 Task: Select the current location as ACE Basin National Estuarine Research Reserve, South Carolina, United States . Now zoom + , and verify the location . Show zoom slider
Action: Mouse moved to (646, 399)
Screenshot: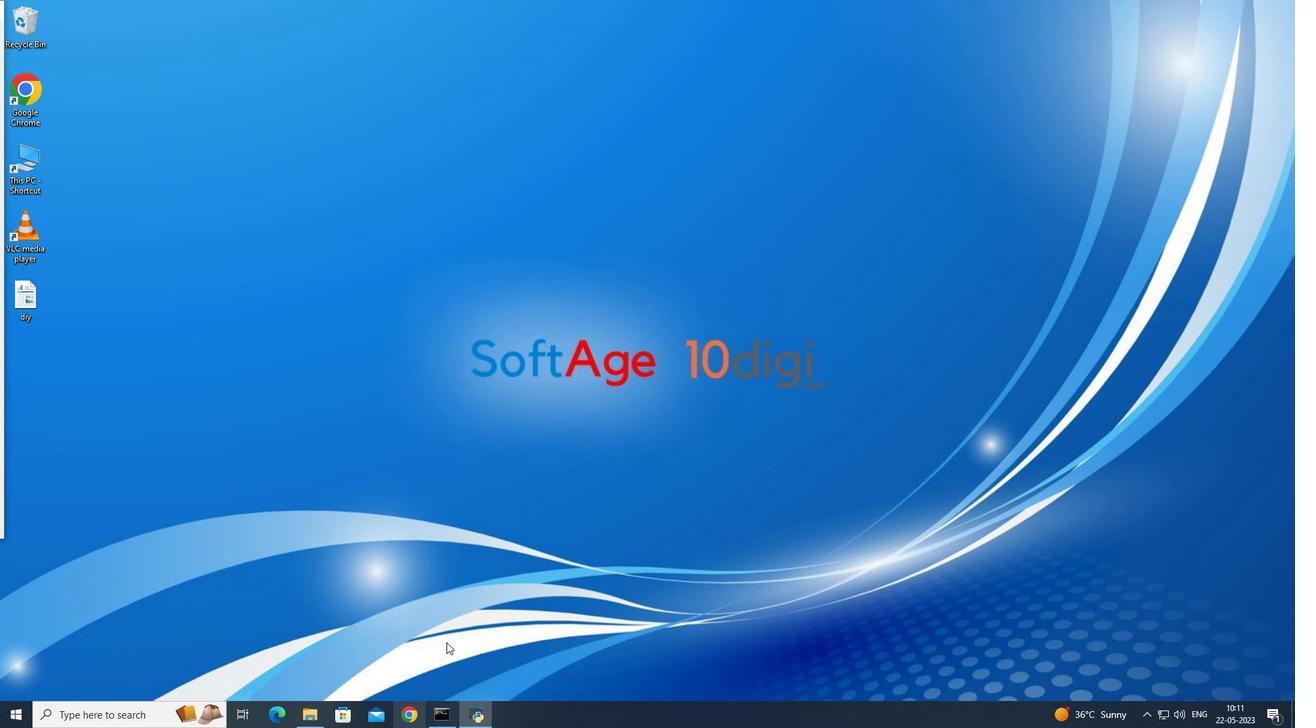 
Action: Mouse pressed left at (646, 399)
Screenshot: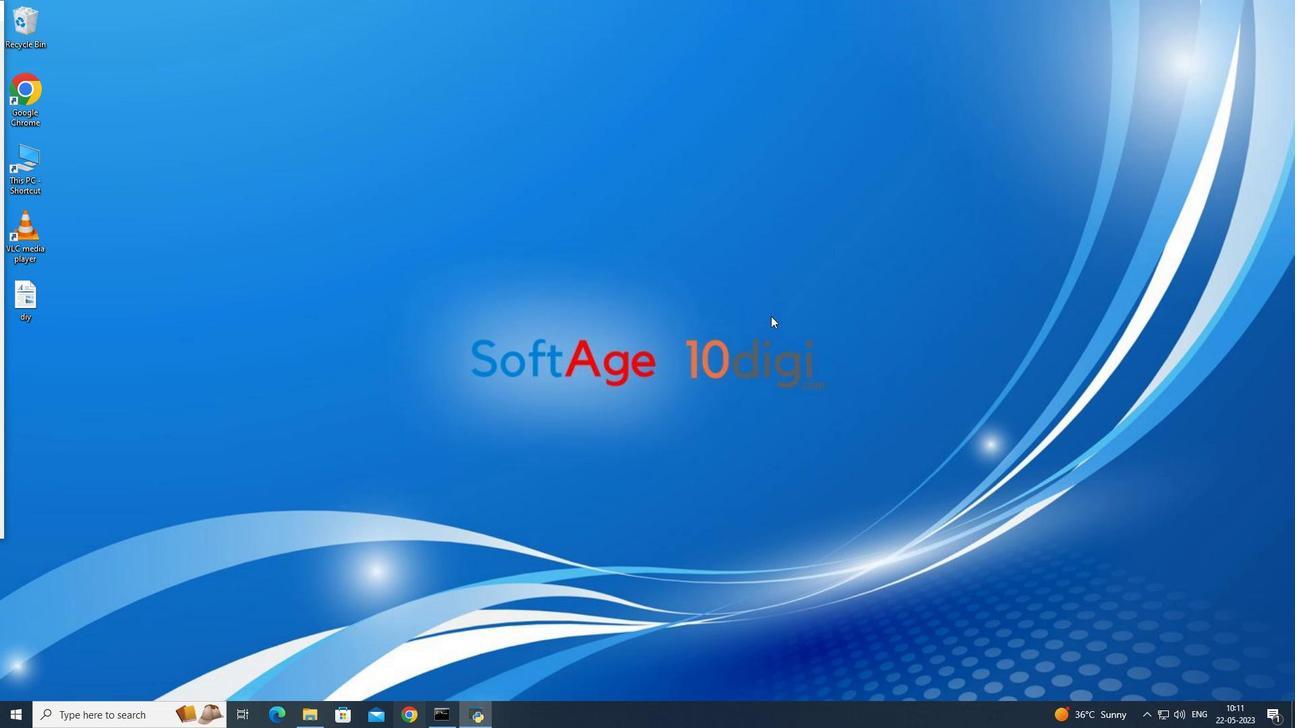 
Action: Mouse moved to (646, 399)
Screenshot: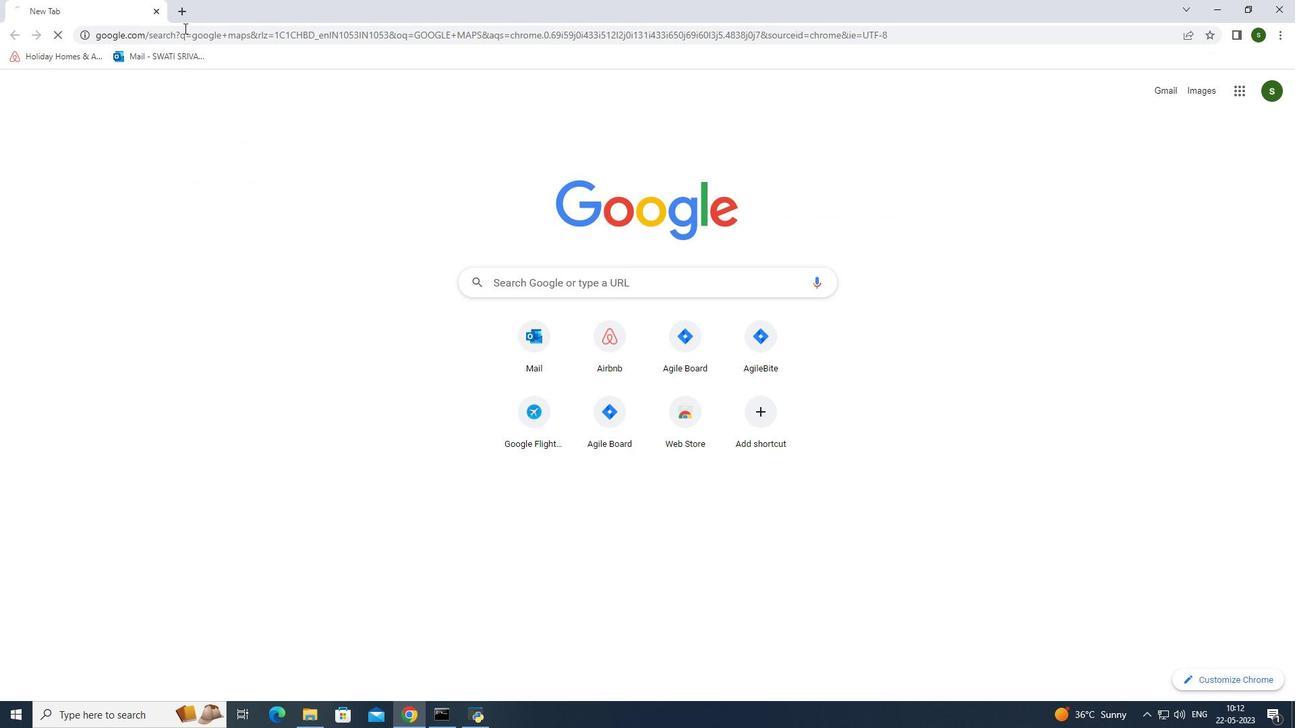 
Action: Mouse pressed left at (646, 399)
Screenshot: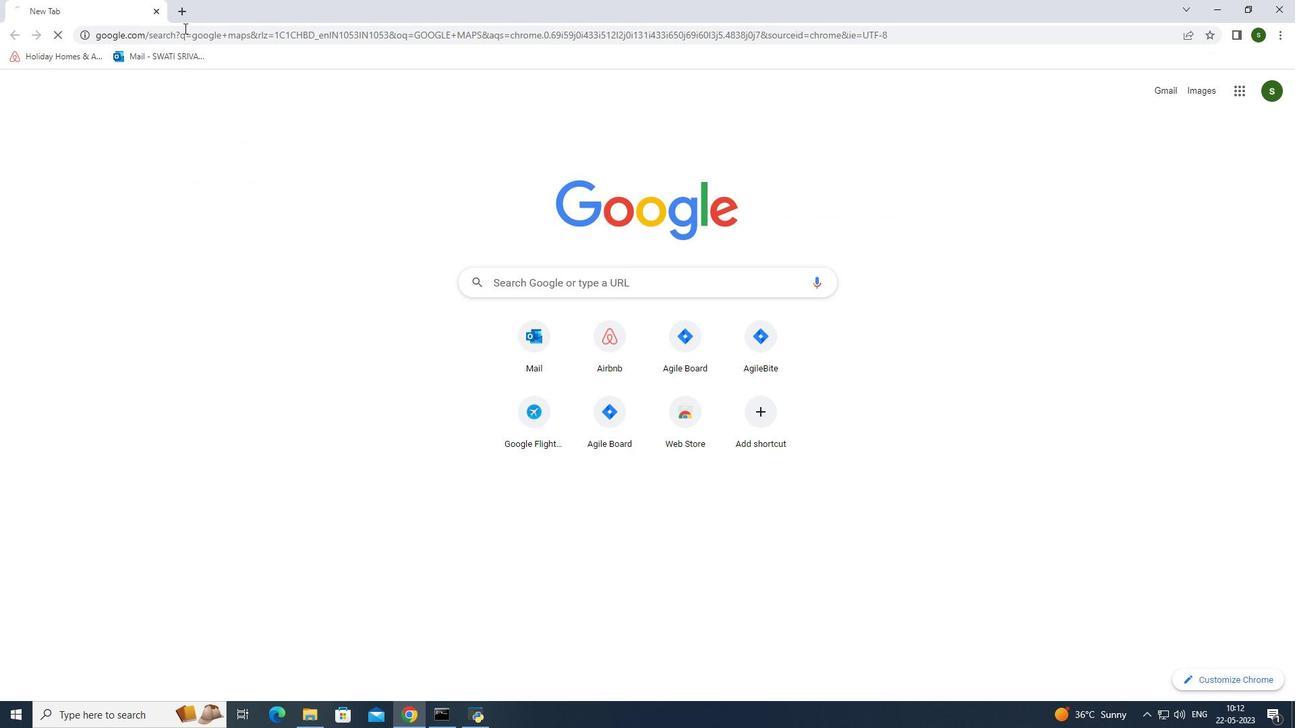 
Action: Mouse moved to (646, 399)
Screenshot: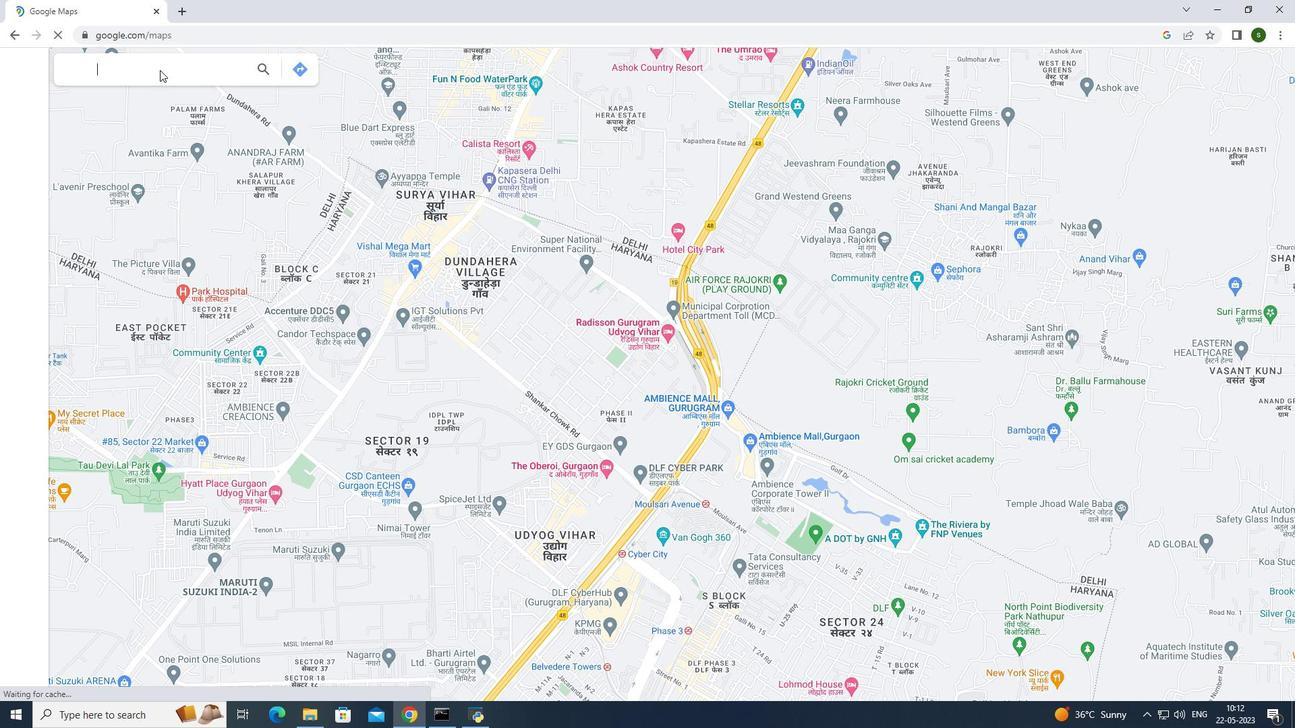 
Action: Mouse pressed left at (646, 399)
Screenshot: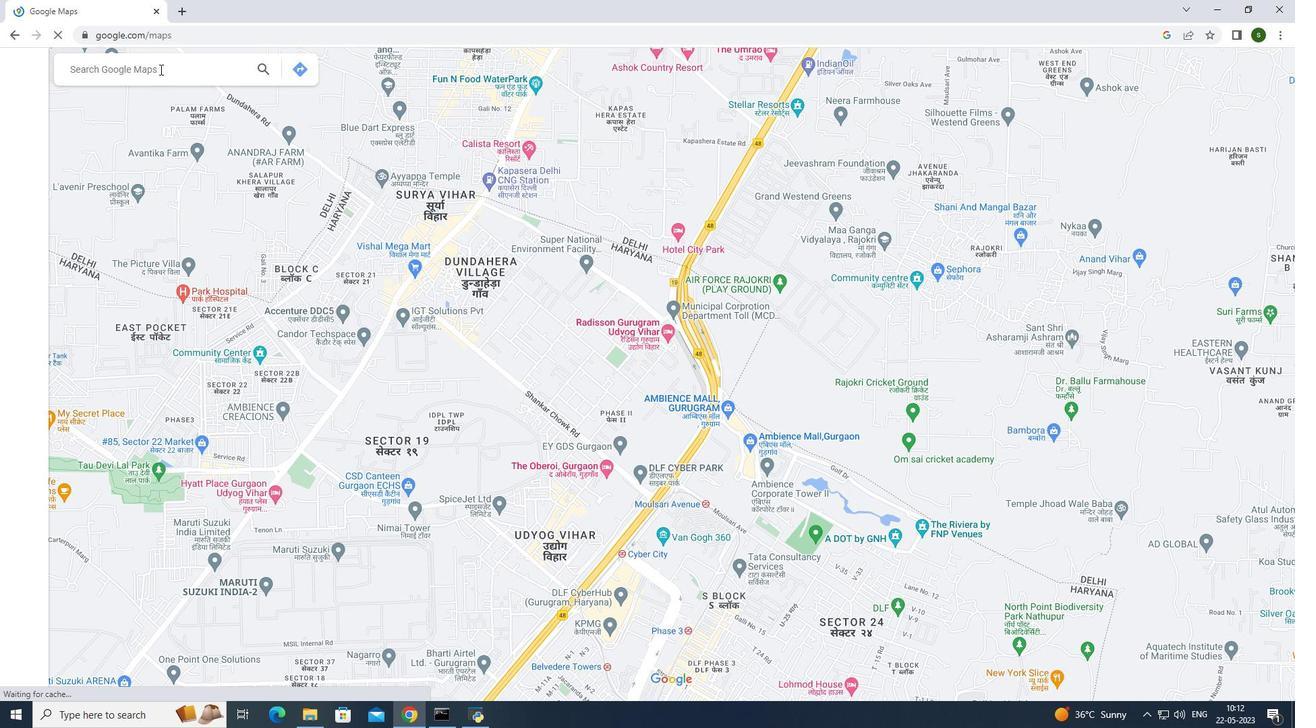 
Action: Mouse moved to (646, 399)
Screenshot: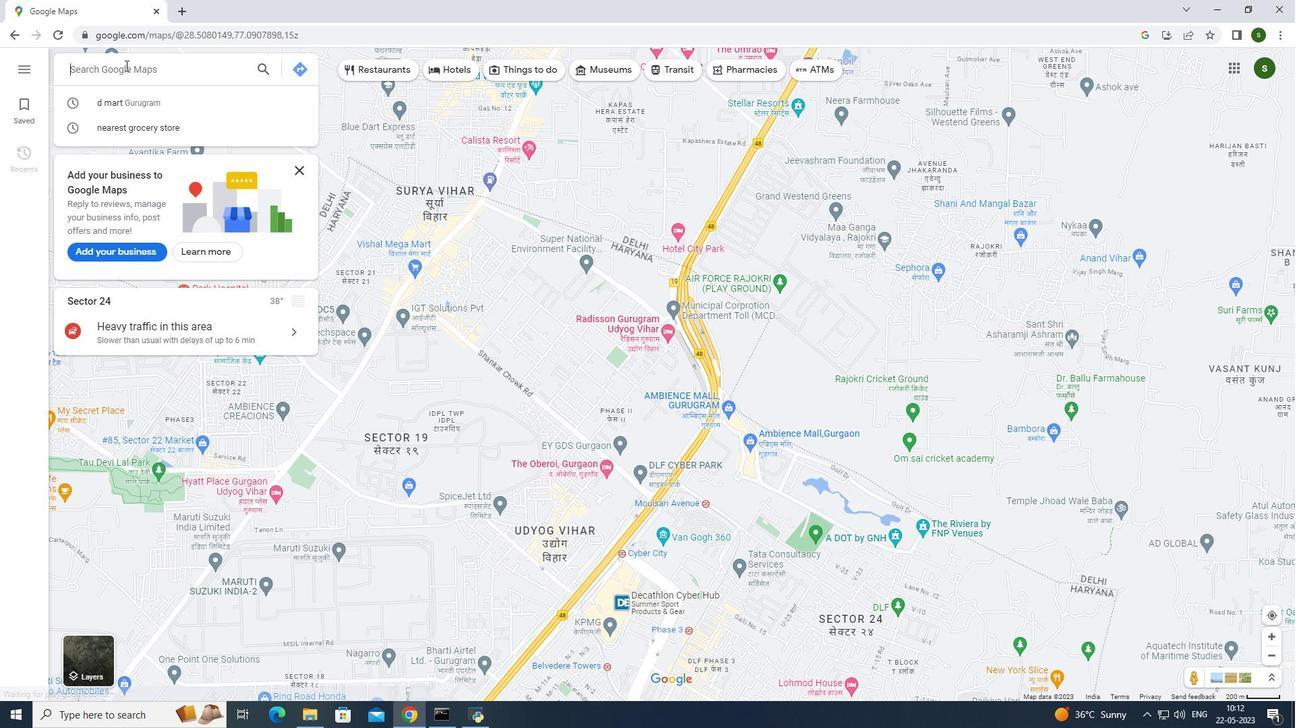 
Action: Mouse pressed left at (646, 399)
Screenshot: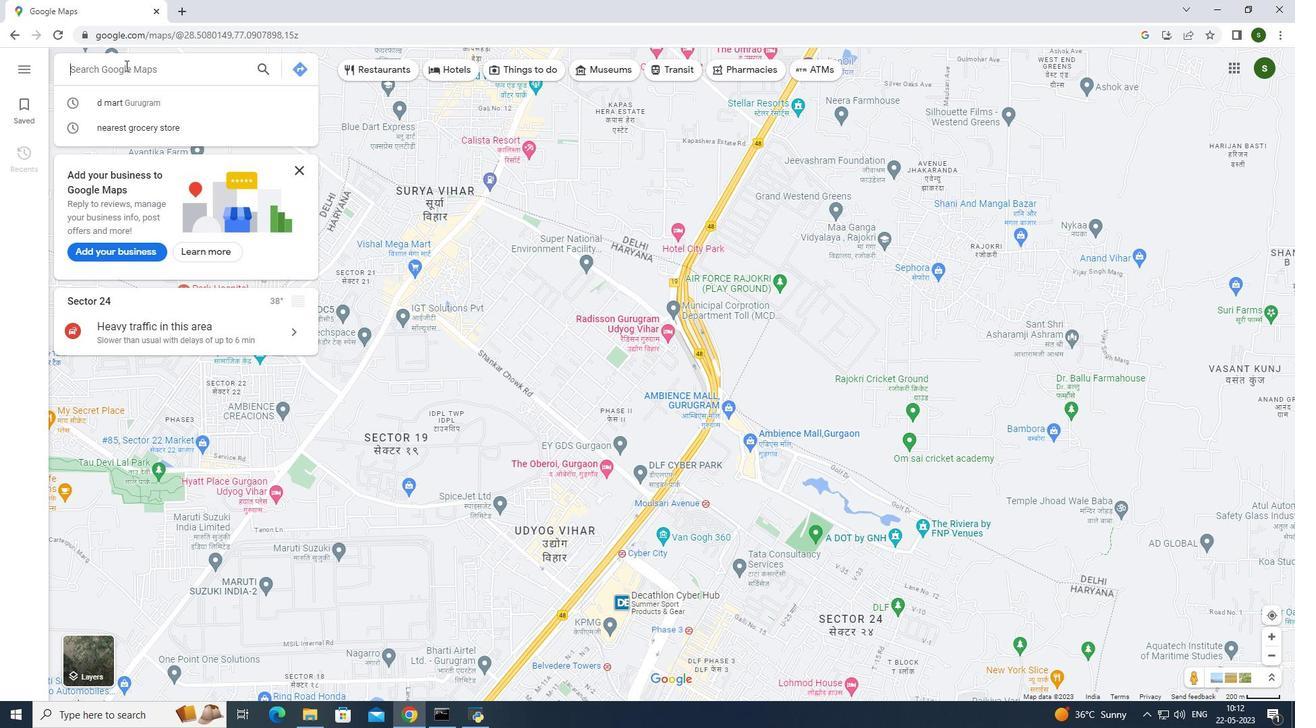 
Action: Mouse moved to (646, 399)
Screenshot: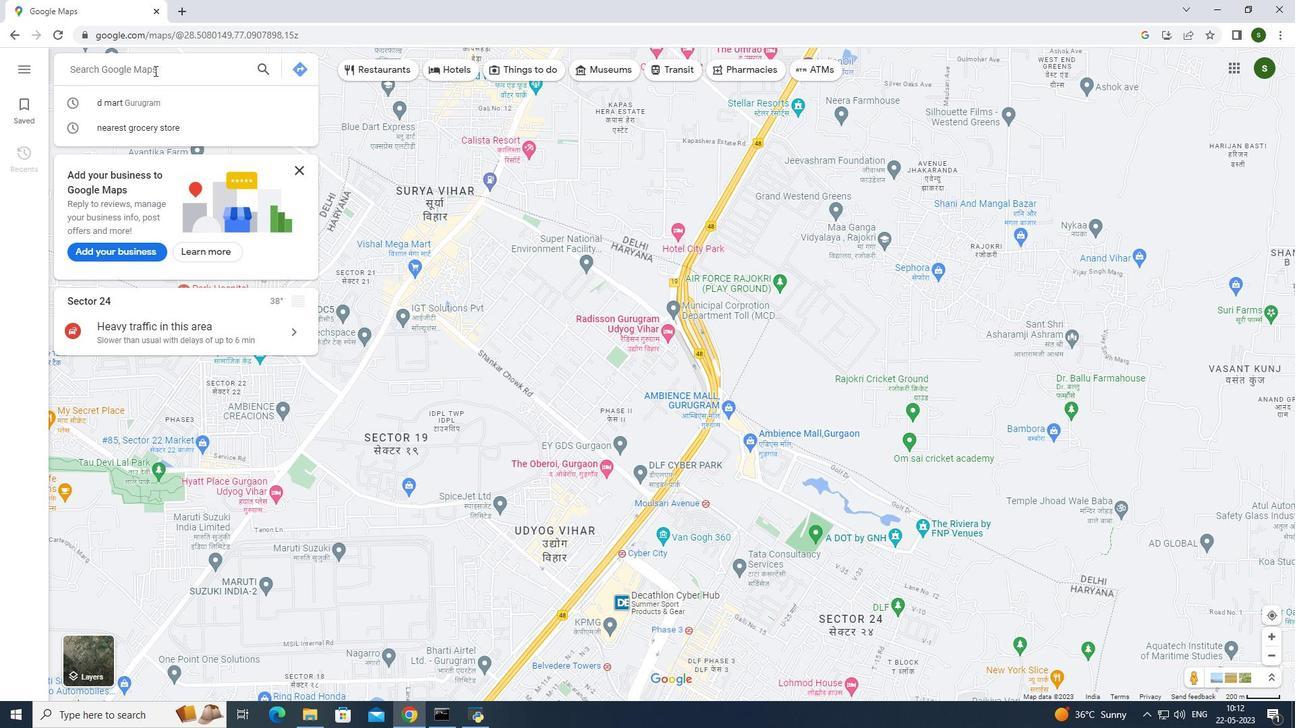 
Action: Mouse pressed left at (646, 399)
Screenshot: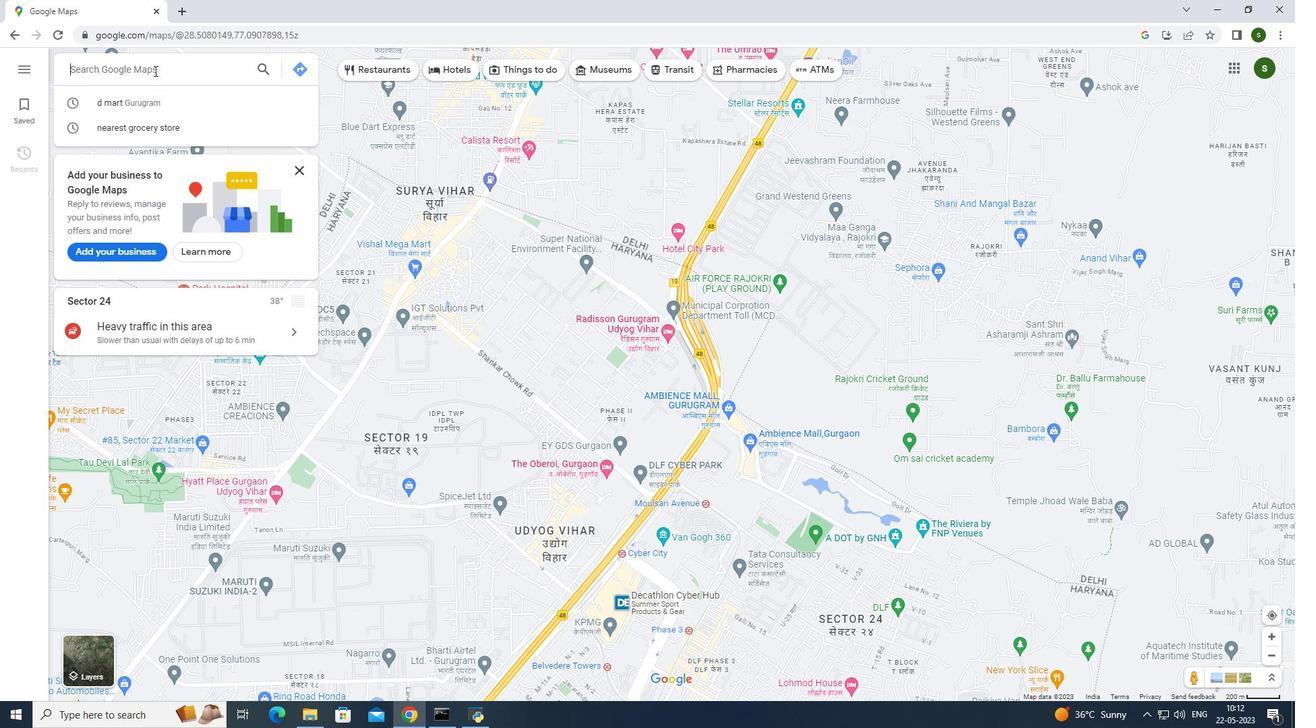 
Action: Mouse moved to (646, 399)
Screenshot: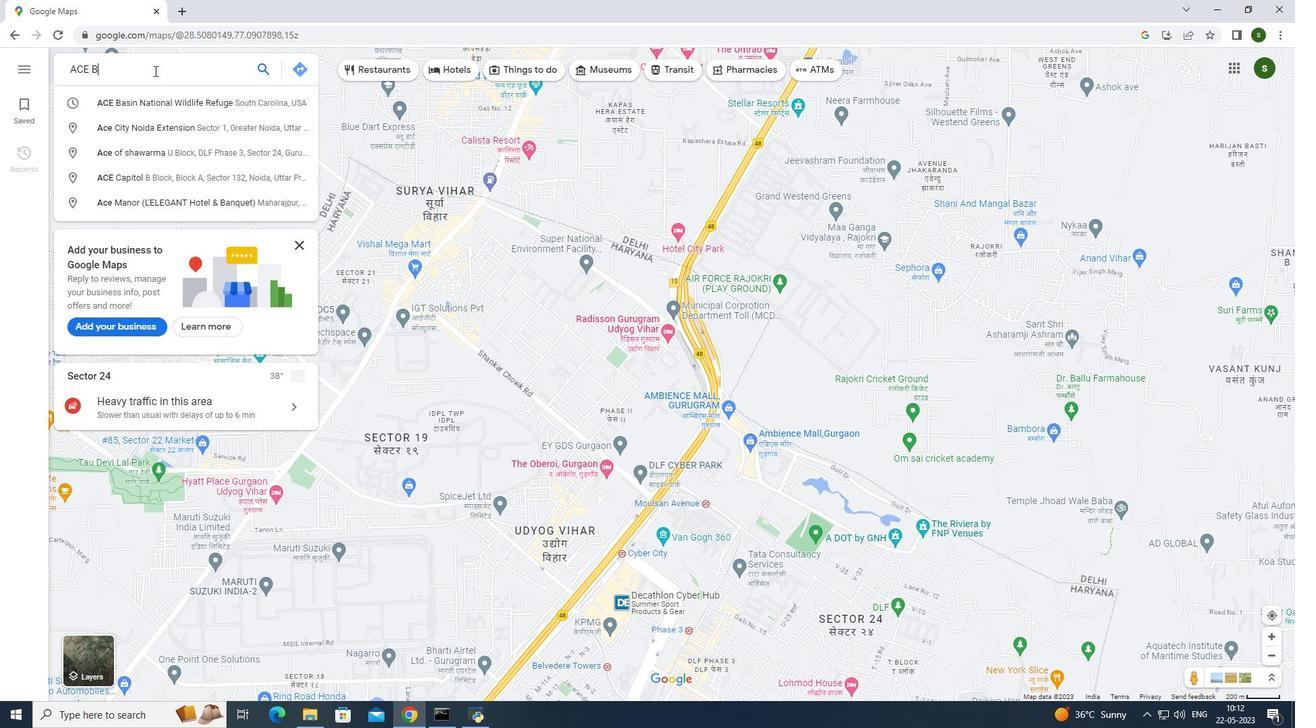 
Action: Key pressed <Key.shift_r>ACE<Key.space><Key.shift_r><Key.shift_r><Key.shift_r>Basin<Key.space><Key.shift>National<Key.space><Key.shift_r>Estuarine<Key.space>research
Screenshot: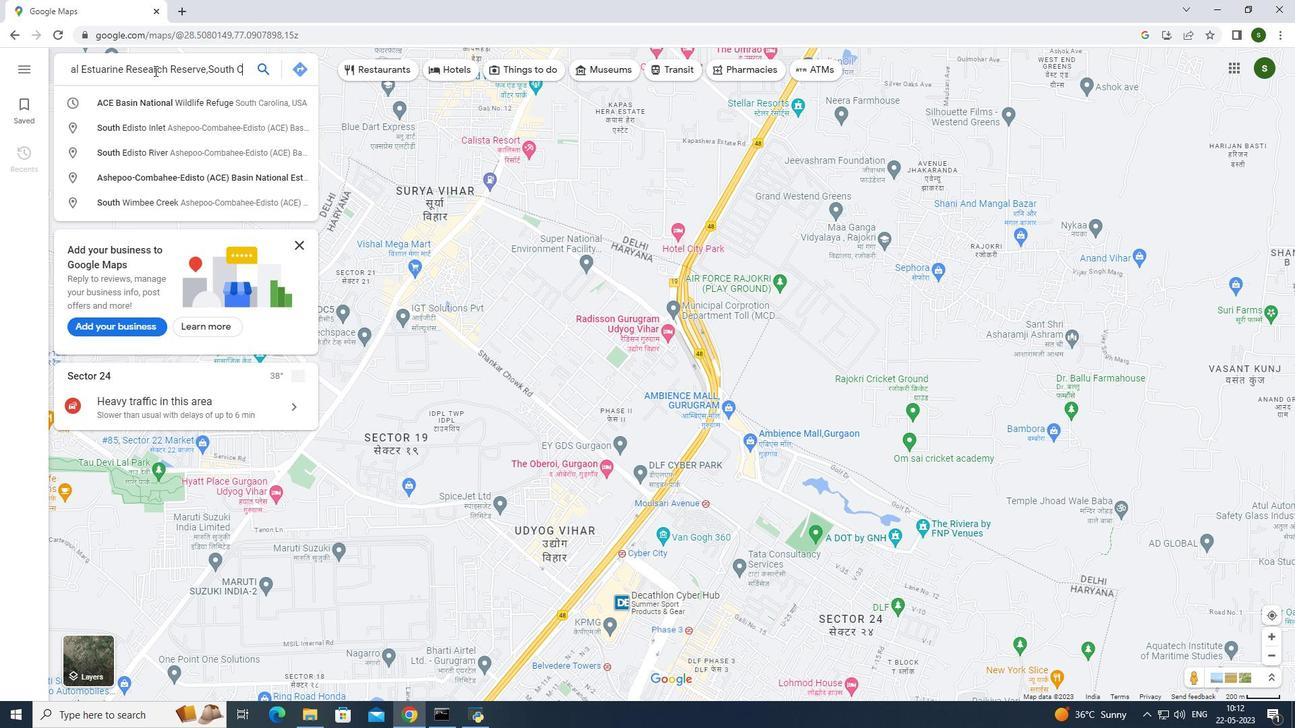 
Action: Mouse moved to (646, 399)
Screenshot: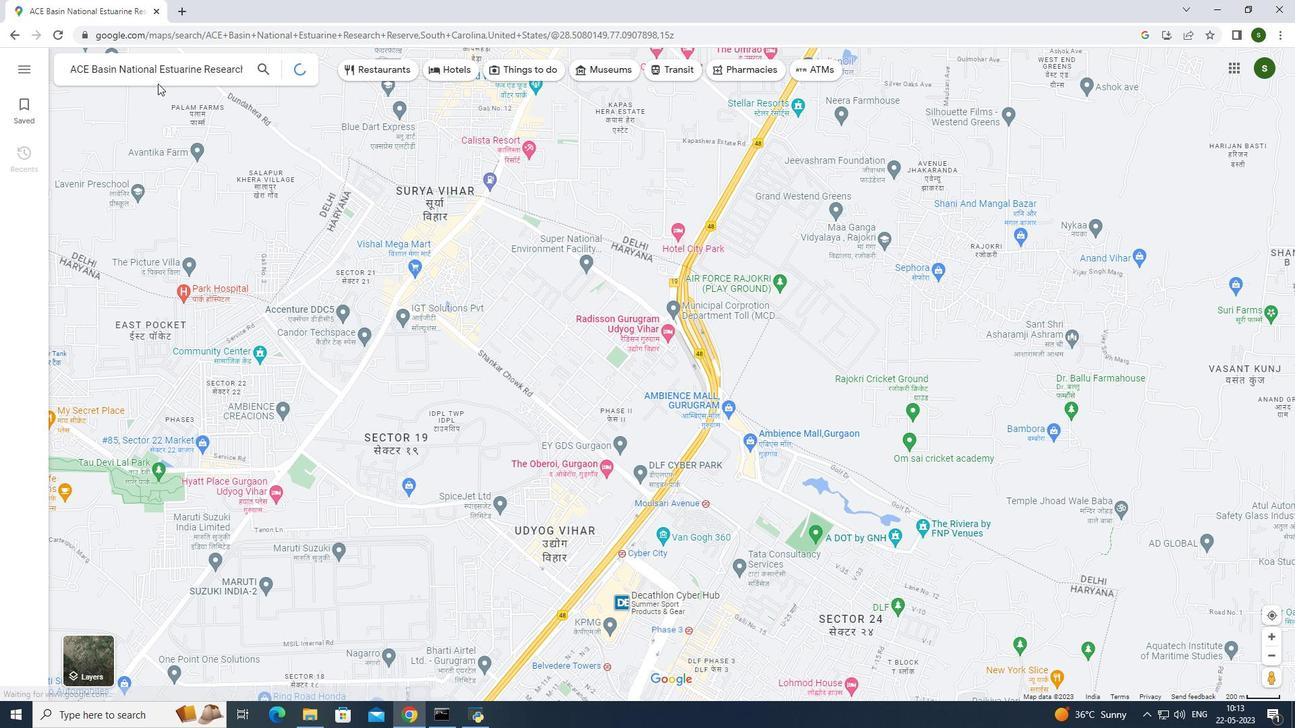 
Action: Mouse pressed left at (646, 399)
Screenshot: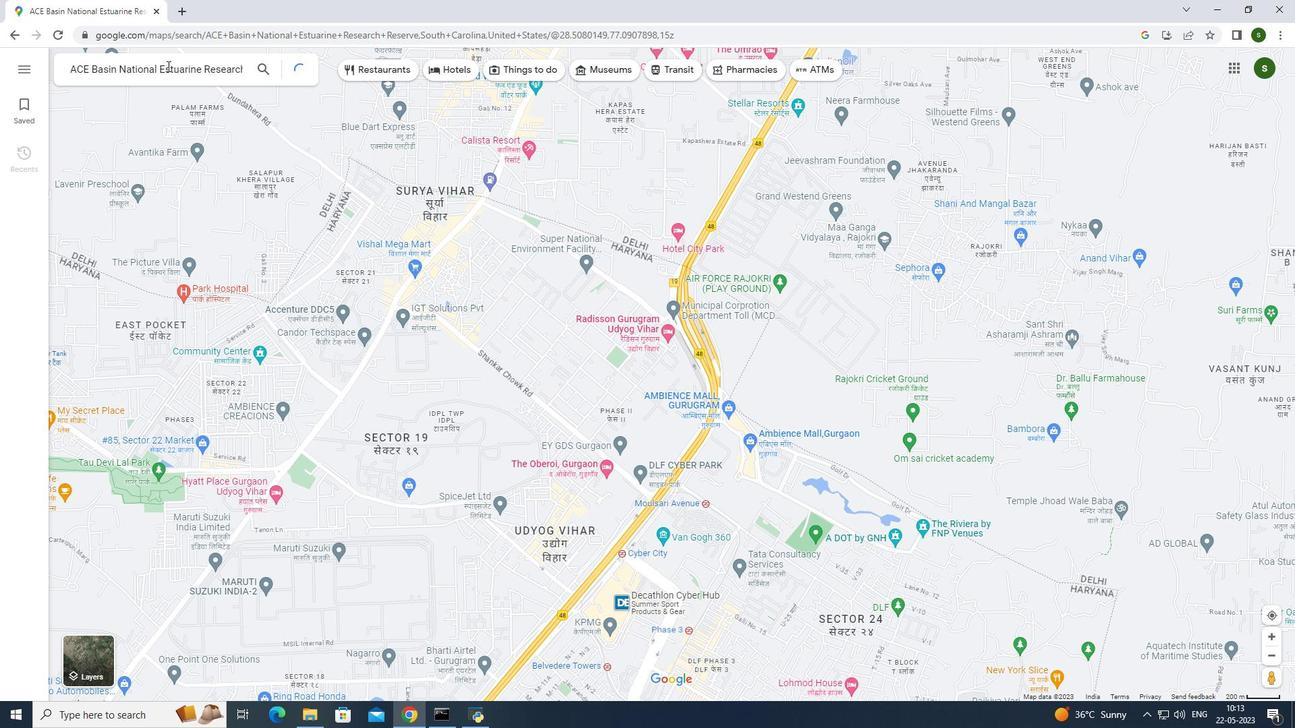 
Action: Mouse moved to (646, 399)
Screenshot: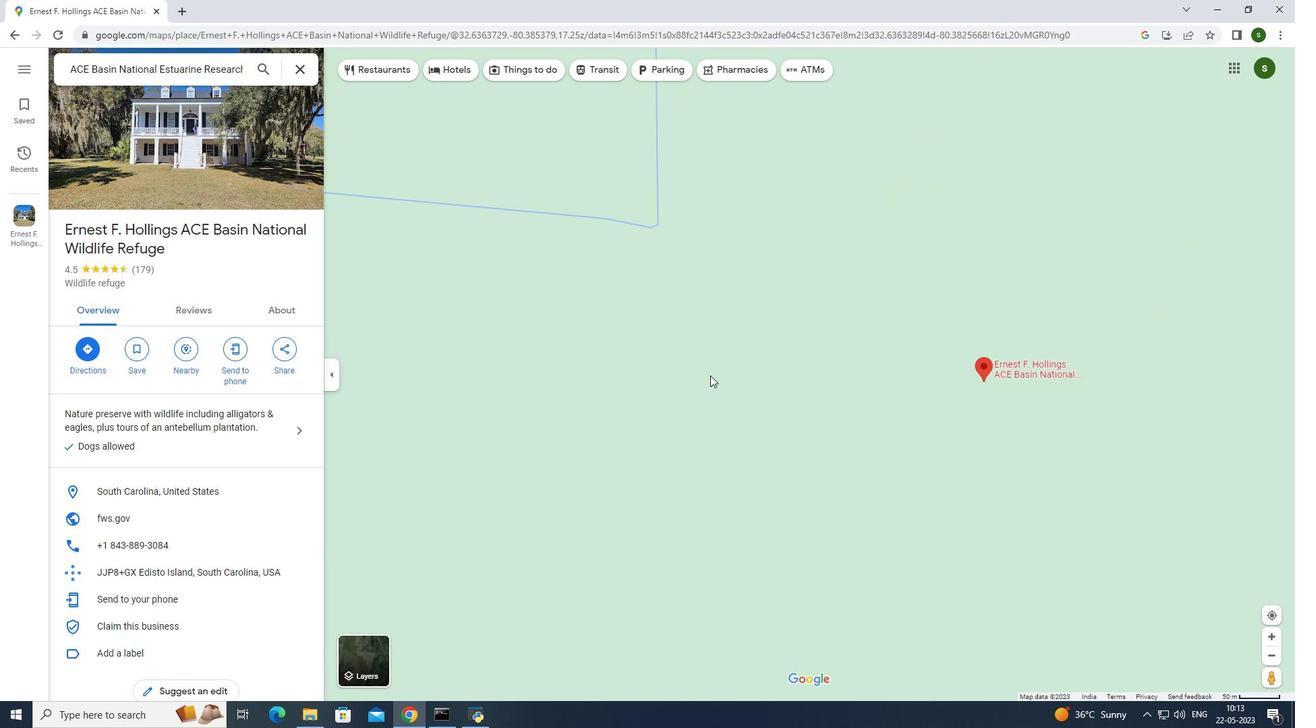 
Action: Mouse pressed left at (646, 399)
Screenshot: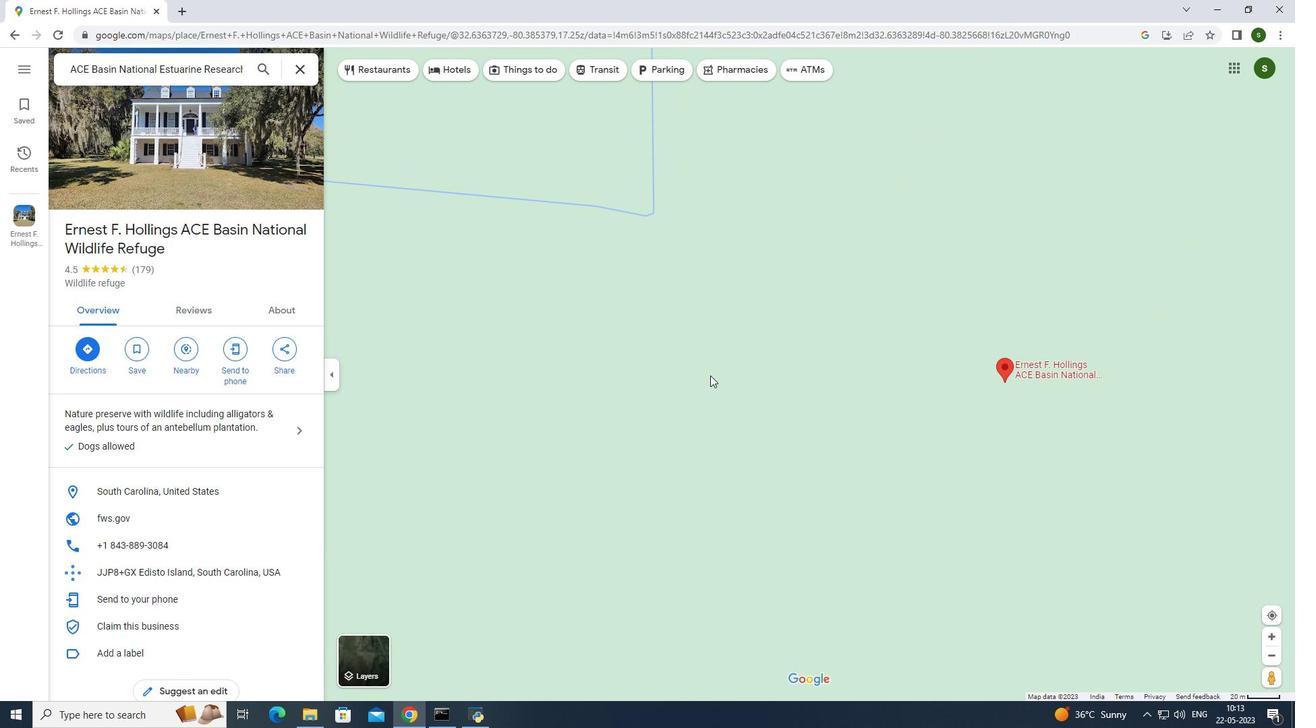 
Action: Mouse moved to (646, 399)
Screenshot: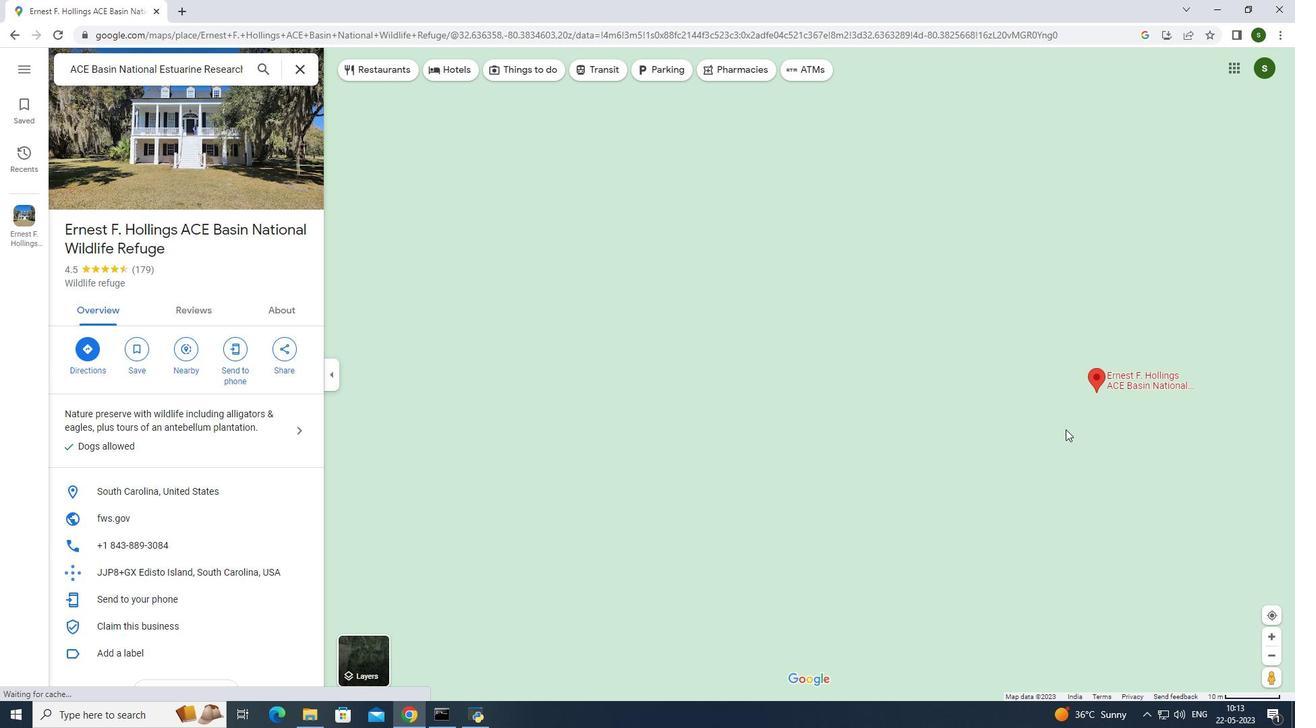 
Action: Mouse pressed left at (646, 399)
Screenshot: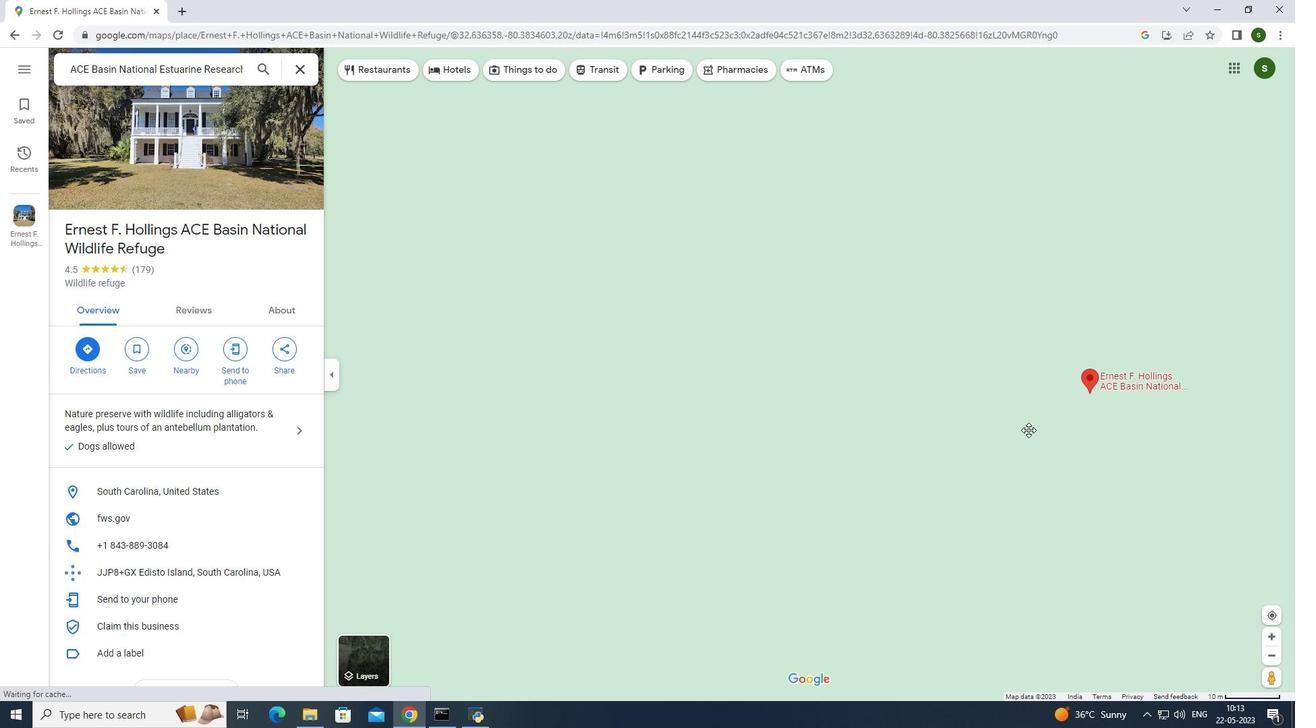 
Action: Mouse moved to (646, 399)
Screenshot: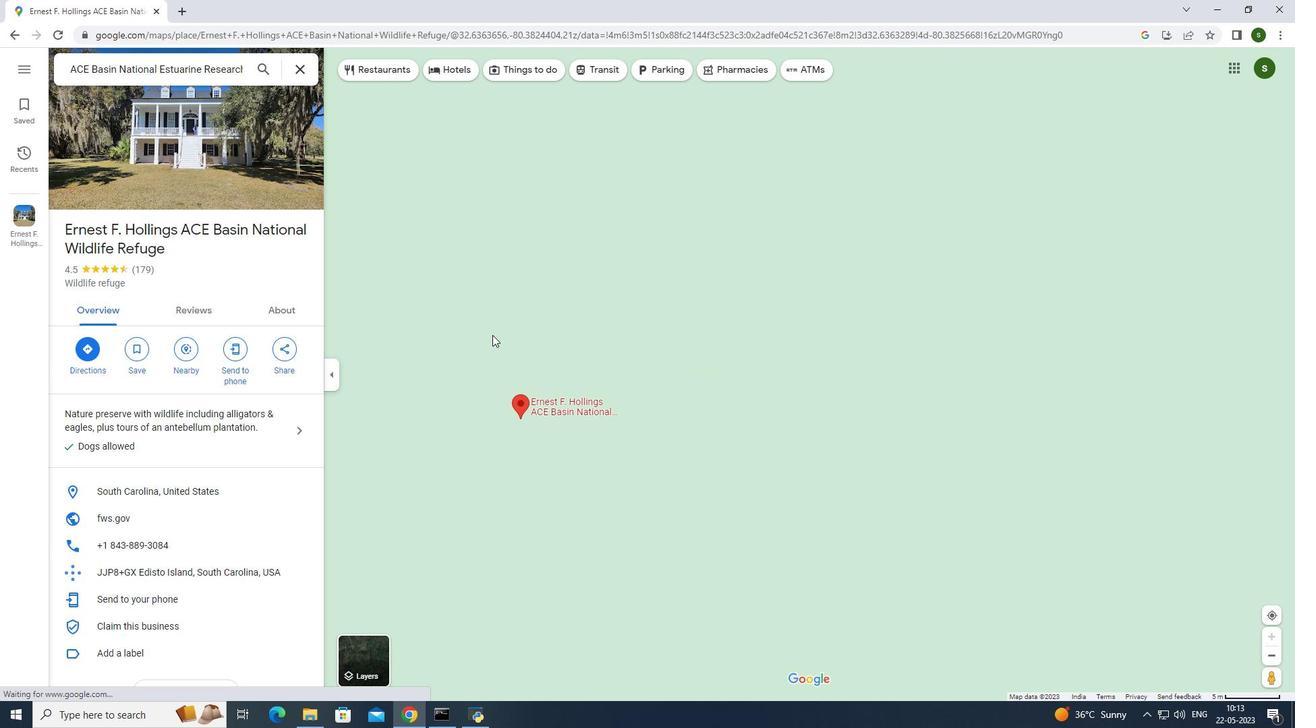 
Action: Mouse scrolled (646, 399) with delta (0, 0)
Screenshot: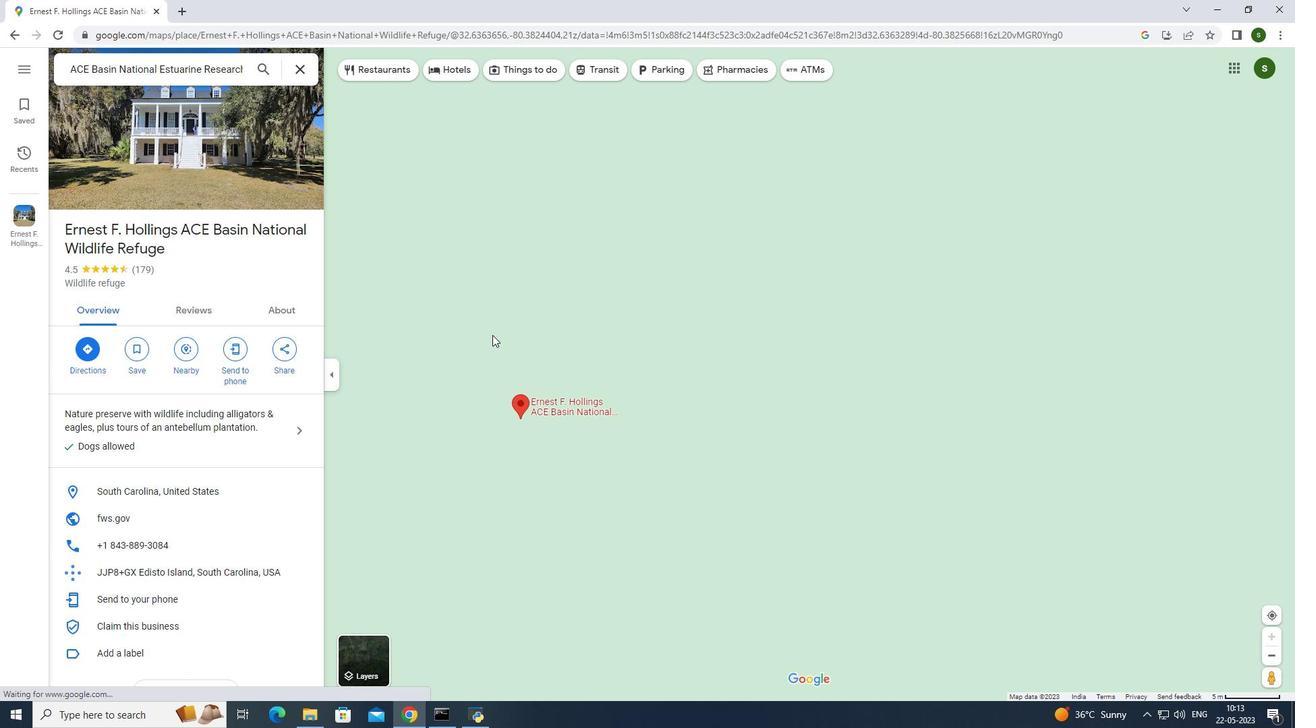 
Action: Mouse scrolled (646, 399) with delta (0, 0)
Screenshot: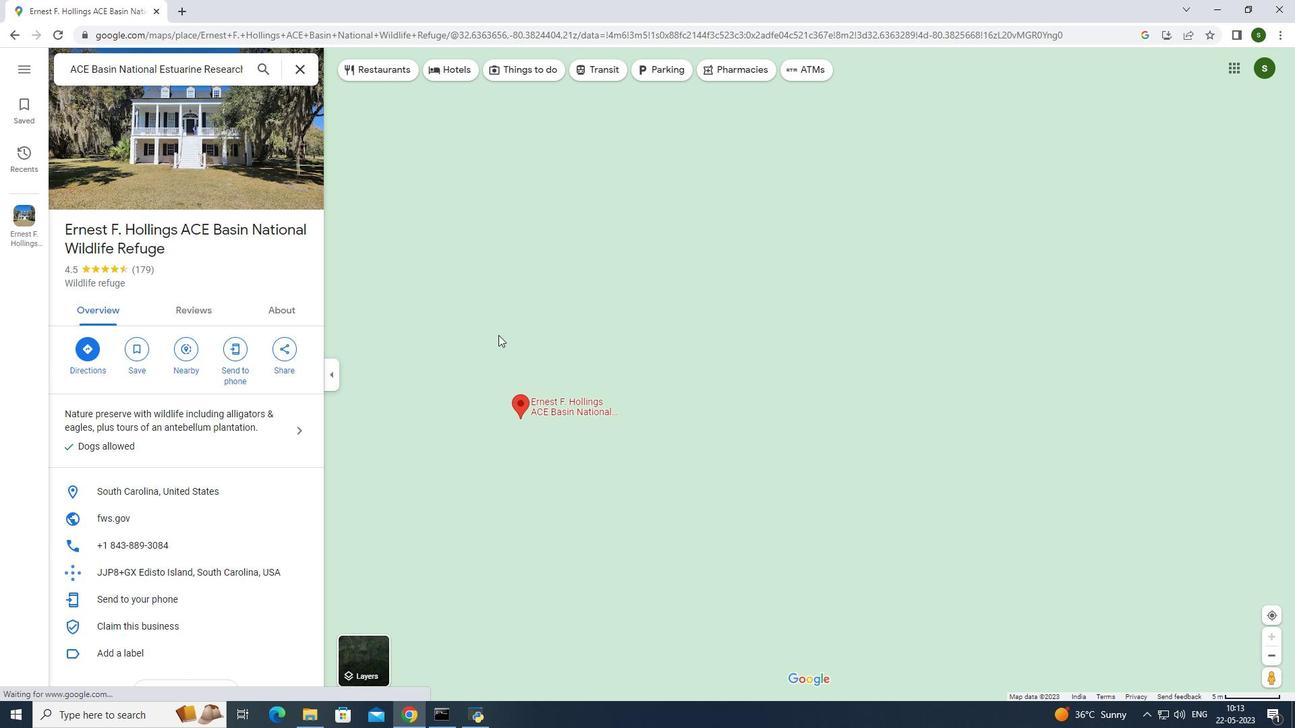 
Action: Mouse moved to (646, 399)
Screenshot: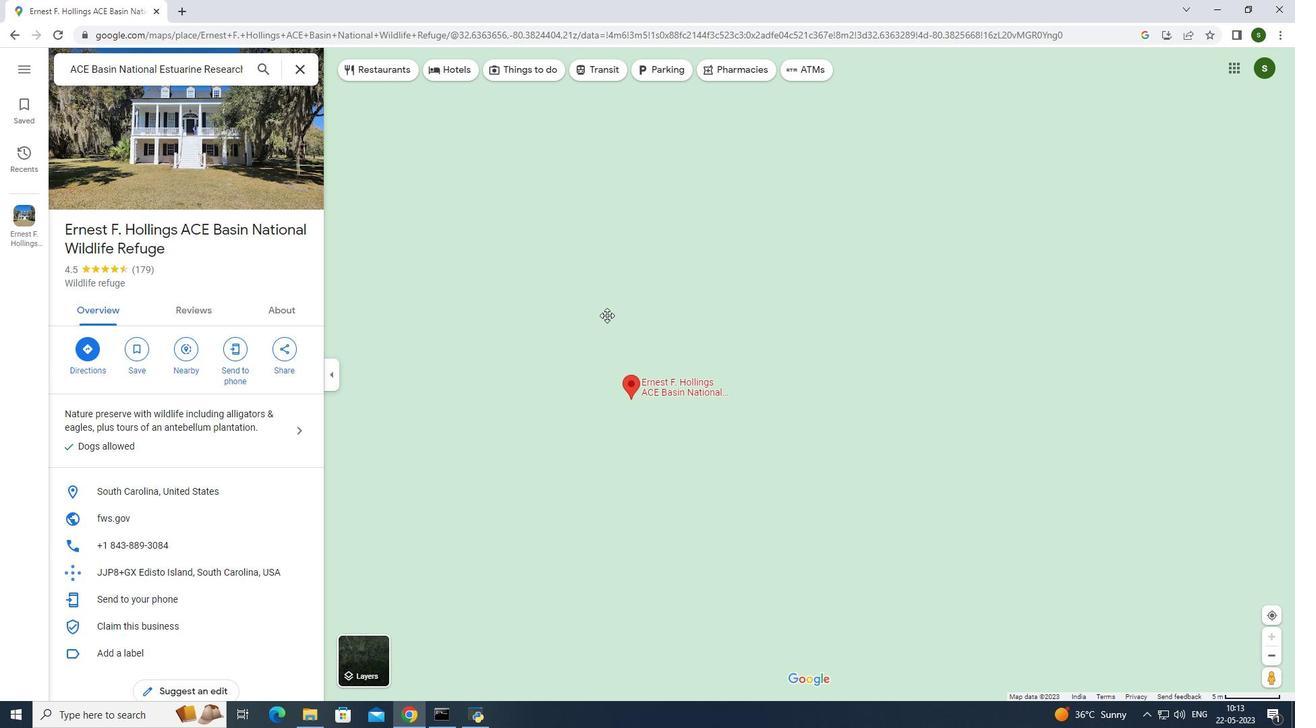 
Action: Mouse scrolled (646, 399) with delta (0, 0)
Screenshot: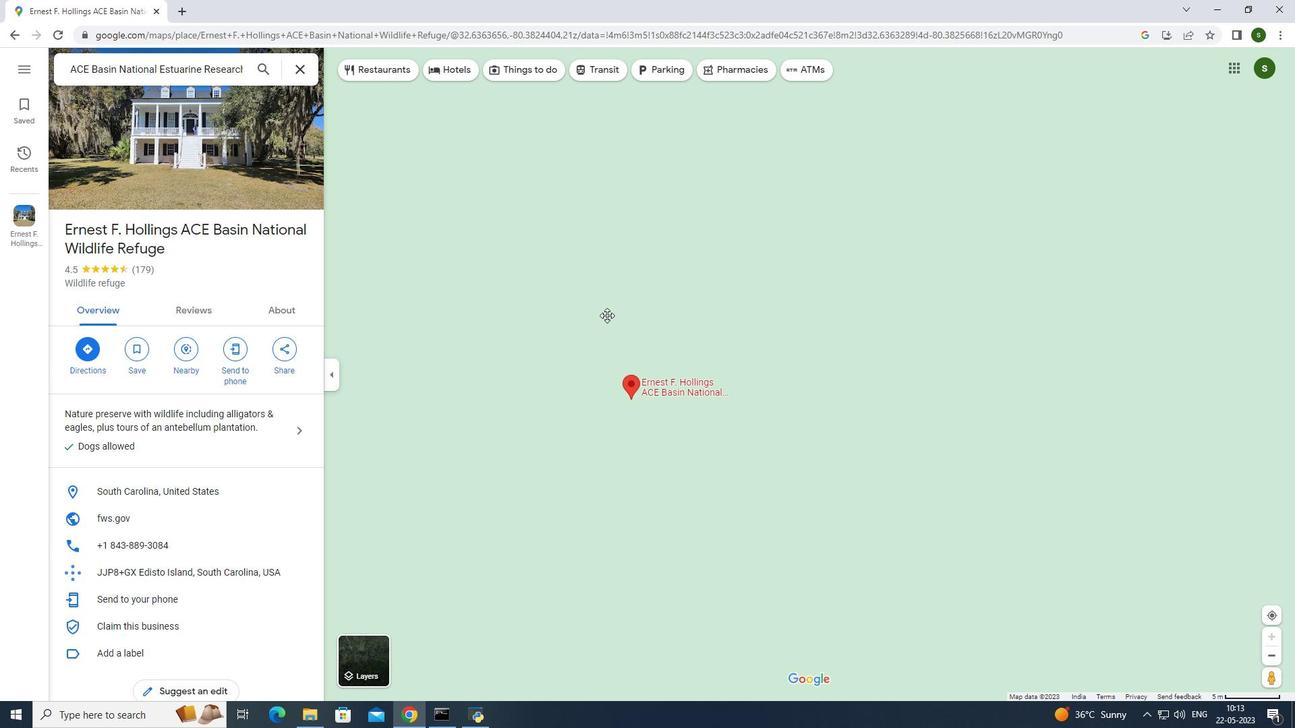 
Action: Mouse scrolled (646, 399) with delta (0, 0)
Screenshot: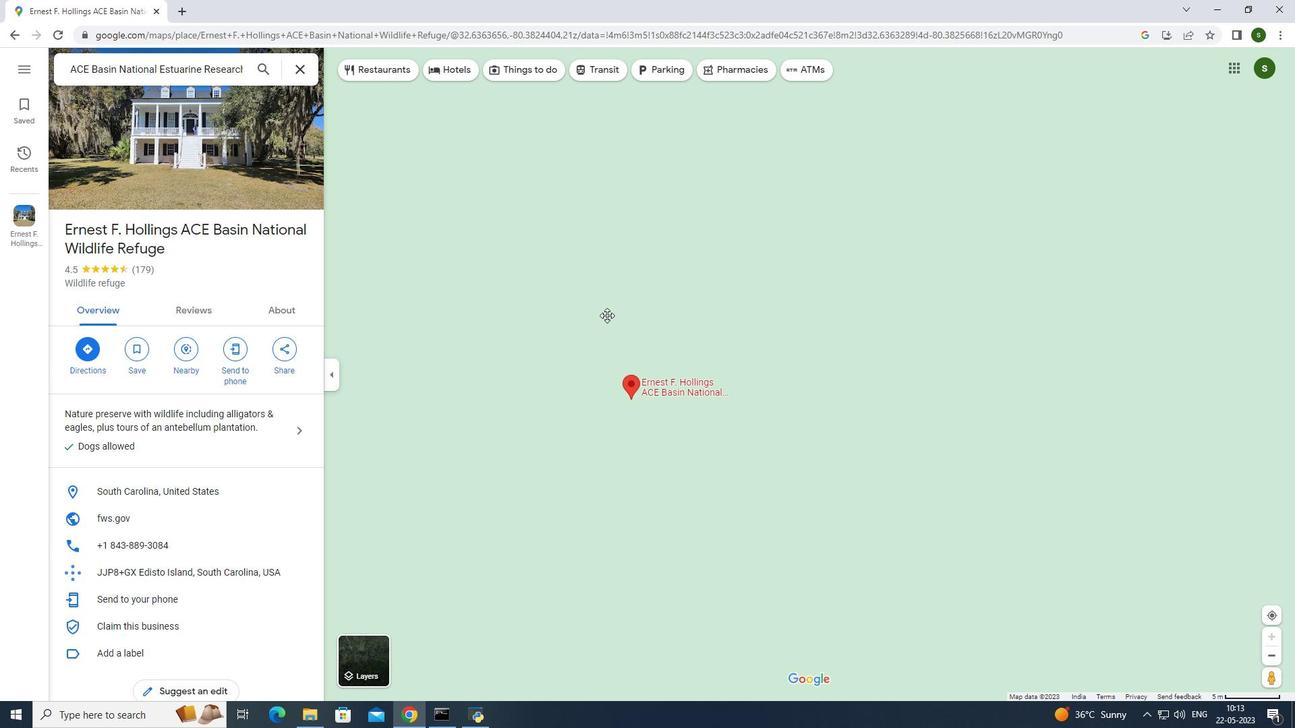 
Action: Mouse scrolled (646, 399) with delta (0, 0)
Screenshot: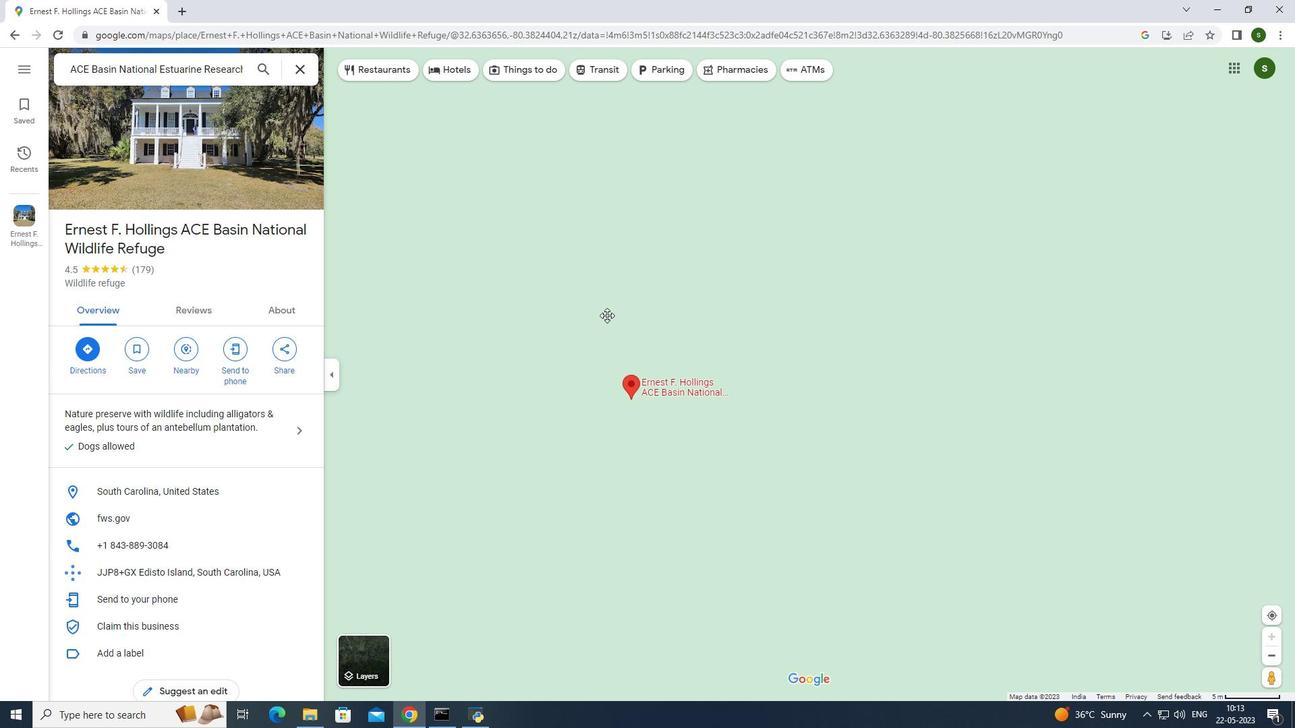 
Action: Mouse scrolled (646, 399) with delta (0, 0)
Screenshot: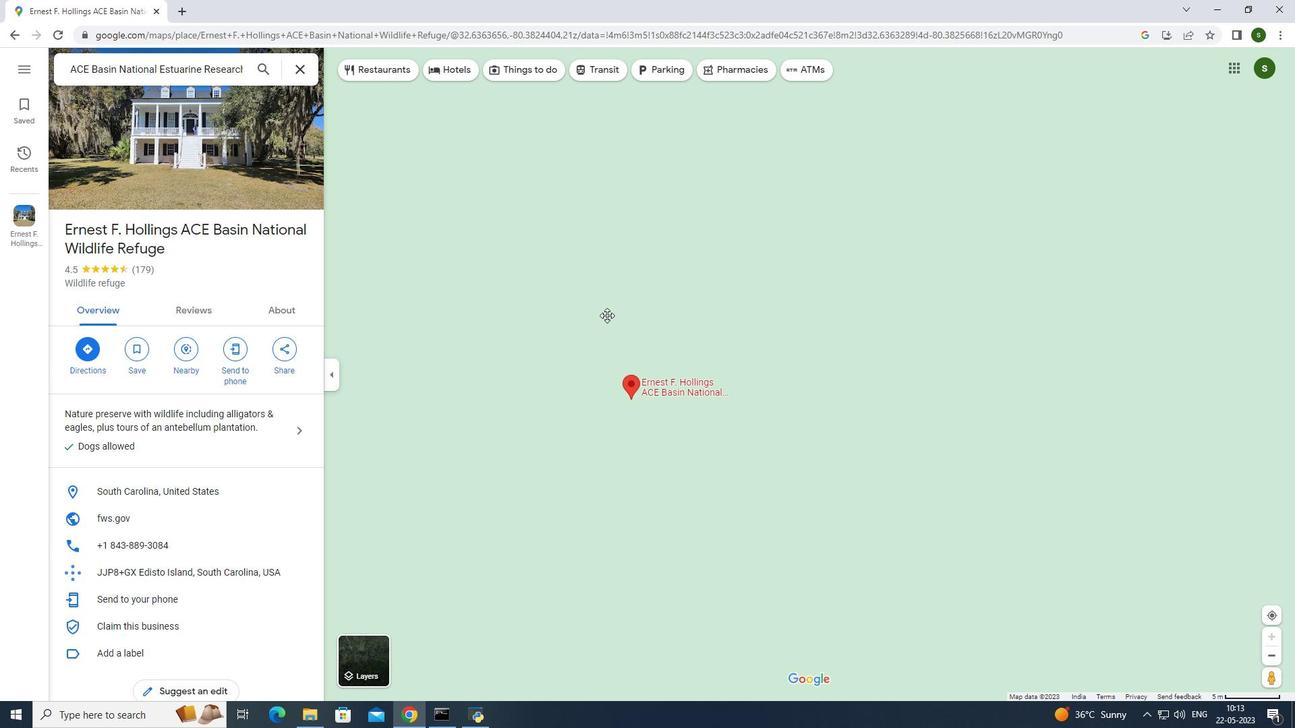 
Action: Mouse scrolled (646, 399) with delta (0, 0)
Screenshot: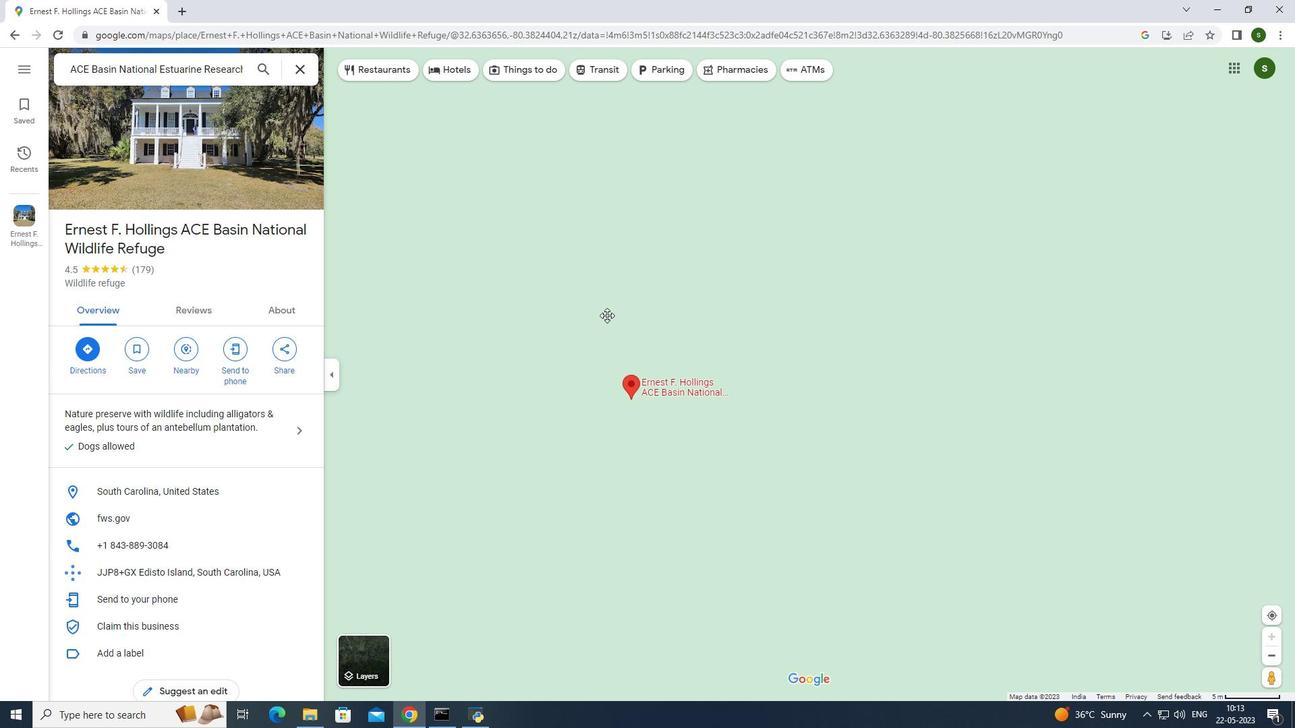 
Action: Mouse scrolled (646, 399) with delta (0, 0)
Screenshot: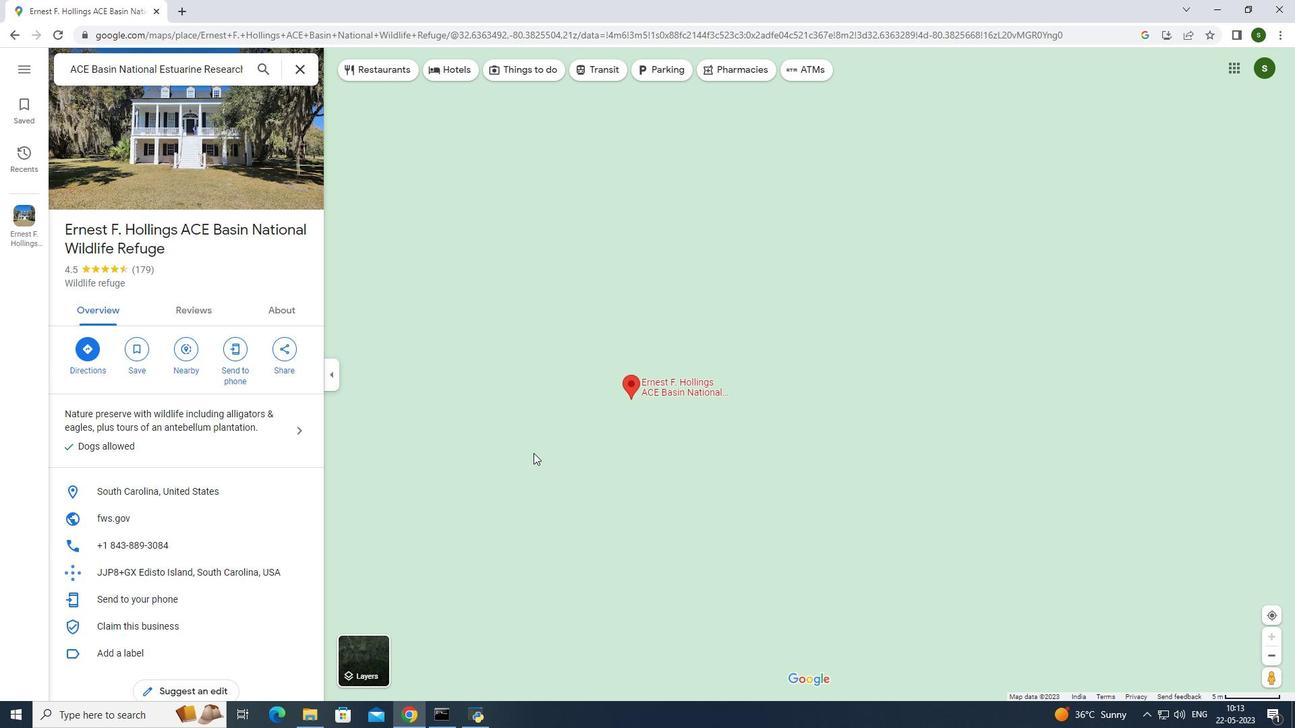 
Action: Mouse scrolled (646, 399) with delta (0, 0)
Screenshot: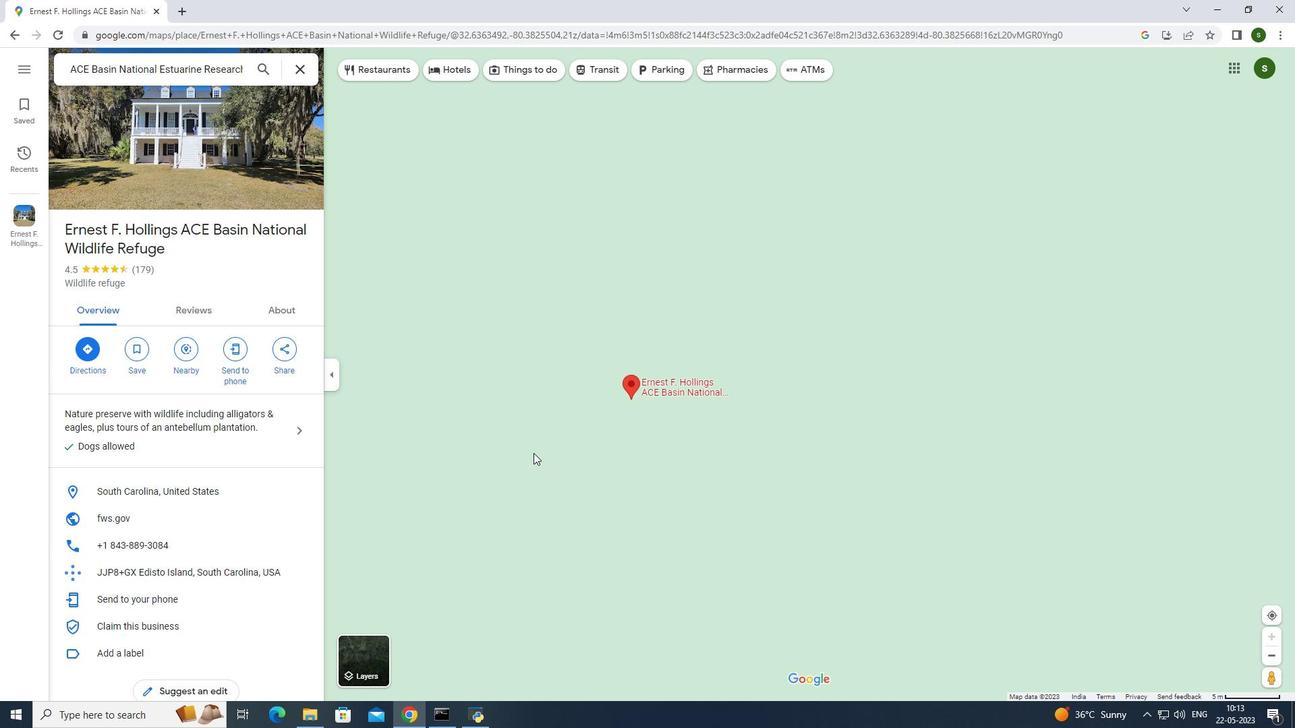 
Action: Mouse moved to (646, 399)
Screenshot: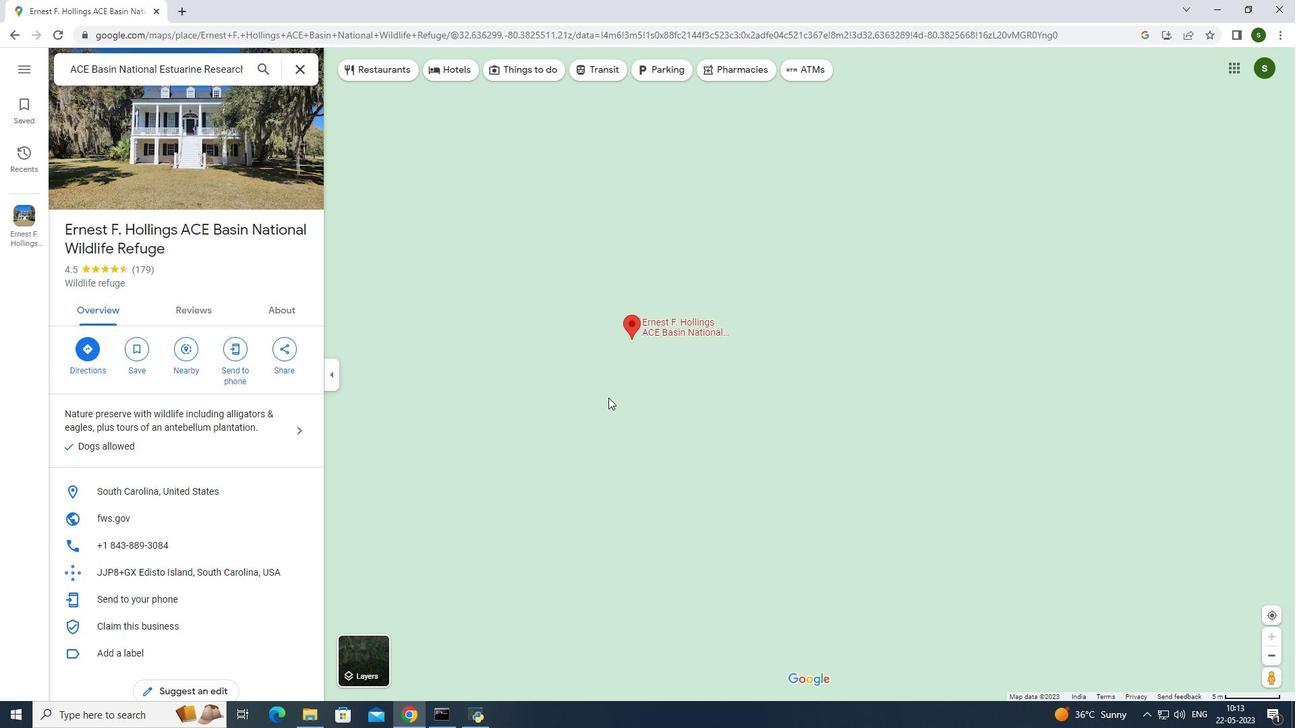 
Action: Mouse scrolled (646, 399) with delta (0, 0)
Screenshot: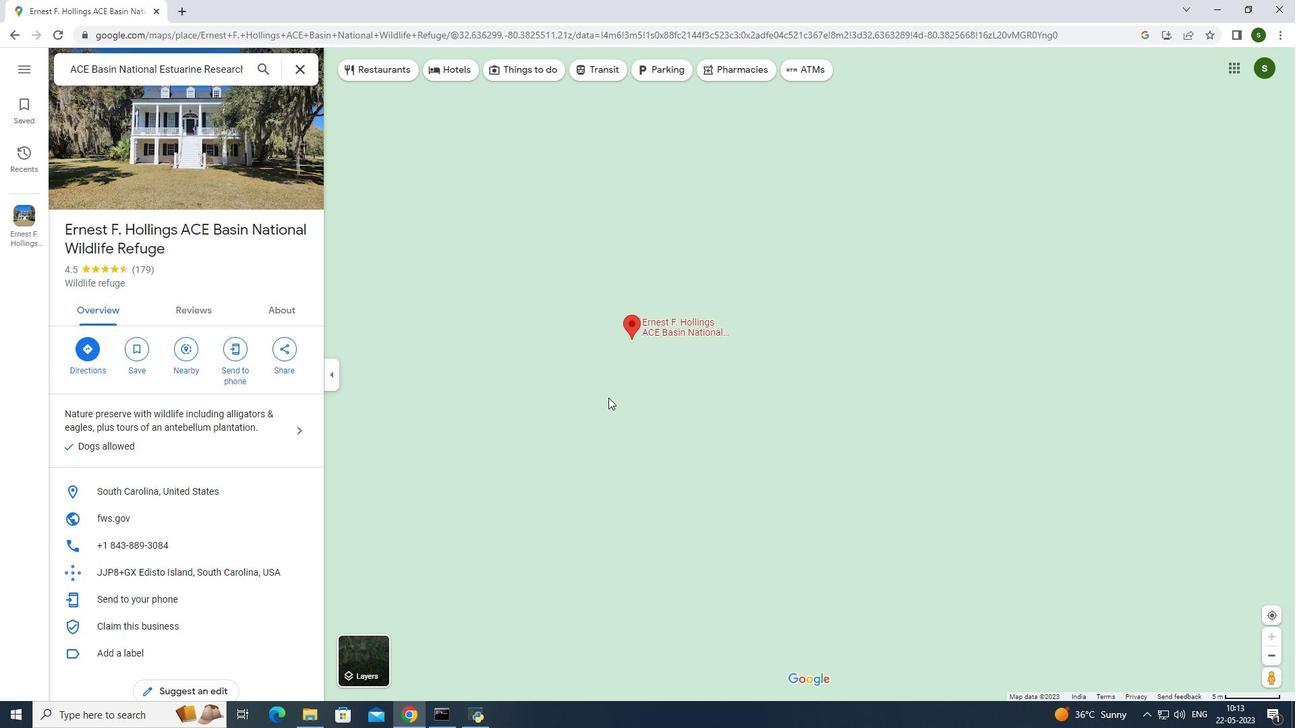 
Action: Mouse scrolled (646, 399) with delta (0, 0)
Screenshot: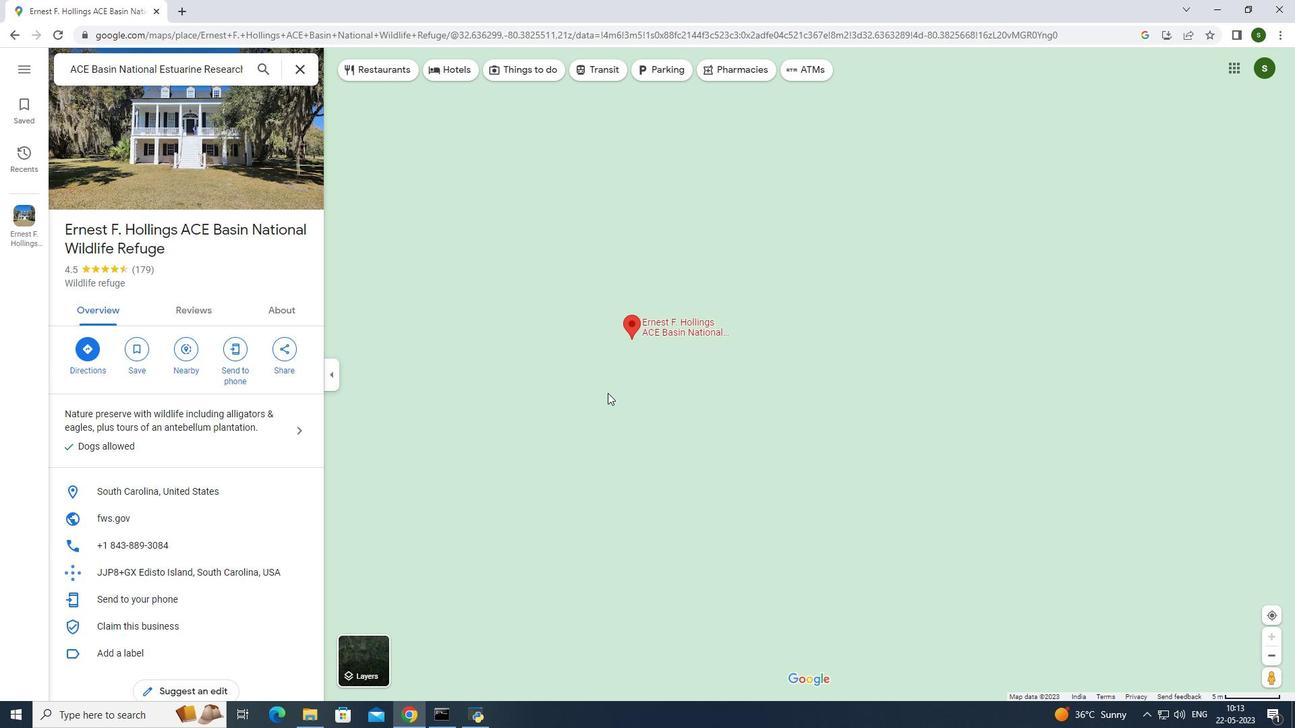 
Action: Mouse scrolled (646, 399) with delta (0, 0)
Screenshot: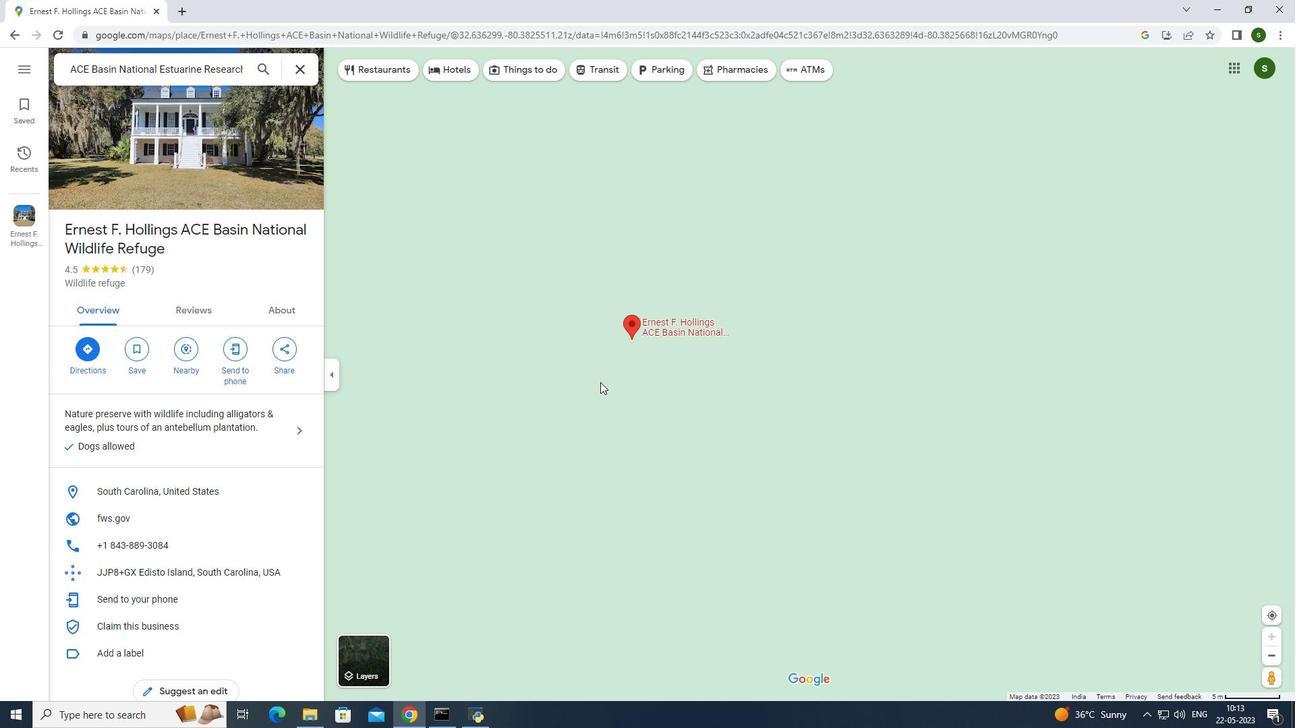 
Action: Mouse scrolled (646, 399) with delta (0, 0)
Screenshot: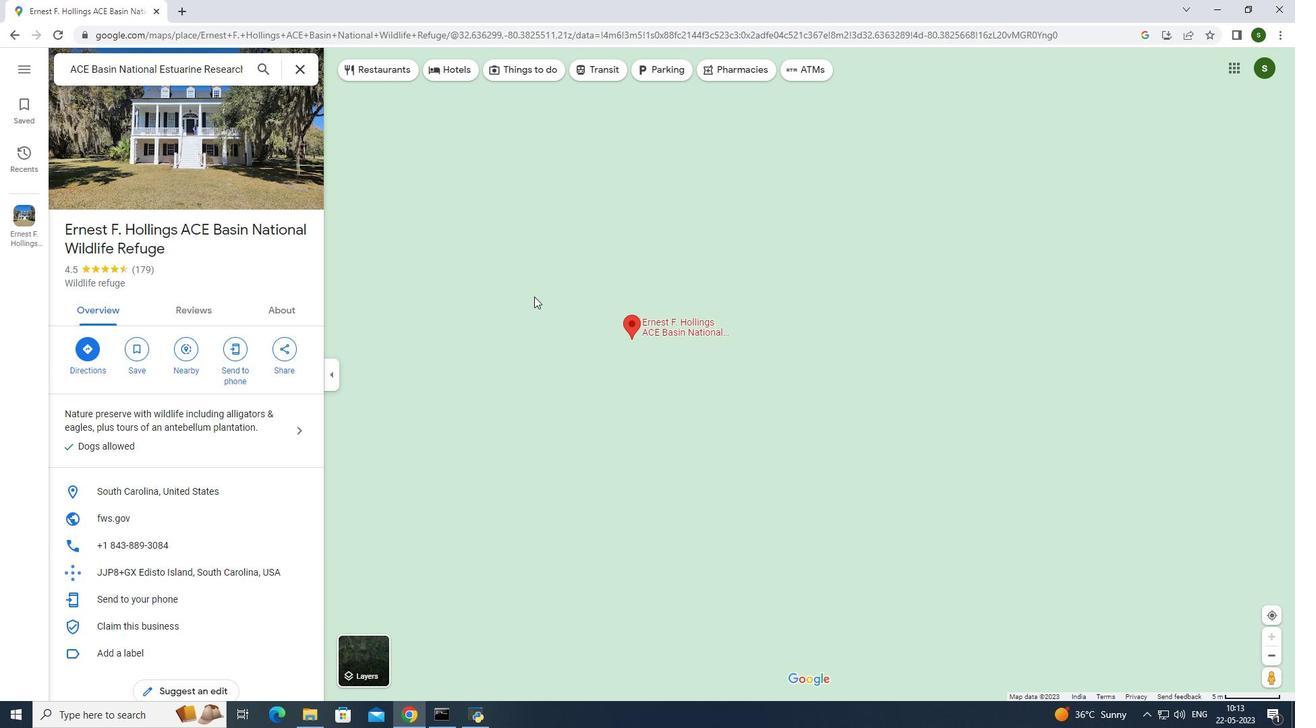 
Action: Mouse scrolled (646, 399) with delta (0, 0)
Screenshot: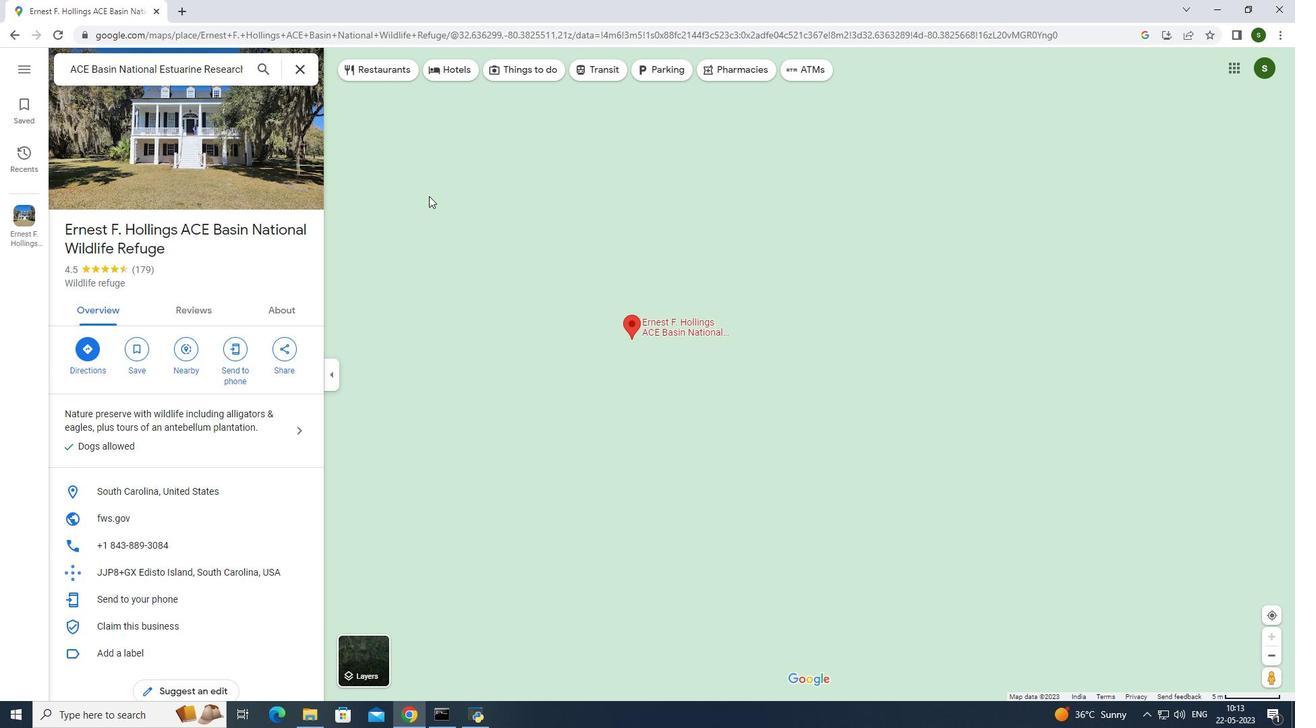 
Action: Mouse scrolled (646, 399) with delta (0, 0)
Screenshot: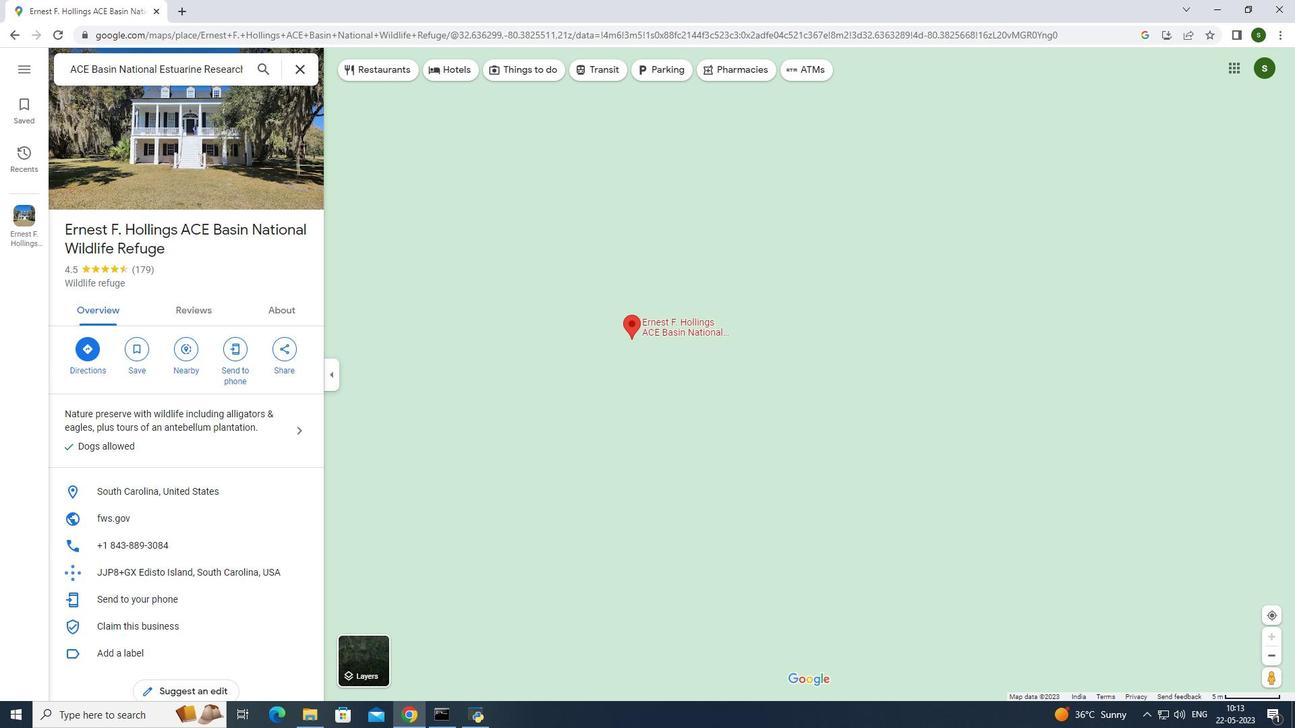 
Action: Mouse scrolled (646, 399) with delta (0, 0)
Screenshot: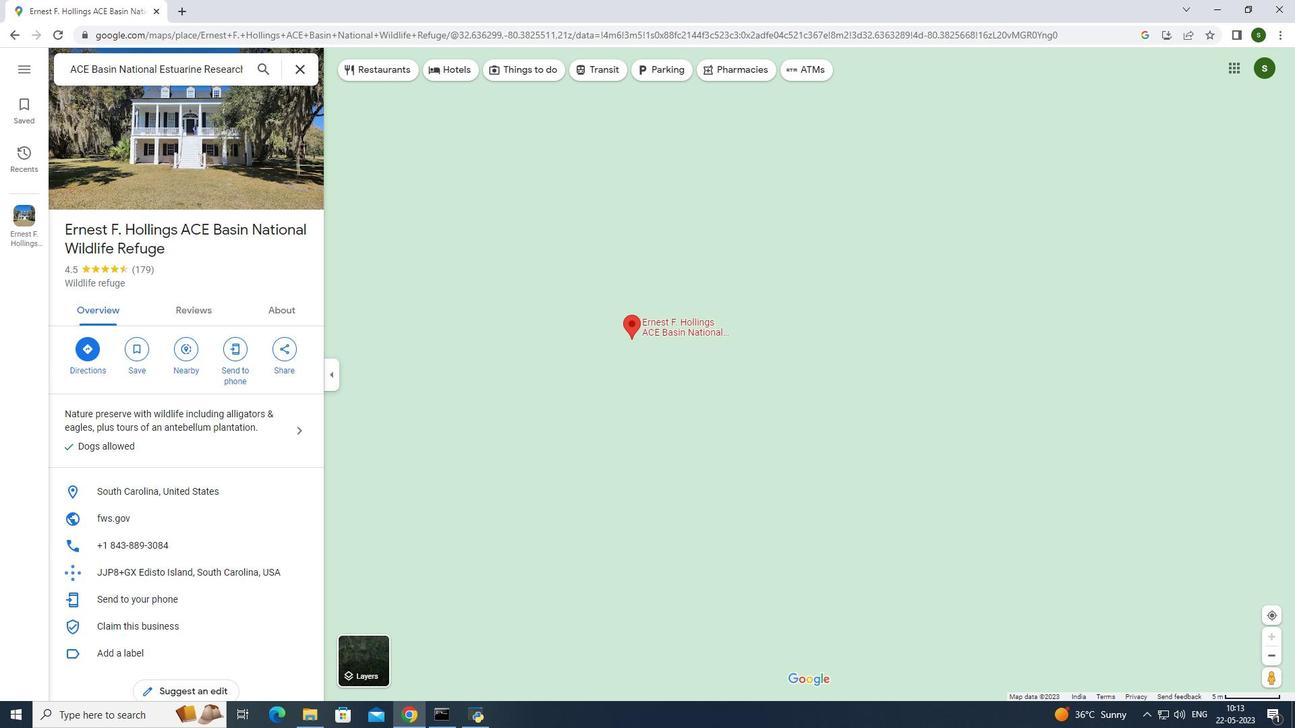 
Action: Mouse scrolled (646, 399) with delta (0, 0)
Screenshot: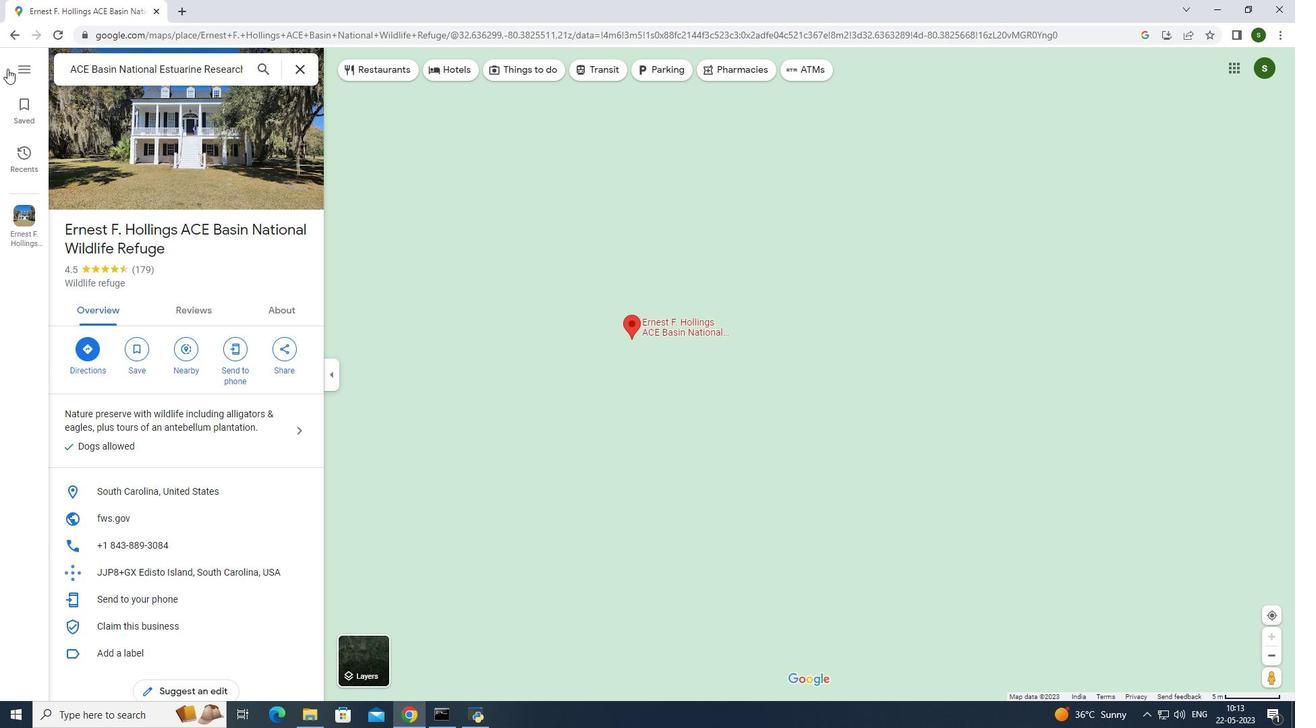 
Action: Mouse scrolled (646, 399) with delta (0, 0)
Screenshot: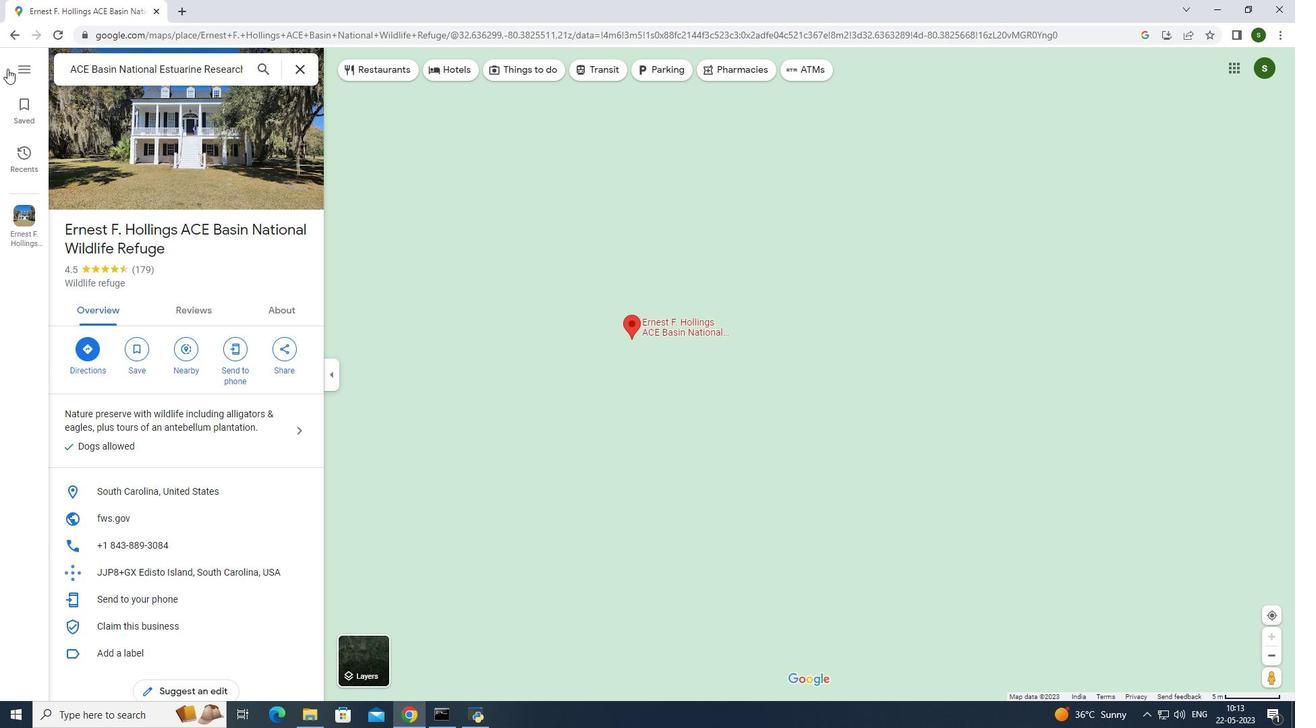 
Action: Mouse scrolled (646, 399) with delta (0, 0)
Screenshot: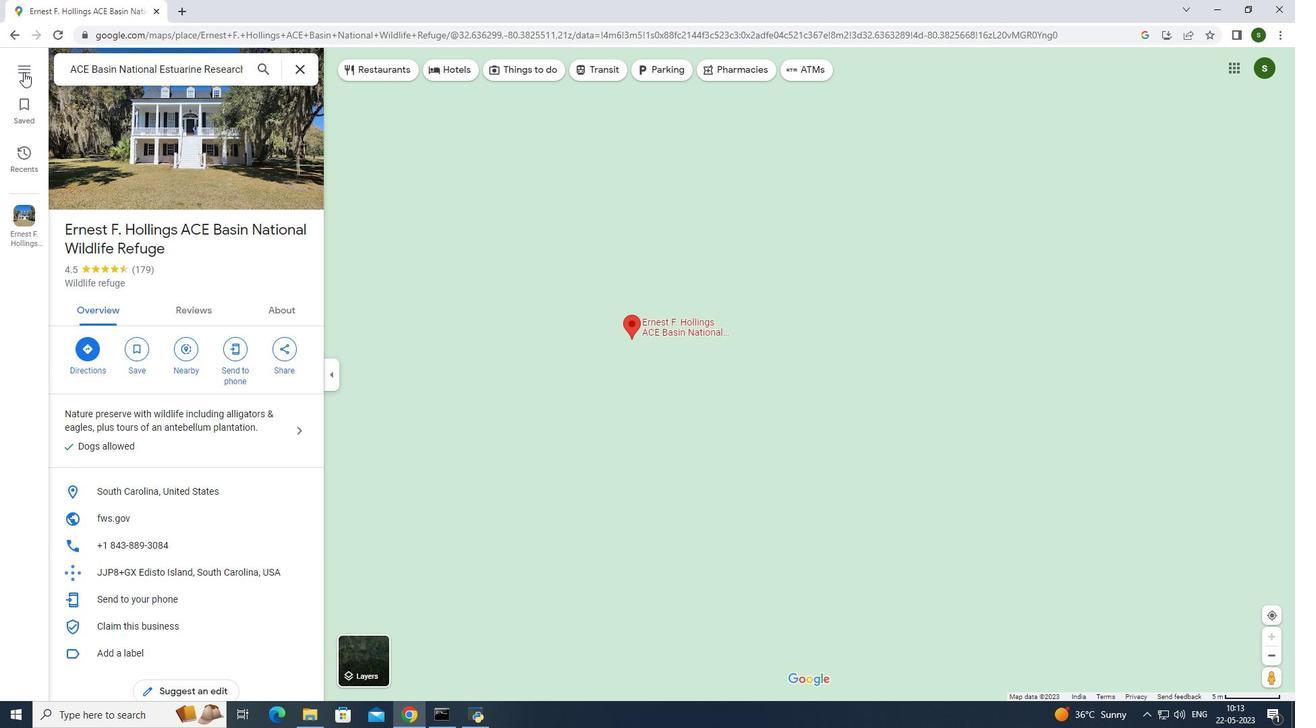 
Action: Mouse scrolled (646, 399) with delta (0, 0)
Screenshot: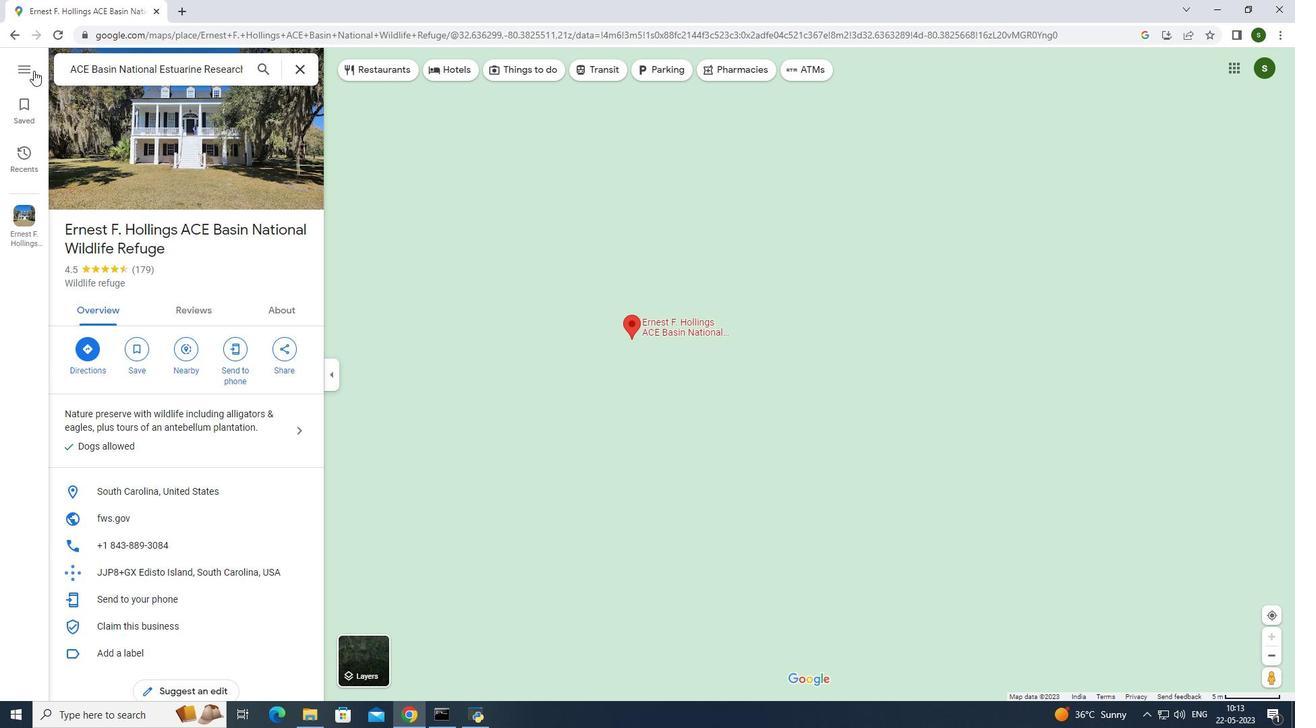 
Action: Mouse scrolled (646, 399) with delta (0, 0)
Screenshot: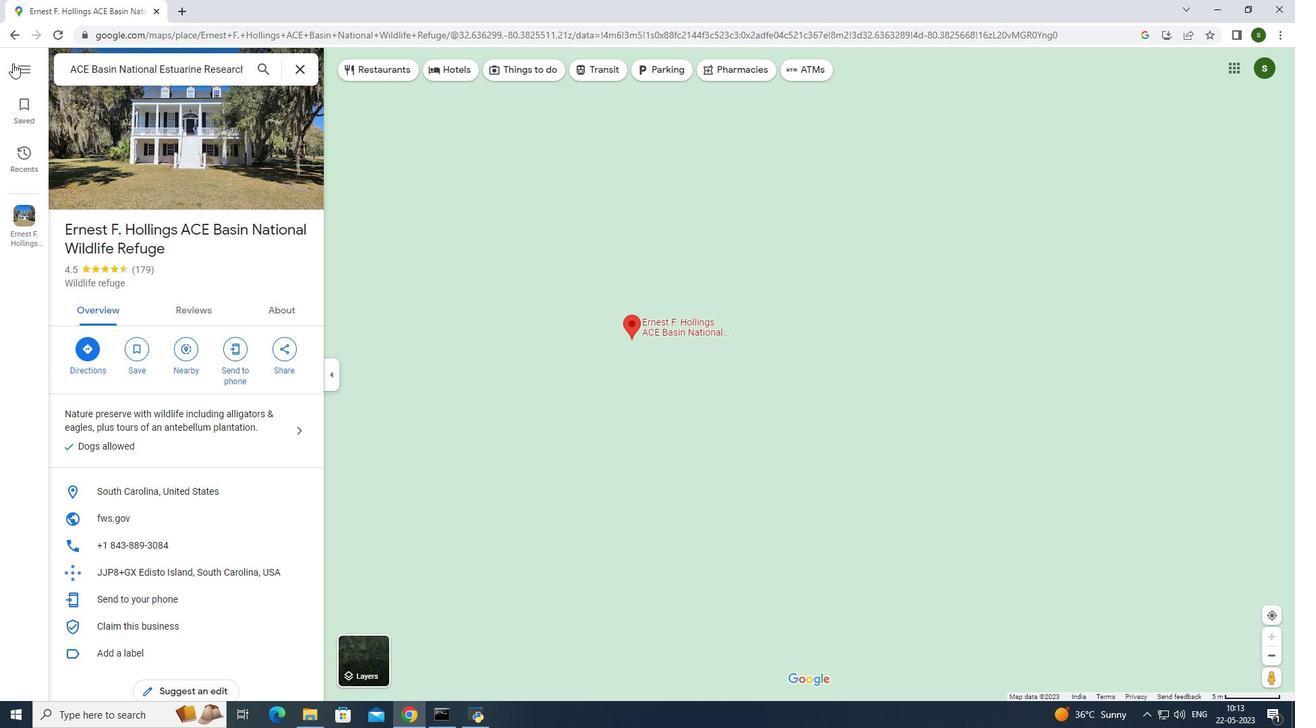 
Action: Mouse scrolled (646, 399) with delta (0, 0)
Screenshot: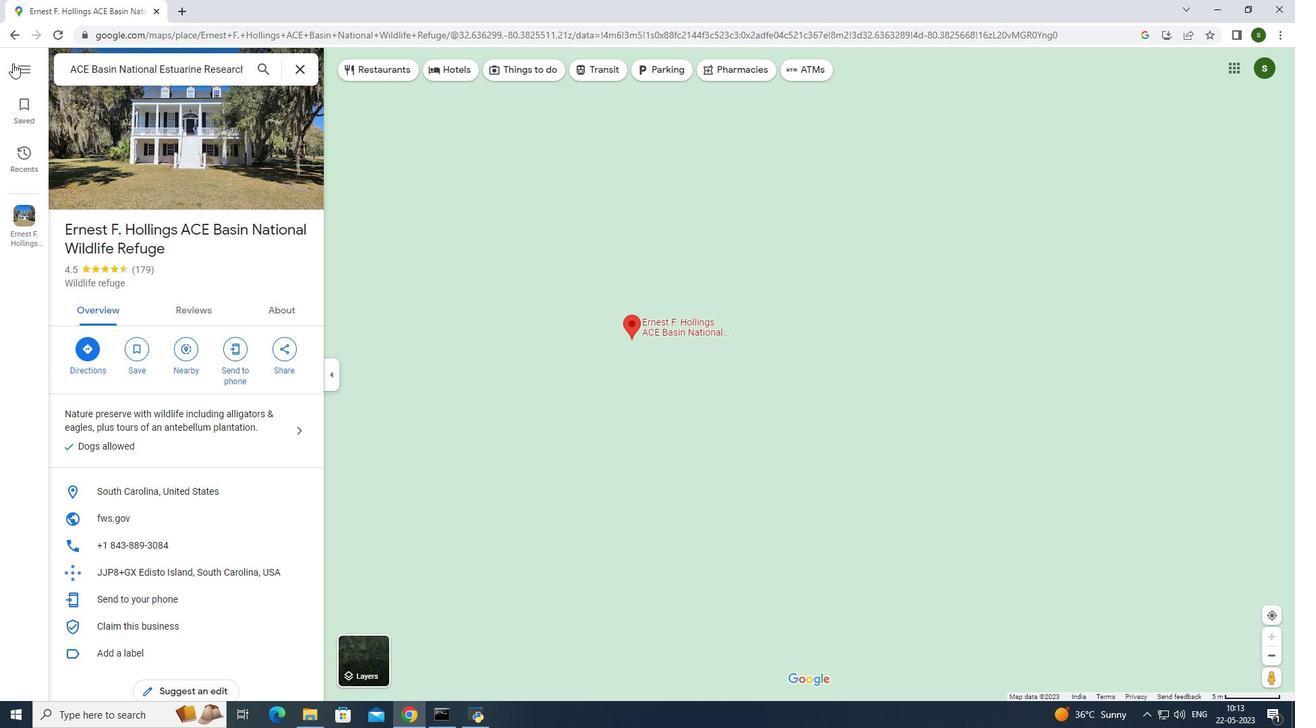 
Action: Mouse scrolled (646, 399) with delta (0, 0)
Screenshot: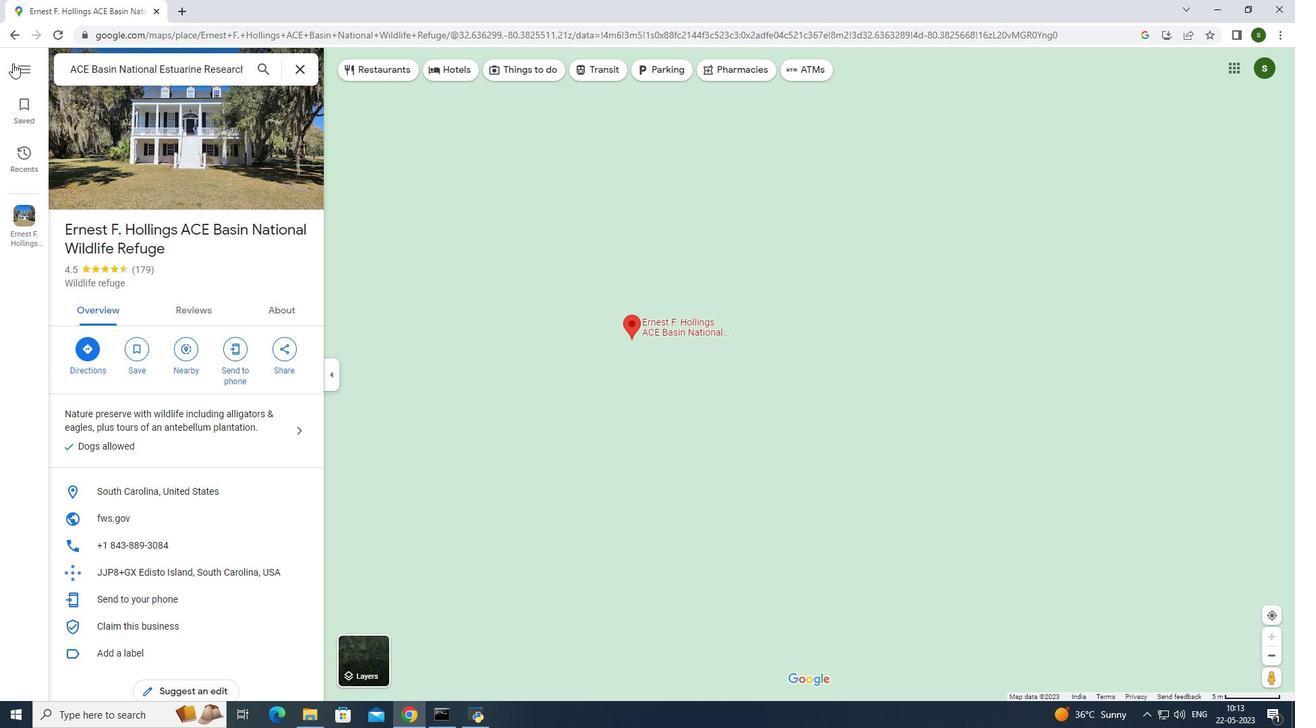 
Action: Mouse scrolled (646, 399) with delta (0, 0)
Screenshot: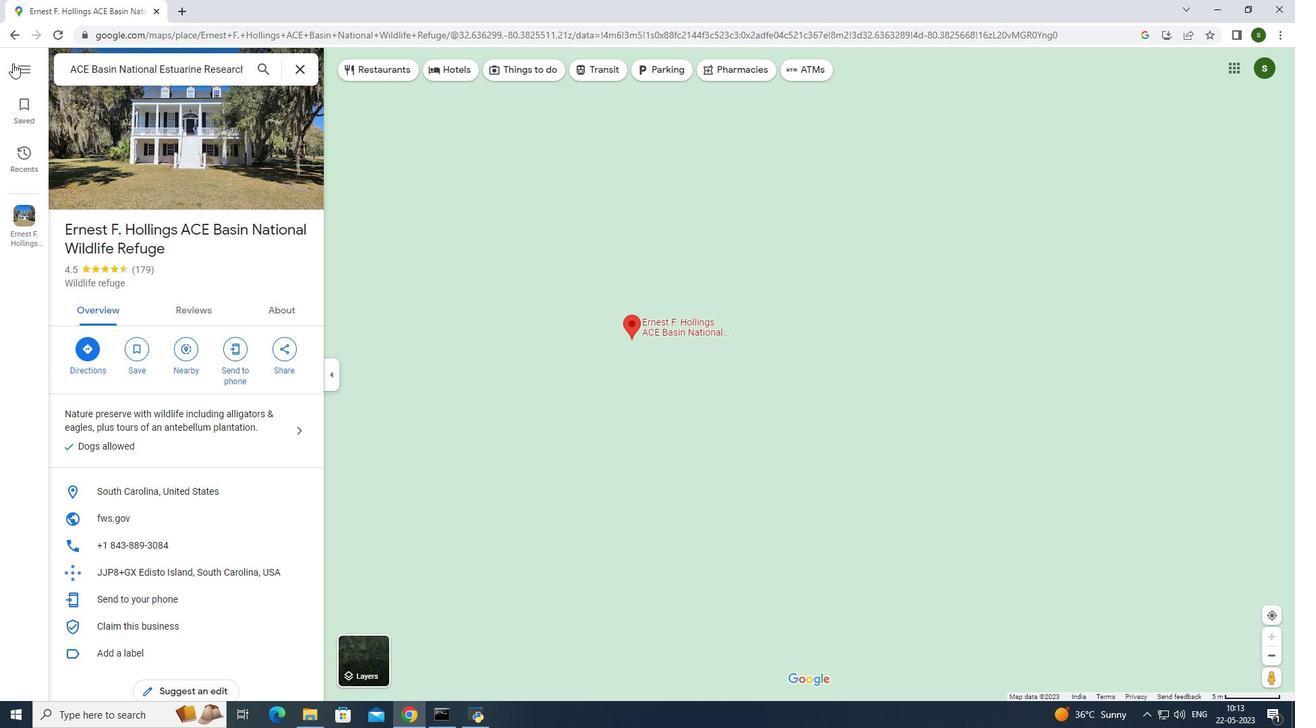 
Action: Mouse scrolled (646, 399) with delta (0, 0)
Screenshot: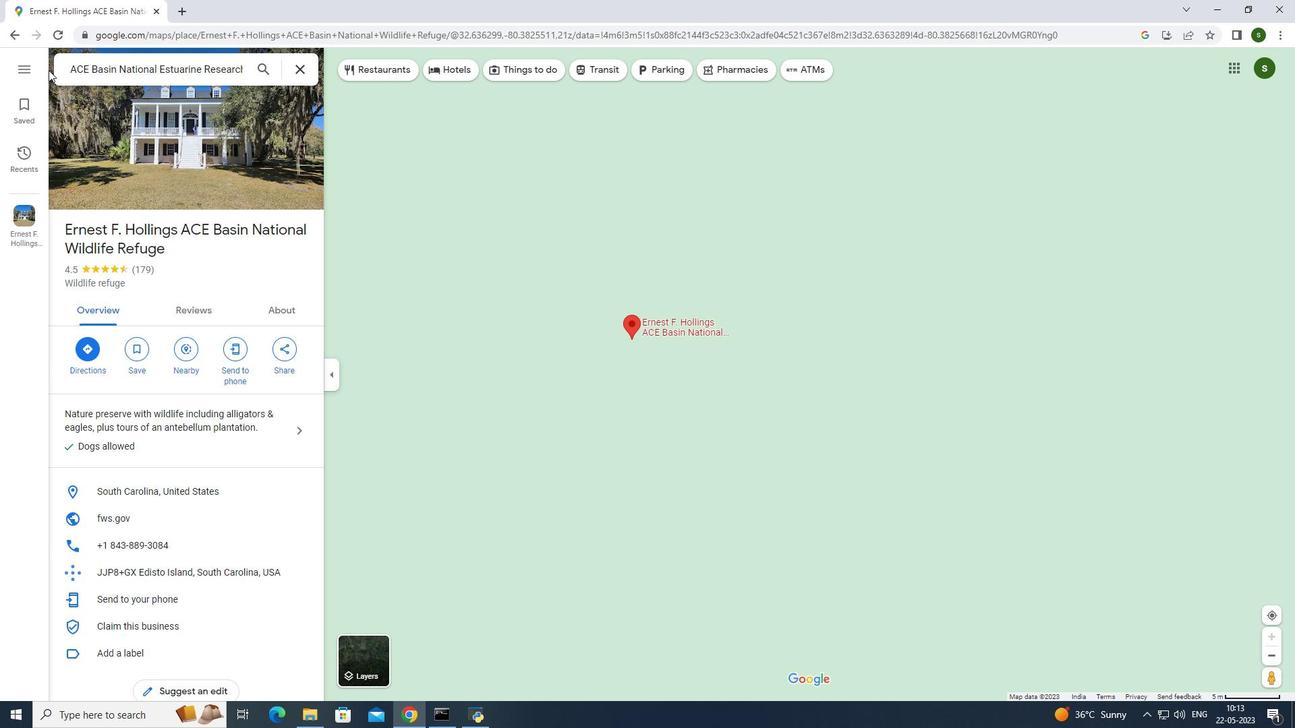 
Action: Mouse moved to (646, 399)
Screenshot: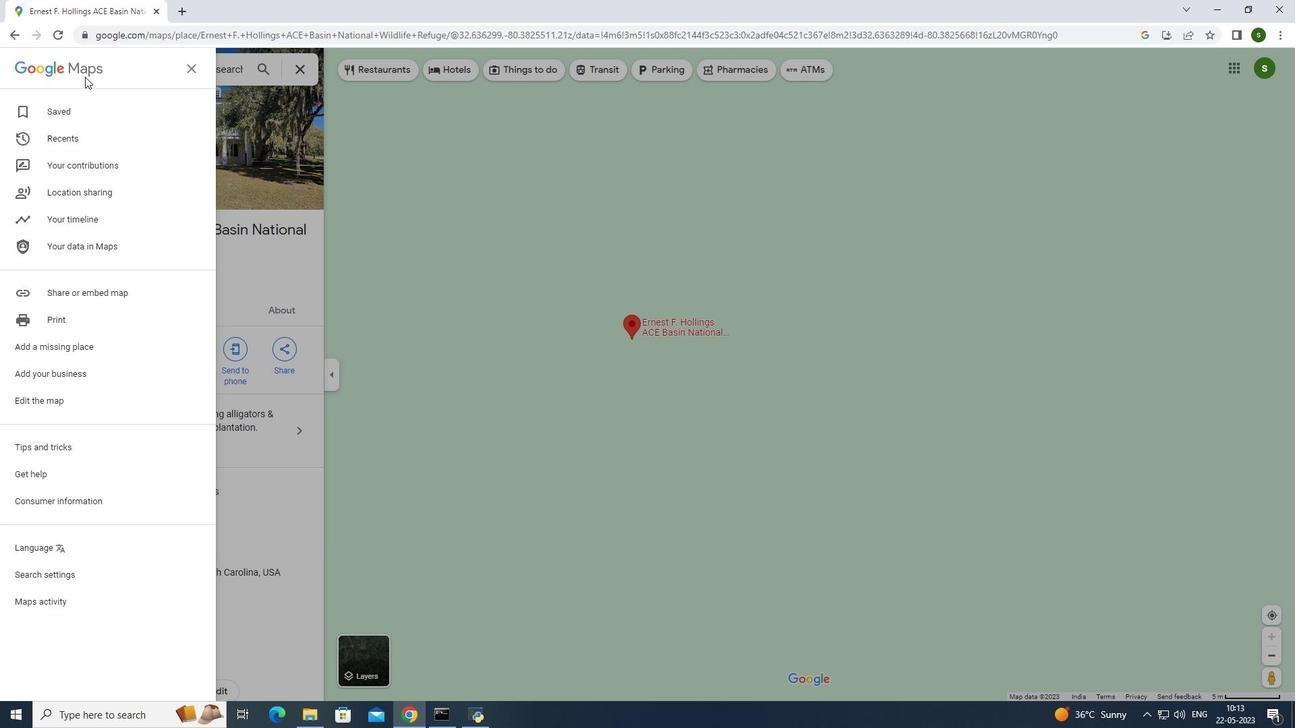 
Action: Mouse scrolled (646, 399) with delta (0, 0)
Screenshot: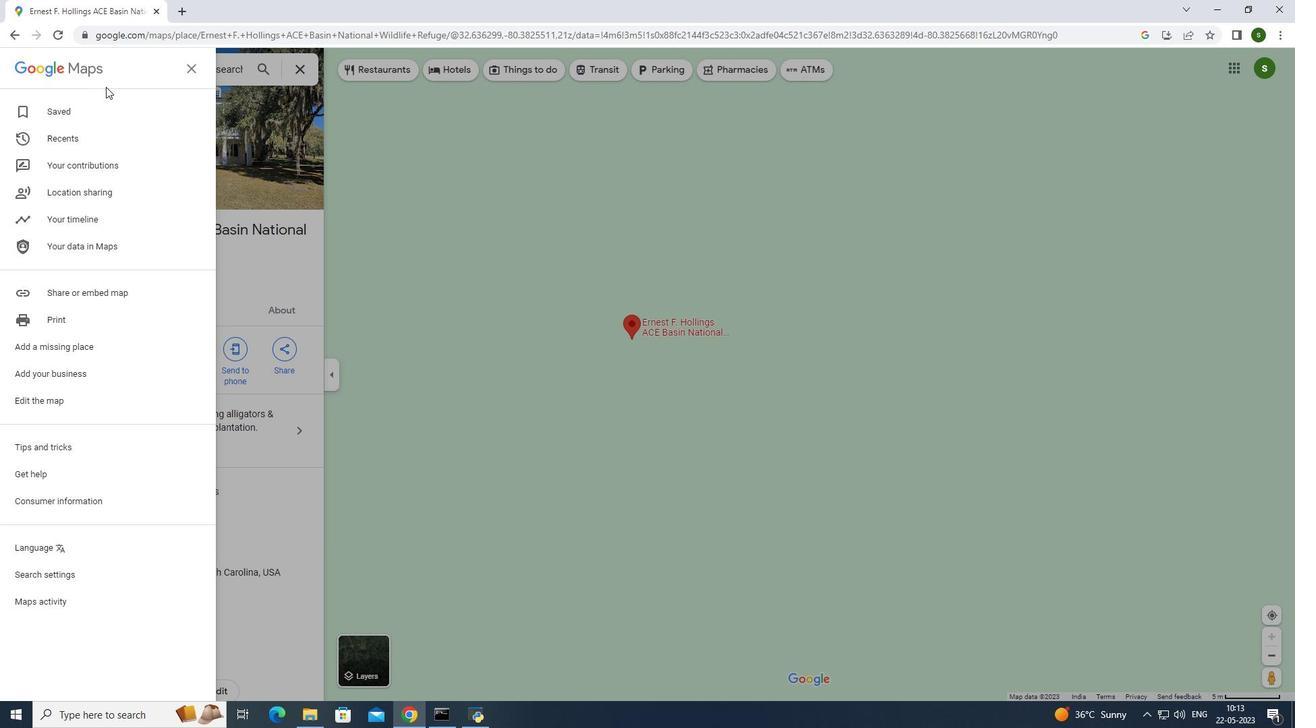 
Action: Mouse moved to (646, 399)
Screenshot: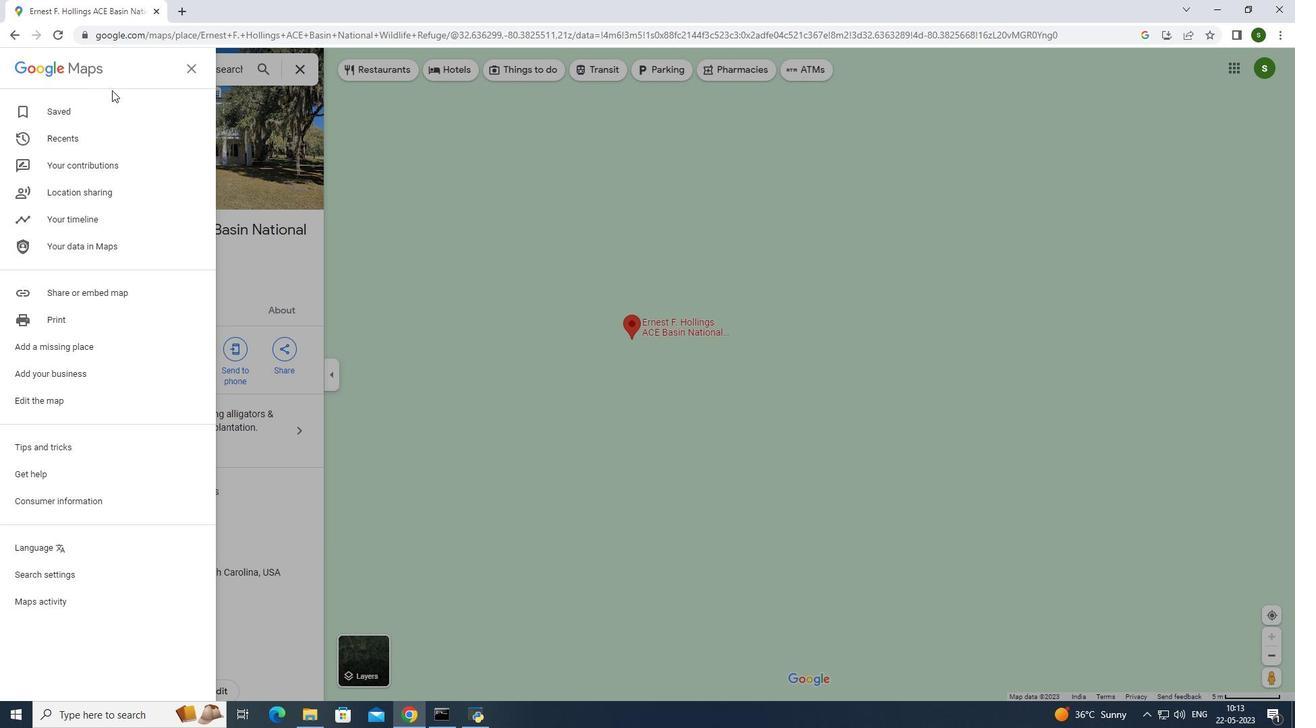 
Action: Mouse scrolled (646, 399) with delta (0, 0)
Screenshot: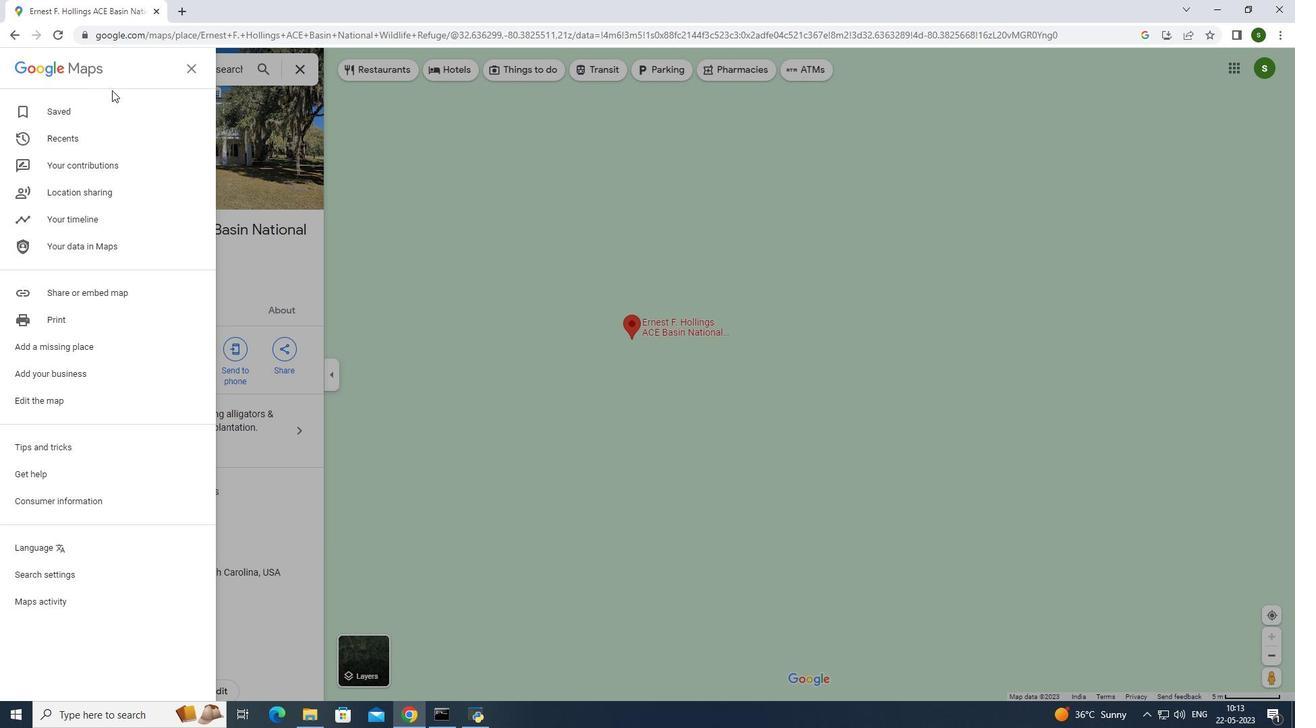 
Action: Mouse moved to (646, 399)
Screenshot: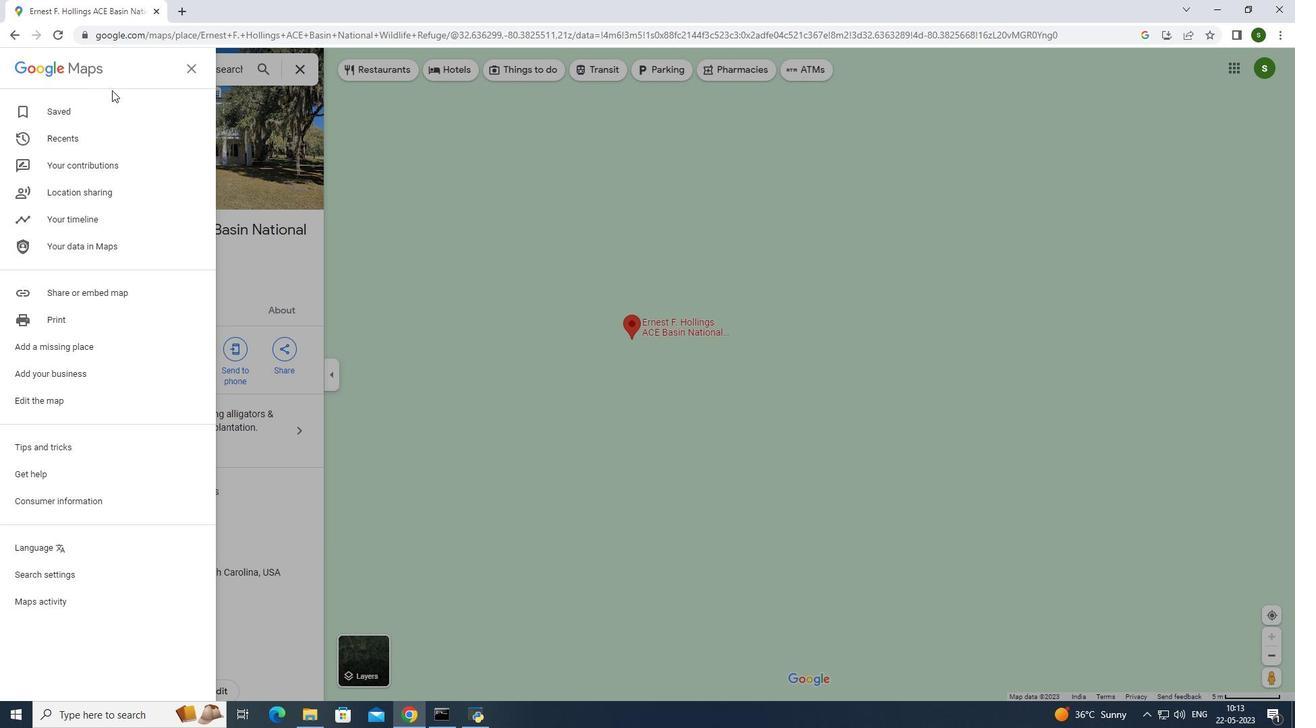 
Action: Mouse scrolled (646, 399) with delta (0, 0)
Screenshot: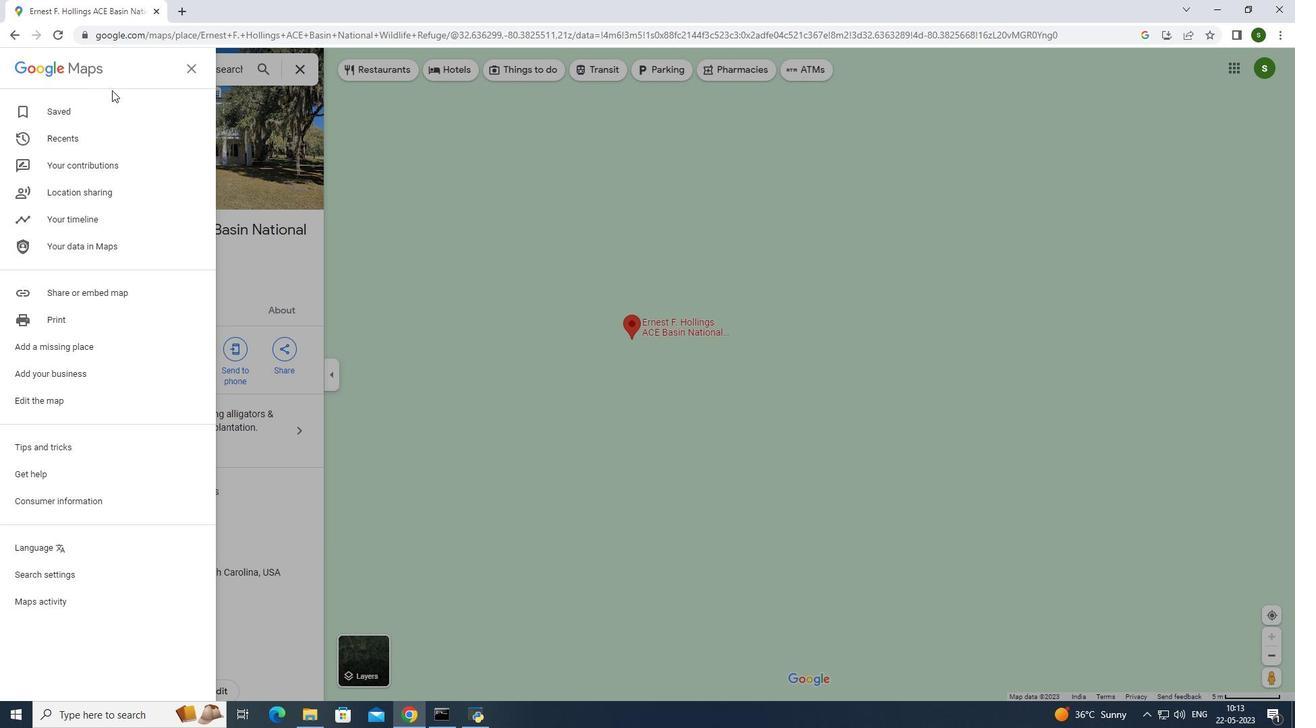 
Action: Mouse moved to (646, 399)
Screenshot: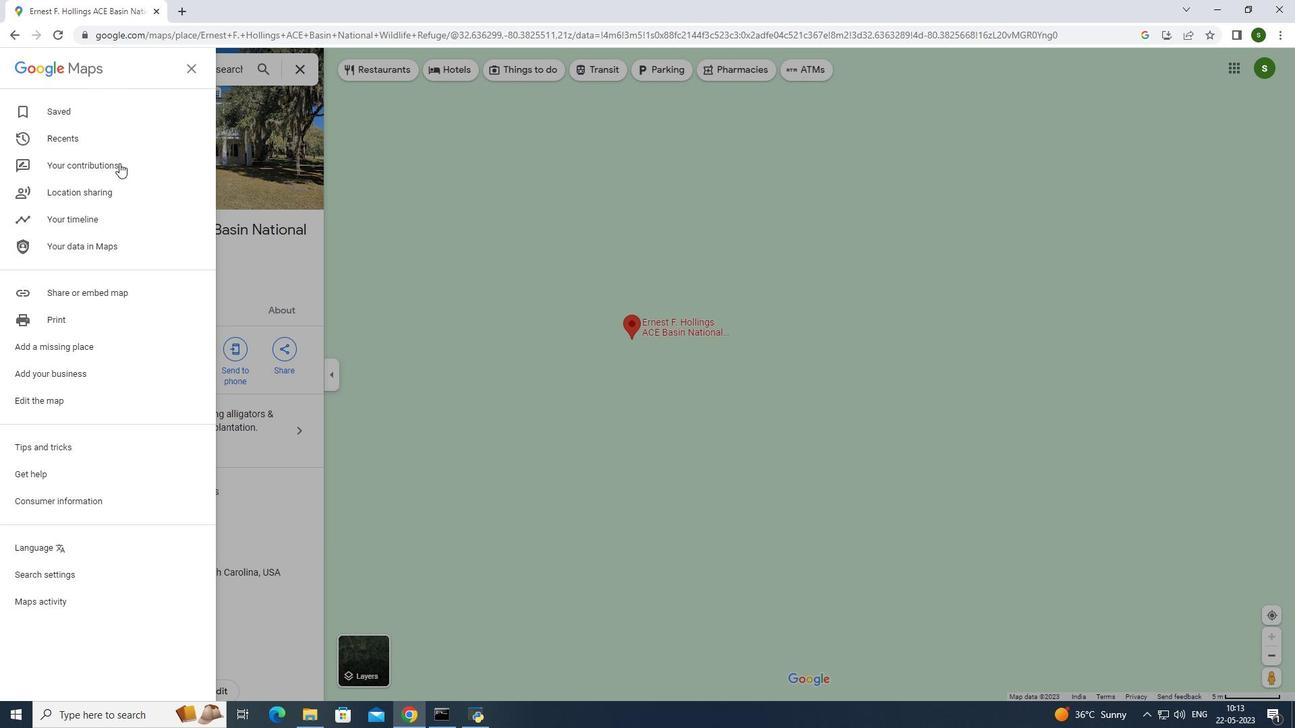
Action: Mouse scrolled (646, 399) with delta (0, 0)
Screenshot: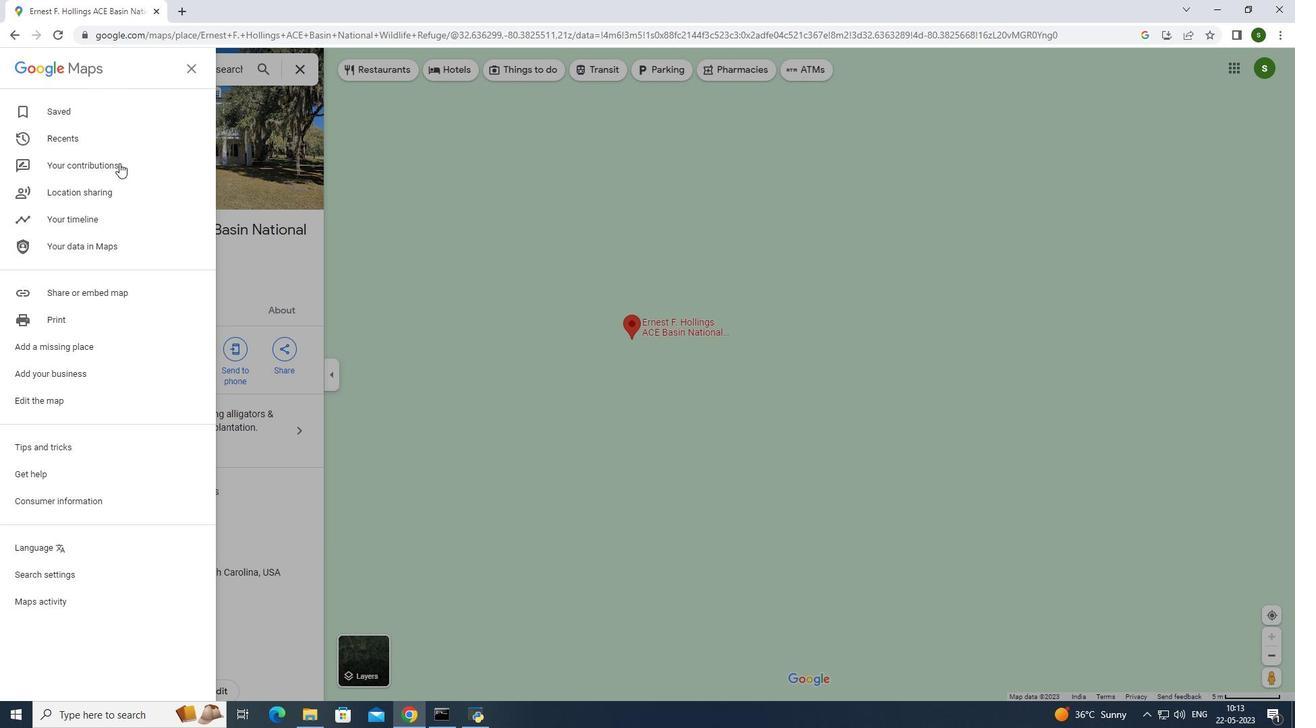 
Action: Mouse scrolled (646, 399) with delta (0, 0)
Screenshot: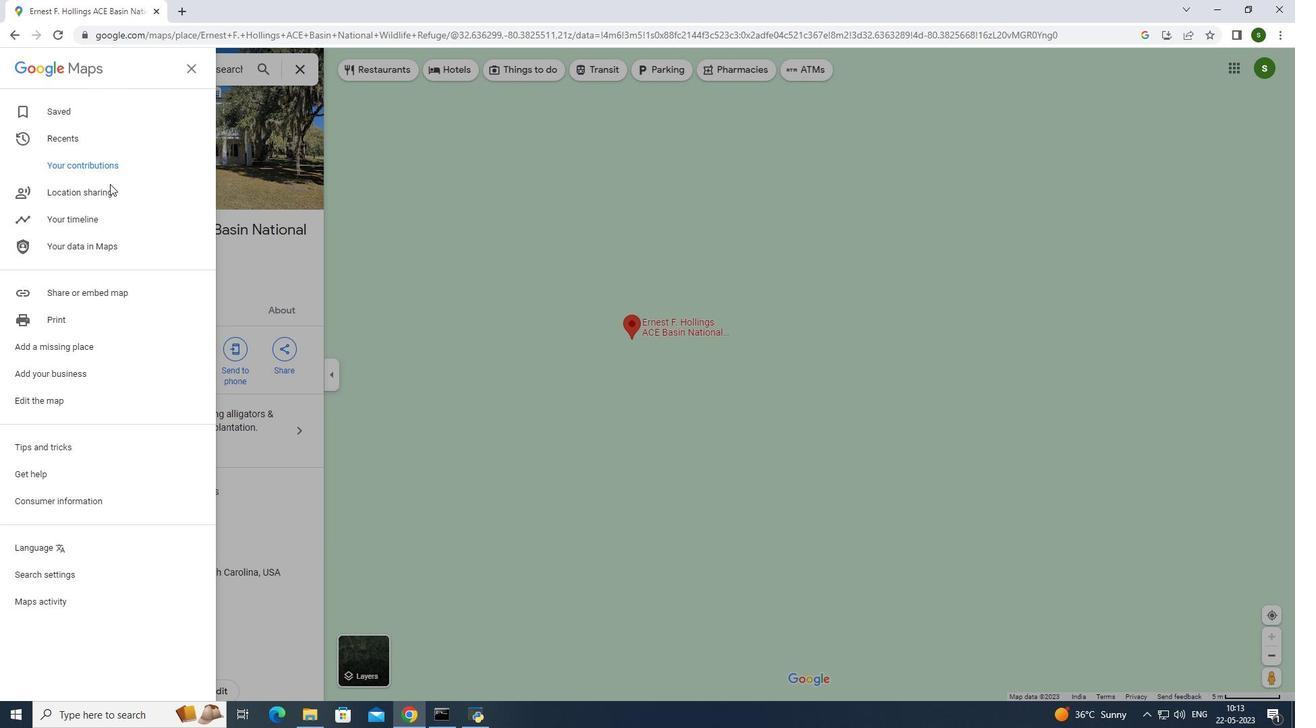 
Action: Mouse scrolled (646, 399) with delta (0, 0)
Screenshot: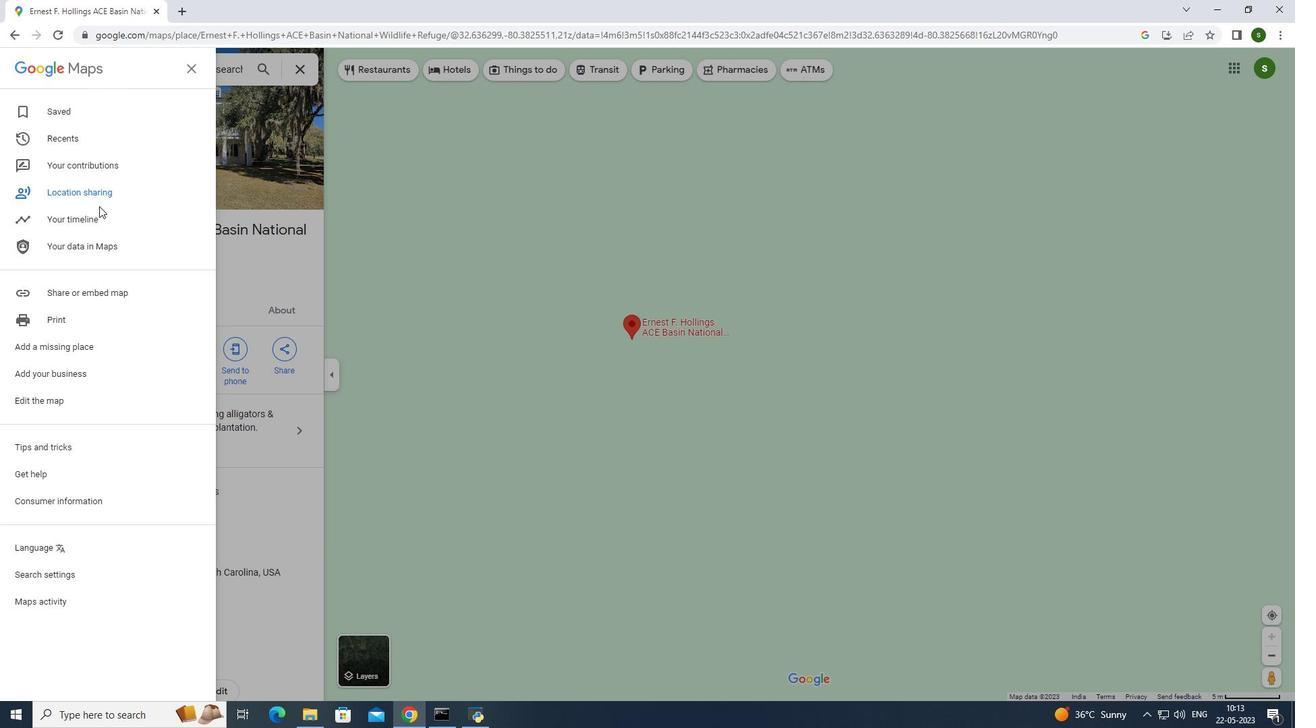 
Action: Mouse moved to (646, 399)
Screenshot: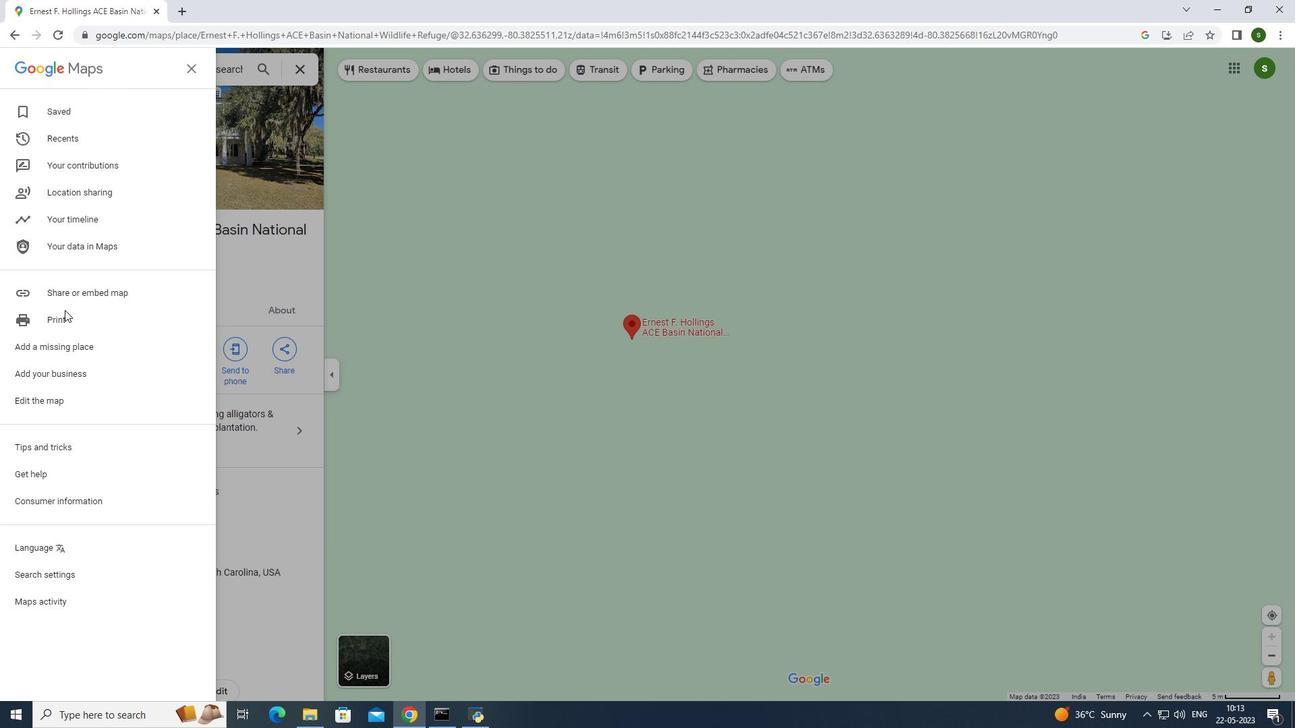 
Action: Mouse scrolled (646, 399) with delta (0, 0)
Screenshot: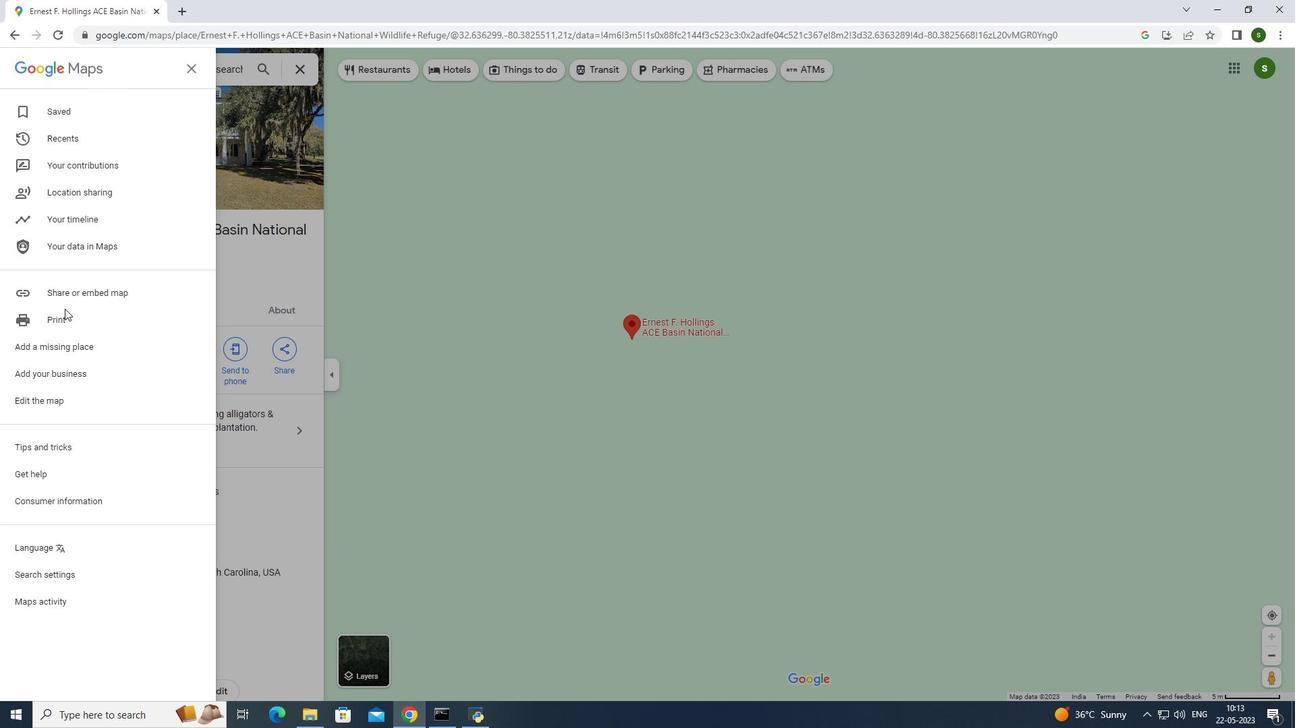 
Action: Mouse scrolled (646, 399) with delta (0, 0)
Screenshot: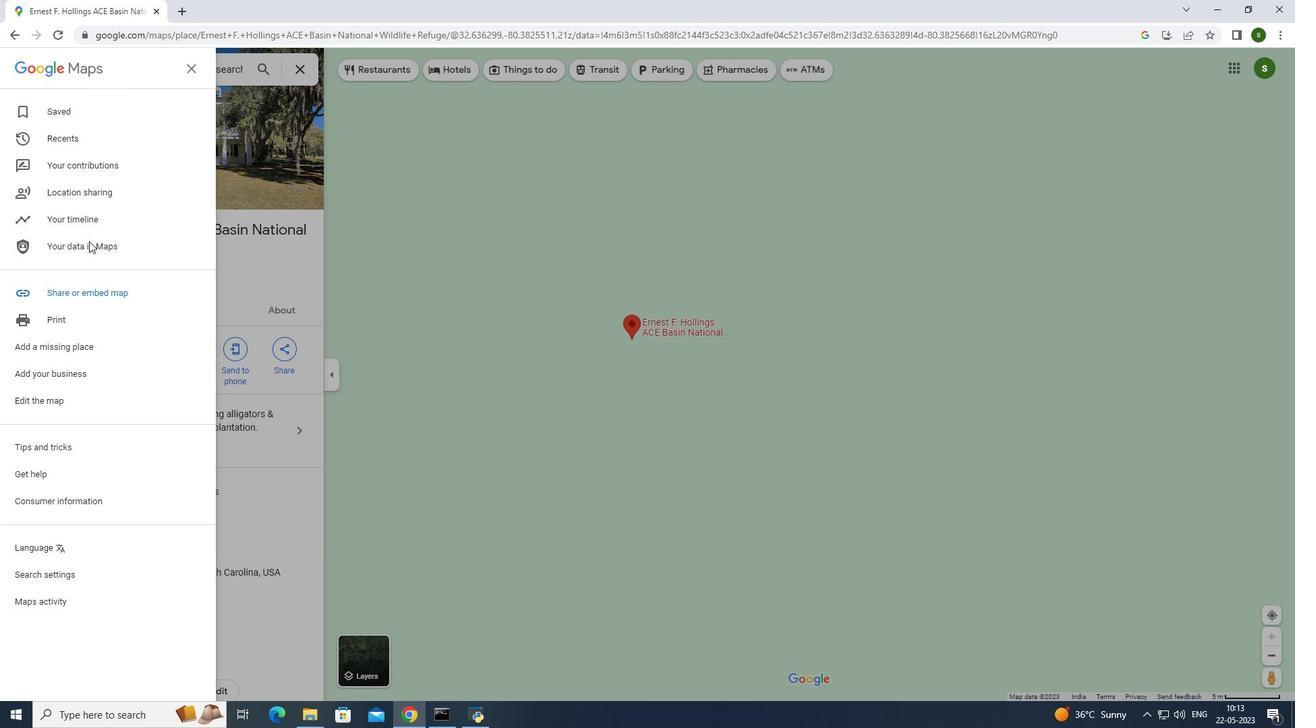
Action: Mouse scrolled (646, 399) with delta (0, 0)
Screenshot: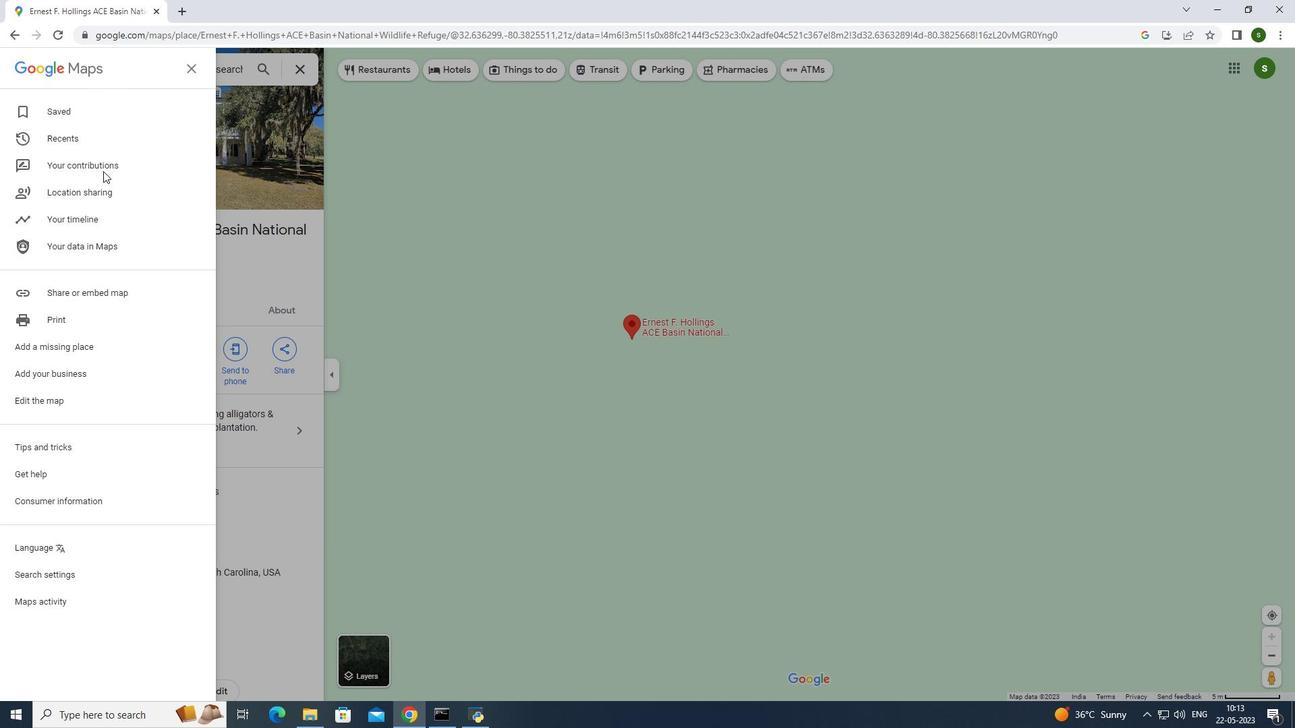 
Action: Mouse scrolled (646, 399) with delta (0, 0)
Screenshot: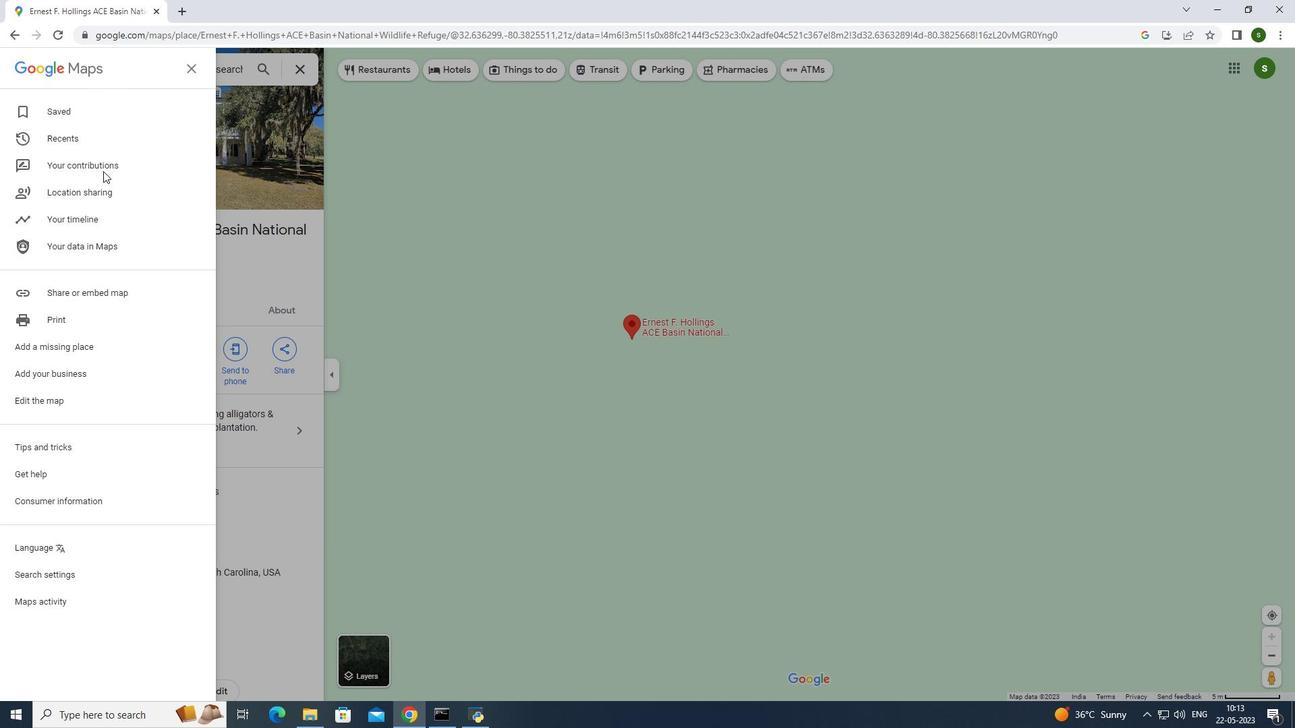 
Action: Mouse scrolled (646, 399) with delta (0, 0)
Screenshot: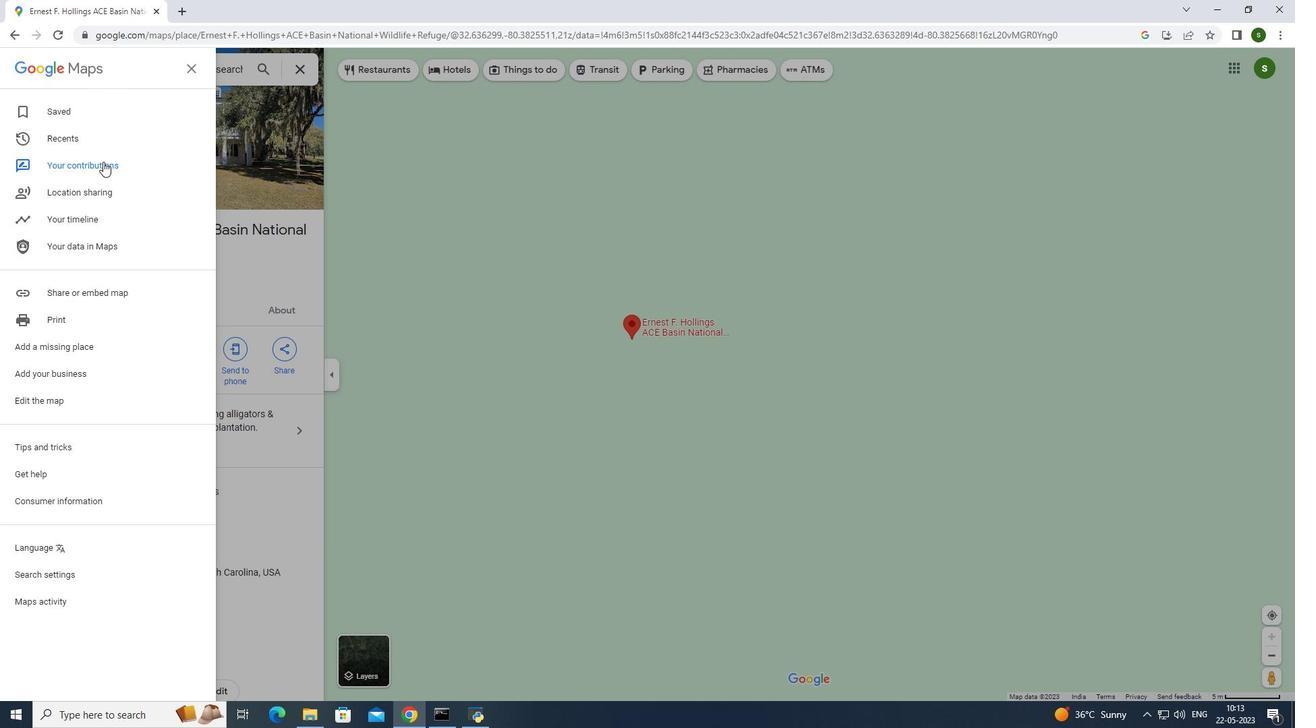 
Action: Mouse moved to (646, 399)
Screenshot: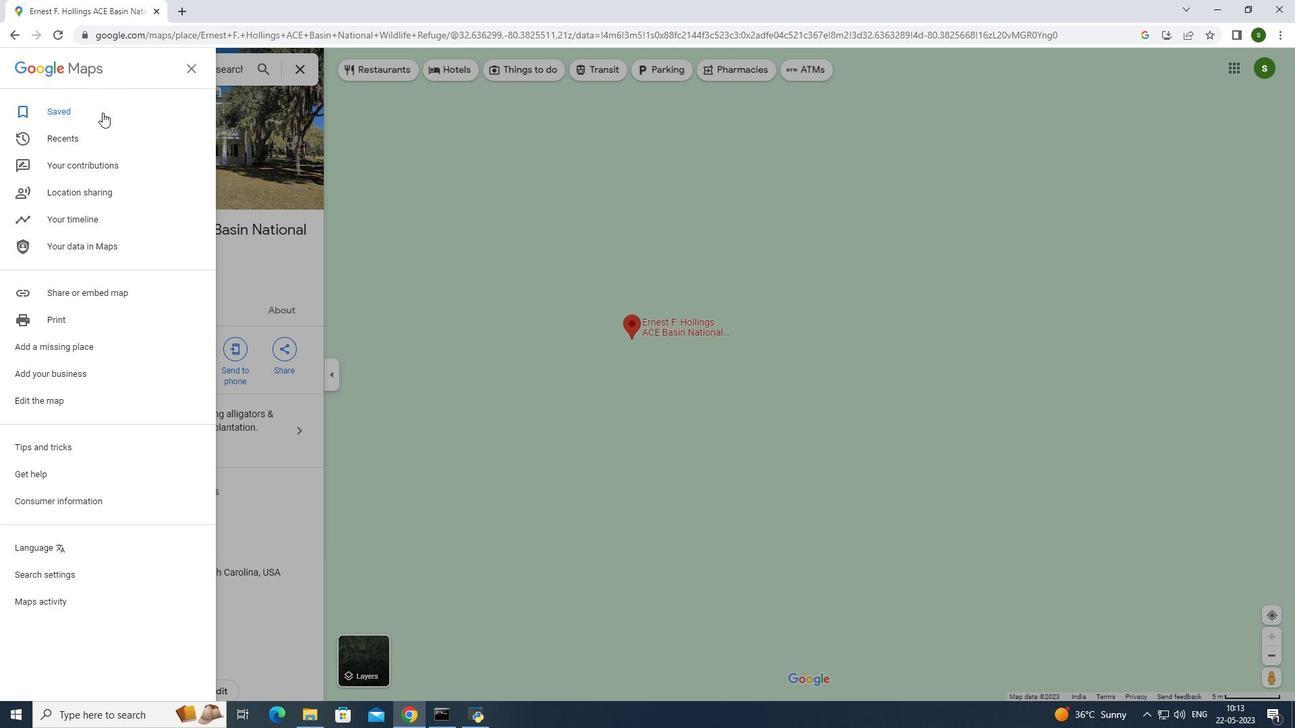
Action: Mouse scrolled (646, 399) with delta (0, 0)
Screenshot: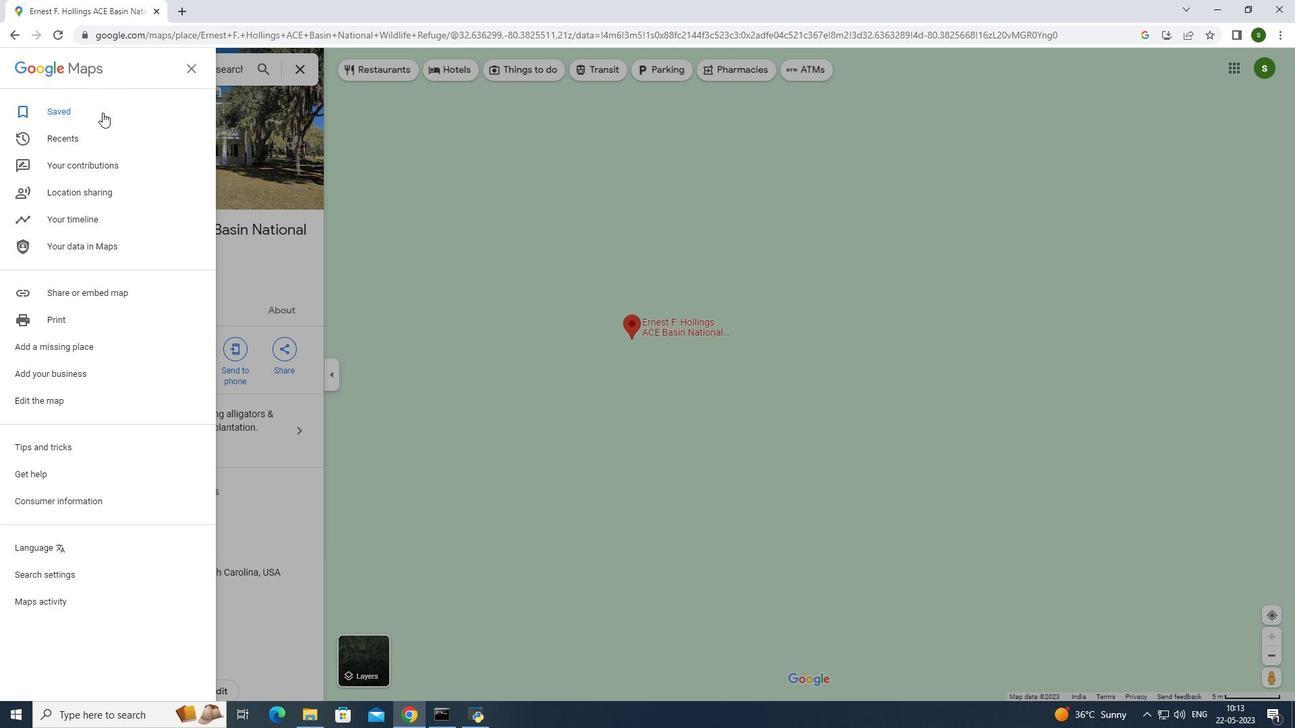 
Action: Mouse moved to (646, 399)
Screenshot: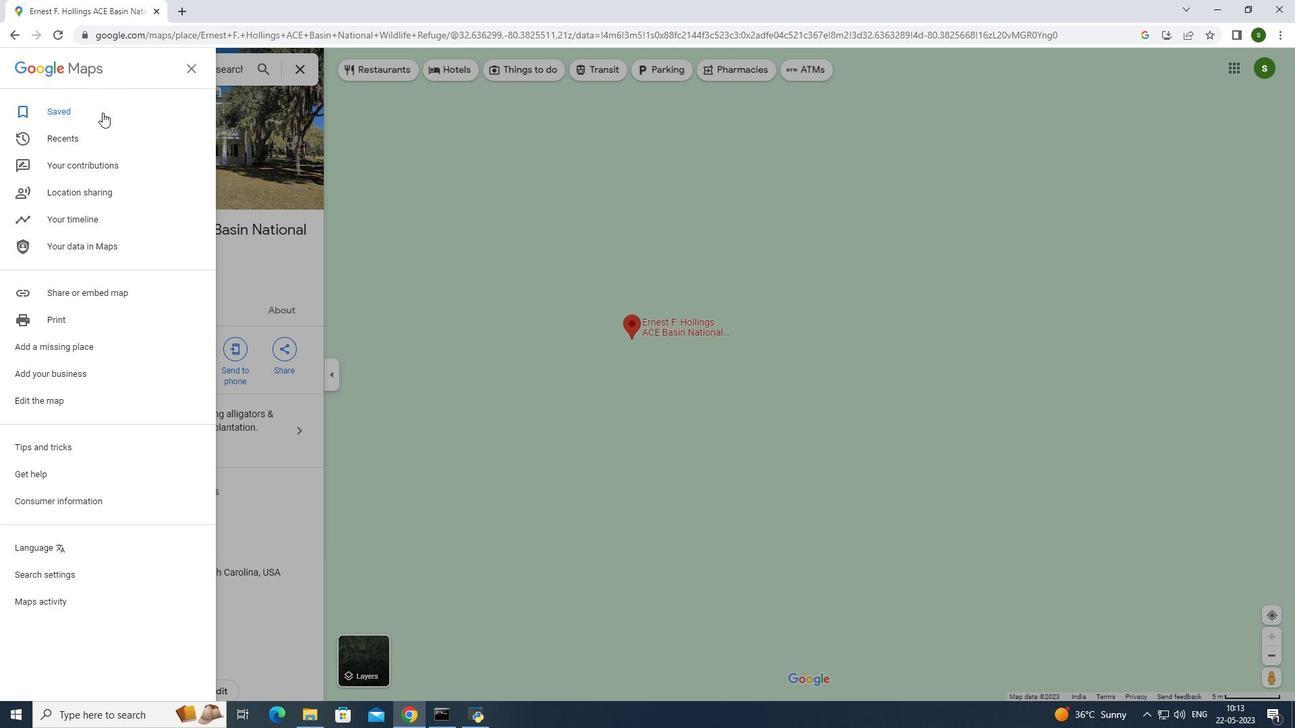 
Action: Mouse scrolled (646, 399) with delta (0, 0)
Screenshot: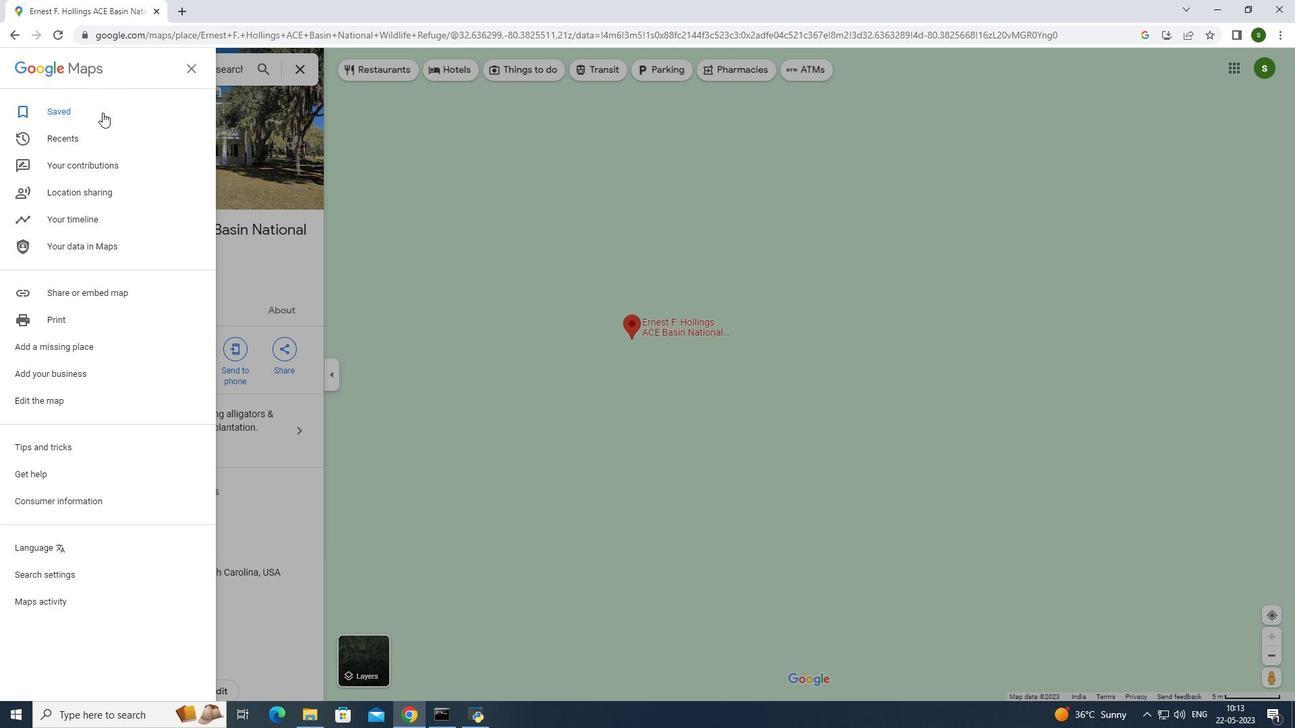 
Action: Mouse moved to (646, 399)
Screenshot: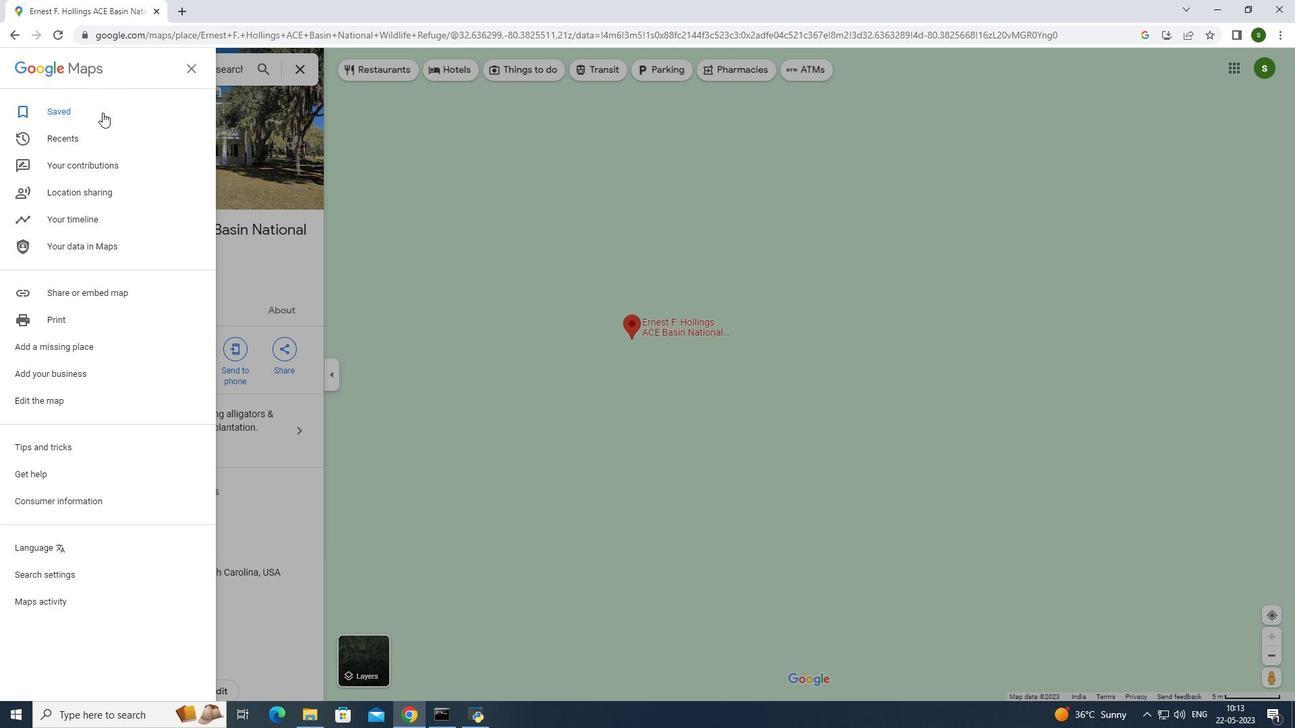 
Action: Mouse scrolled (646, 399) with delta (0, 0)
Screenshot: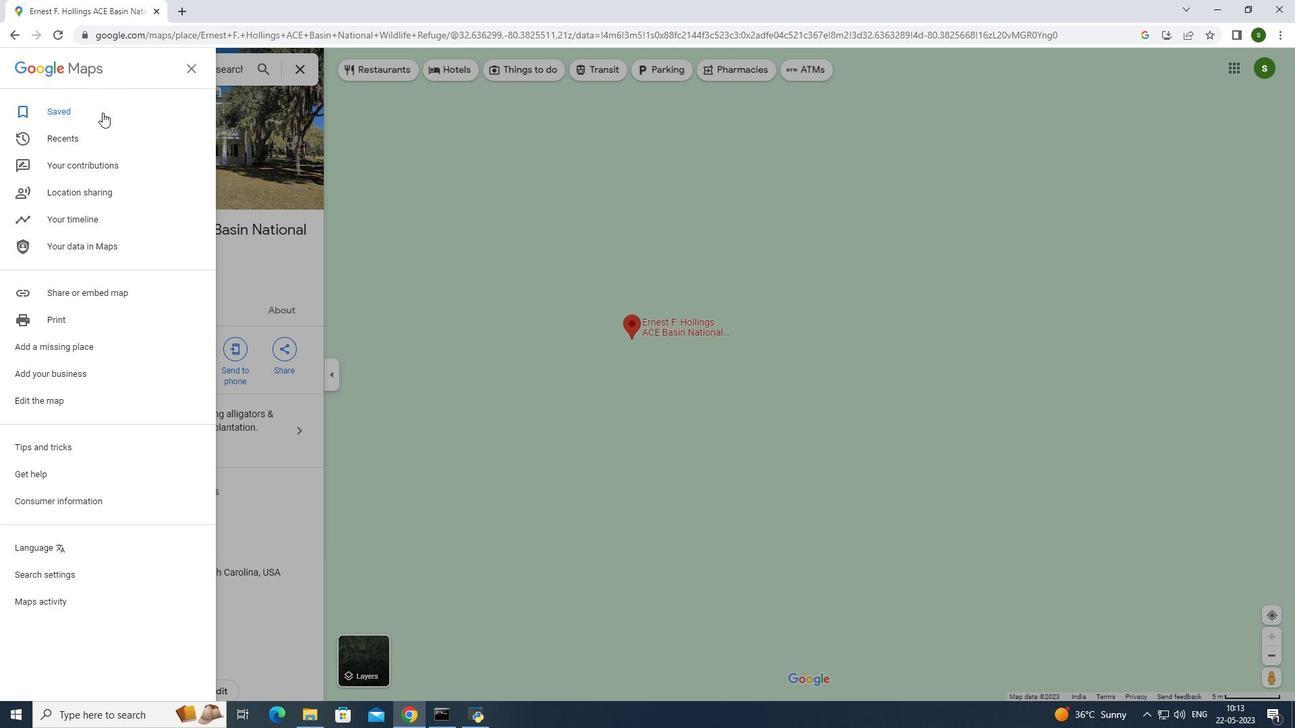 
Action: Mouse moved to (646, 399)
Screenshot: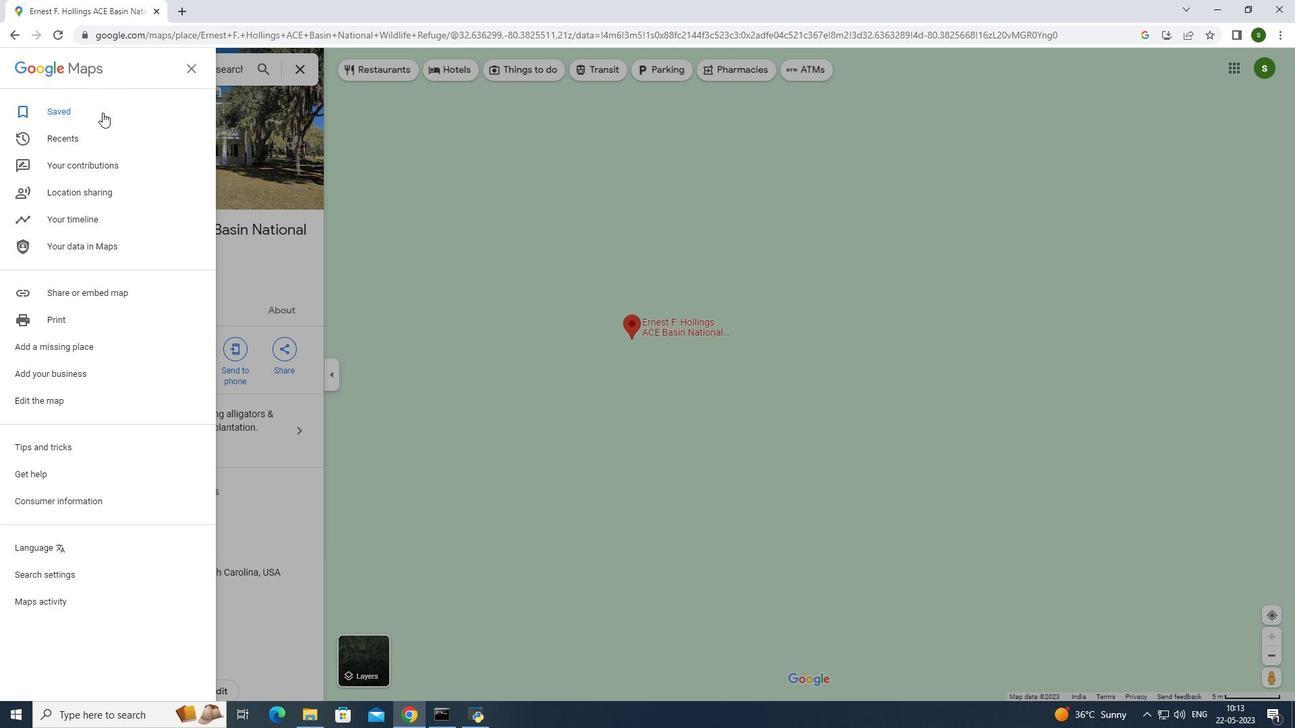 
Action: Mouse scrolled (646, 399) with delta (0, 0)
Screenshot: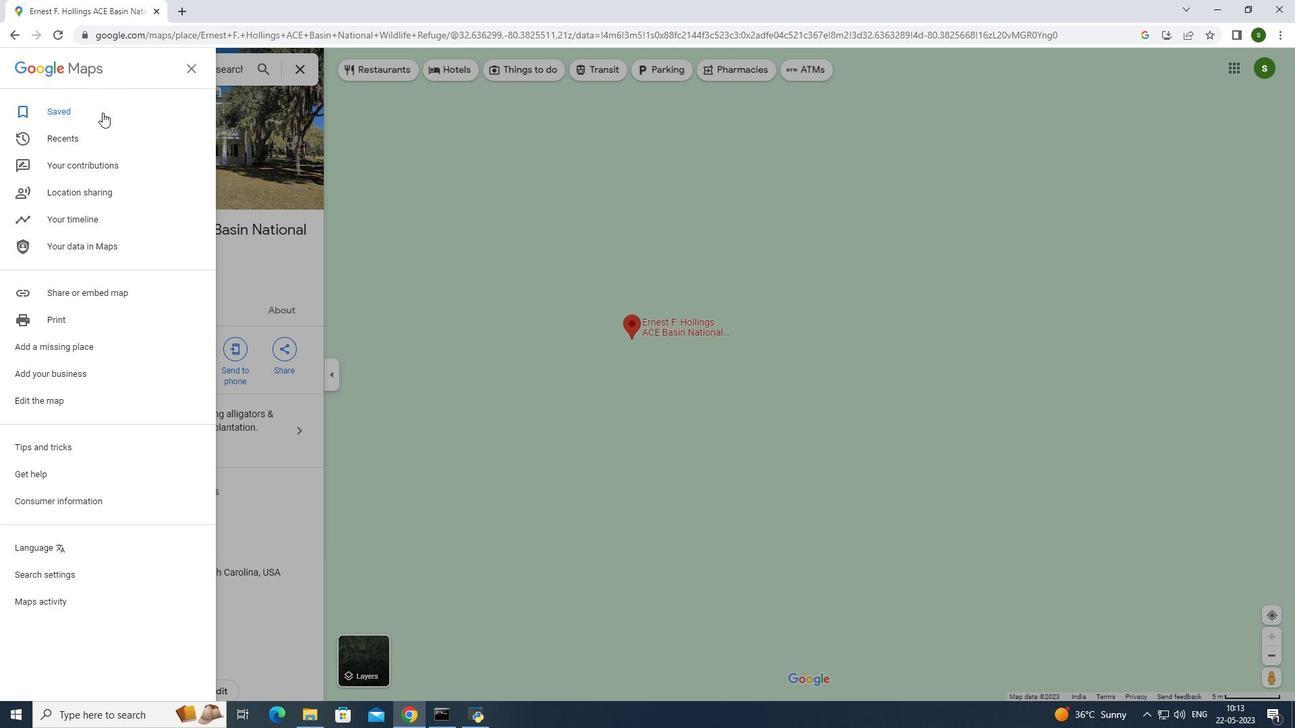 
Action: Mouse moved to (646, 399)
Screenshot: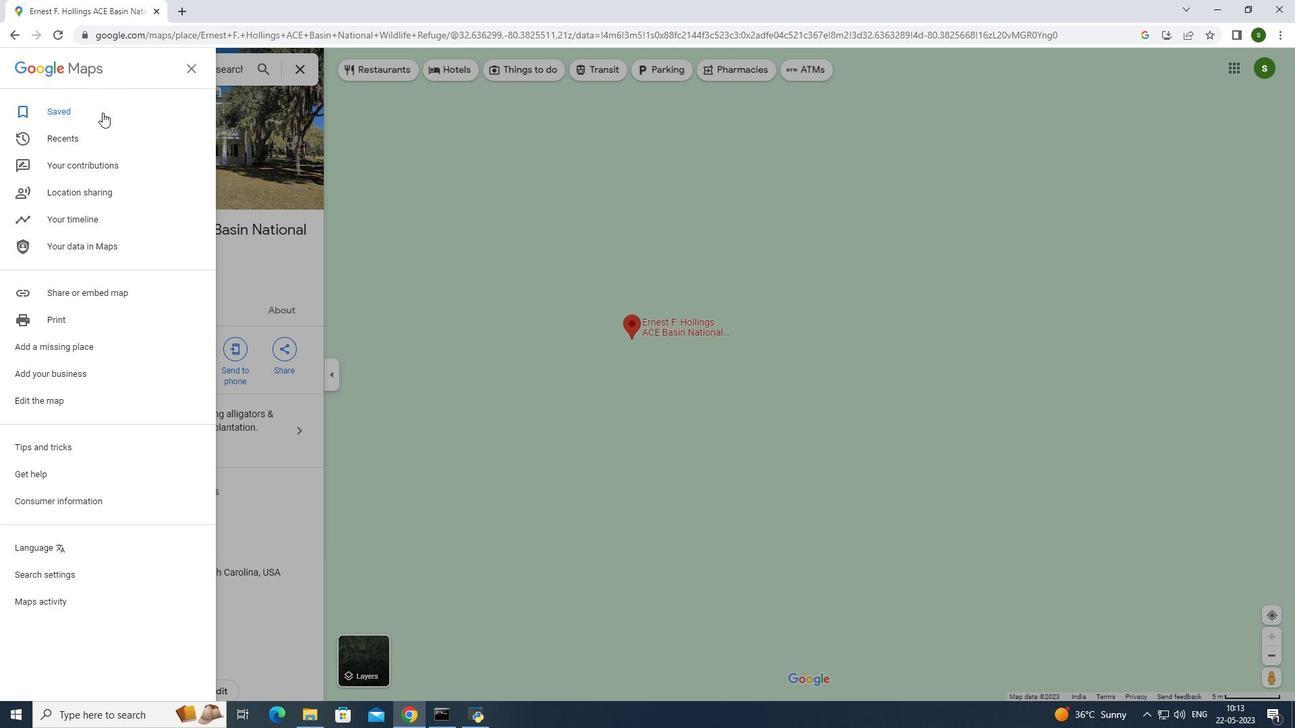 
Action: Mouse scrolled (646, 399) with delta (0, 0)
Screenshot: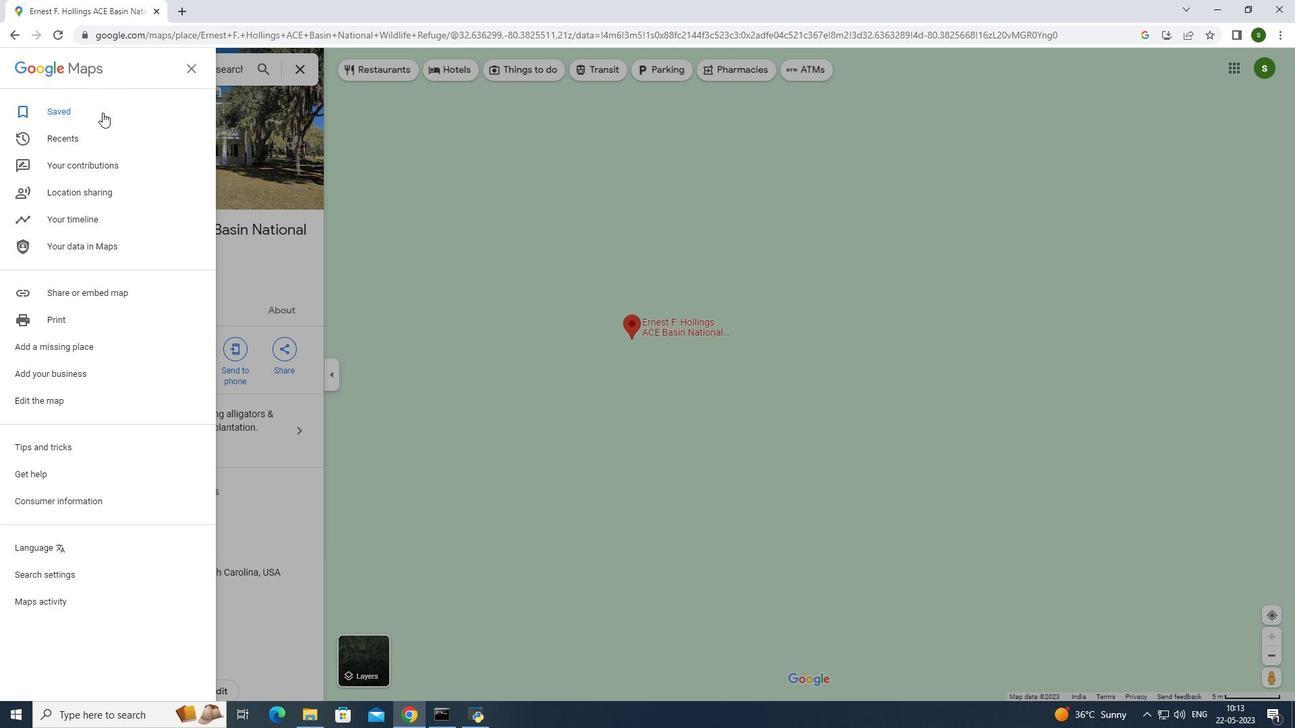 
Action: Mouse scrolled (646, 399) with delta (0, 0)
Screenshot: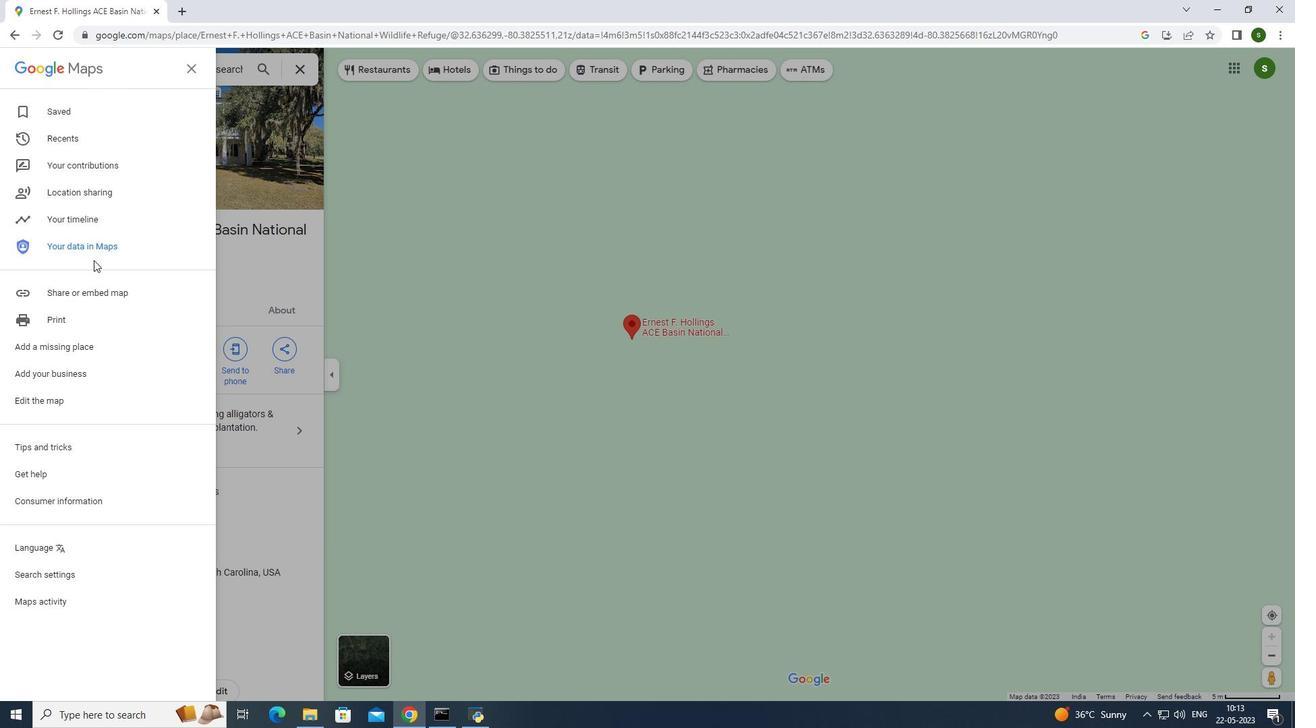 
Action: Mouse scrolled (646, 399) with delta (0, 0)
Screenshot: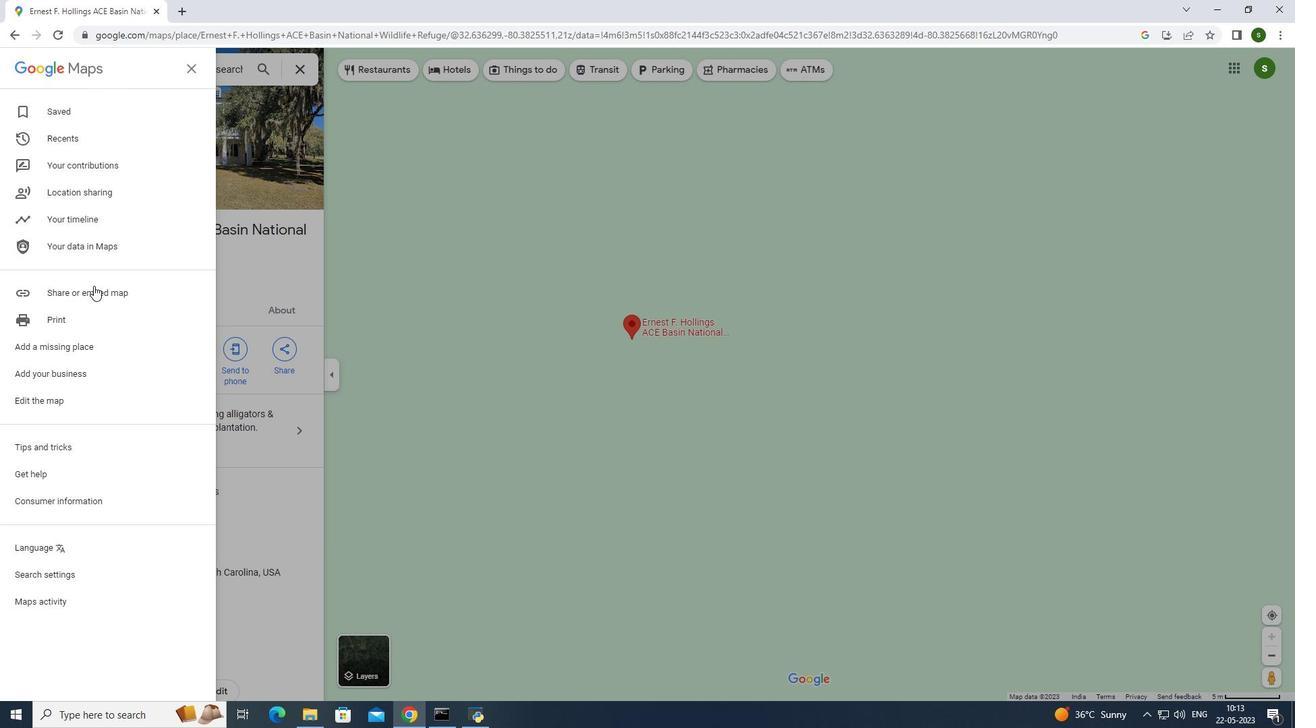 
Action: Mouse scrolled (646, 399) with delta (0, 0)
Screenshot: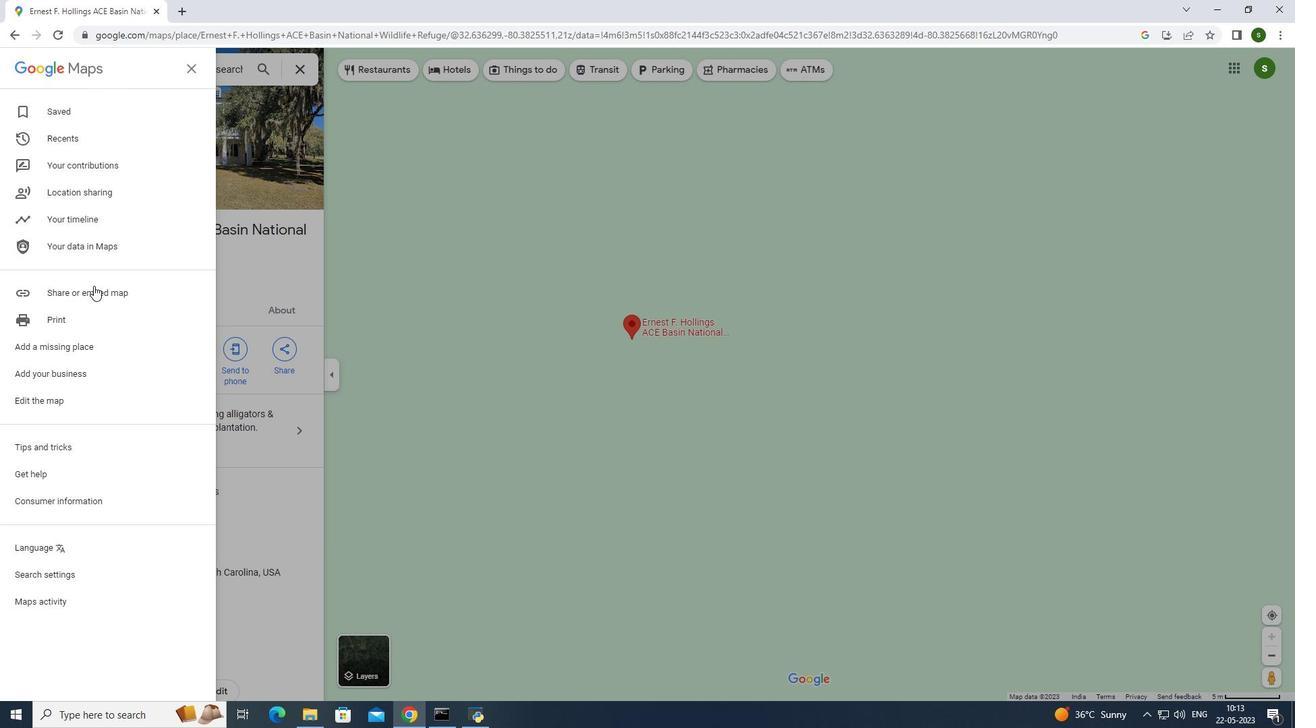 
Action: Mouse scrolled (646, 399) with delta (0, 0)
Screenshot: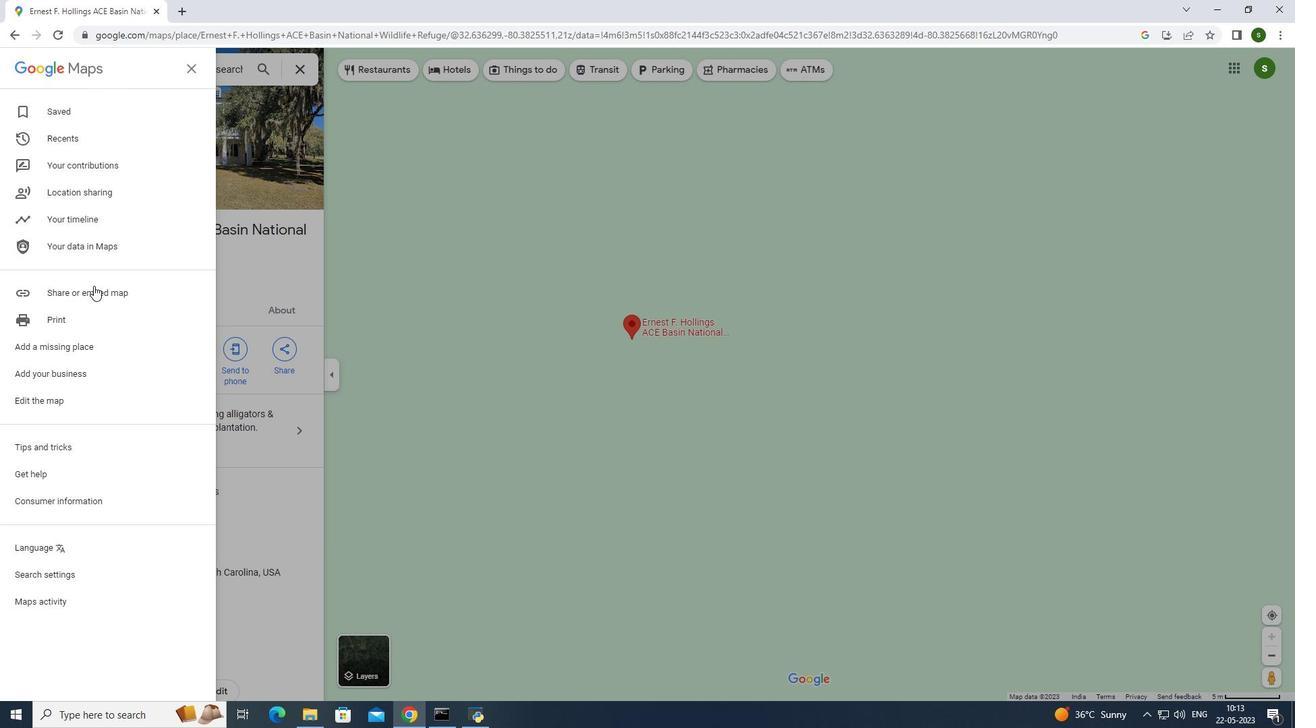 
Action: Mouse scrolled (646, 399) with delta (0, 0)
Screenshot: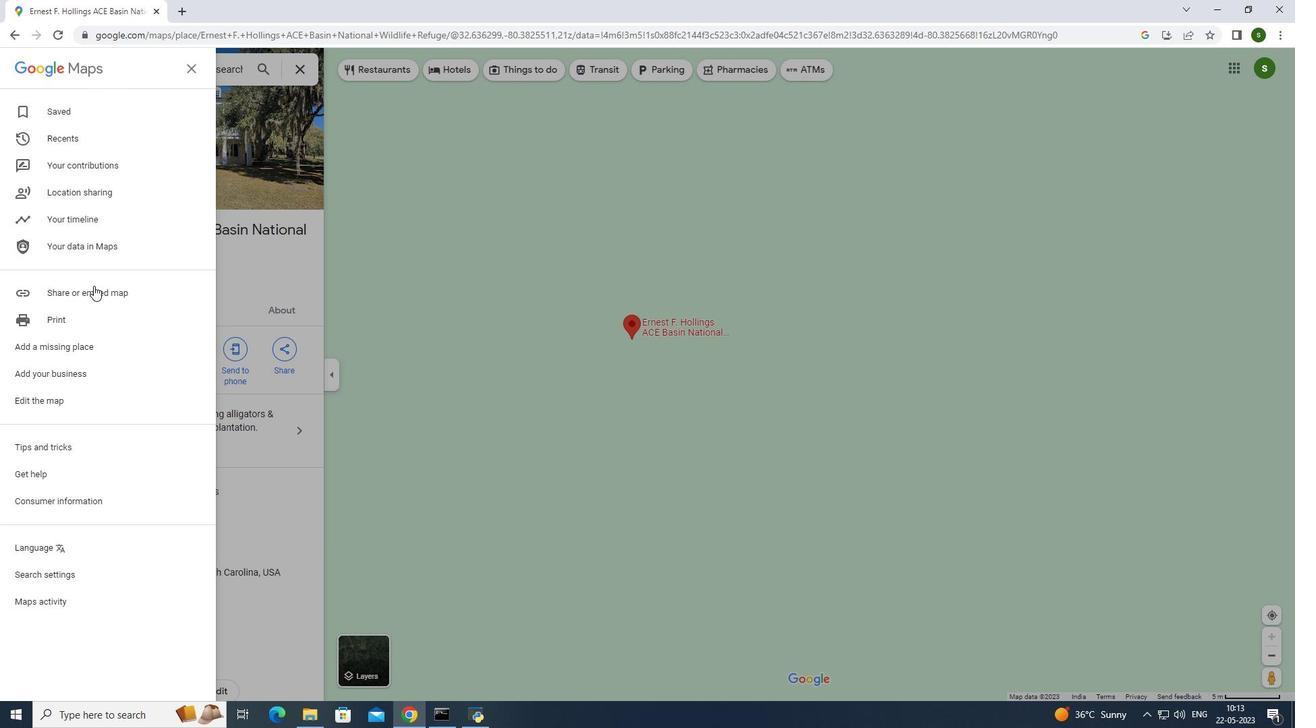 
Action: Mouse scrolled (646, 399) with delta (0, 0)
Screenshot: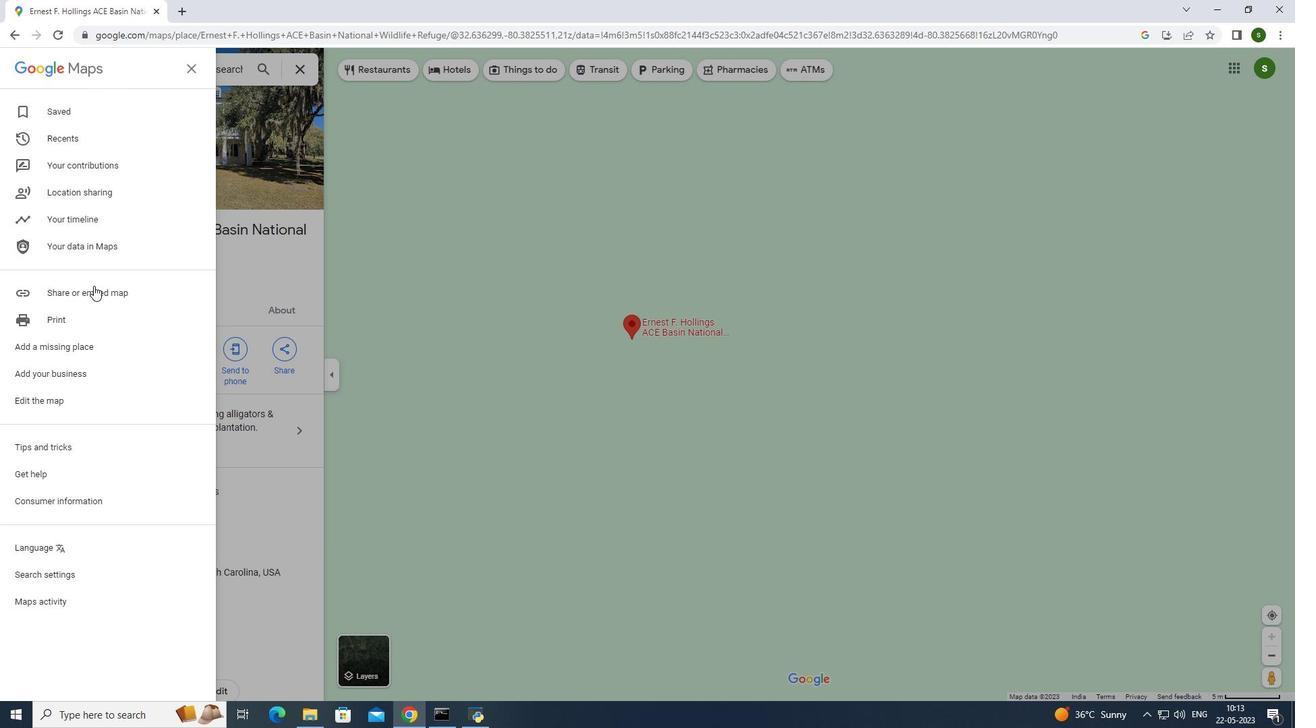 
Action: Mouse scrolled (646, 399) with delta (0, 0)
Screenshot: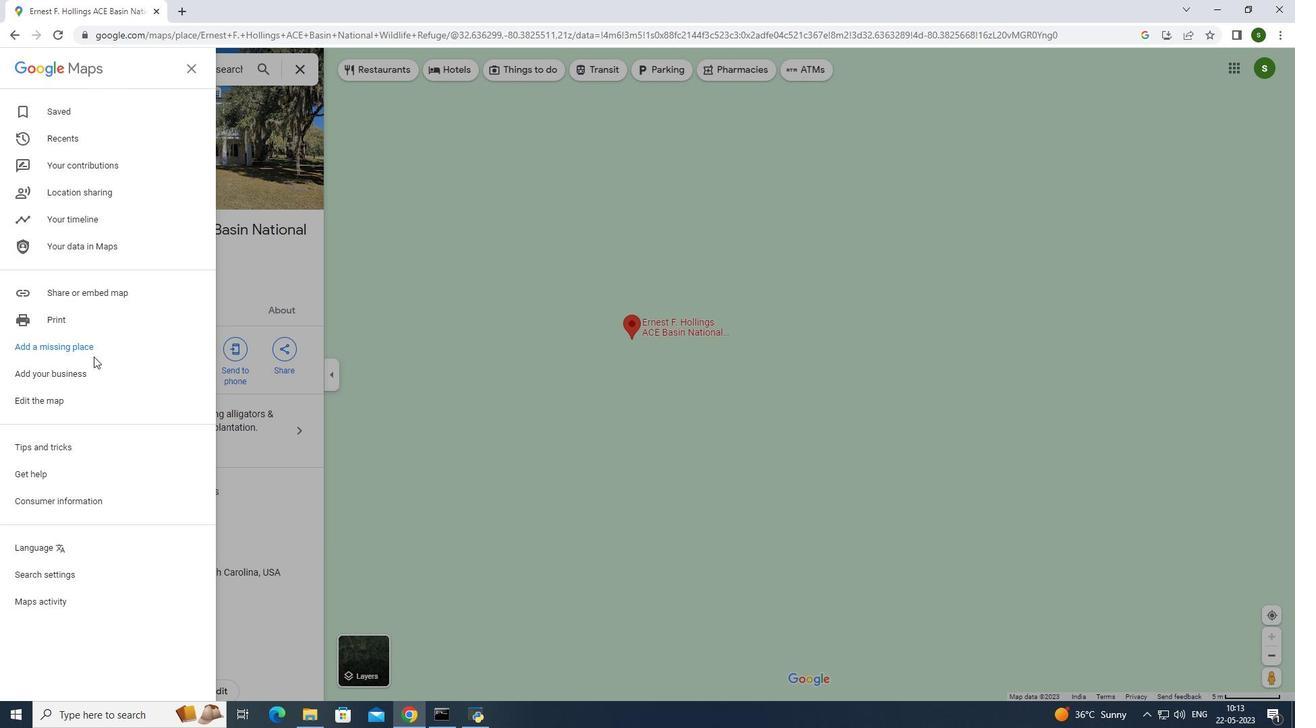 
Action: Mouse scrolled (646, 399) with delta (0, 0)
Screenshot: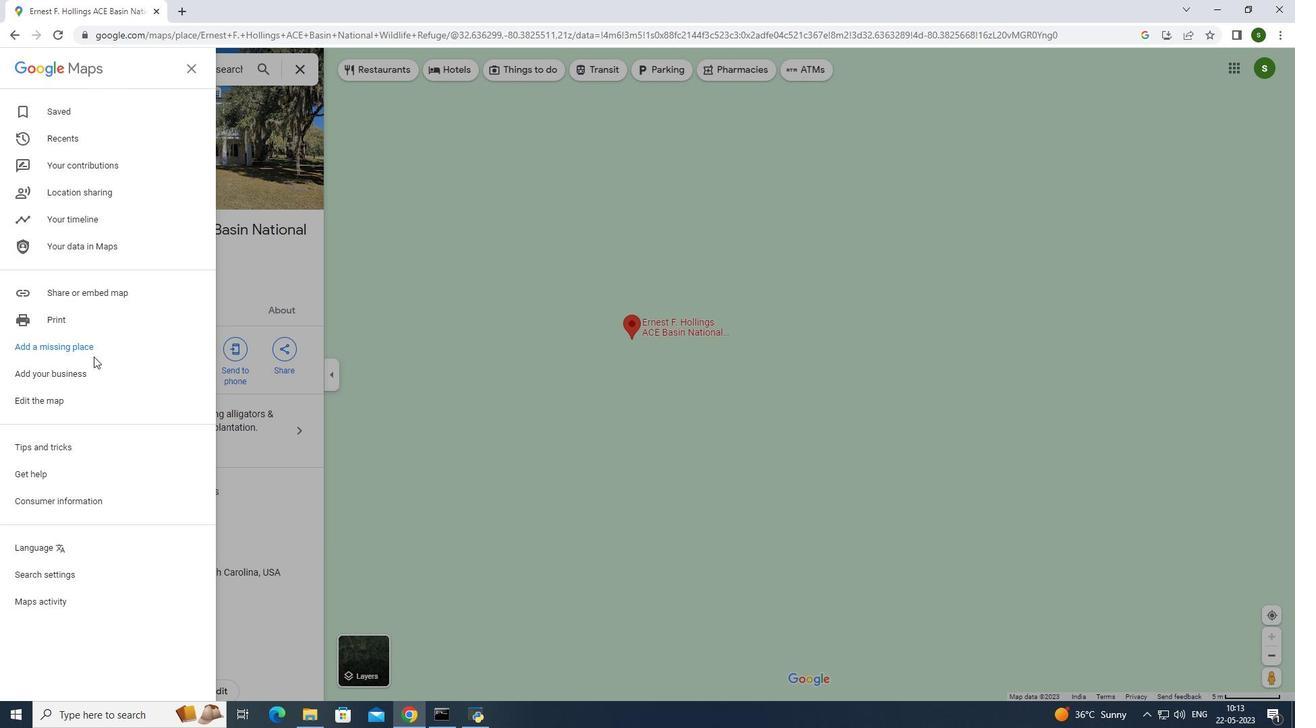 
Action: Mouse scrolled (646, 399) with delta (0, 0)
Screenshot: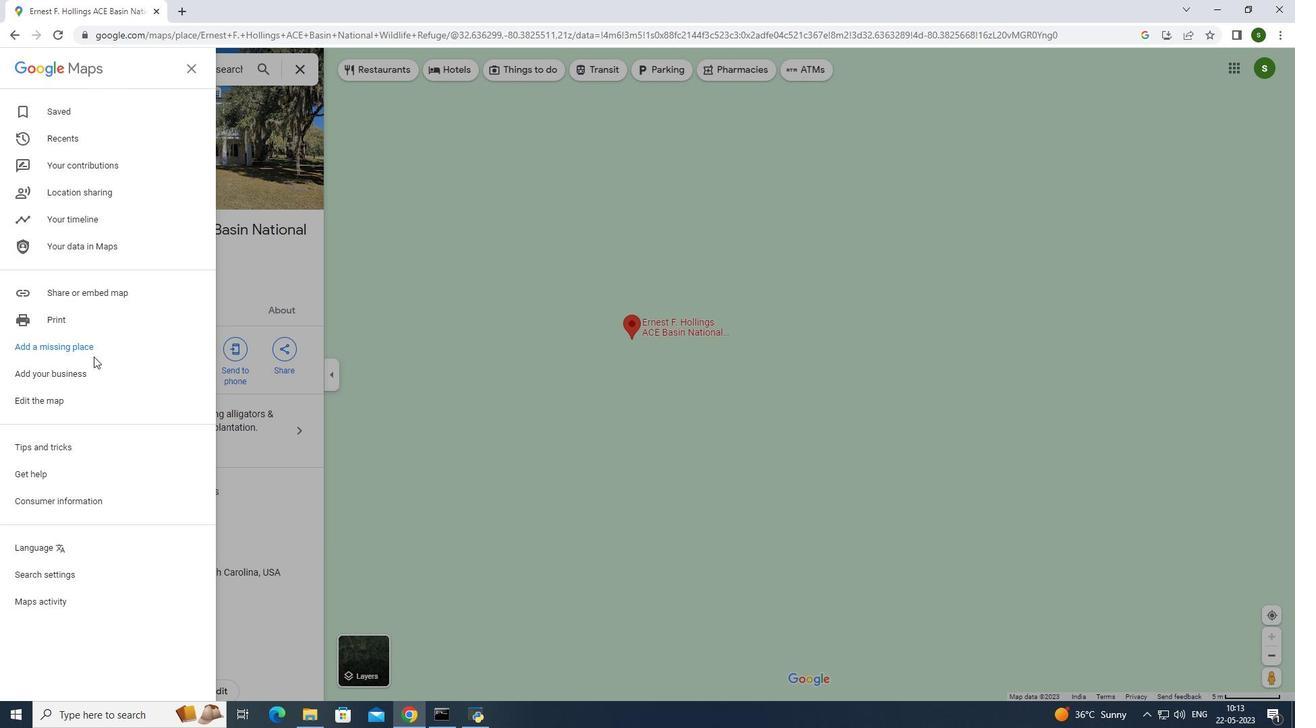 
Action: Mouse scrolled (646, 399) with delta (0, 0)
Screenshot: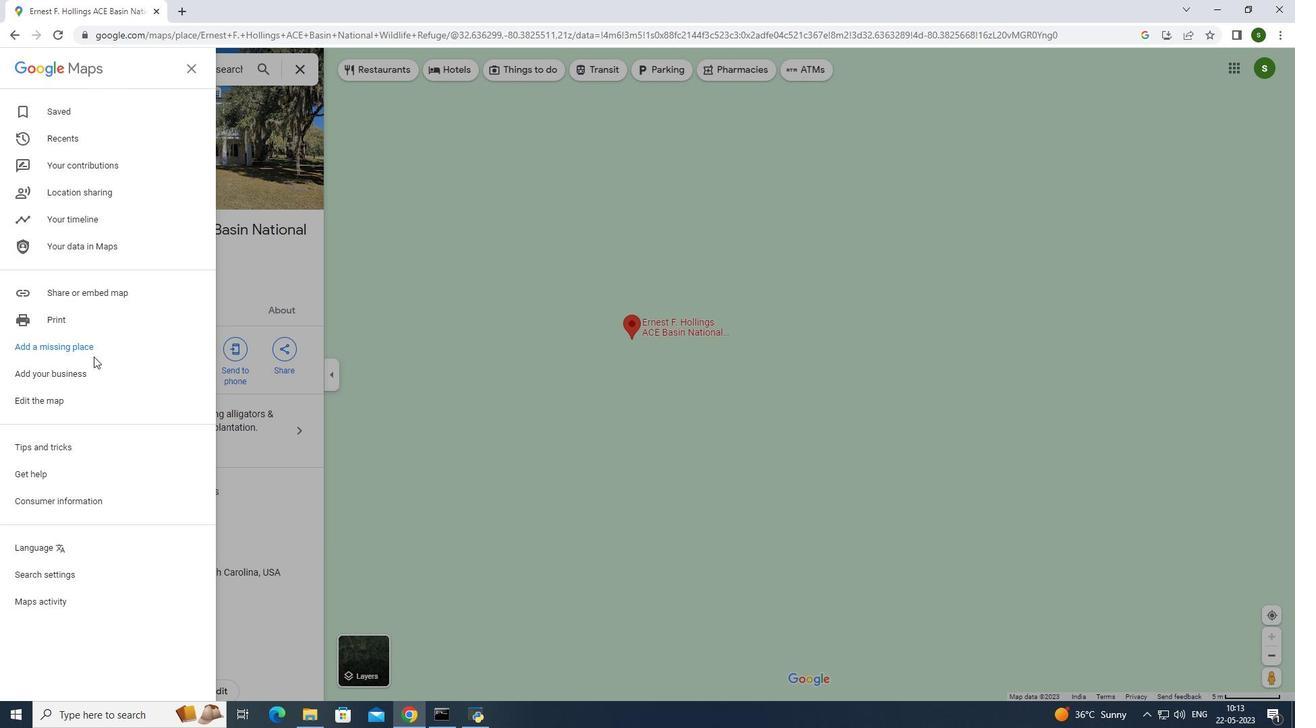 
Action: Mouse scrolled (646, 399) with delta (0, 0)
Screenshot: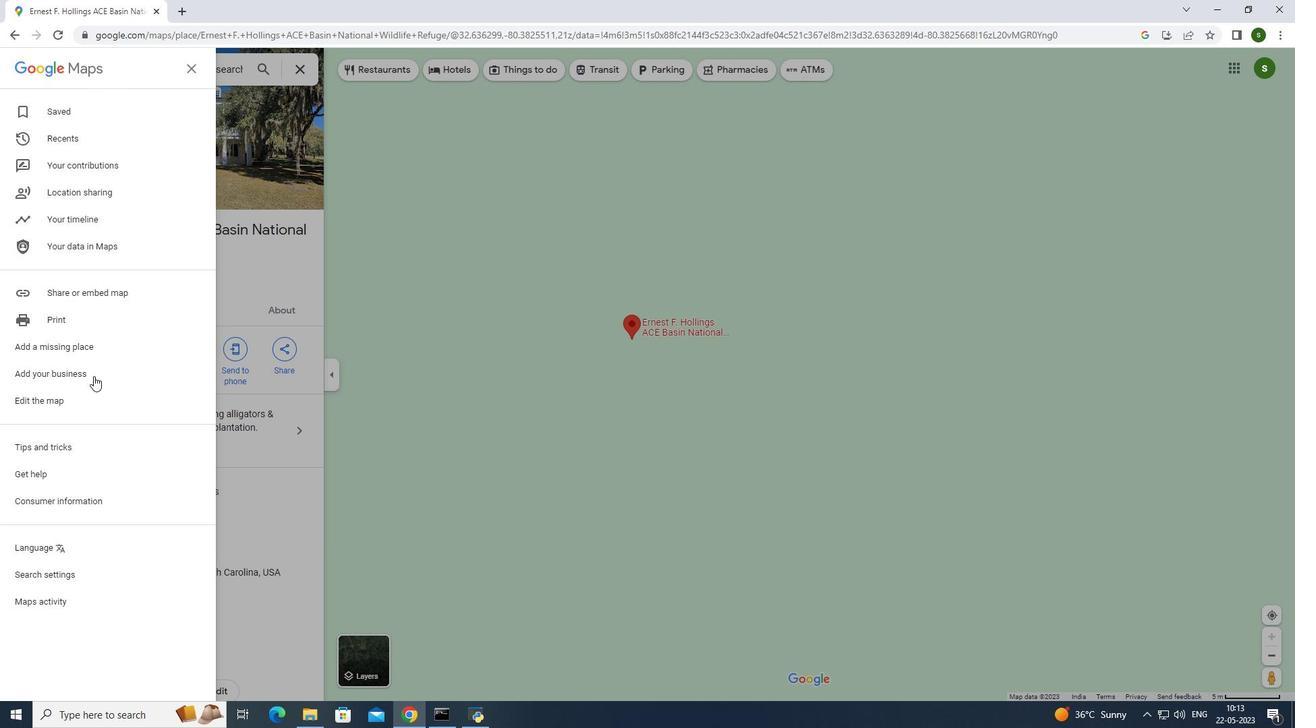
Action: Mouse scrolled (646, 399) with delta (0, 0)
Screenshot: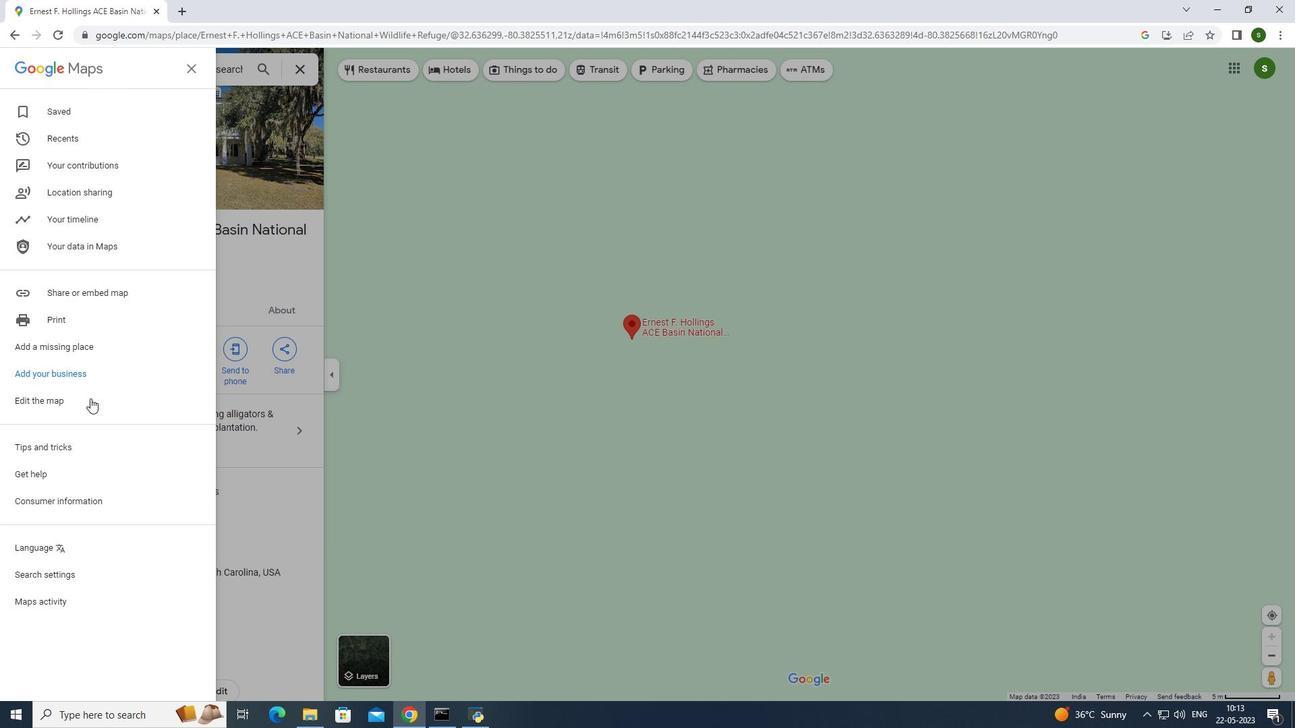 
Action: Mouse moved to (646, 399)
Screenshot: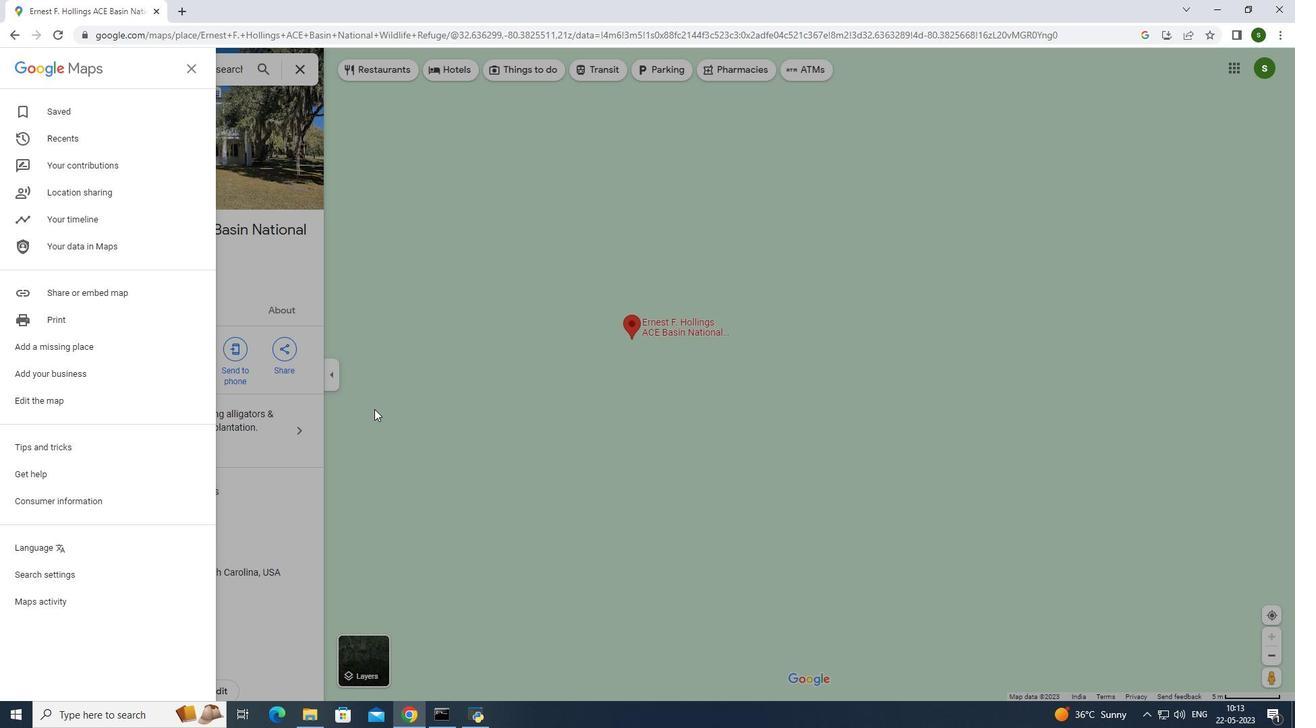 
Action: Mouse pressed left at (646, 399)
Screenshot: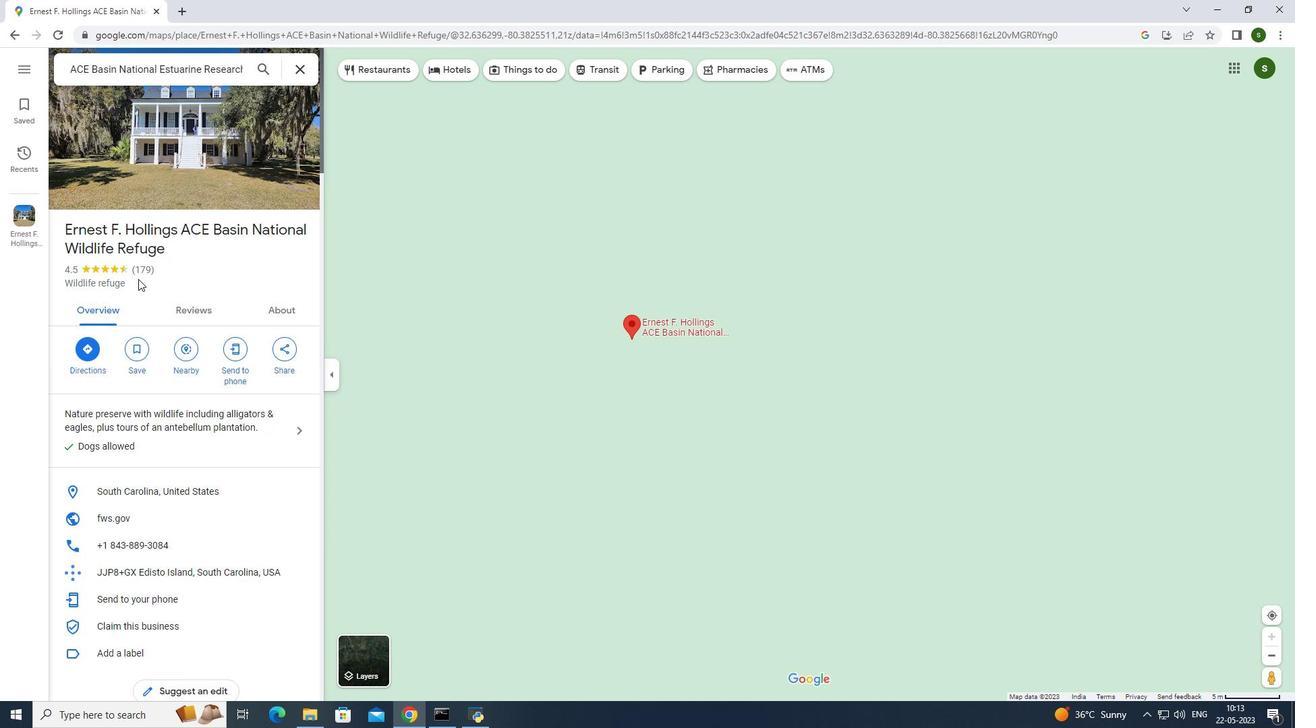 
Action: Mouse pressed left at (646, 399)
Screenshot: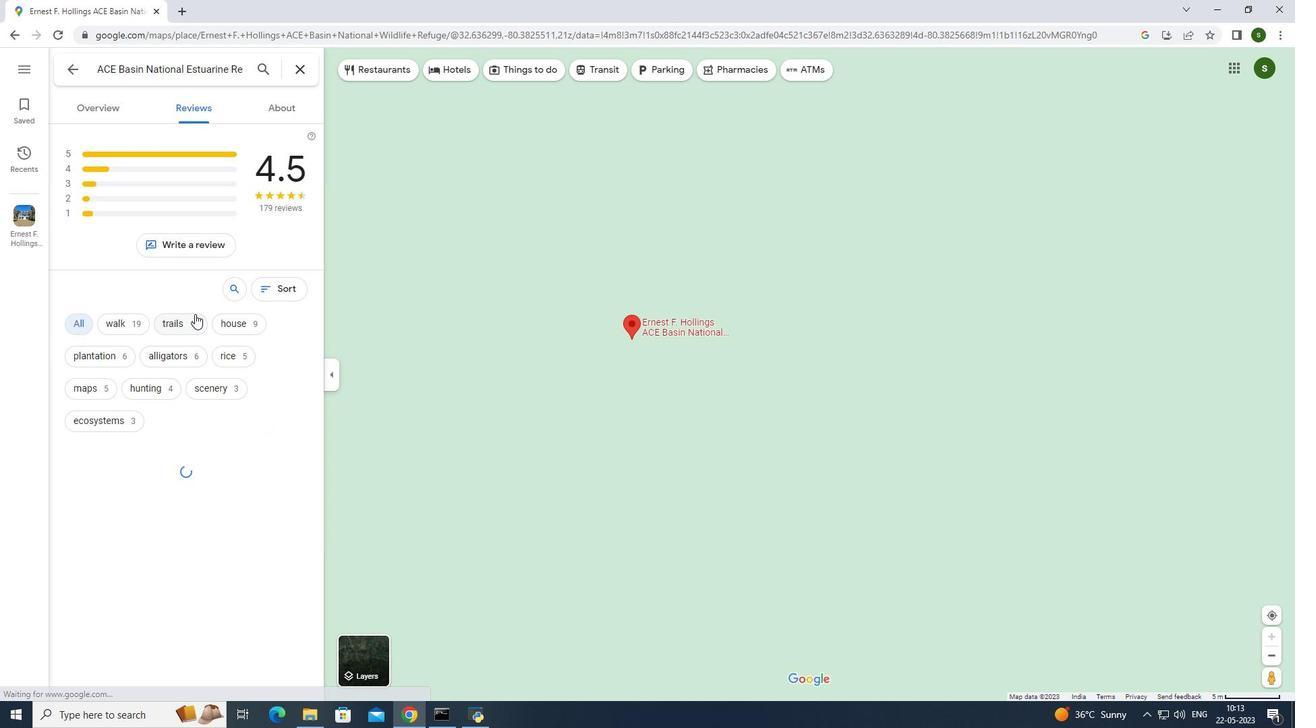 
Action: Mouse moved to (646, 399)
Screenshot: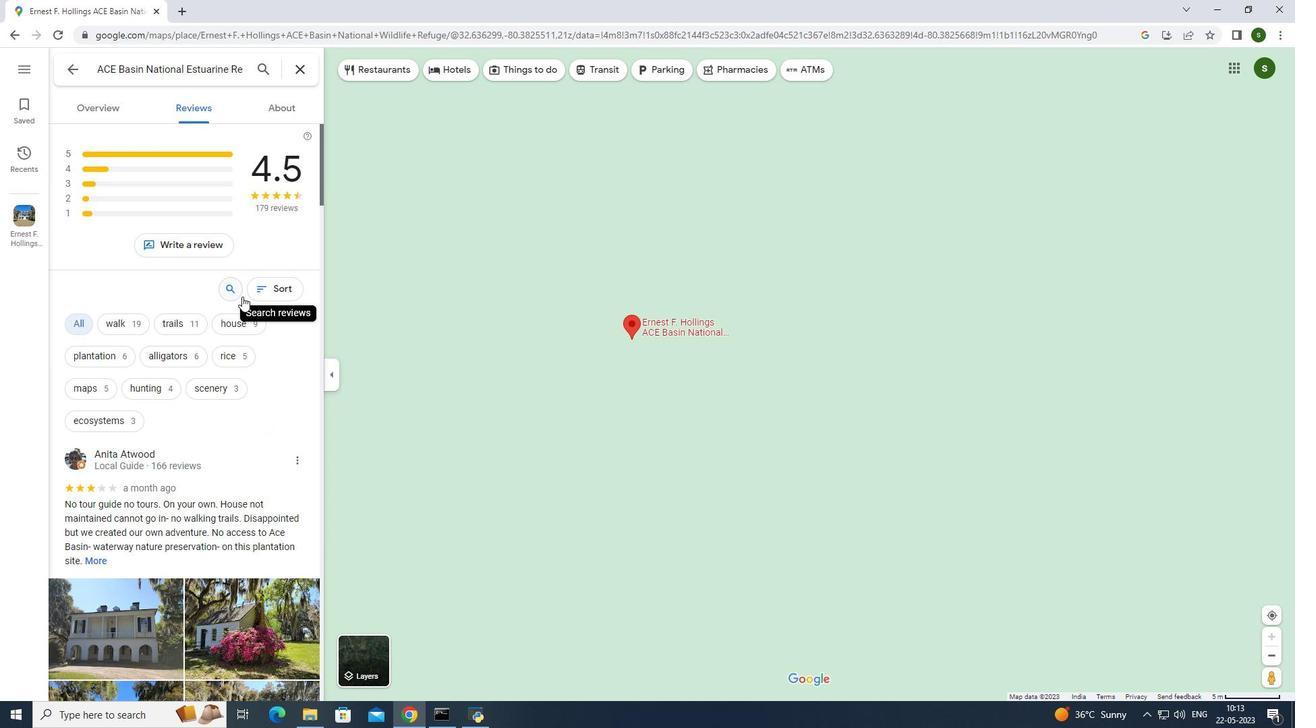 
Action: Mouse scrolled (646, 399) with delta (0, 0)
Screenshot: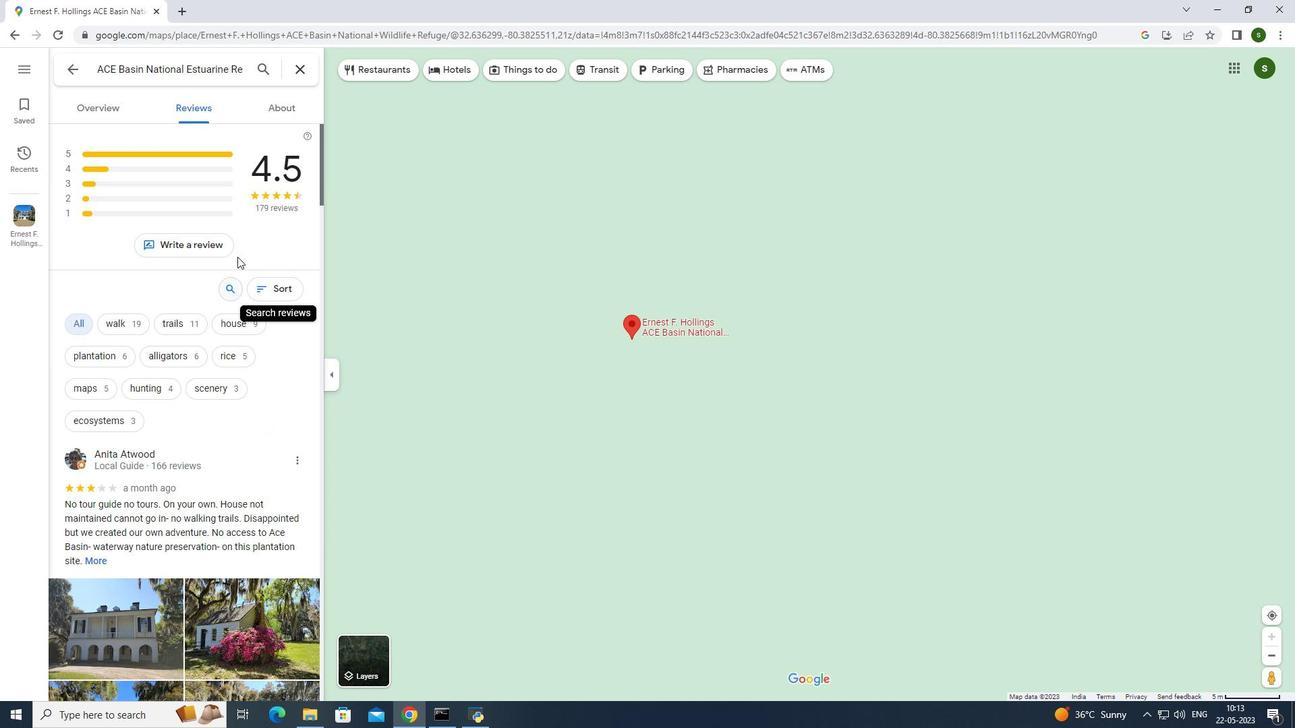 
Action: Mouse scrolled (646, 399) with delta (0, 0)
Screenshot: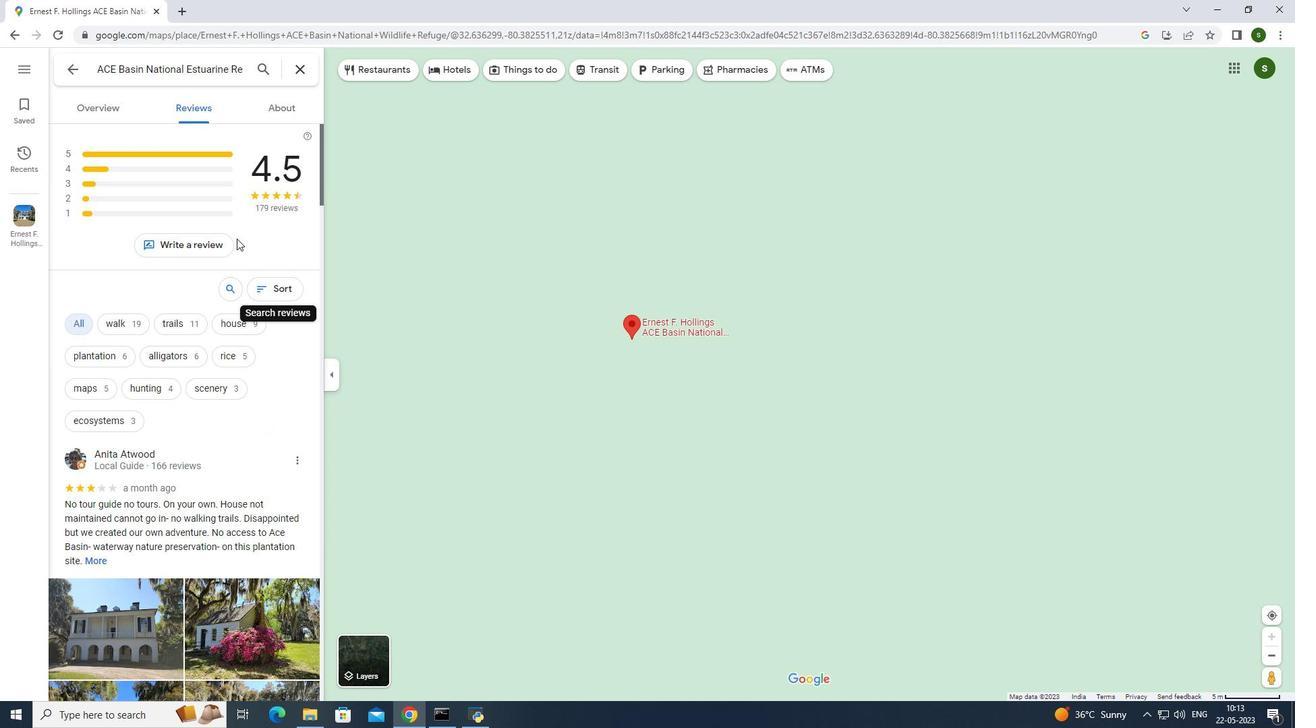 
Action: Mouse scrolled (646, 399) with delta (0, 0)
Screenshot: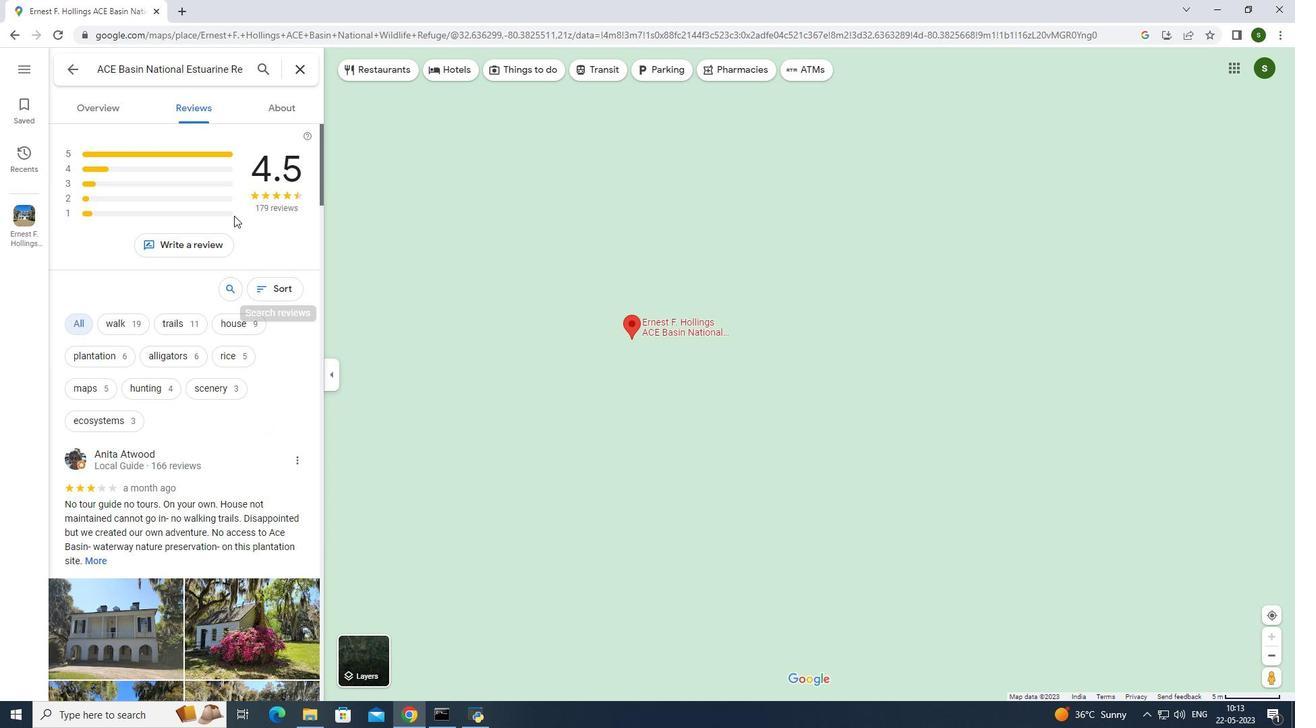 
Action: Mouse moved to (646, 399)
Screenshot: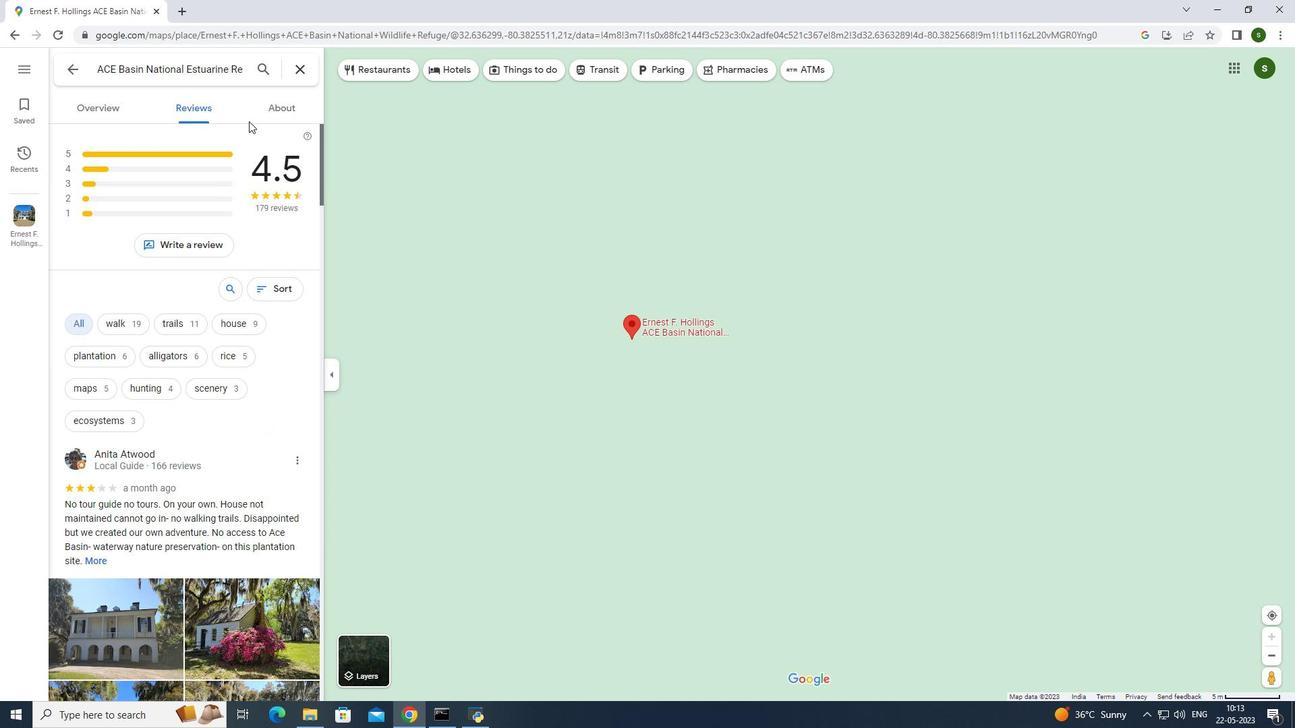 
Action: Mouse pressed left at (646, 399)
Screenshot: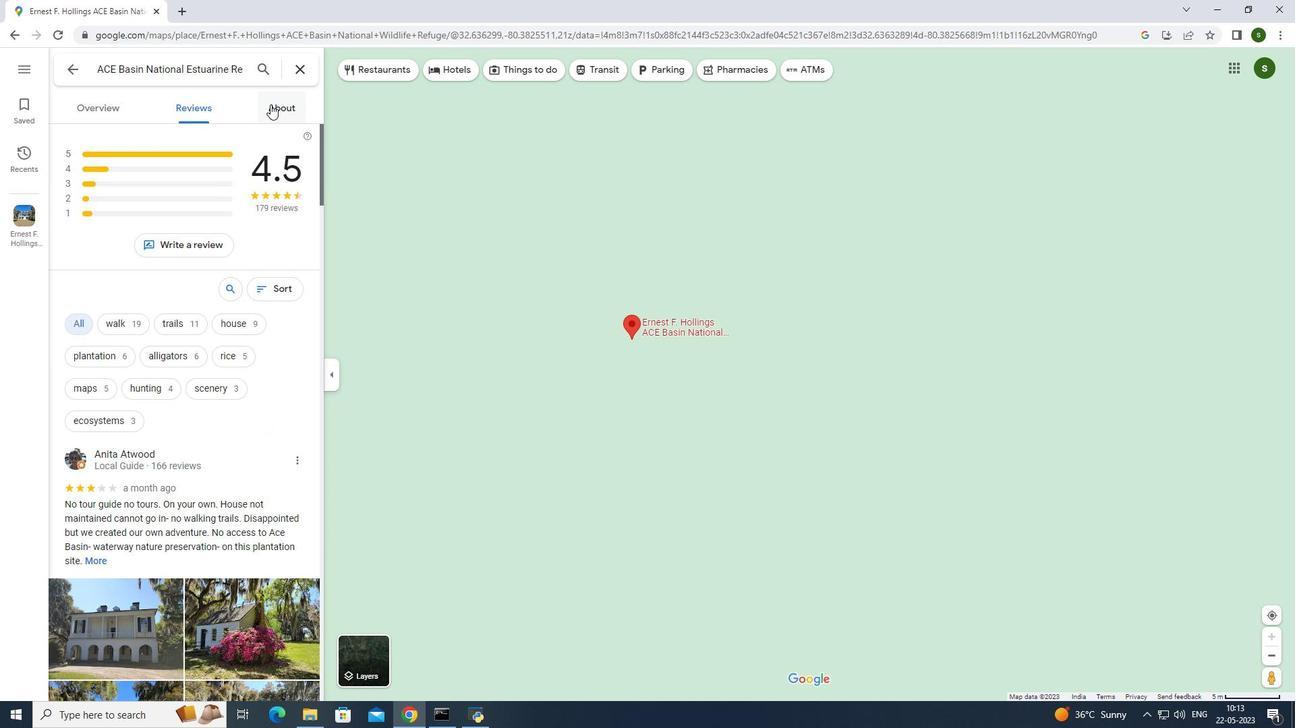 
Action: Mouse moved to (646, 399)
Screenshot: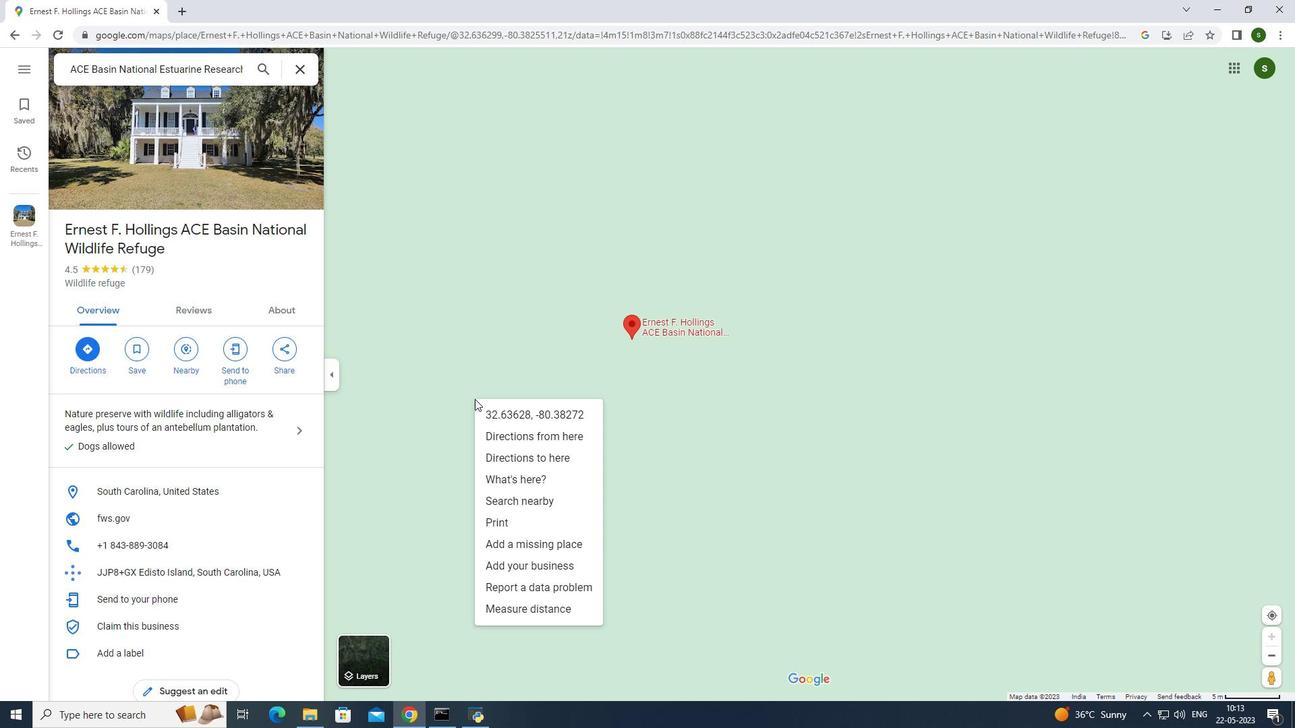 
Action: Mouse pressed left at (646, 399)
Screenshot: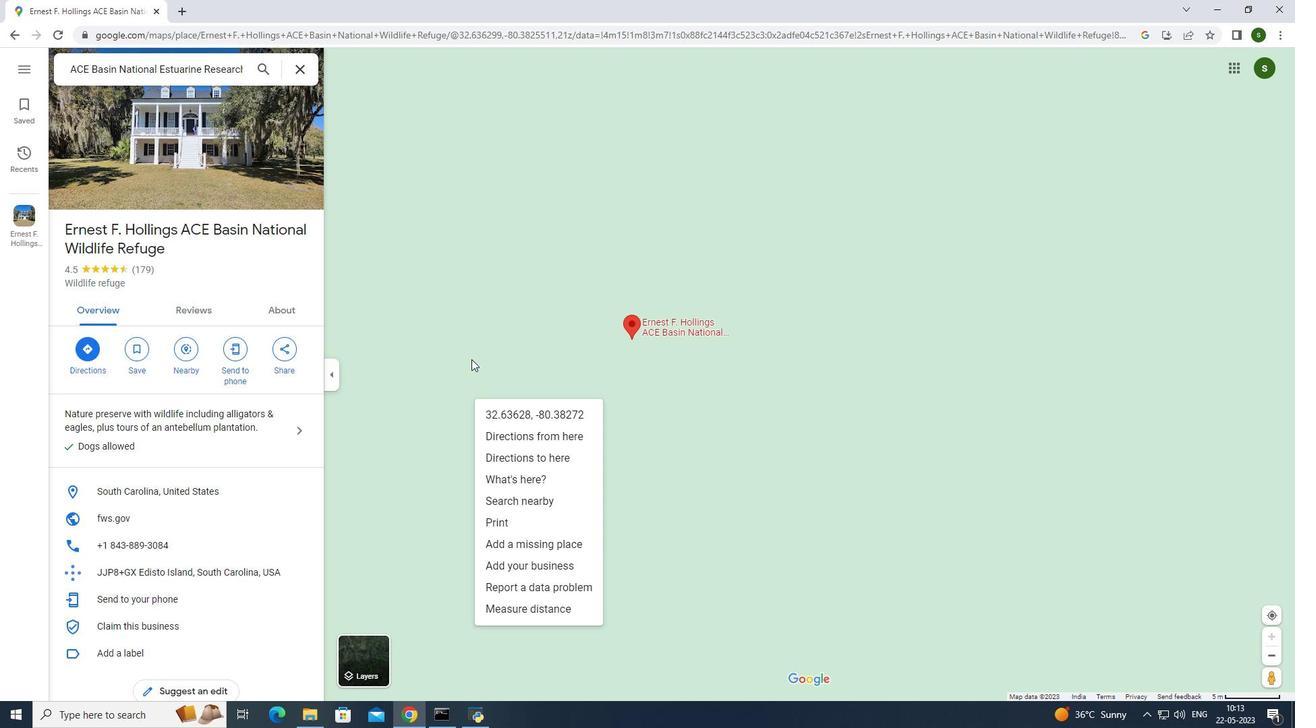 
Action: Mouse moved to (646, 399)
Screenshot: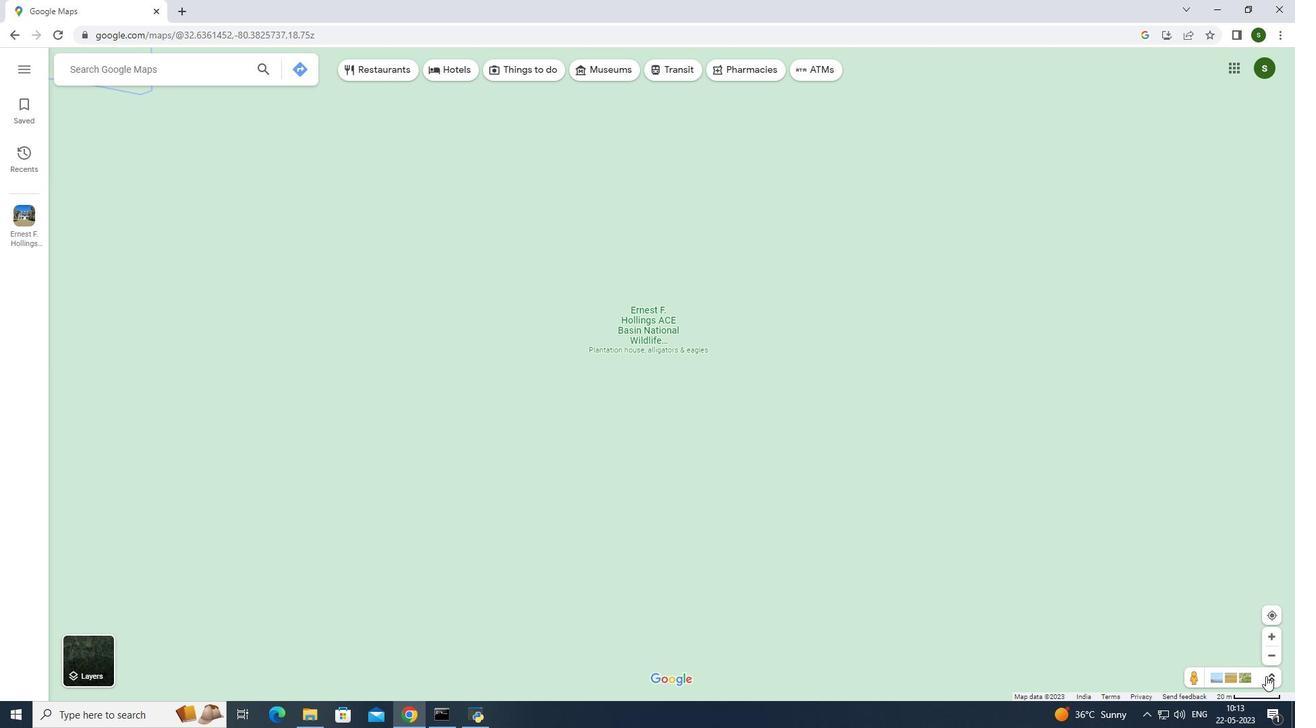 
Action: Mouse pressed left at (646, 399)
Screenshot: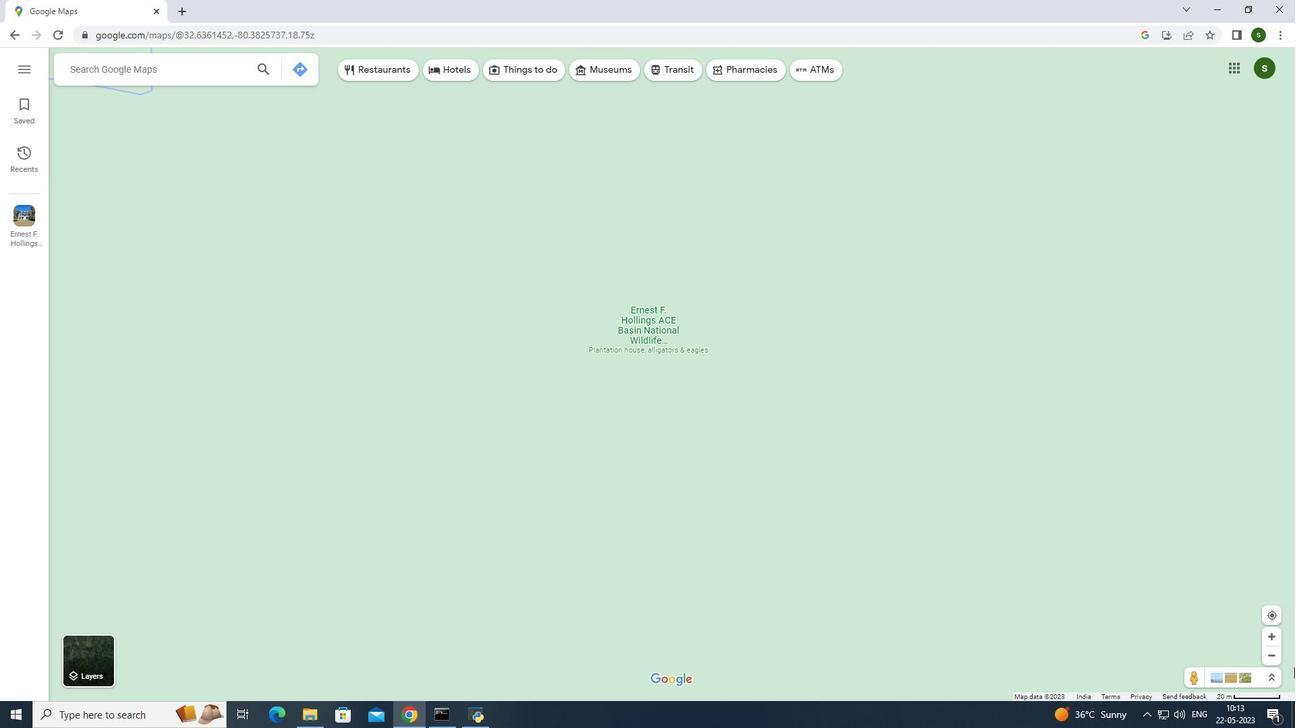 
Action: Mouse moved to (646, 399)
Screenshot: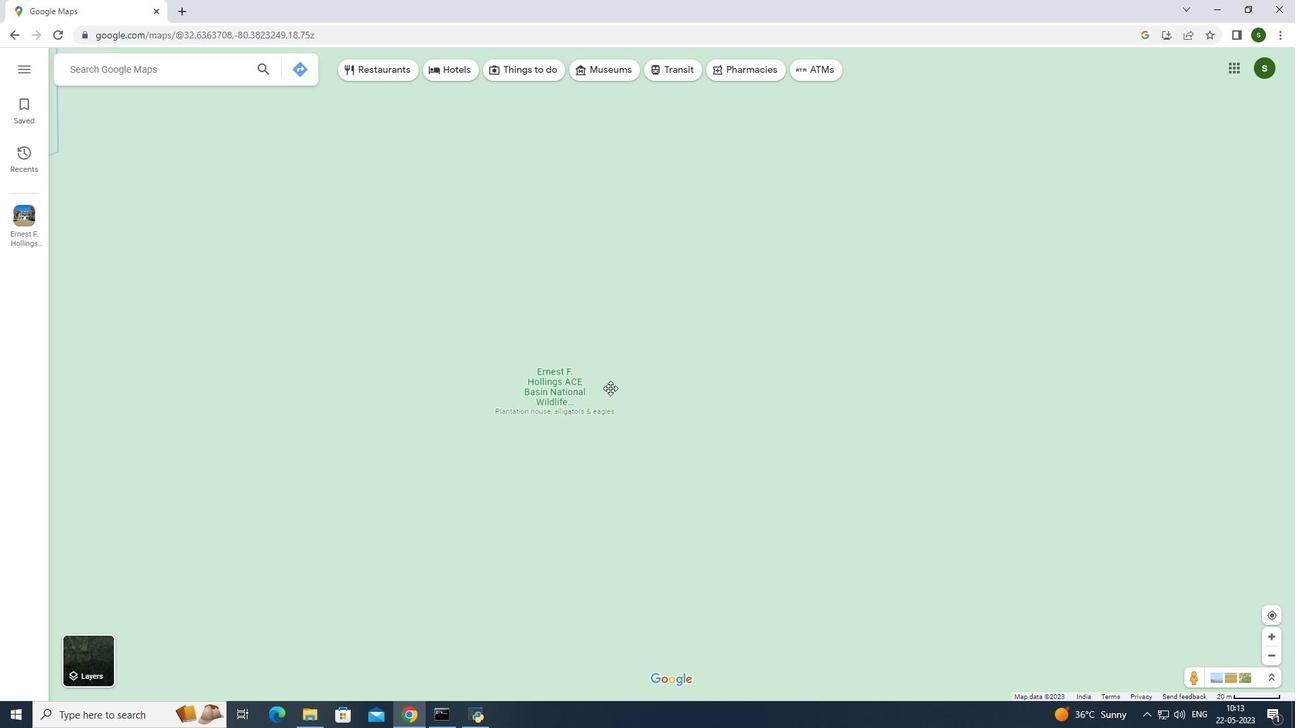 
Action: Mouse pressed left at (646, 399)
Screenshot: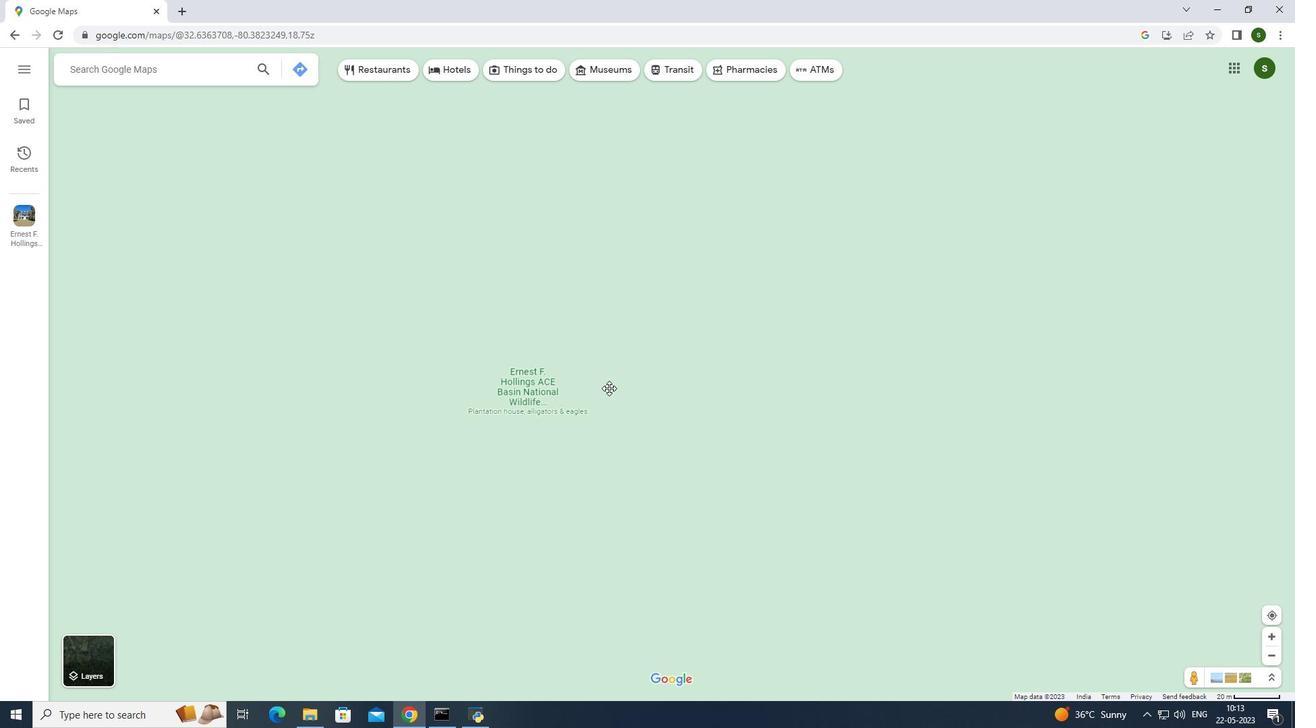 
Action: Mouse moved to (646, 399)
Screenshot: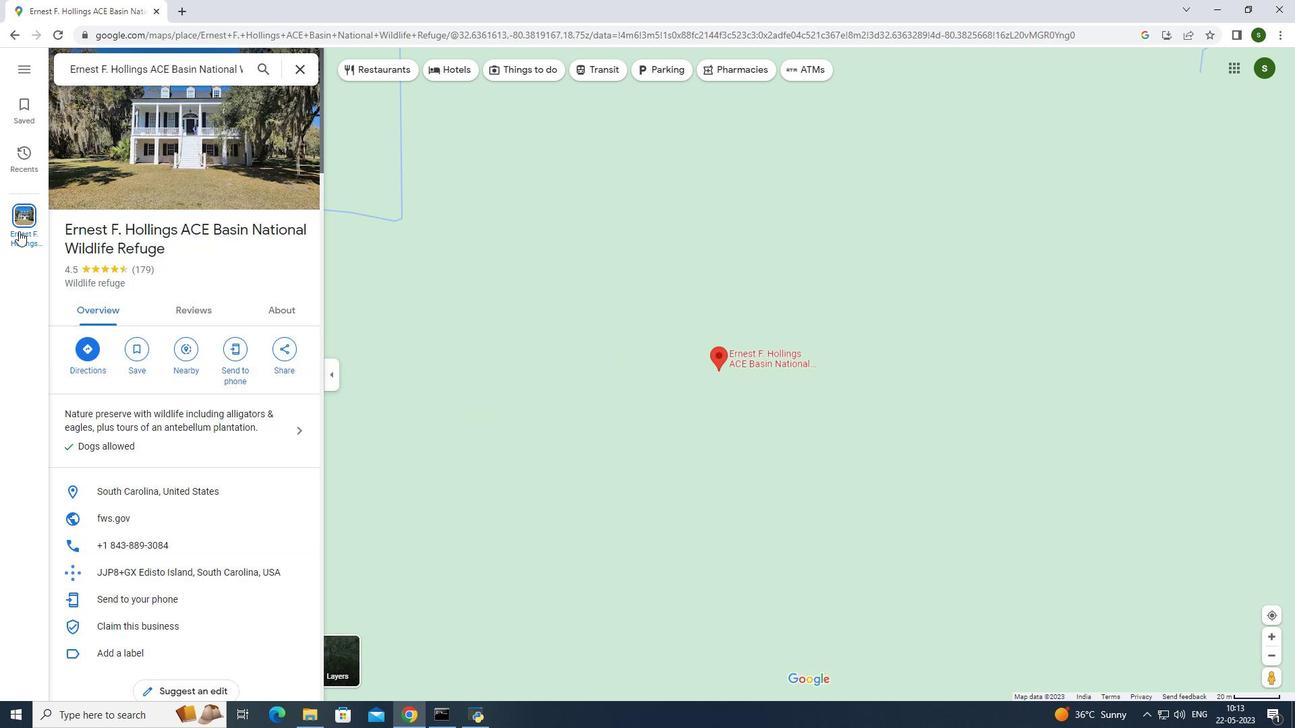 
Action: Mouse pressed left at (646, 399)
Screenshot: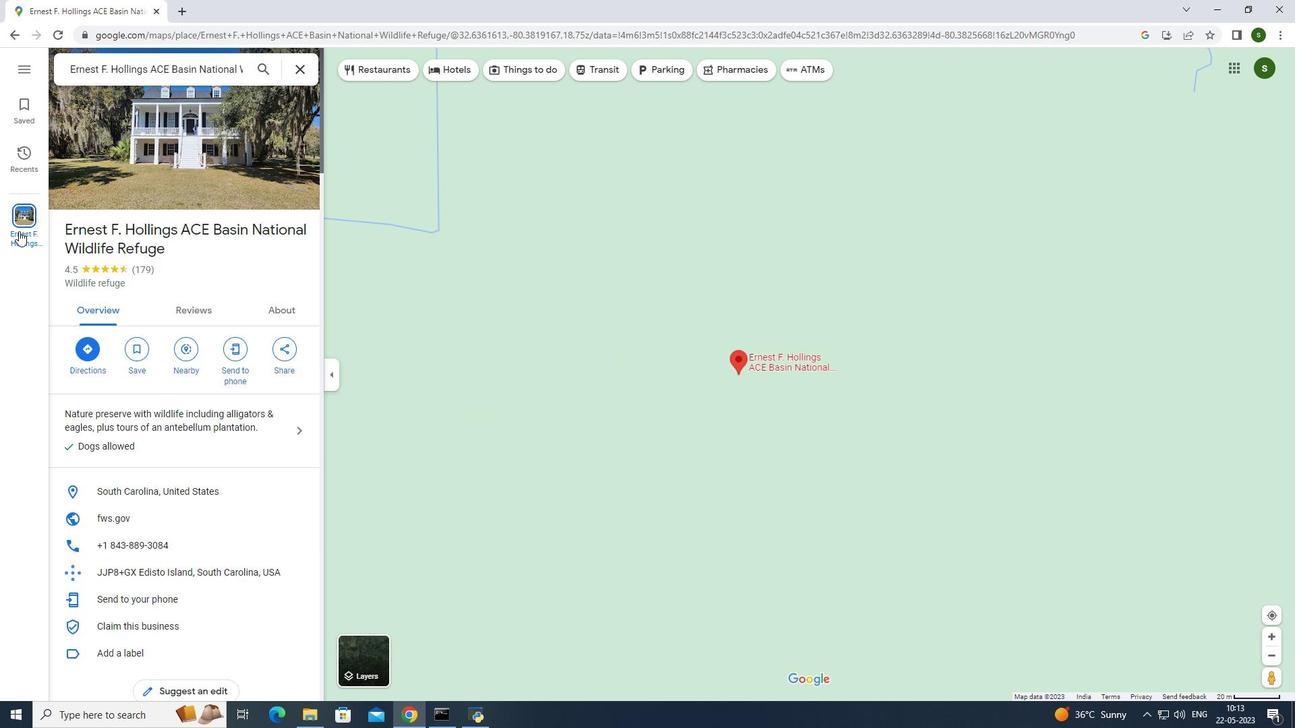 
Action: Mouse moved to (646, 399)
Screenshot: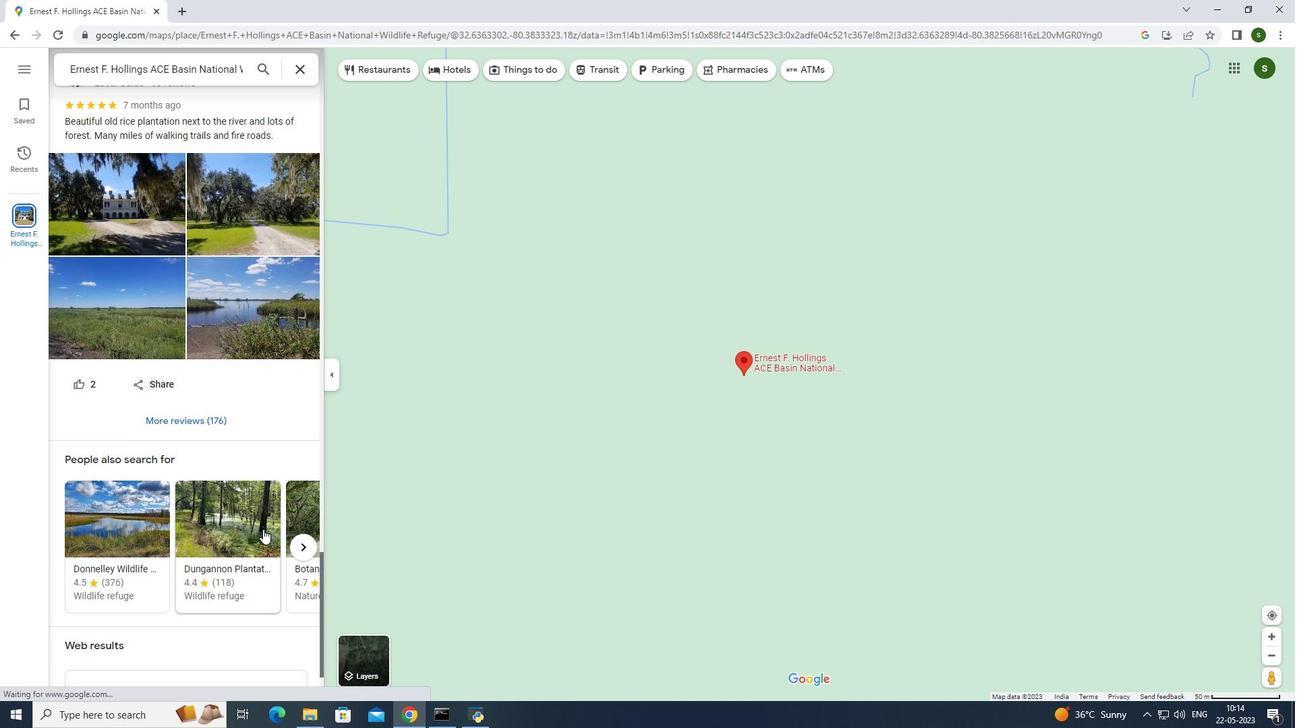 
Action: Mouse pressed left at (646, 399)
Screenshot: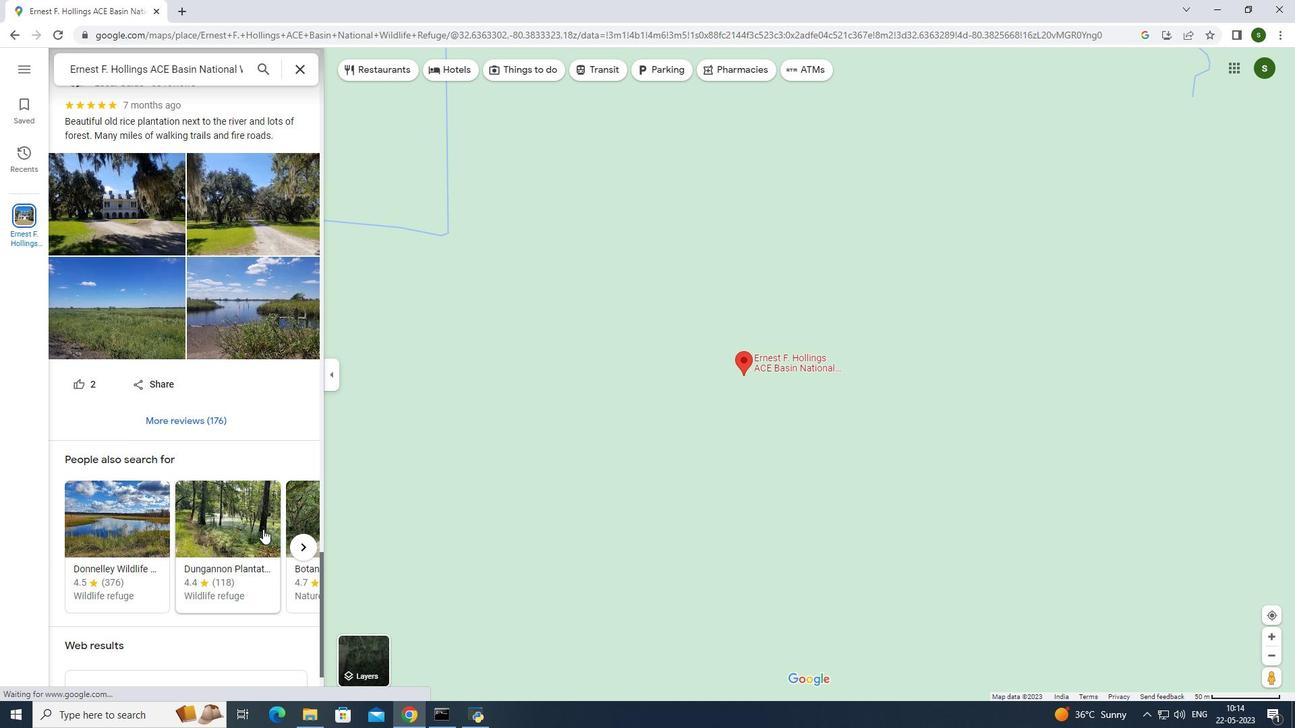 
Action: Mouse moved to (646, 399)
Screenshot: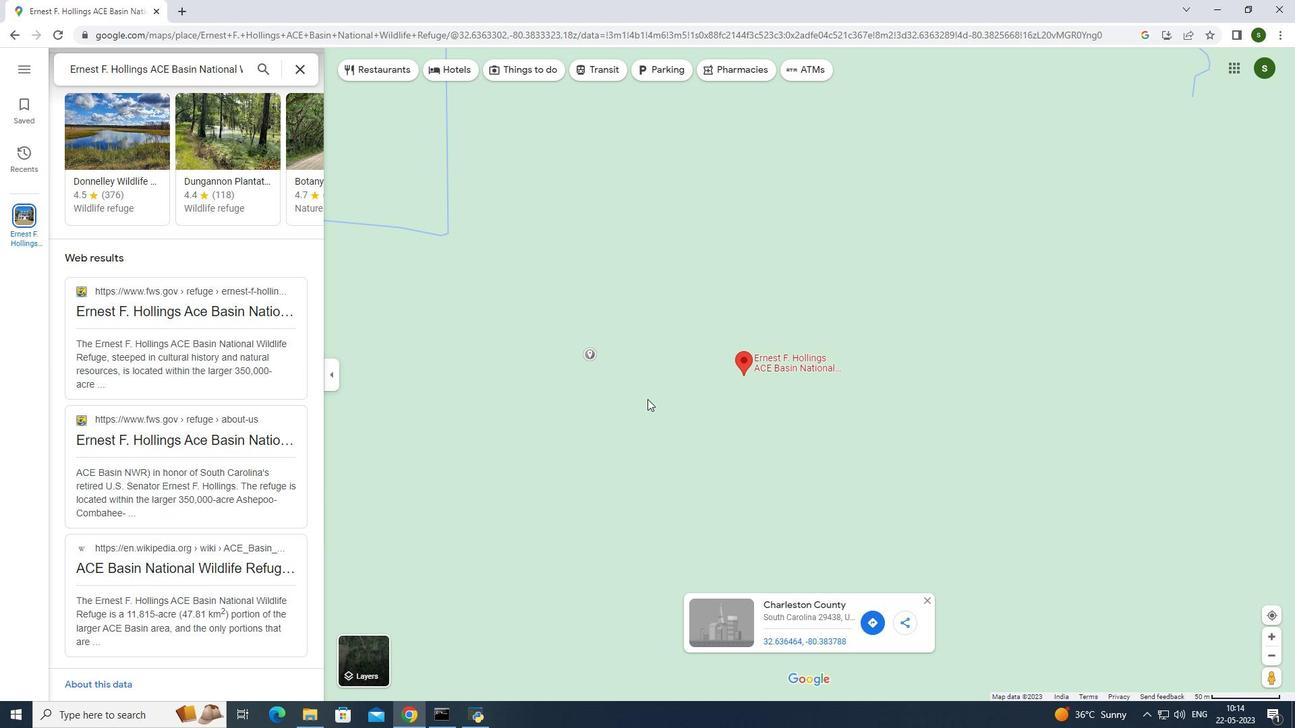 
Action: Mouse pressed left at (646, 399)
Screenshot: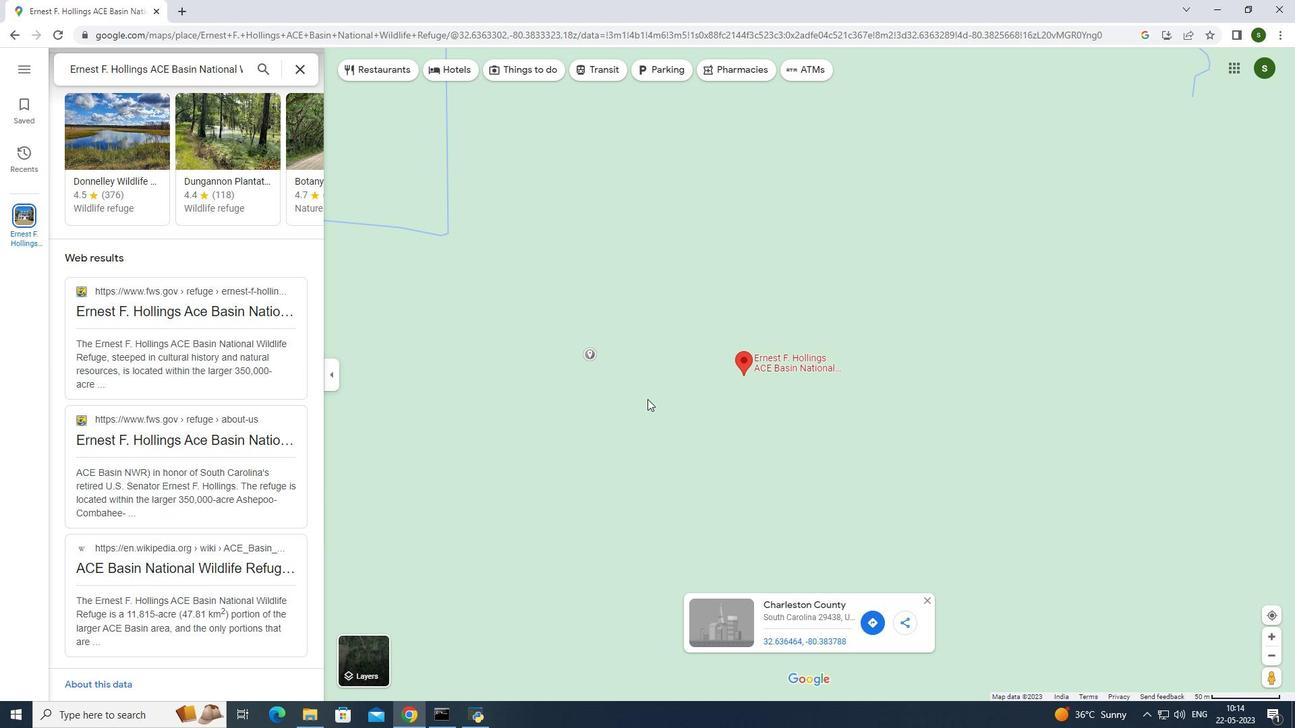 
Action: Mouse moved to (646, 399)
Screenshot: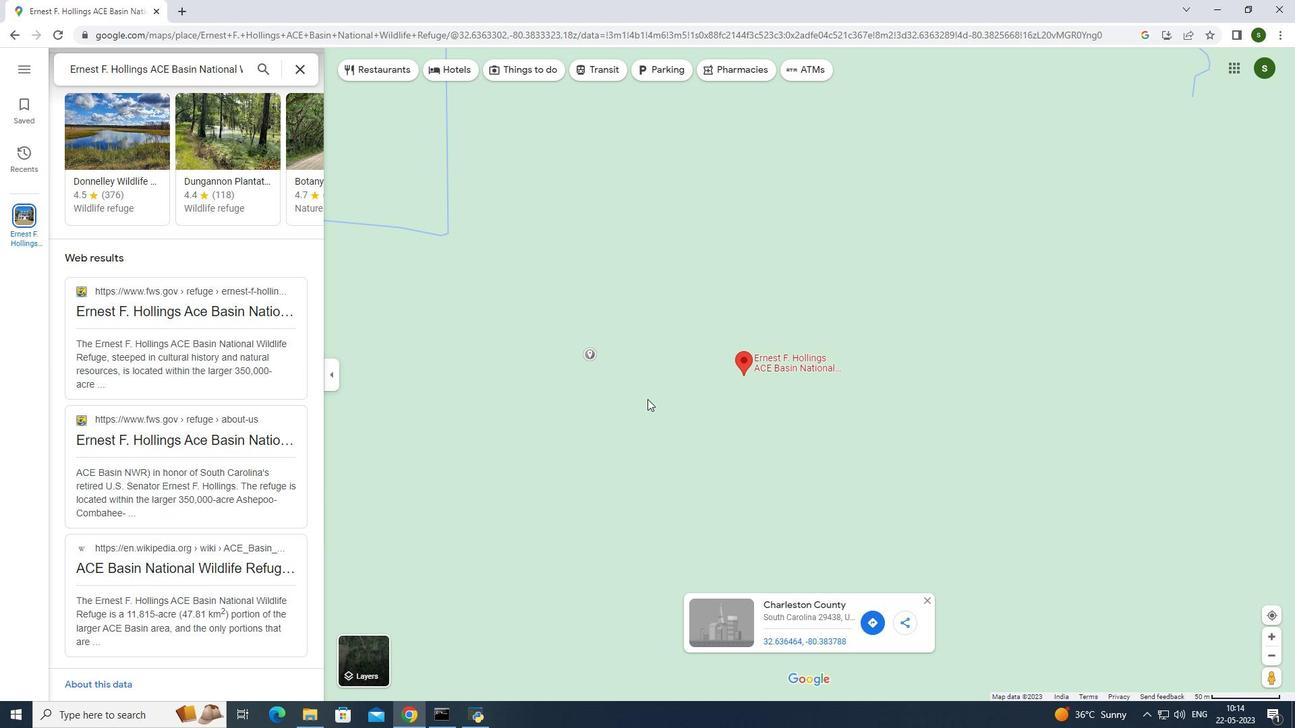 
Action: Mouse scrolled (646, 399) with delta (0, 0)
Screenshot: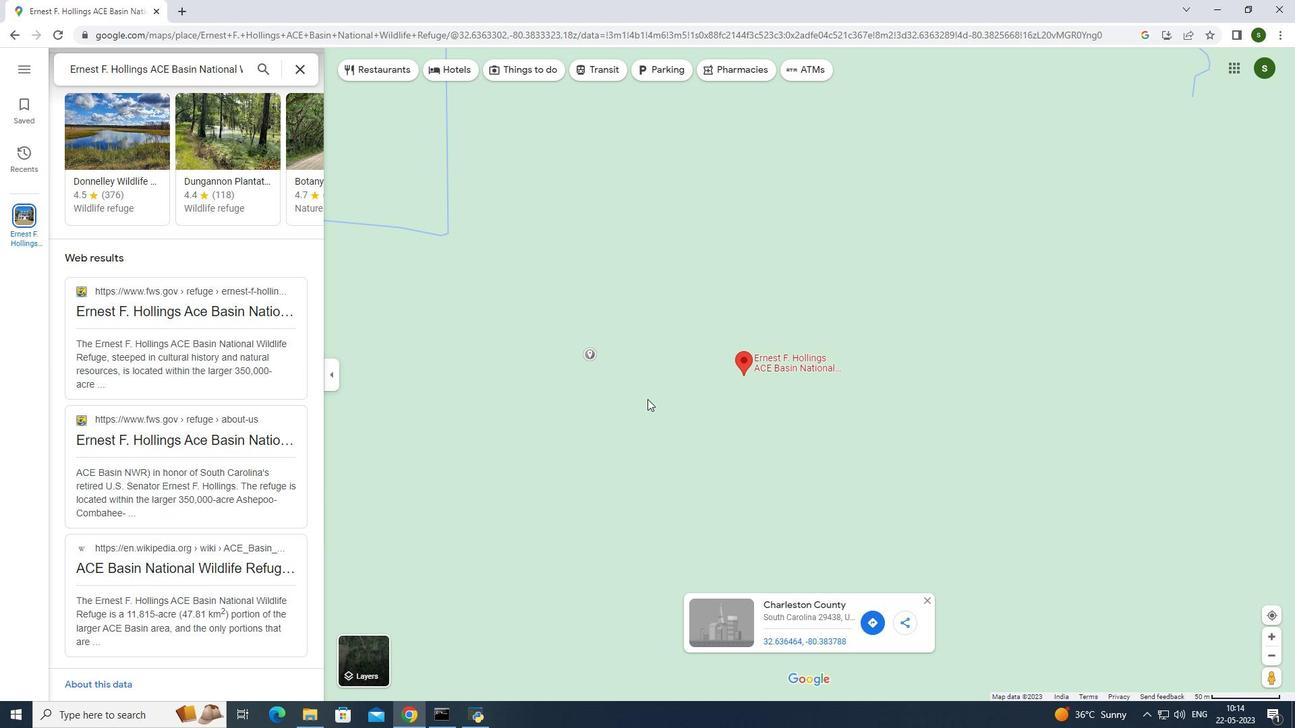 
Action: Mouse moved to (646, 399)
Screenshot: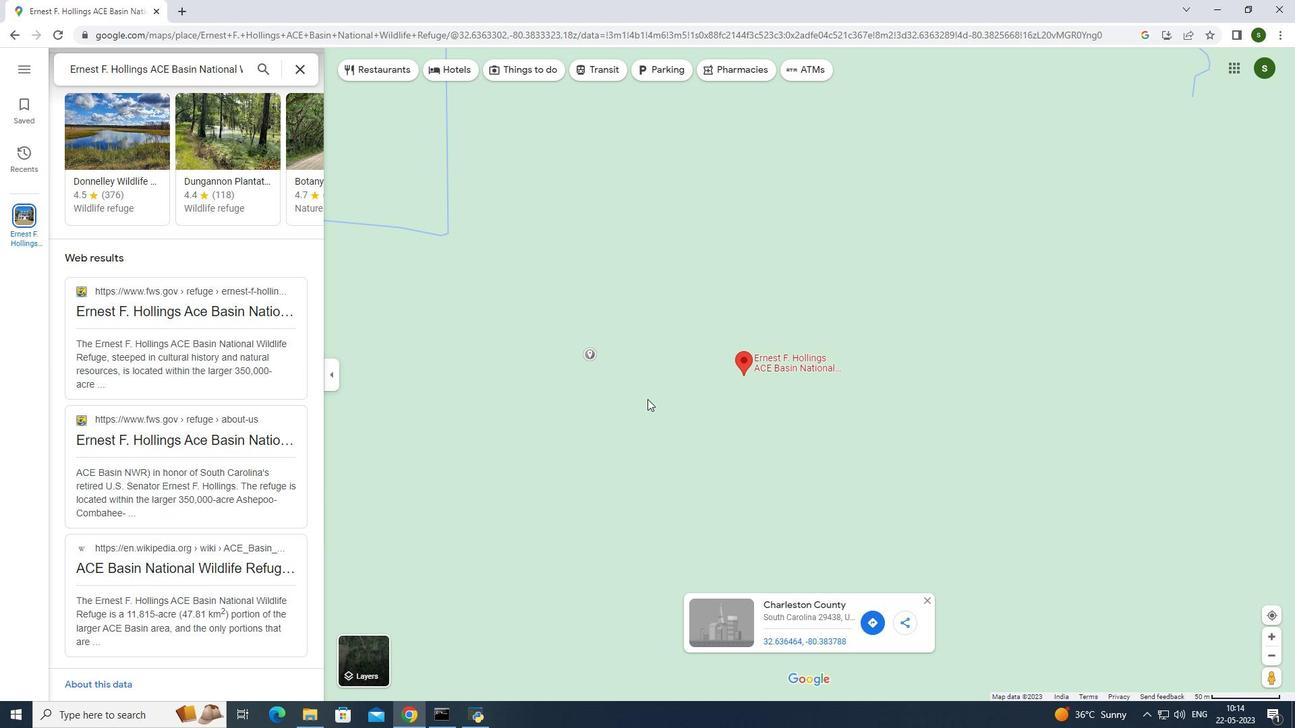 
Action: Mouse scrolled (646, 399) with delta (0, 0)
Screenshot: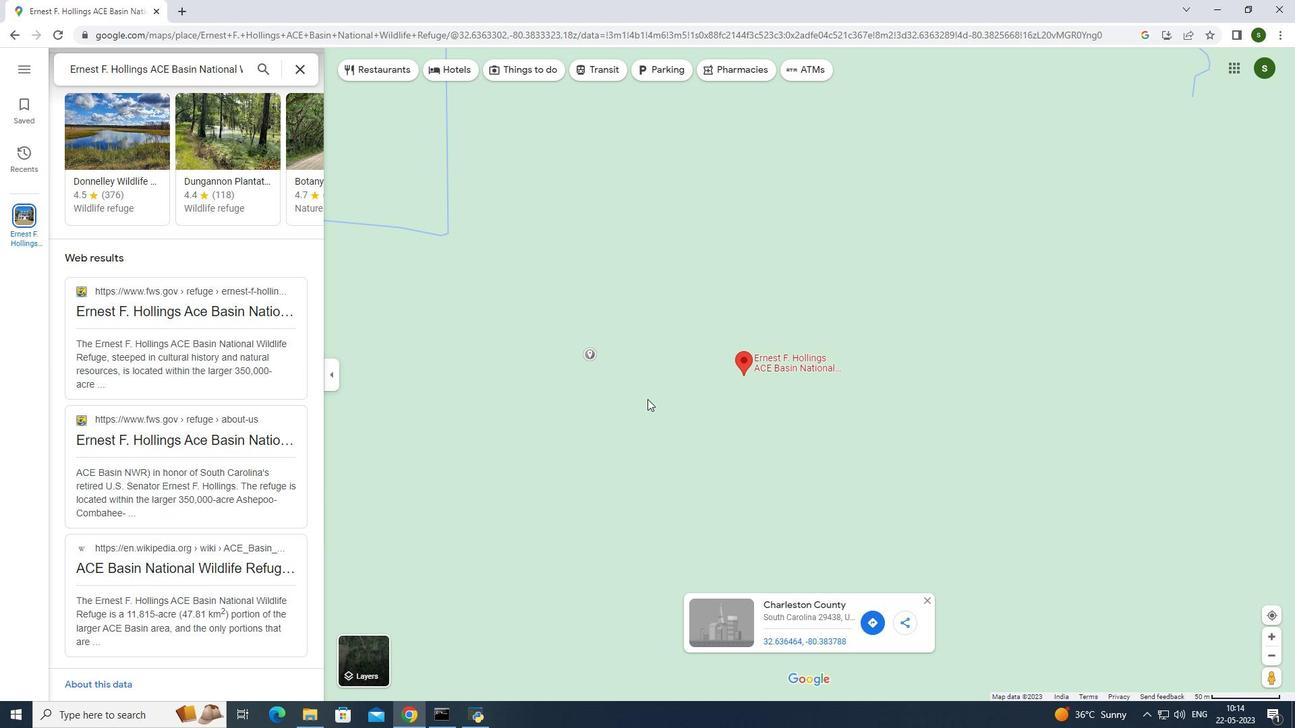 
Action: Mouse moved to (646, 399)
Screenshot: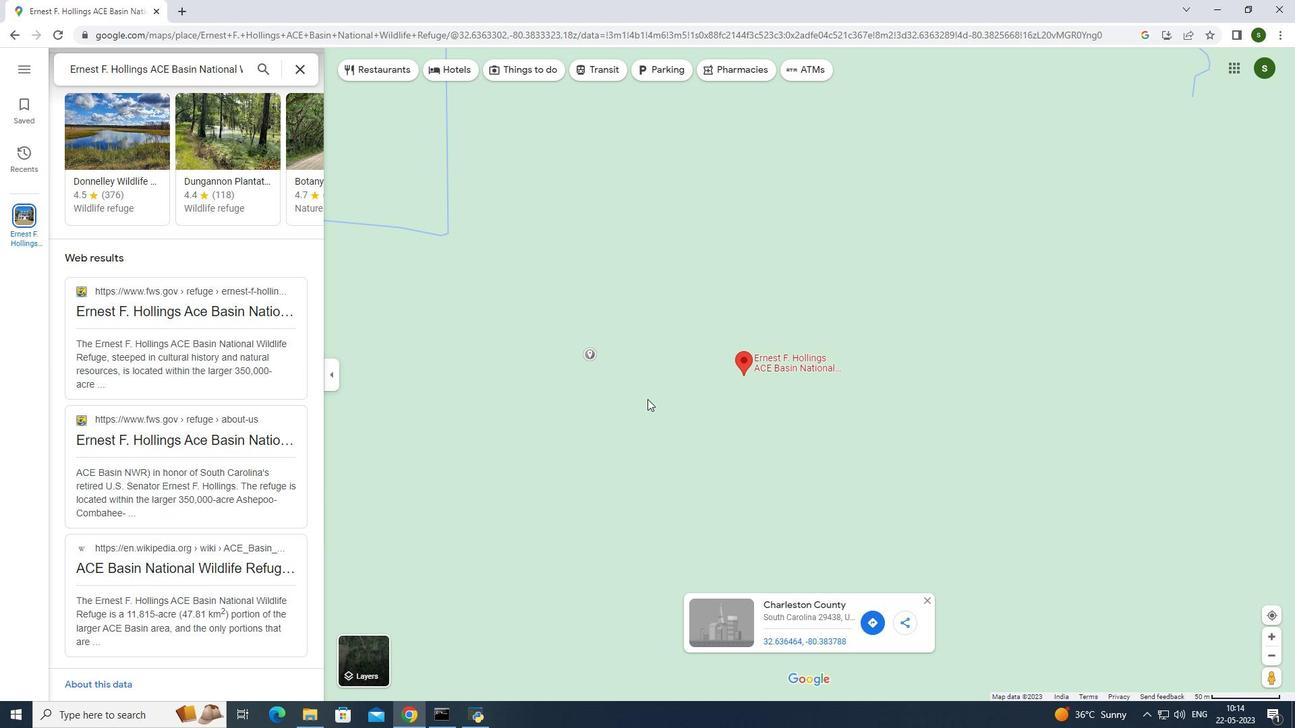 
Action: Mouse scrolled (646, 399) with delta (0, 0)
Screenshot: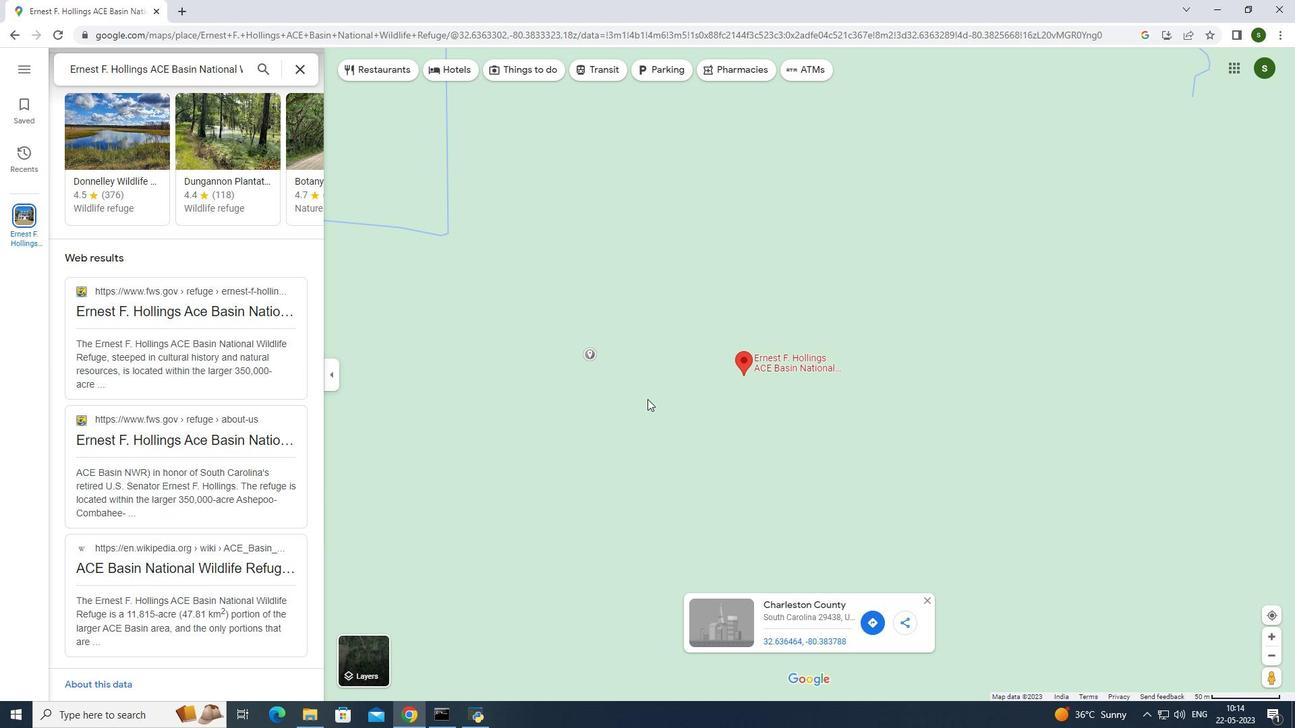 
Action: Mouse moved to (646, 399)
Screenshot: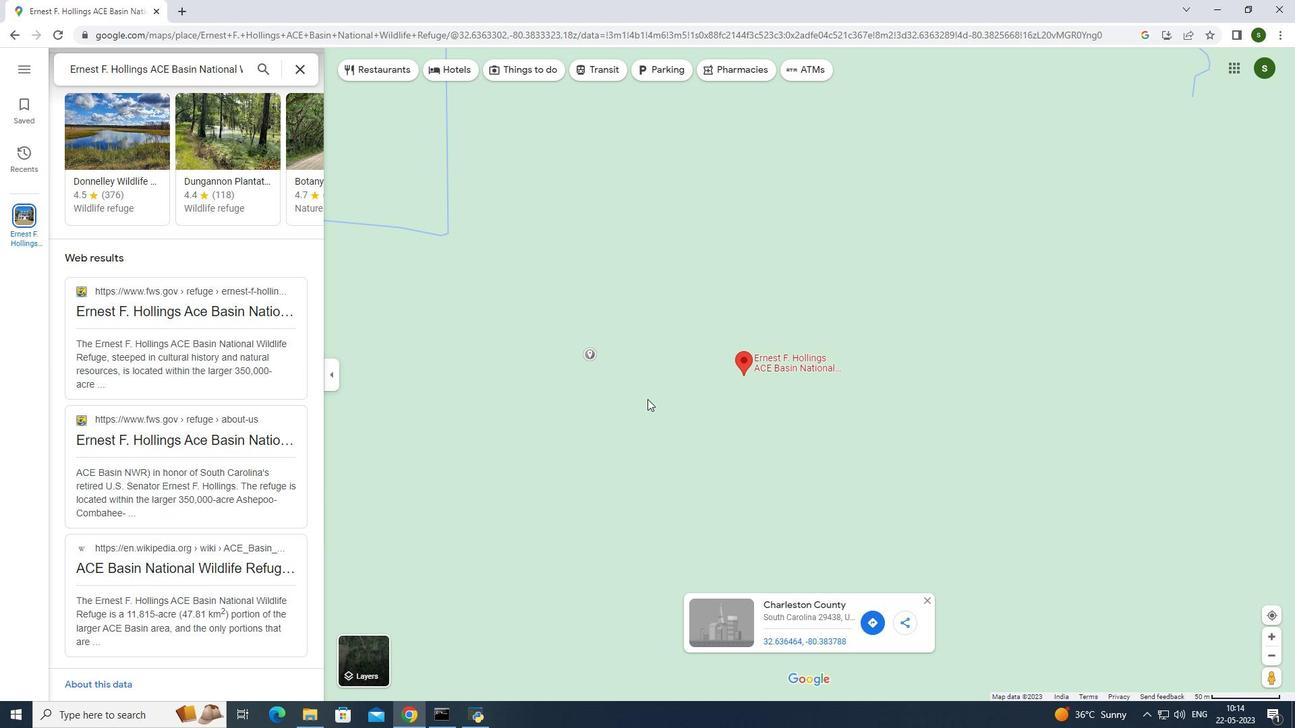 
Action: Mouse scrolled (646, 399) with delta (0, 0)
Screenshot: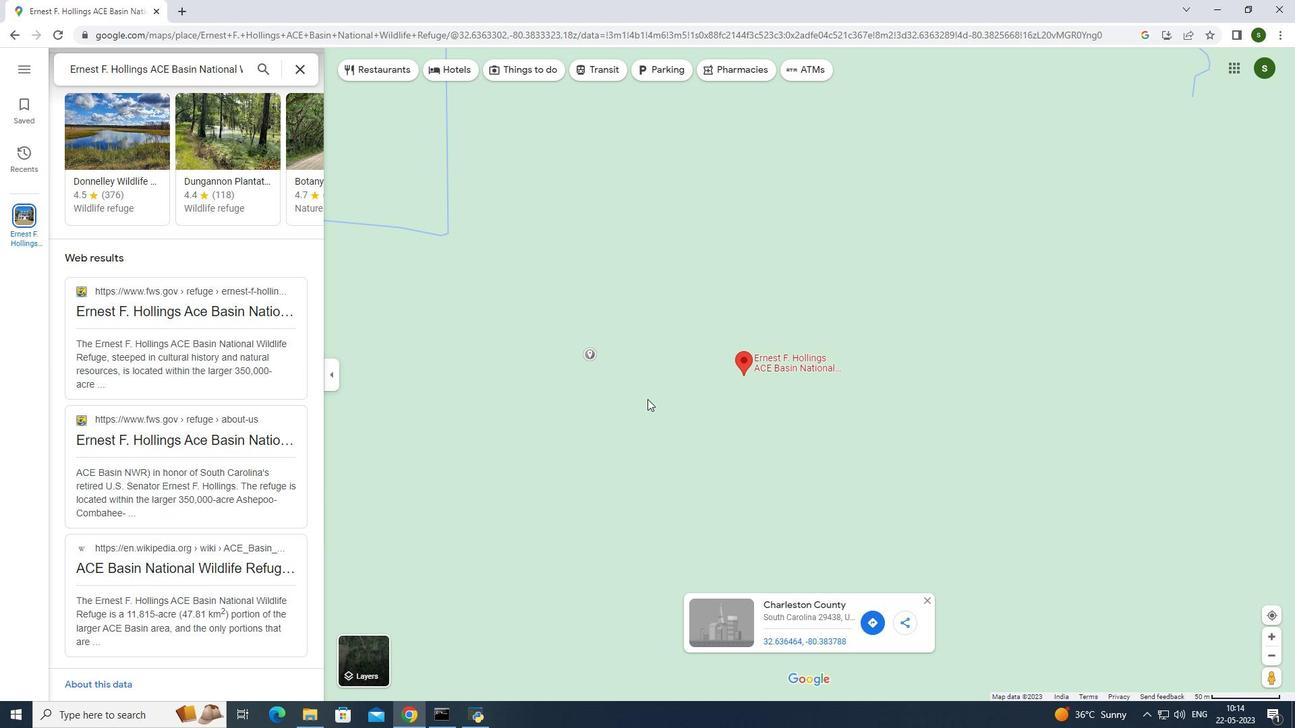 
Action: Mouse moved to (646, 399)
Screenshot: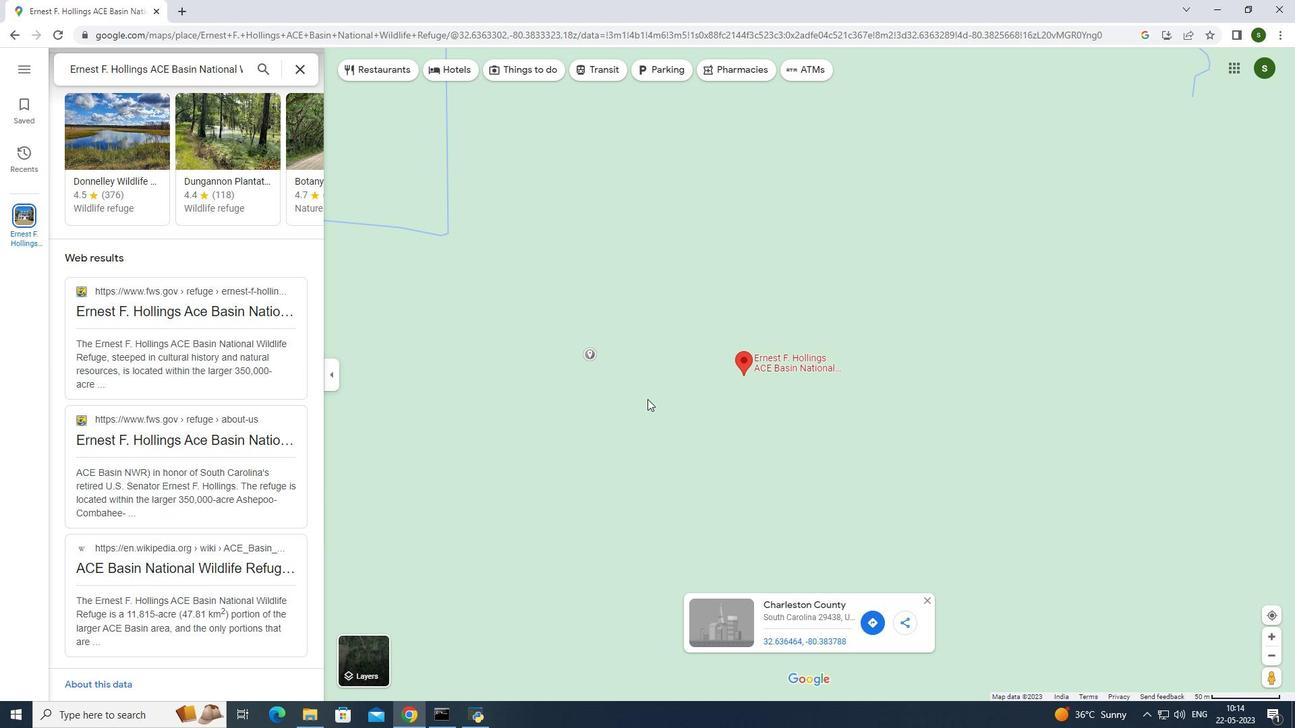 
Action: Mouse scrolled (646, 399) with delta (0, 0)
Screenshot: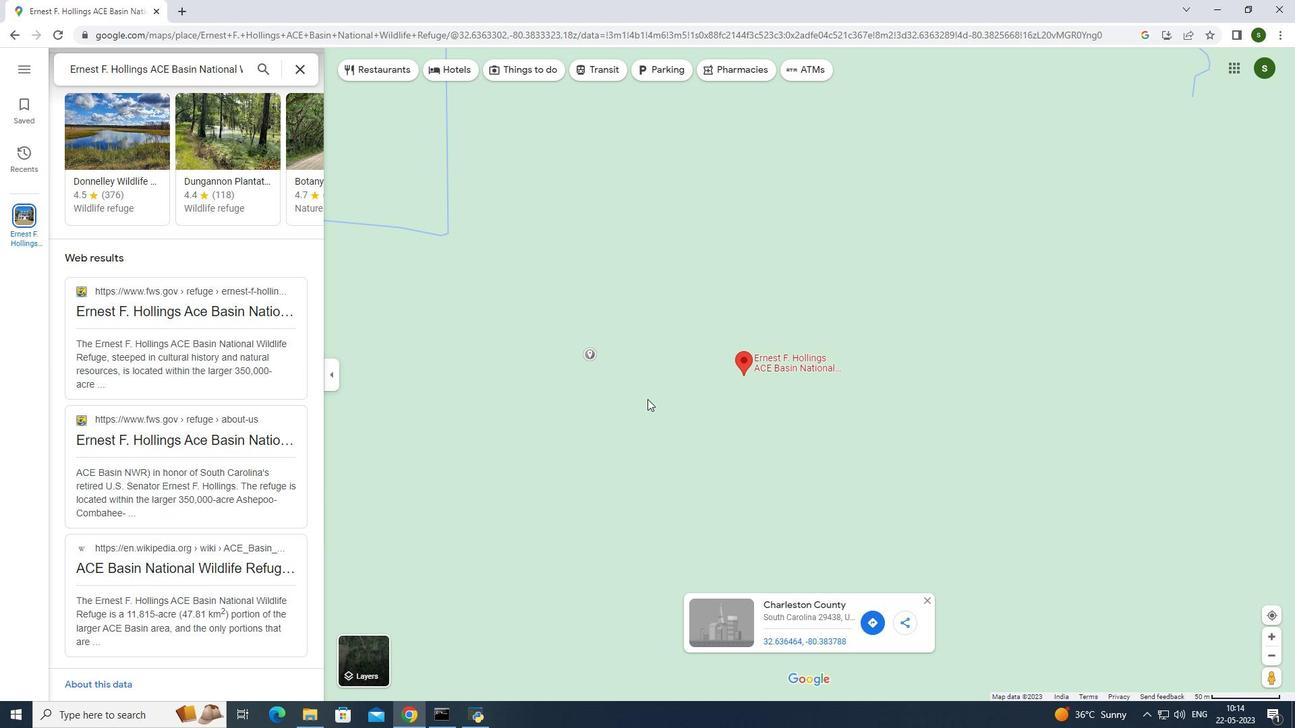 
Action: Mouse moved to (646, 399)
Screenshot: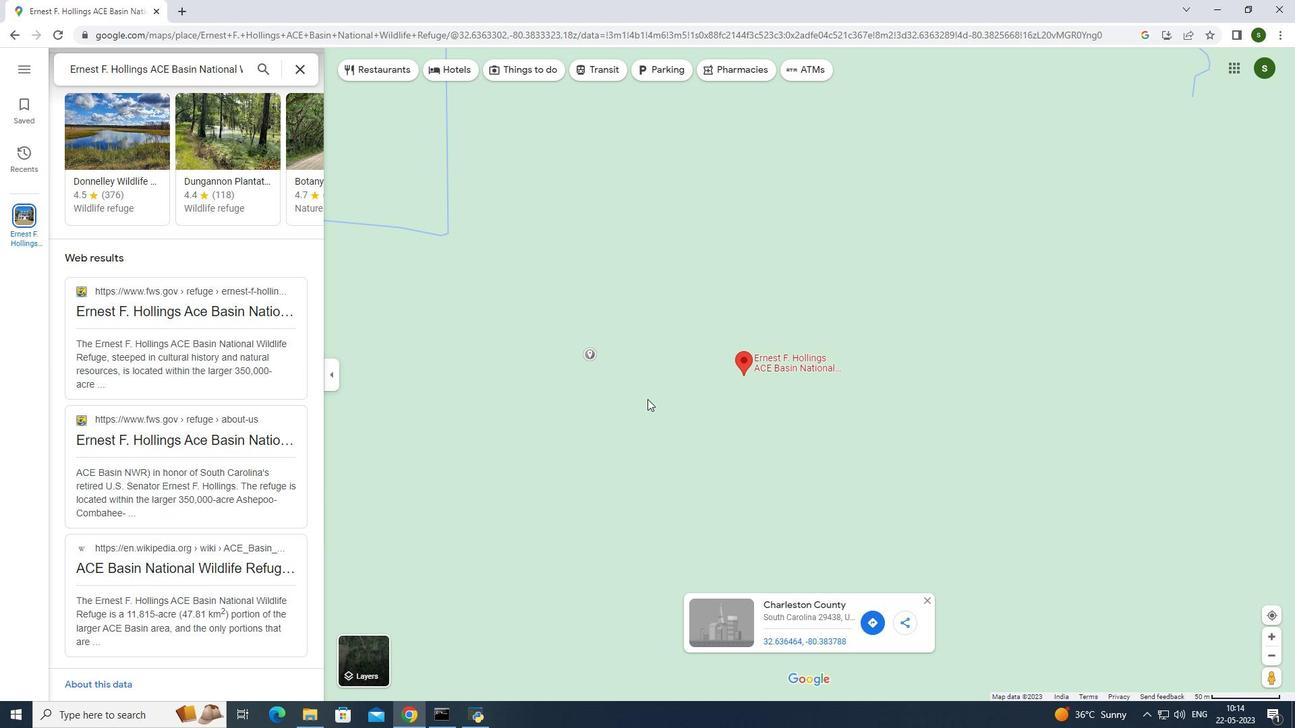 
Action: Mouse pressed left at (646, 399)
Screenshot: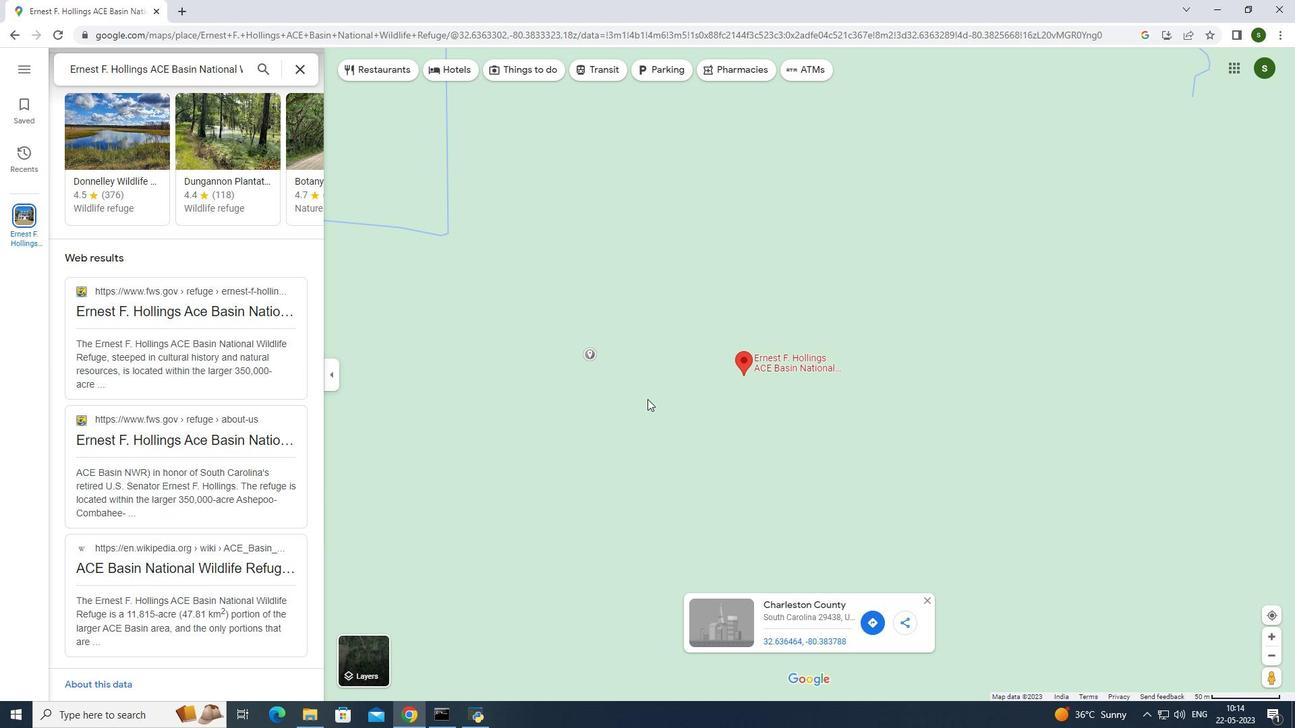 
Action: Mouse moved to (646, 399)
Screenshot: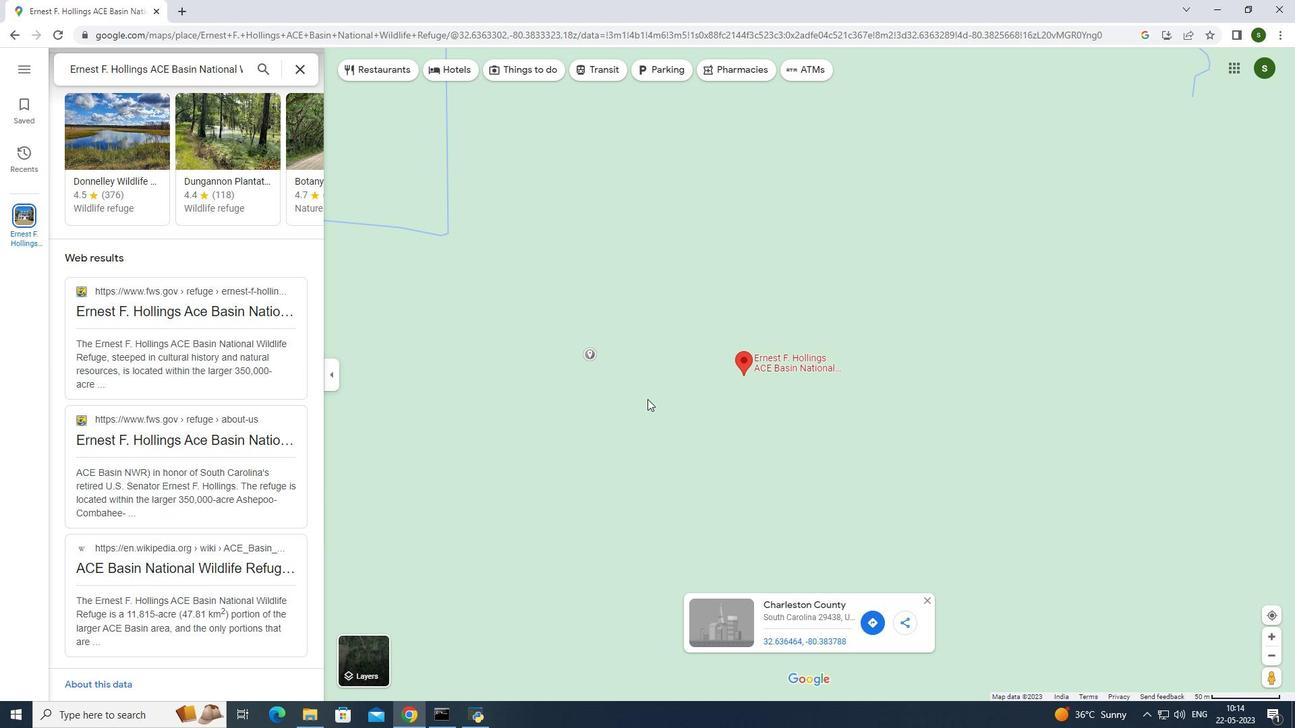 
Action: Mouse scrolled (646, 399) with delta (0, 0)
Screenshot: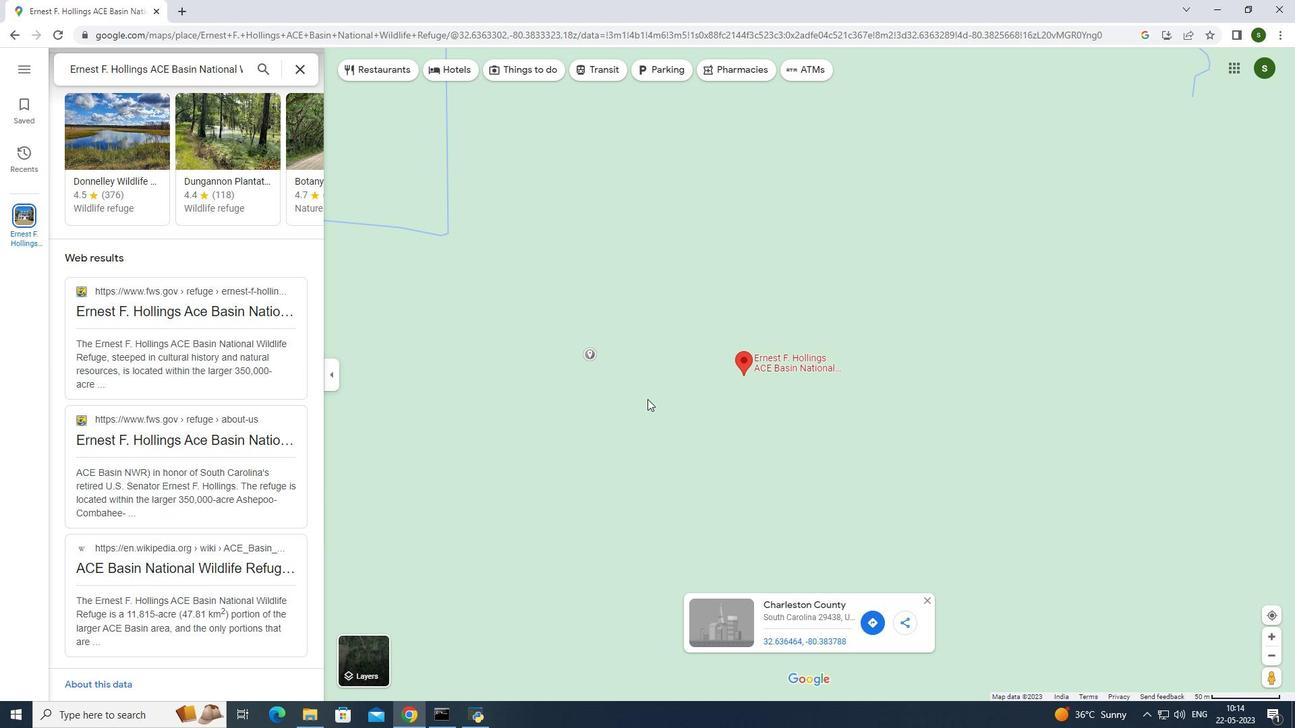 
Action: Mouse scrolled (646, 399) with delta (0, 0)
Screenshot: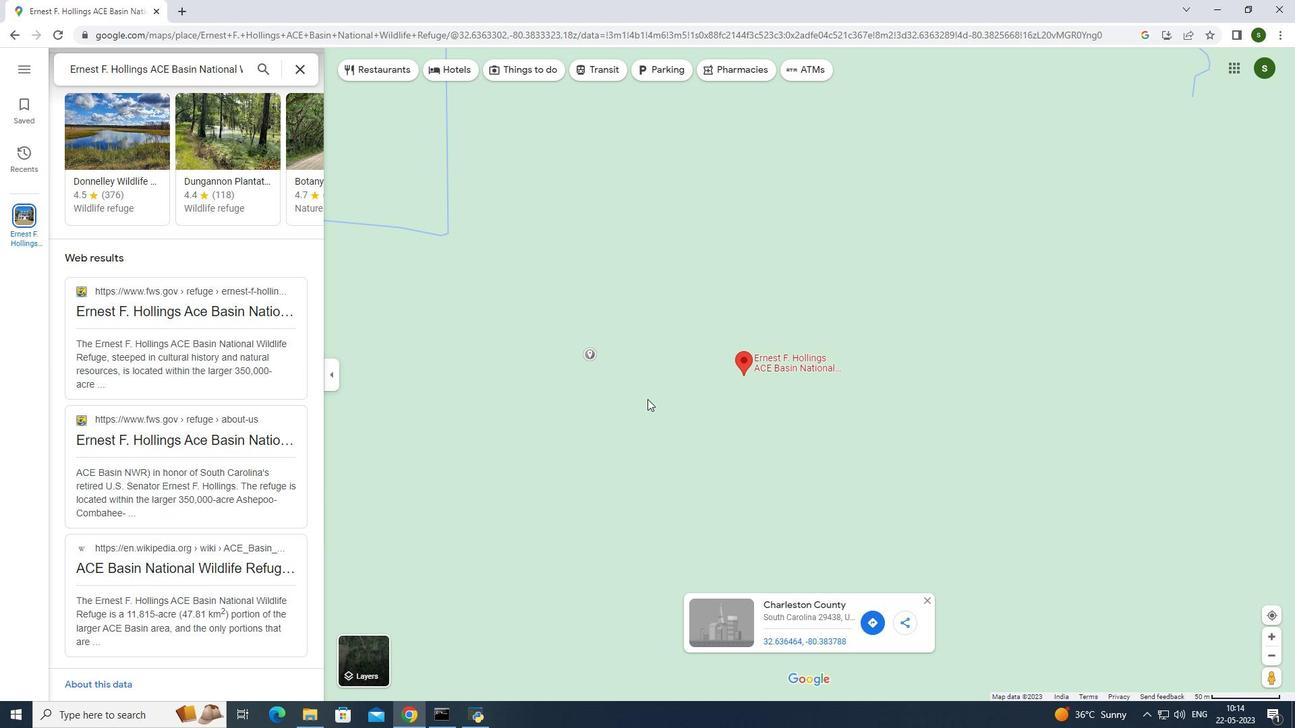 
Action: Mouse moved to (646, 399)
Screenshot: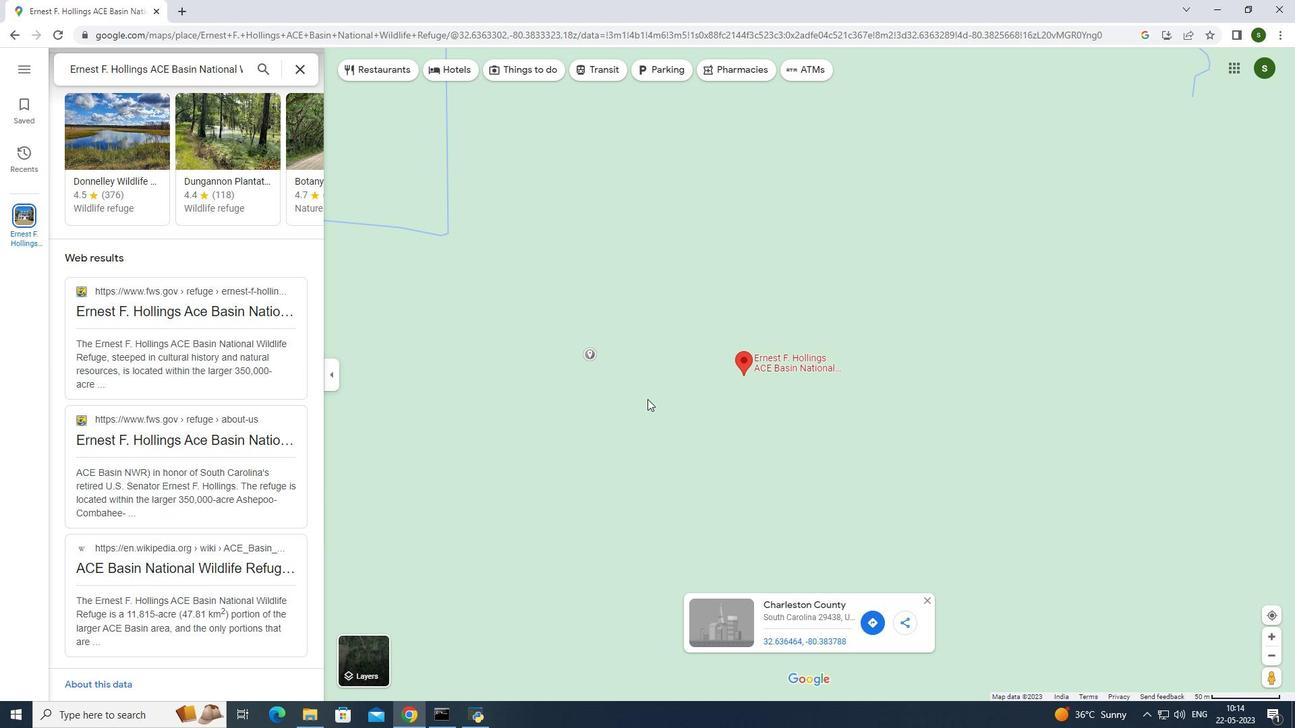 
Action: Mouse scrolled (646, 399) with delta (0, 0)
Screenshot: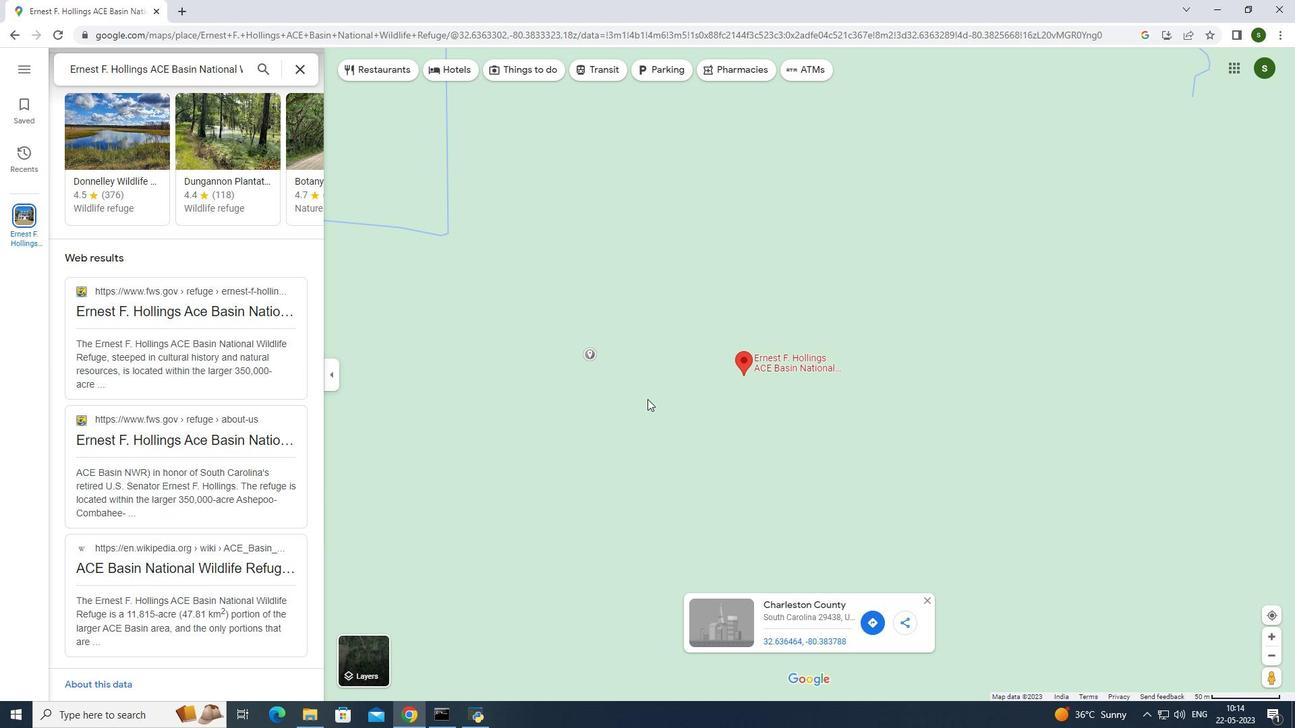 
Action: Mouse moved to (646, 399)
Screenshot: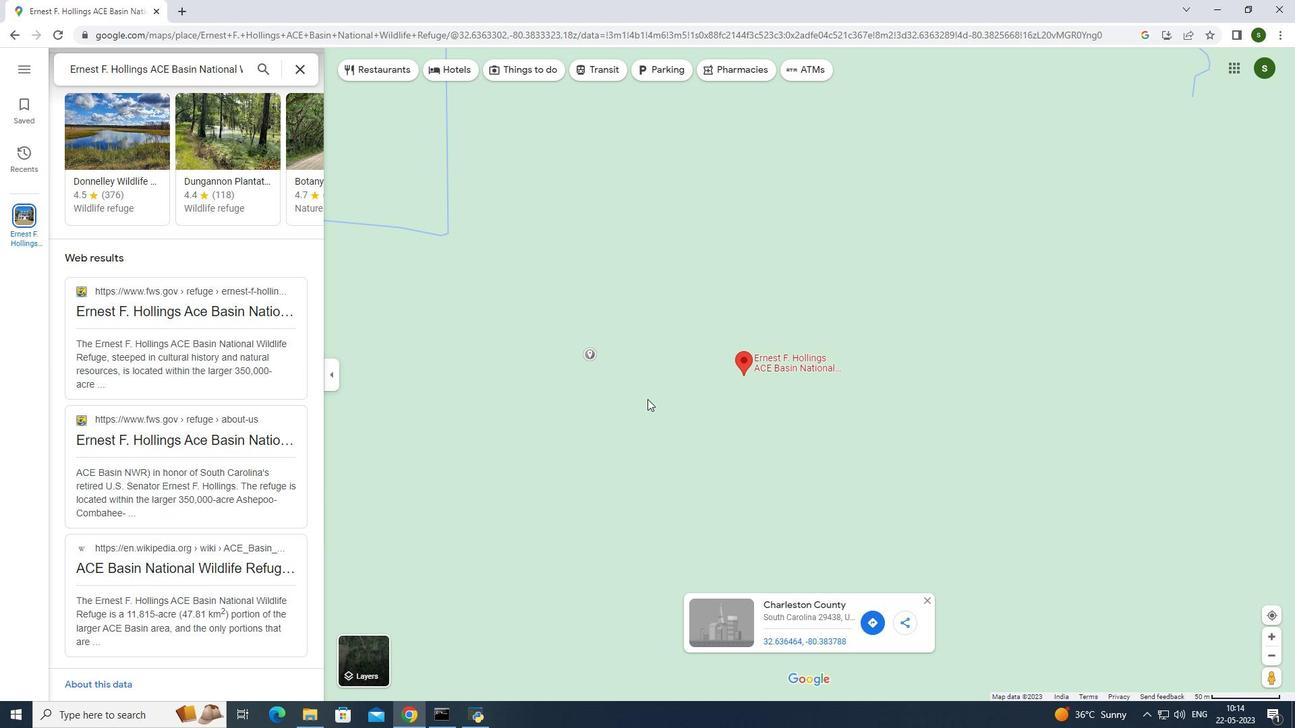 
Action: Mouse pressed left at (646, 399)
Screenshot: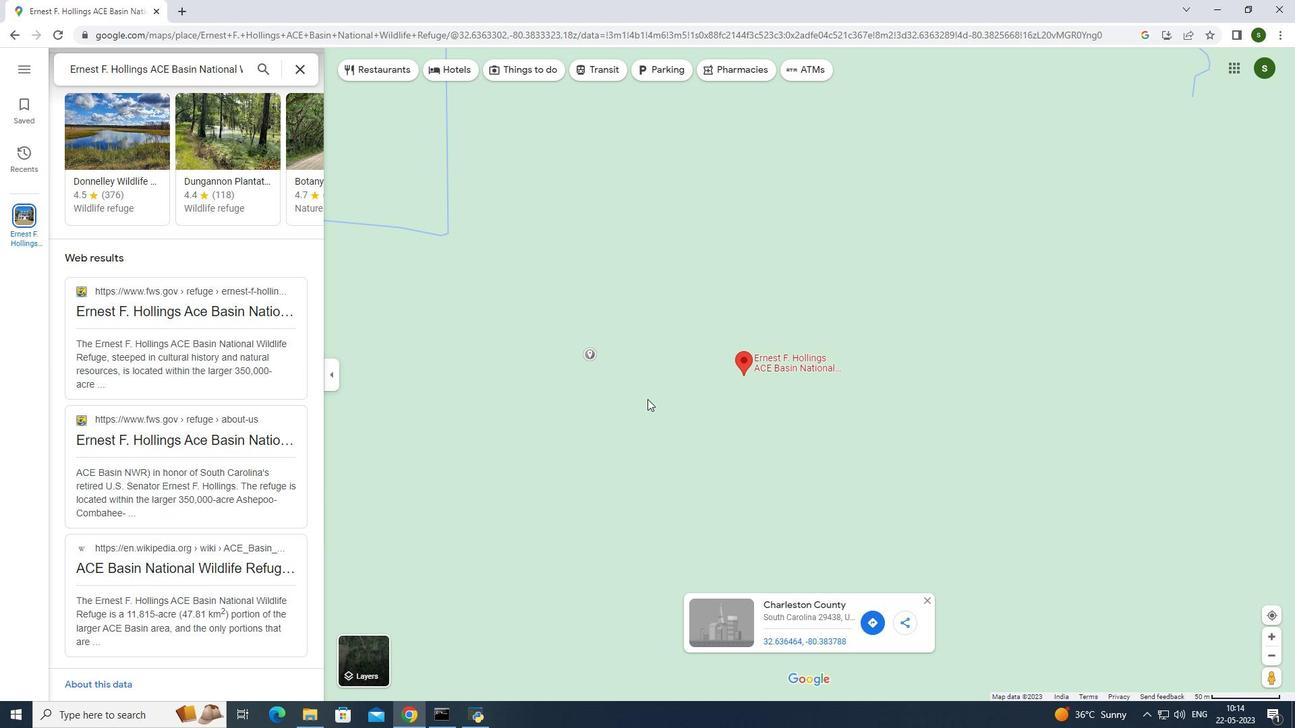 
Action: Mouse moved to (646, 399)
Screenshot: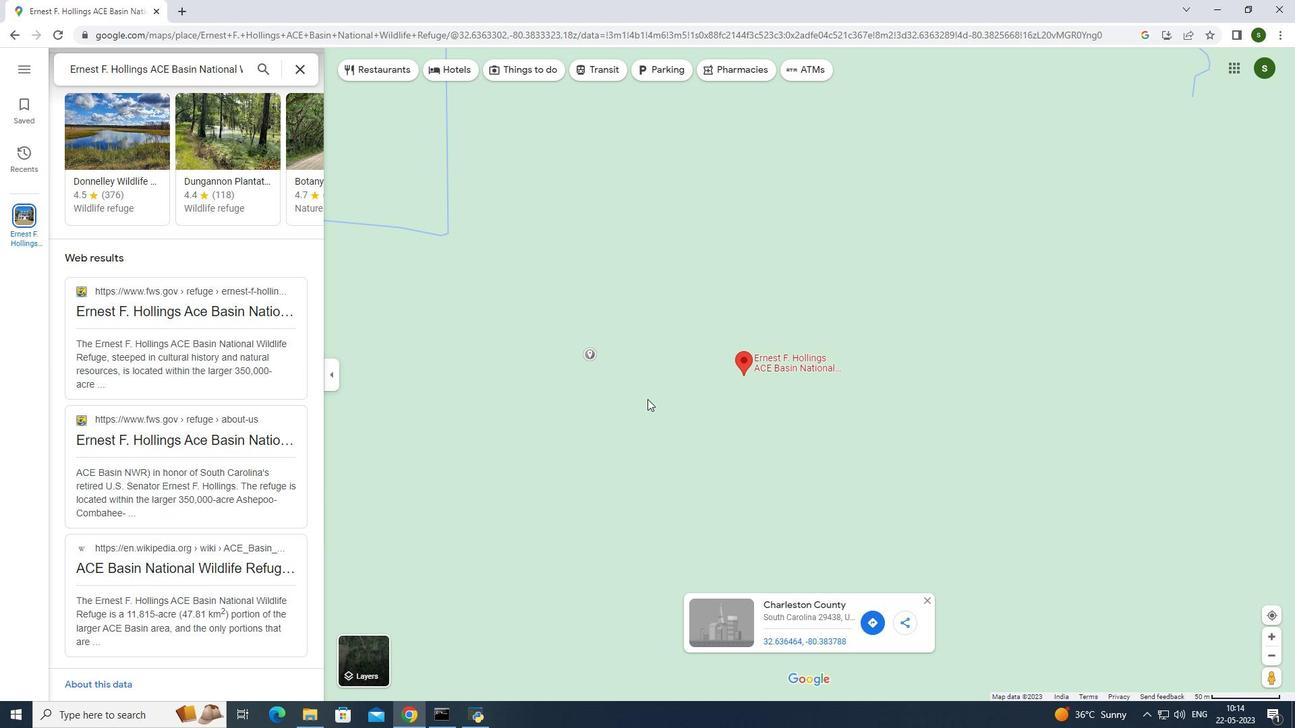 
Action: Mouse pressed left at (646, 399)
Screenshot: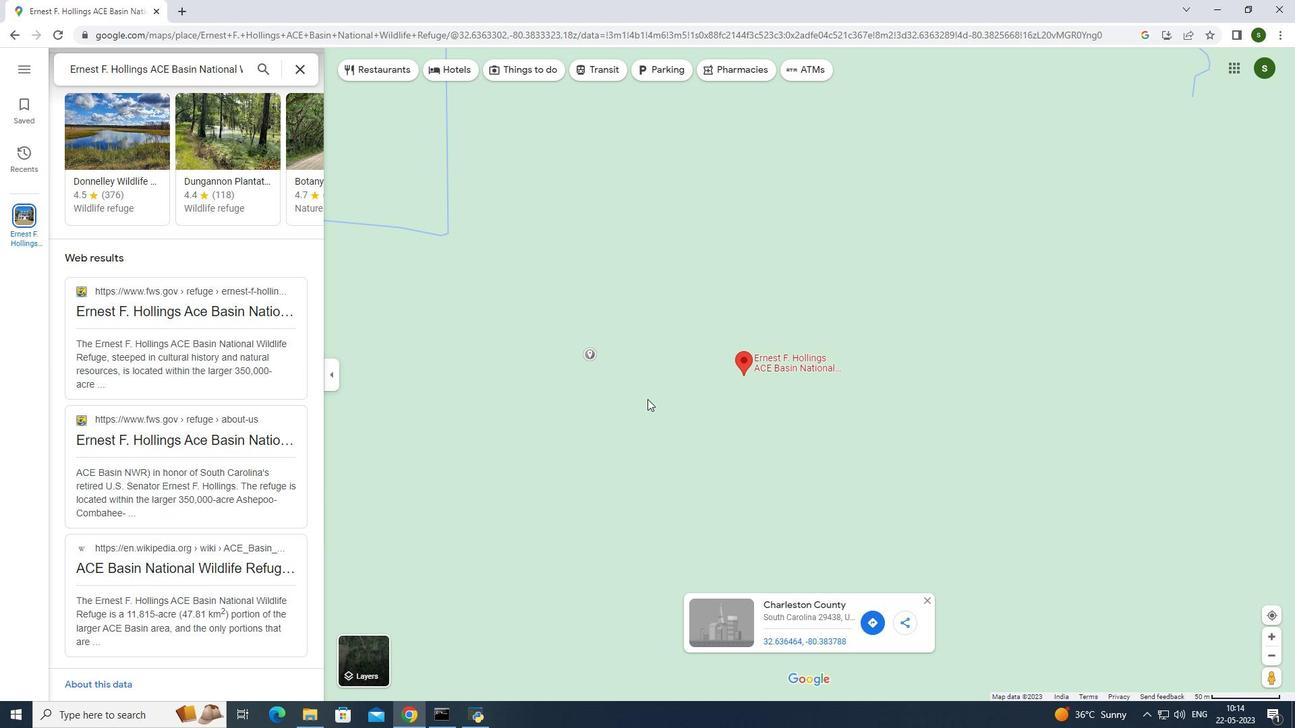 
Action: Mouse moved to (646, 399)
Screenshot: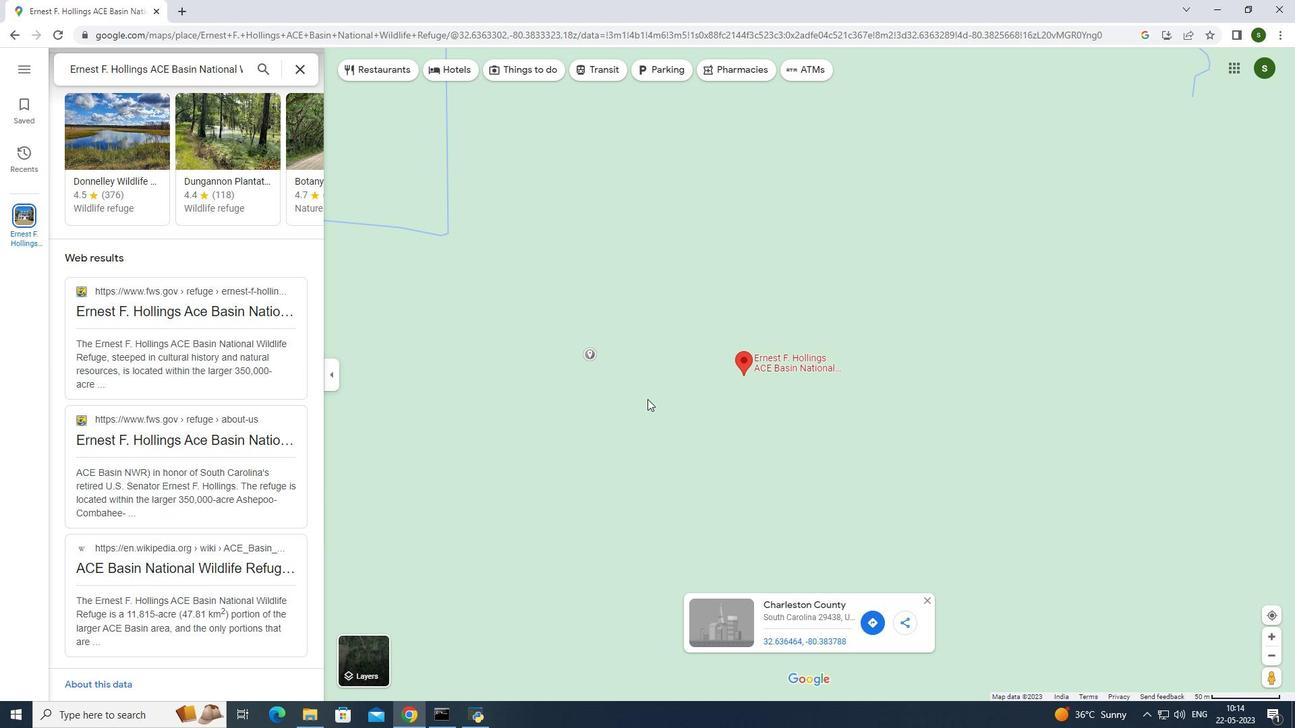 
Action: Mouse pressed left at (646, 399)
Screenshot: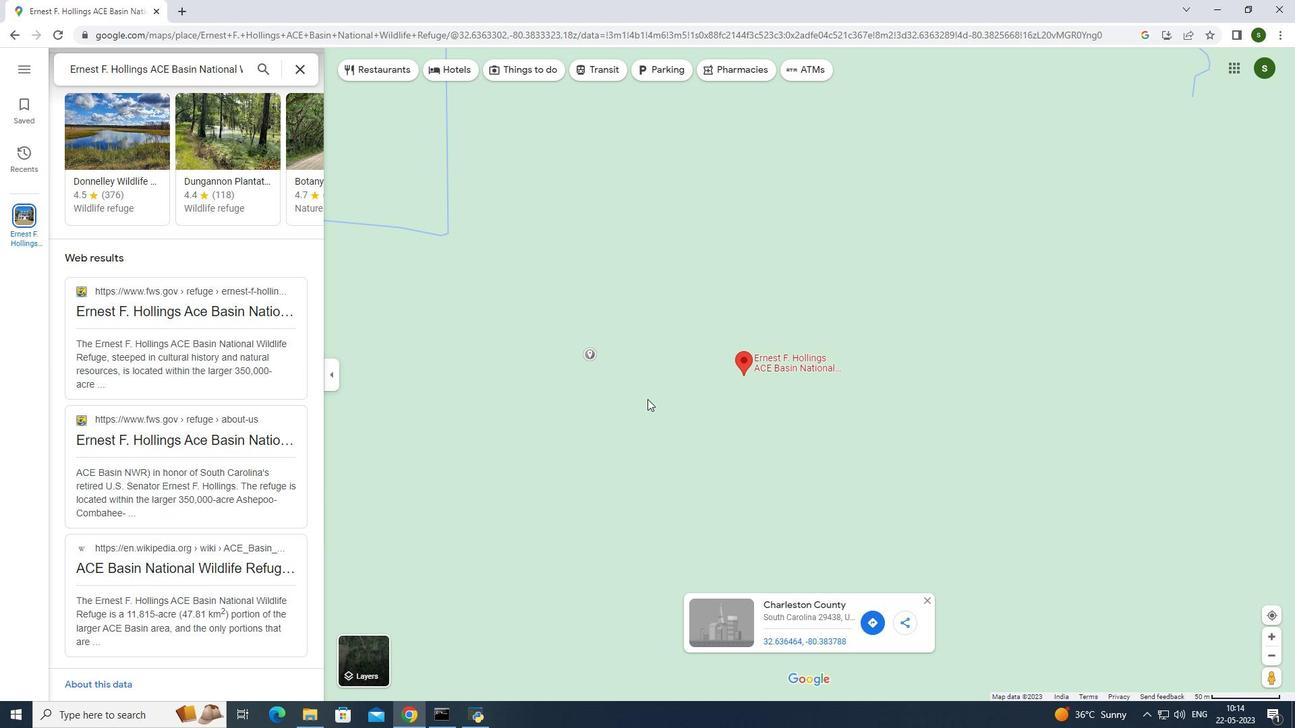 
Action: Mouse moved to (646, 399)
Screenshot: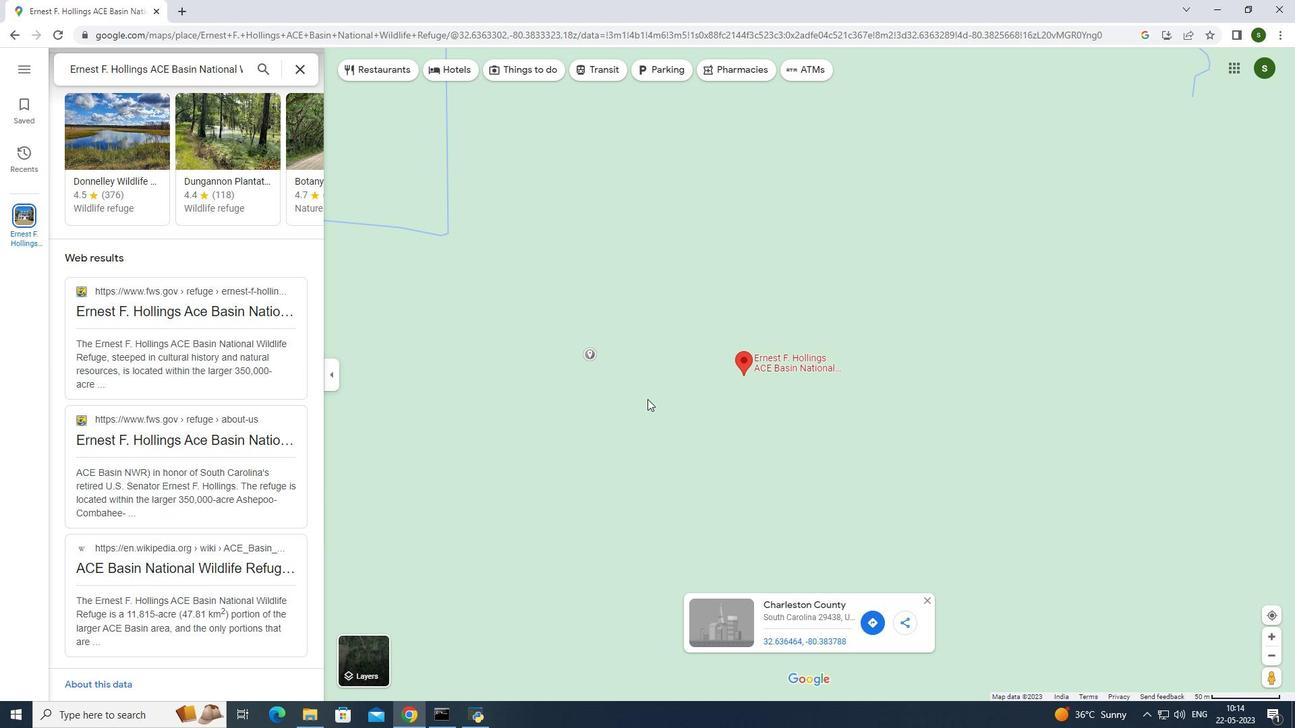 
Action: Mouse pressed left at (646, 399)
Screenshot: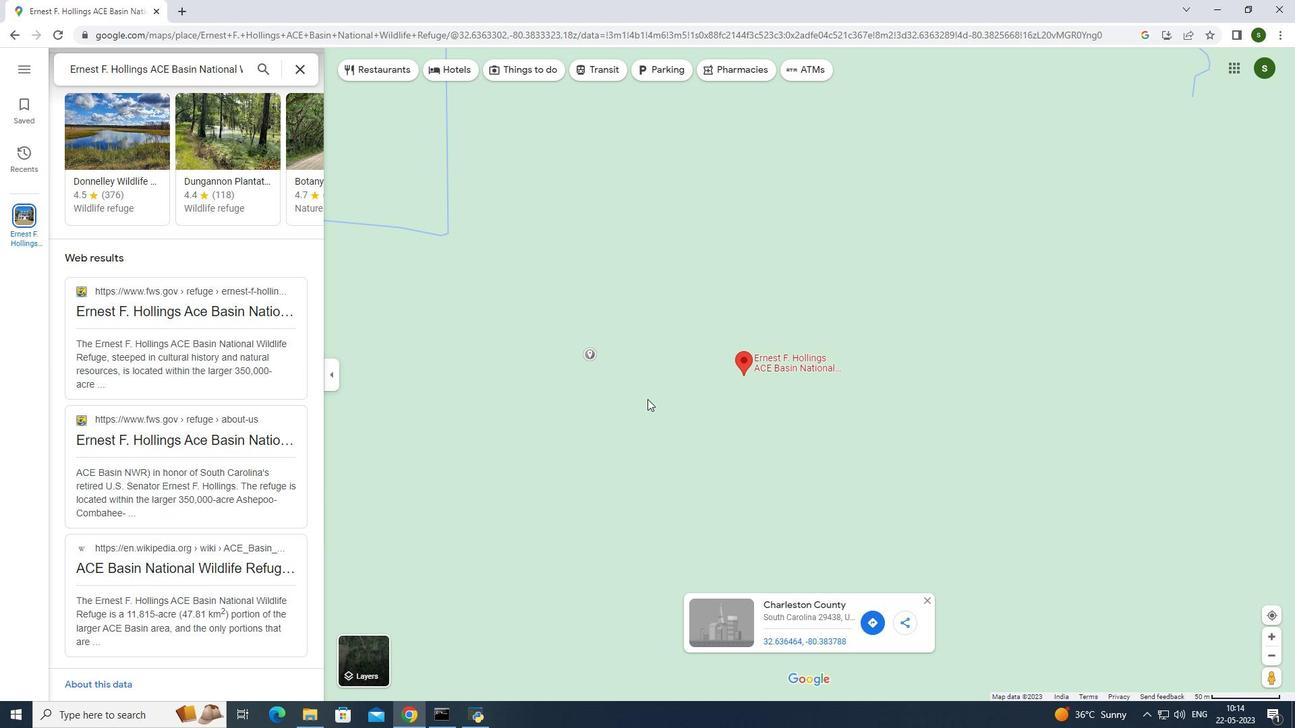 
Action: Mouse moved to (646, 399)
Screenshot: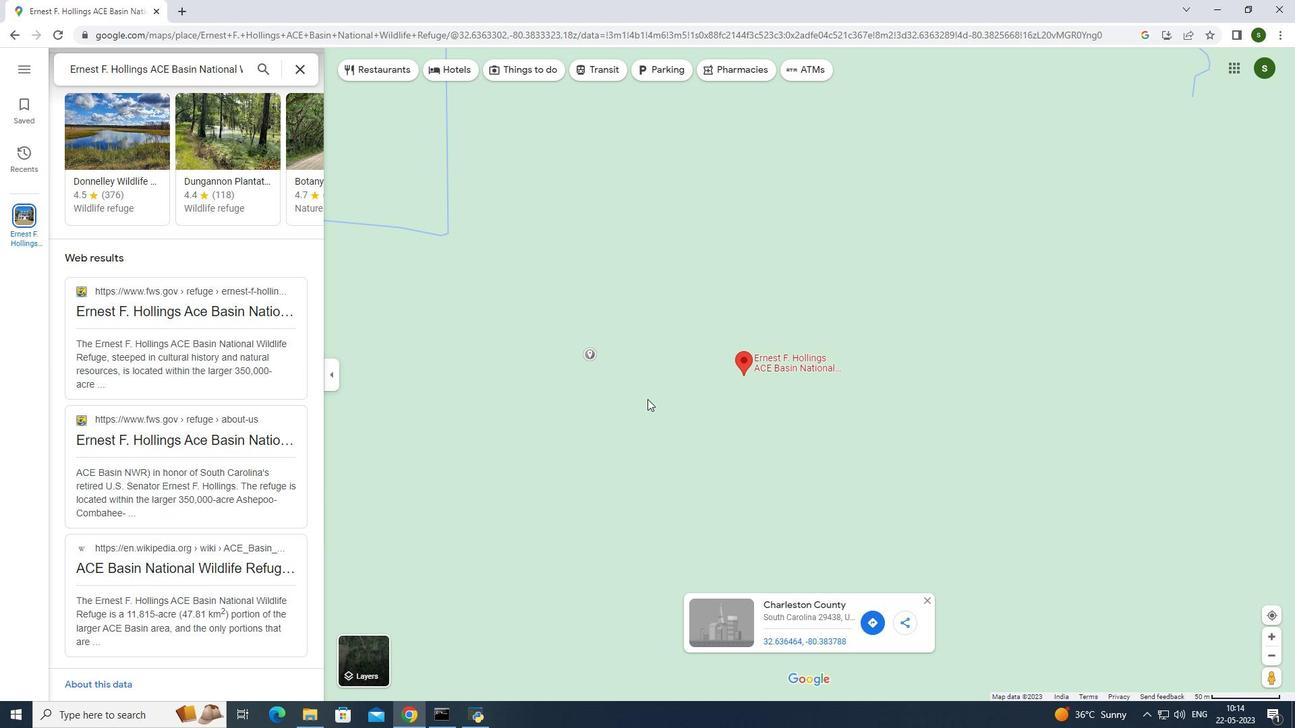 
Action: Mouse scrolled (646, 399) with delta (0, 0)
Screenshot: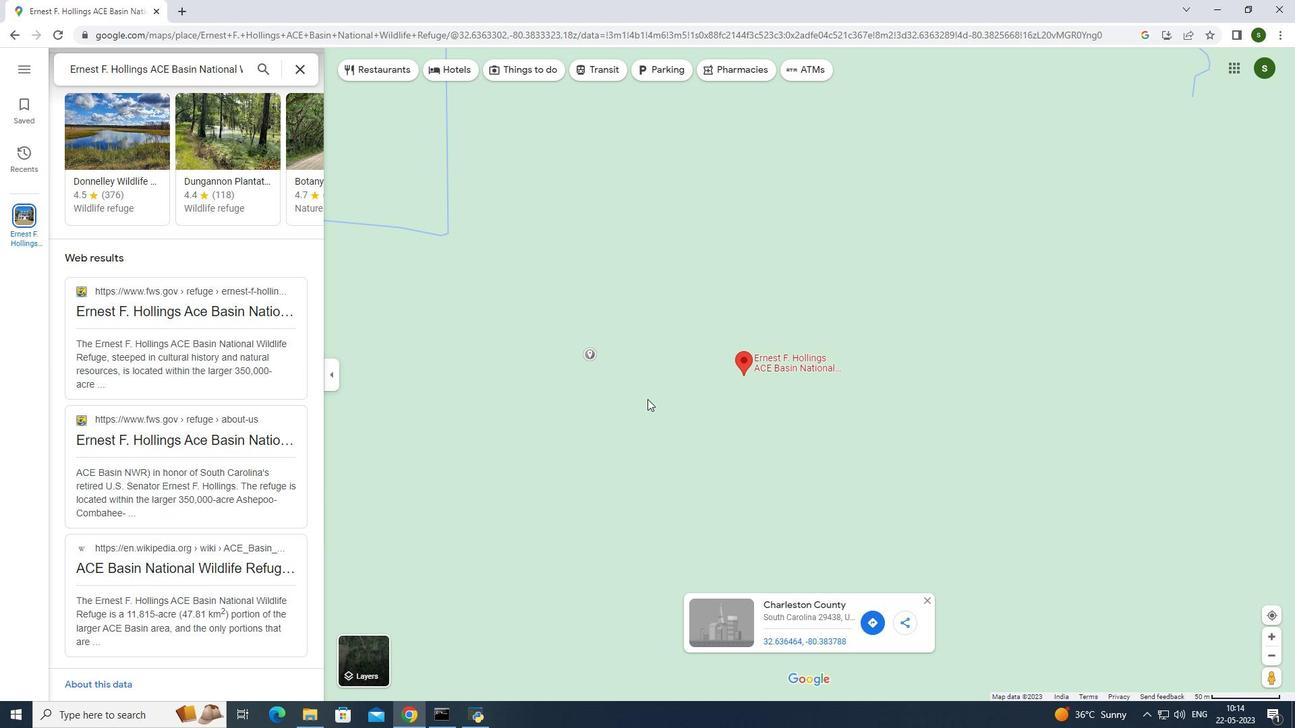 
Action: Mouse scrolled (646, 399) with delta (0, 0)
Screenshot: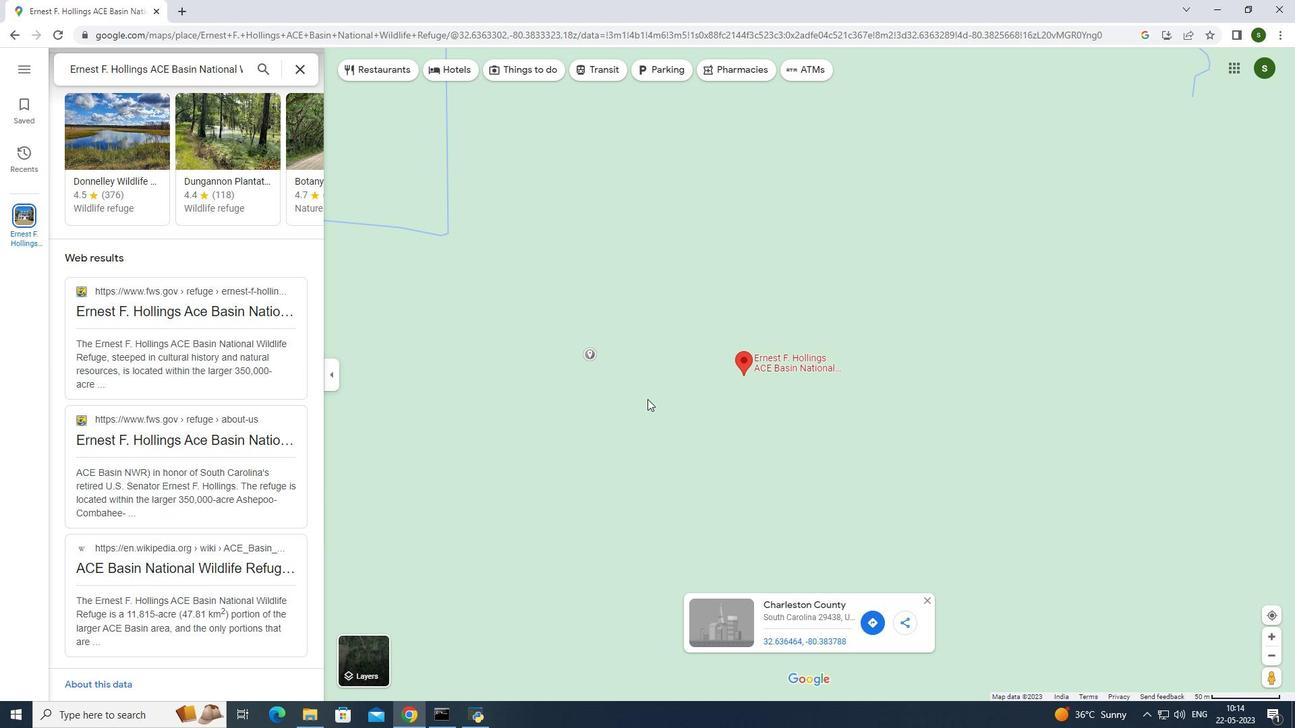 
Action: Mouse scrolled (646, 399) with delta (0, 0)
Screenshot: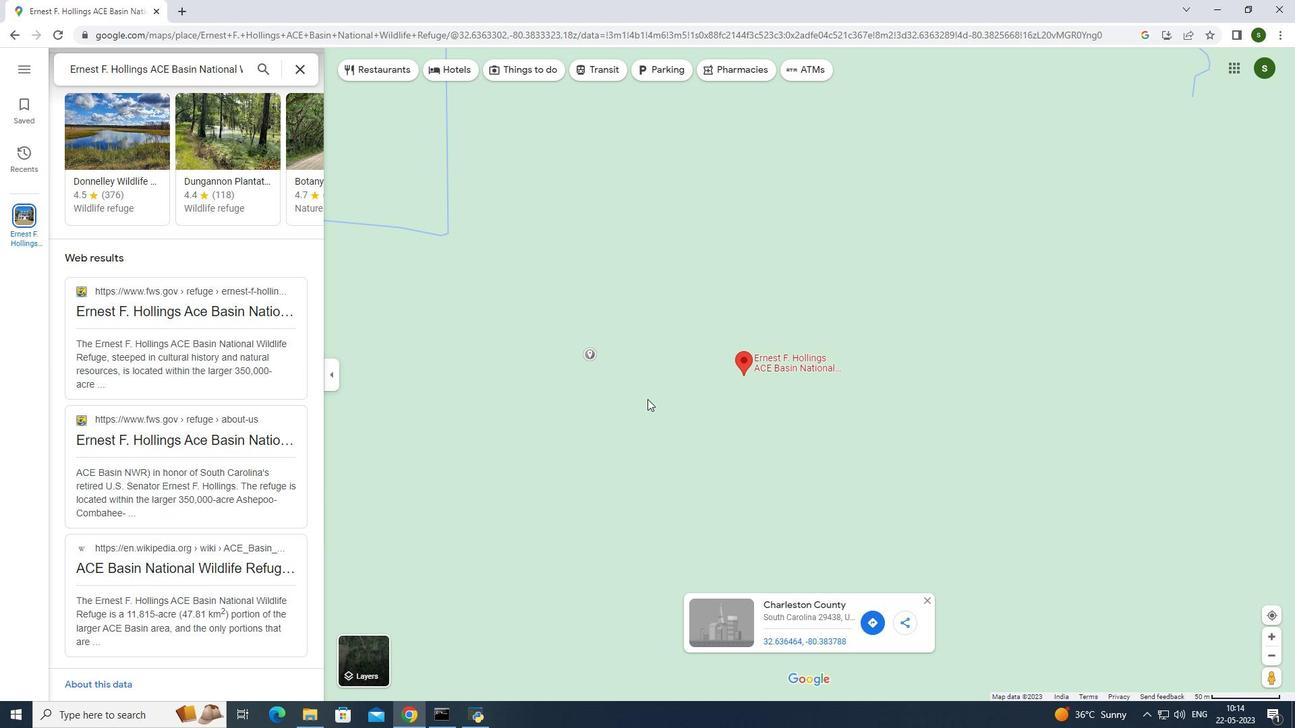 
Action: Mouse scrolled (646, 399) with delta (0, 0)
Screenshot: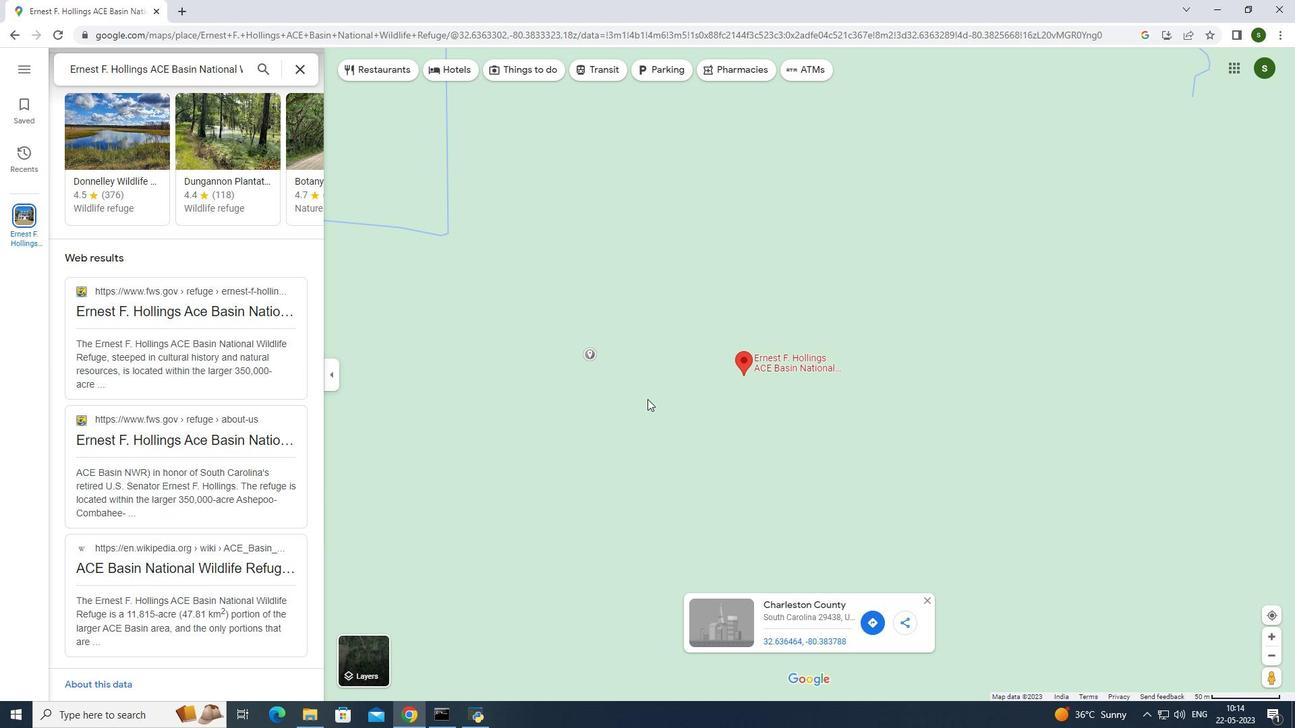 
Action: Mouse scrolled (646, 399) with delta (0, 0)
Screenshot: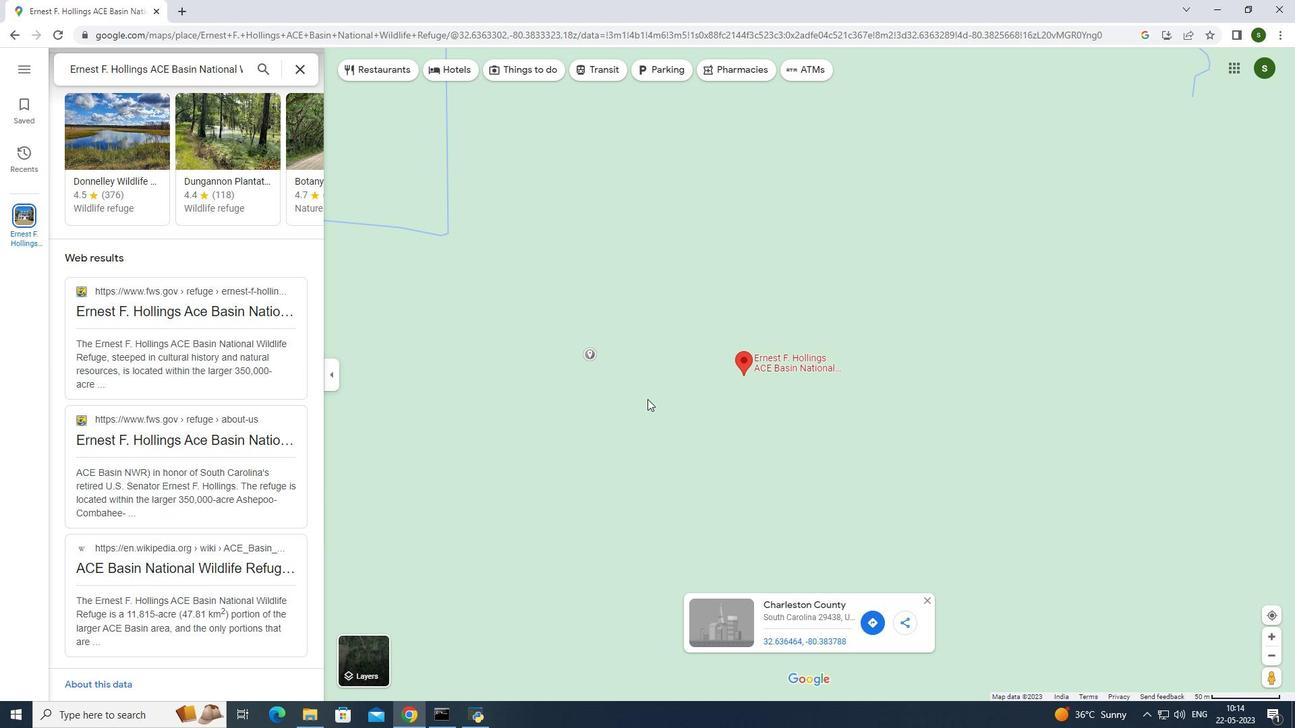 
Action: Mouse moved to (646, 399)
Screenshot: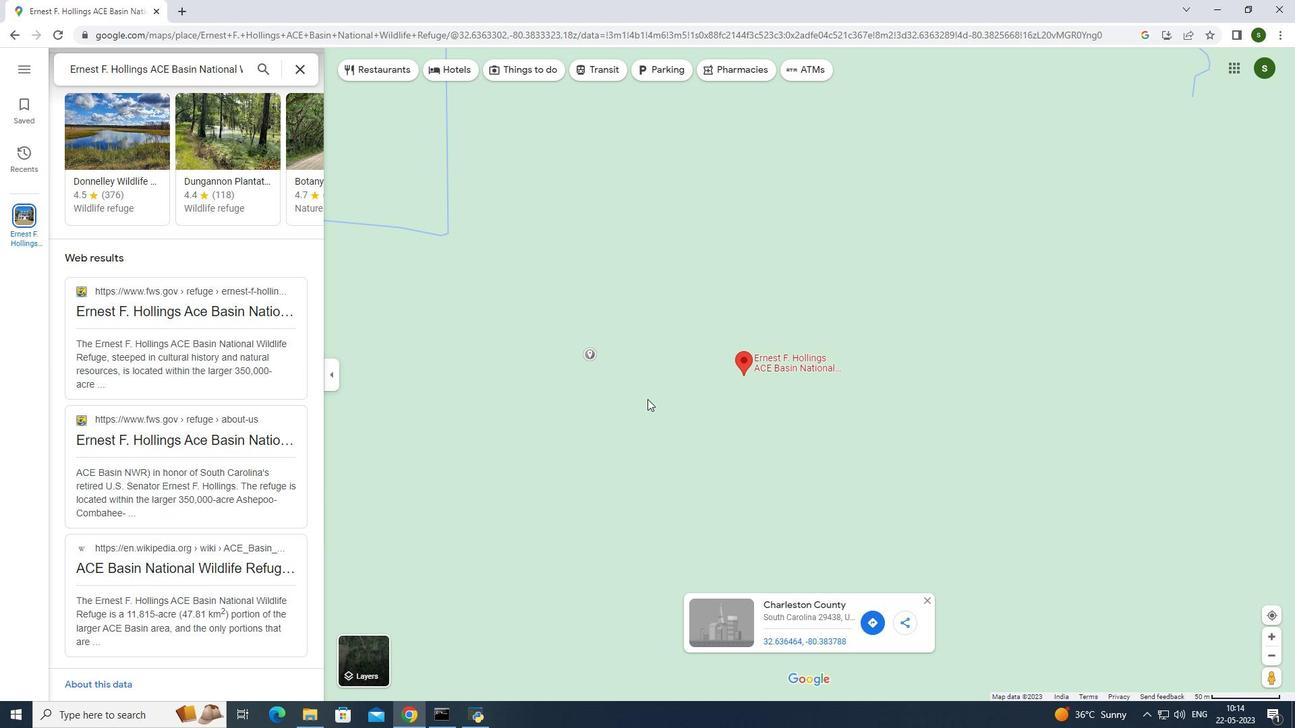 
Action: Mouse scrolled (646, 399) with delta (0, 0)
Screenshot: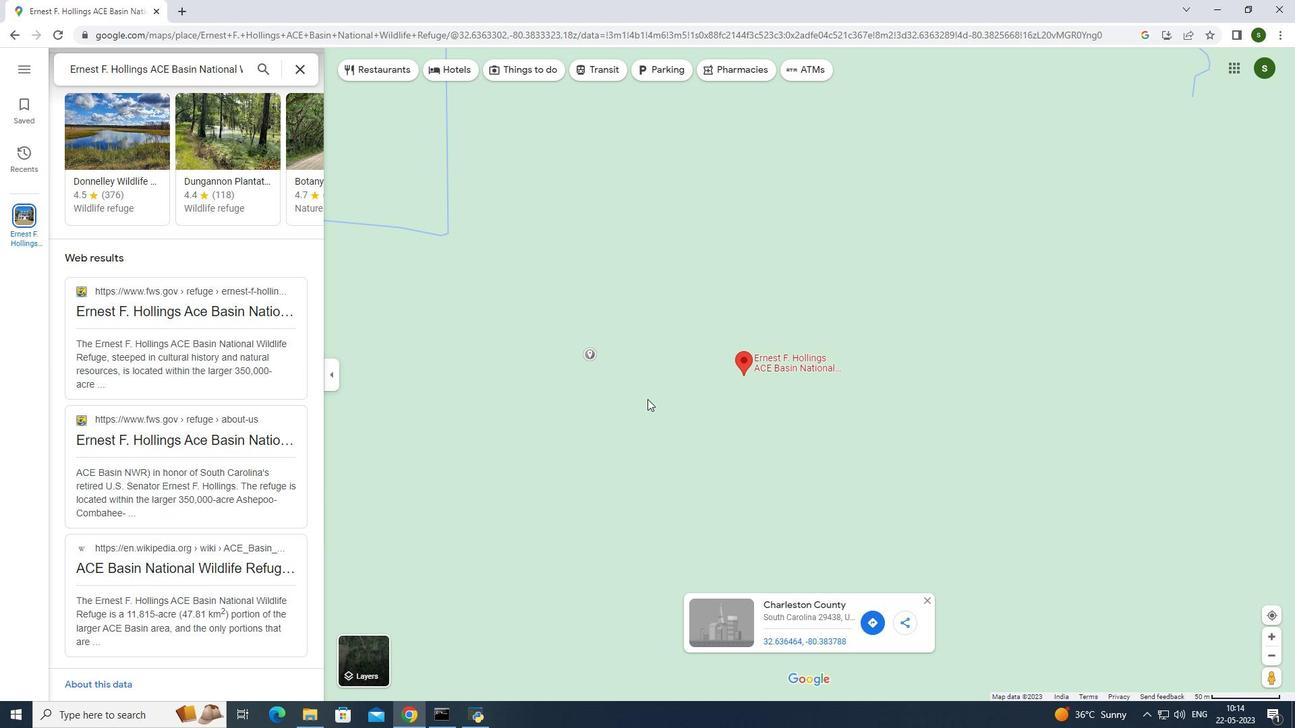 
Action: Mouse moved to (646, 399)
Screenshot: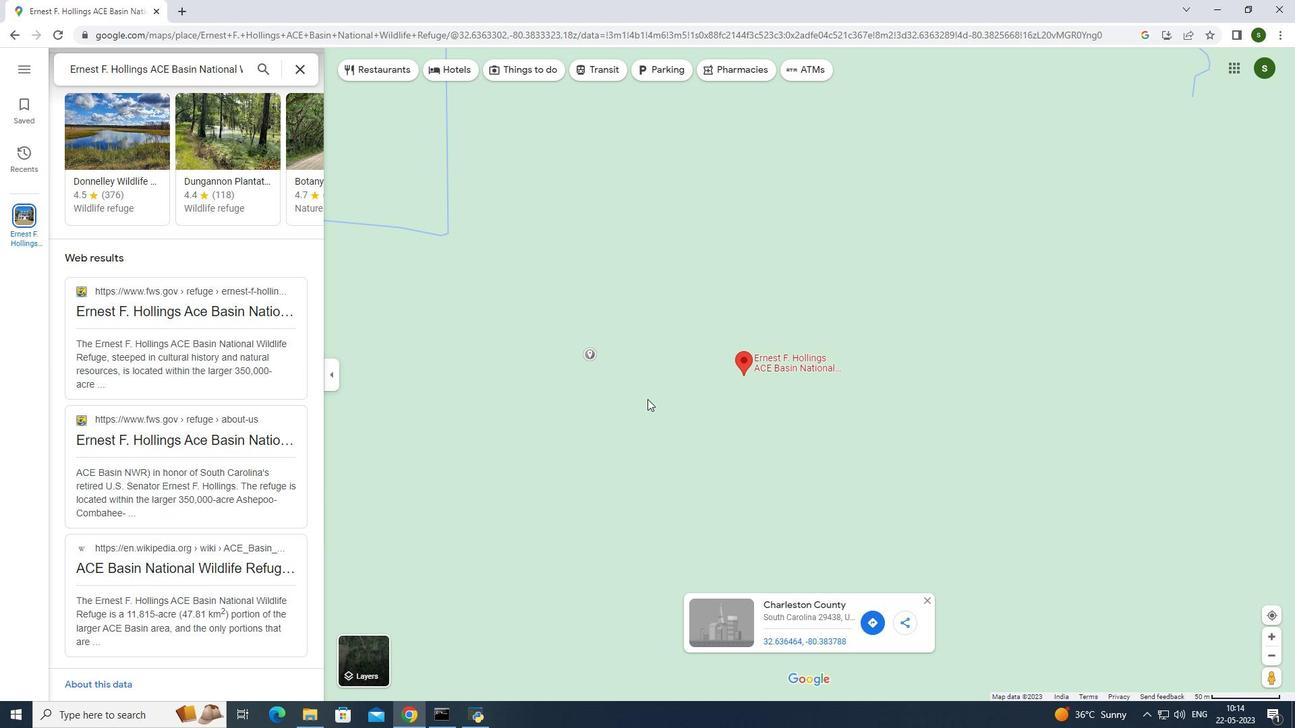
Action: Mouse scrolled (646, 399) with delta (0, 0)
Screenshot: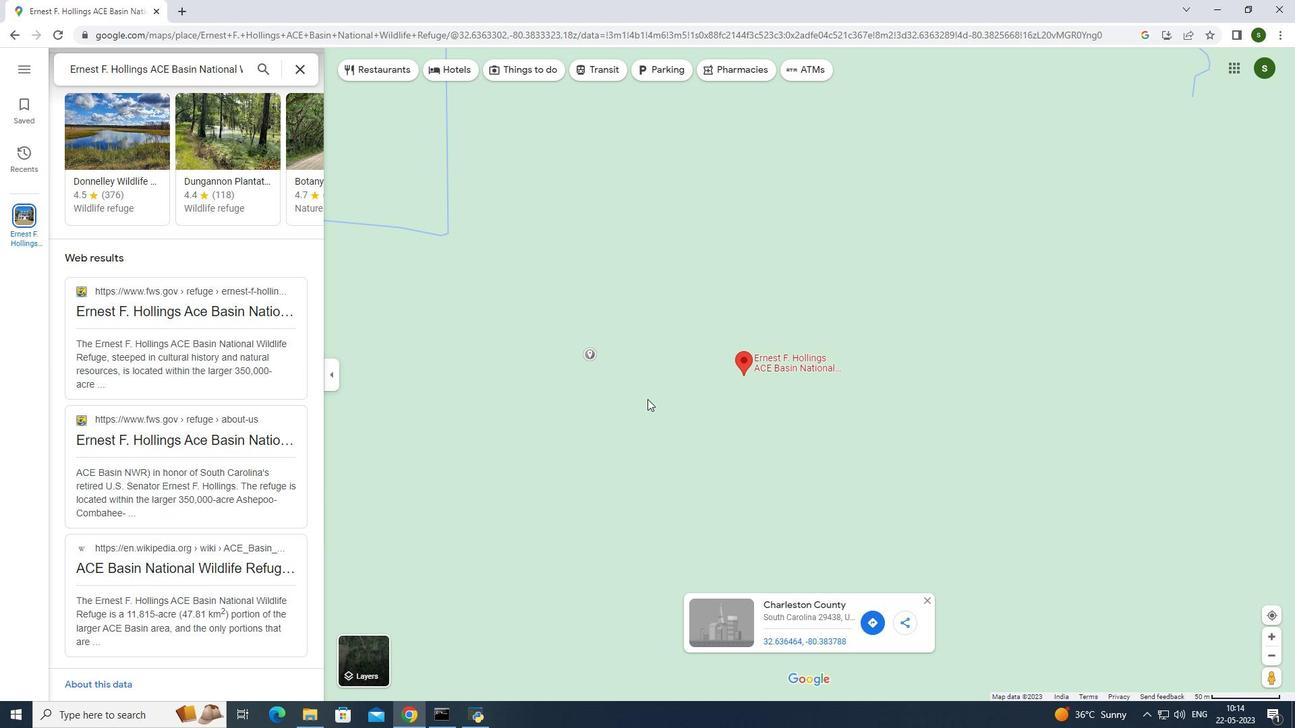 
Action: Mouse moved to (646, 399)
Screenshot: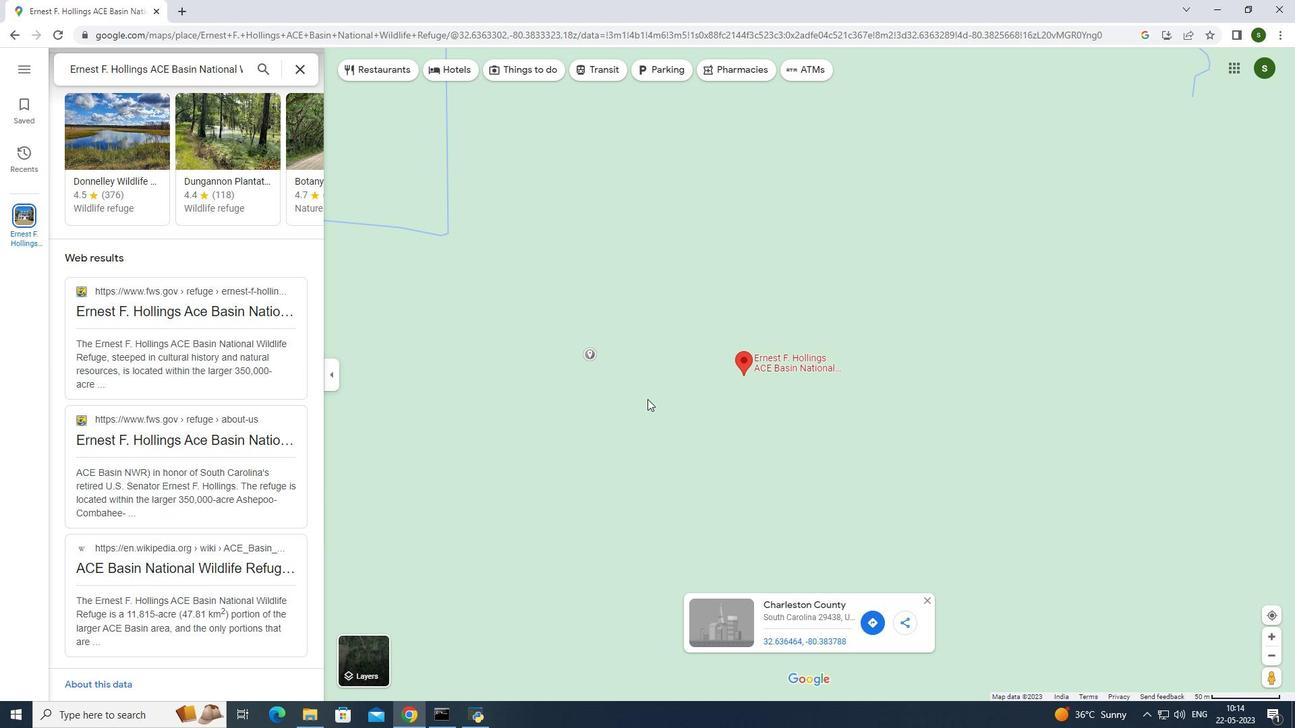 
Action: Mouse scrolled (646, 399) with delta (0, 0)
Screenshot: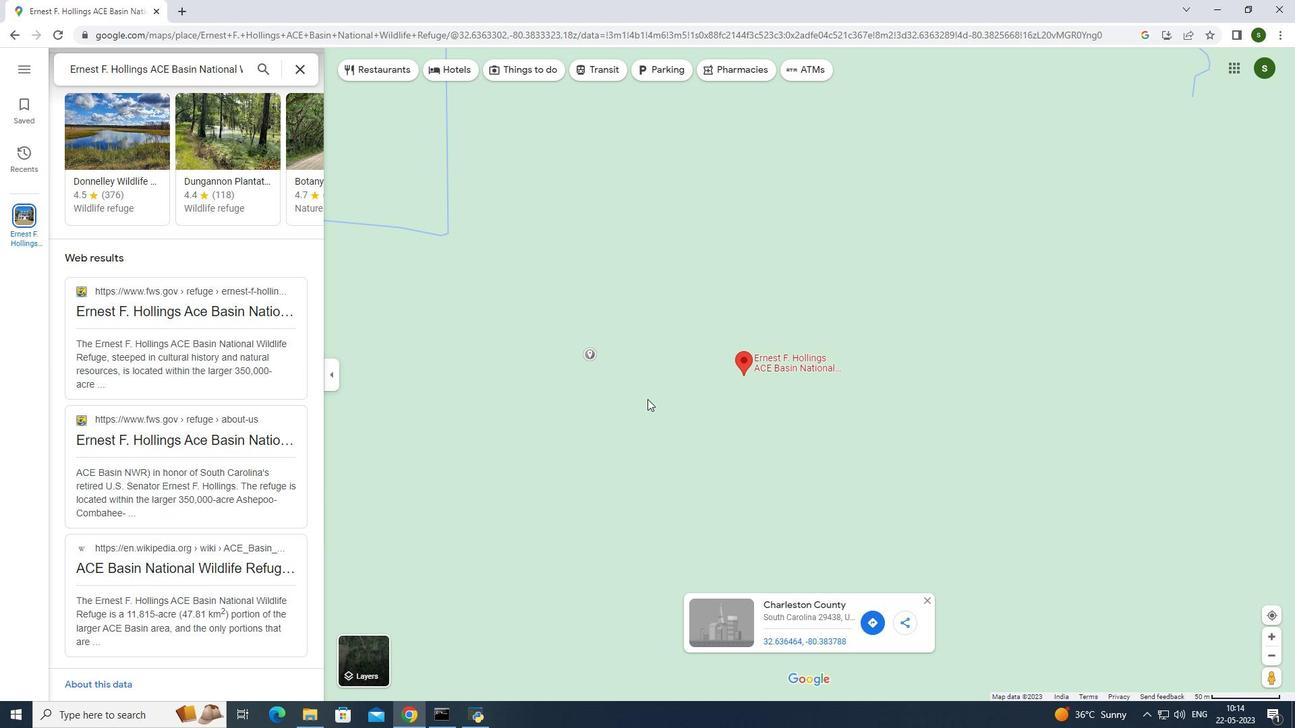 
Action: Mouse moved to (646, 399)
Screenshot: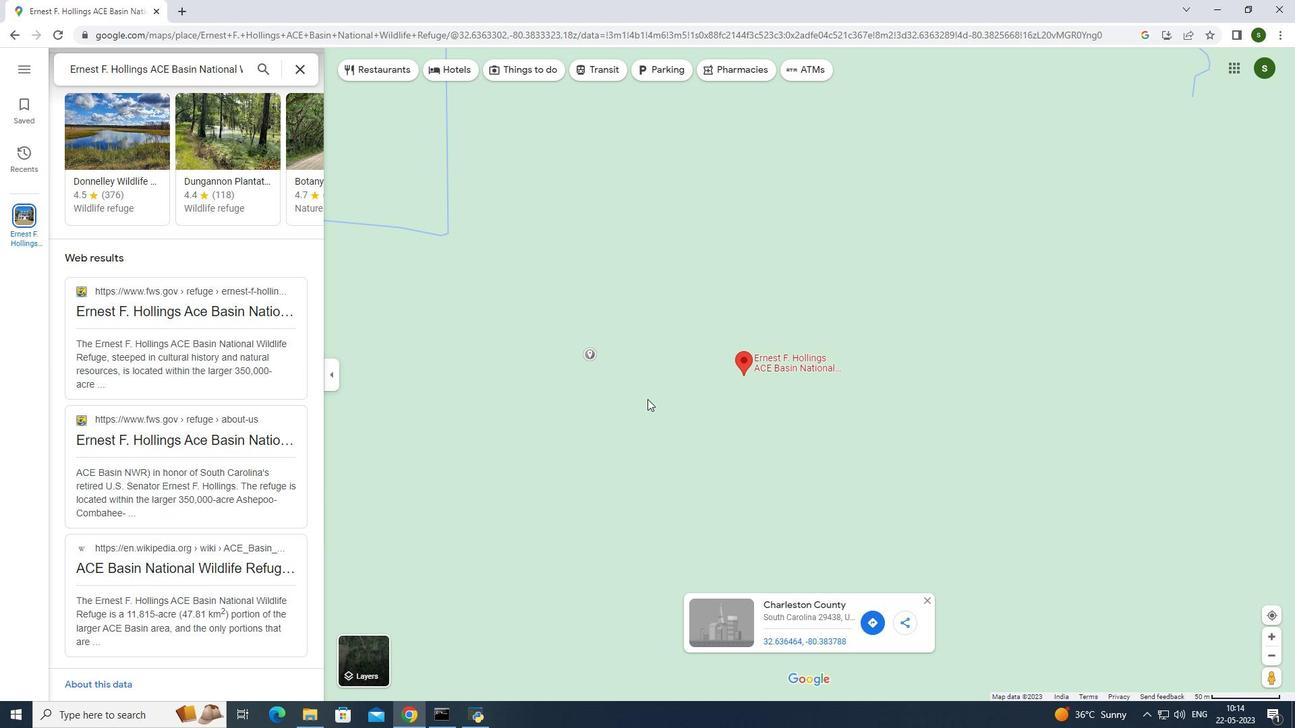 
Action: Mouse scrolled (646, 399) with delta (0, 0)
Screenshot: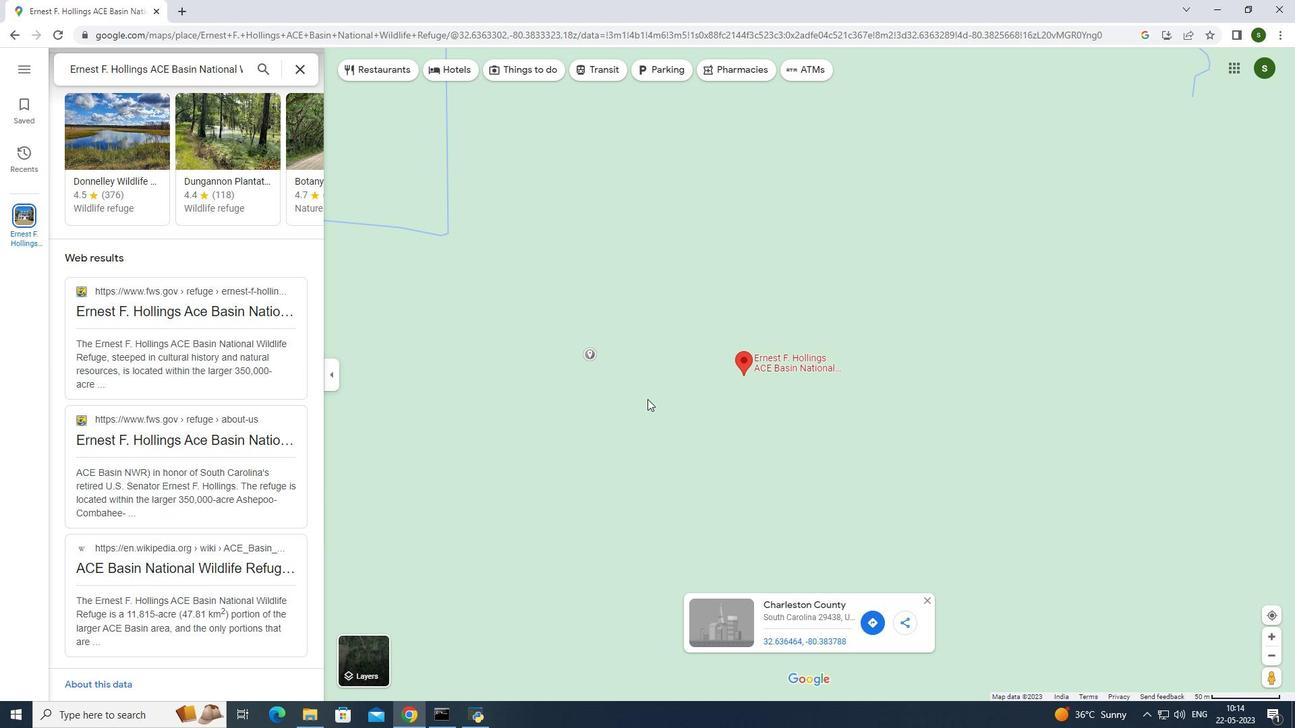 
Action: Mouse moved to (646, 399)
Screenshot: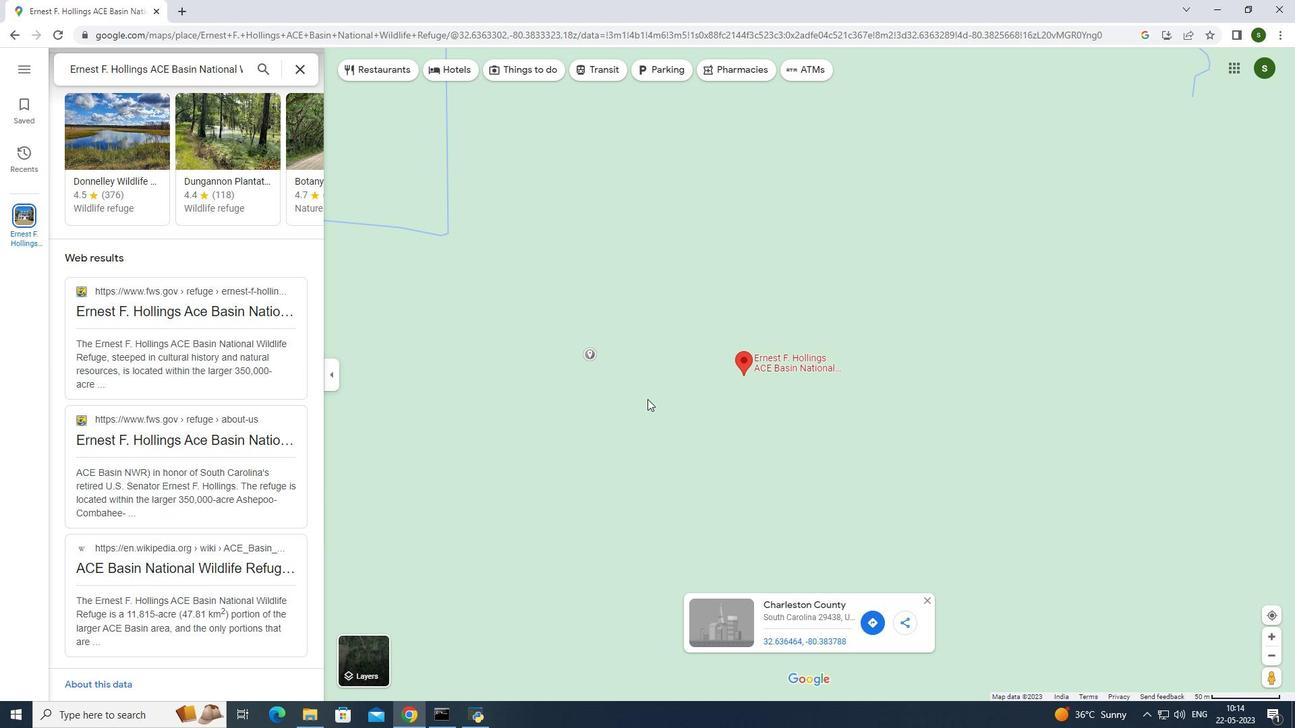 
Action: Mouse pressed left at (646, 399)
Screenshot: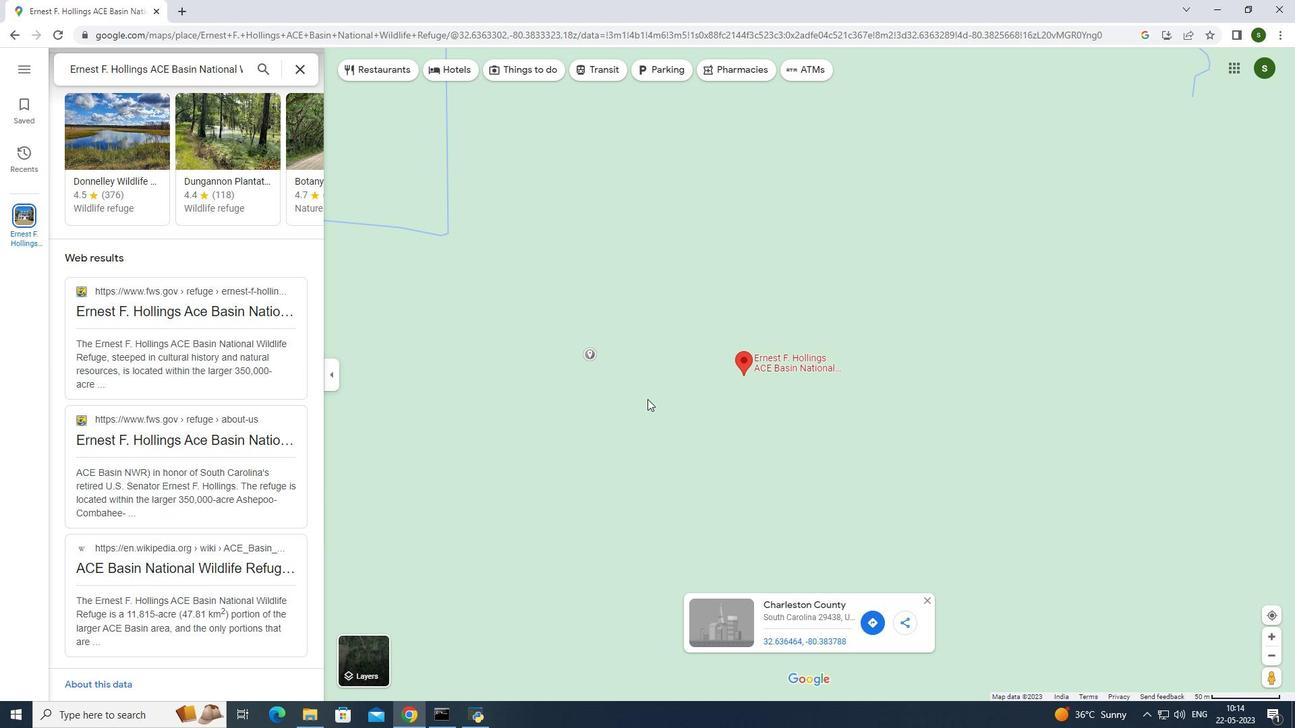 
Action: Mouse moved to (646, 399)
Screenshot: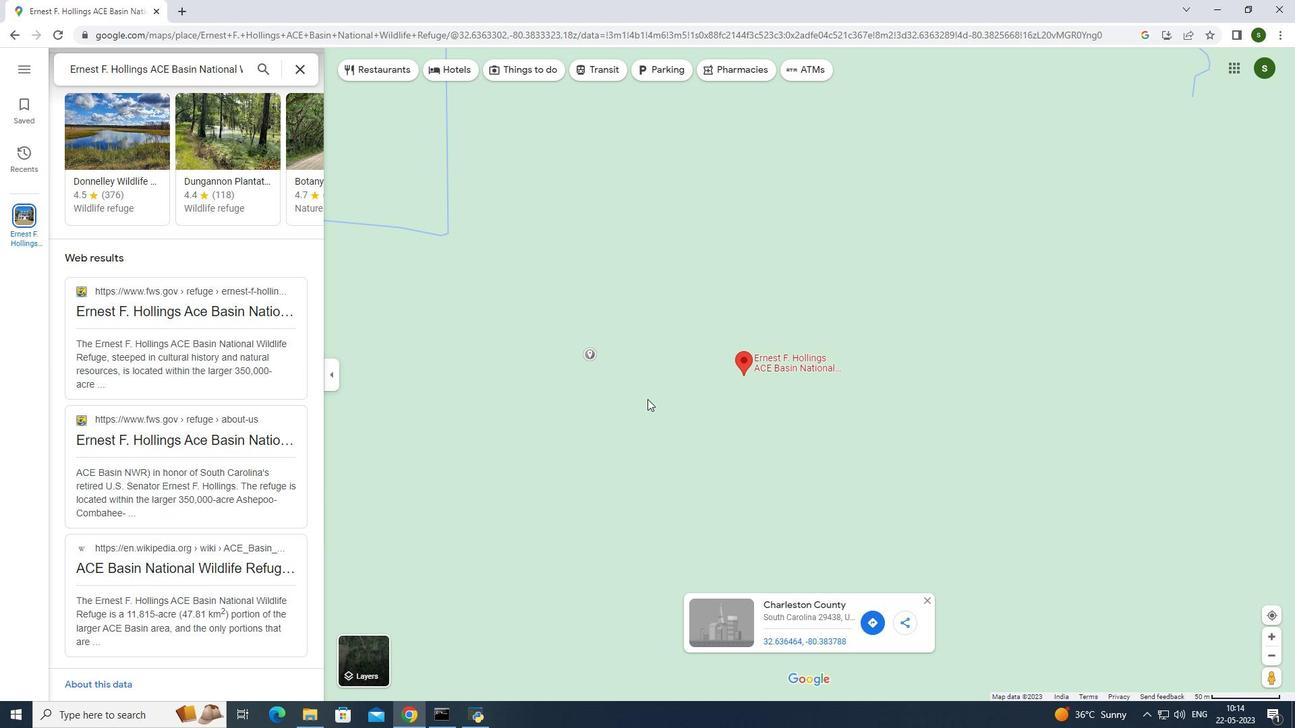 
Action: Mouse scrolled (646, 399) with delta (0, 0)
Screenshot: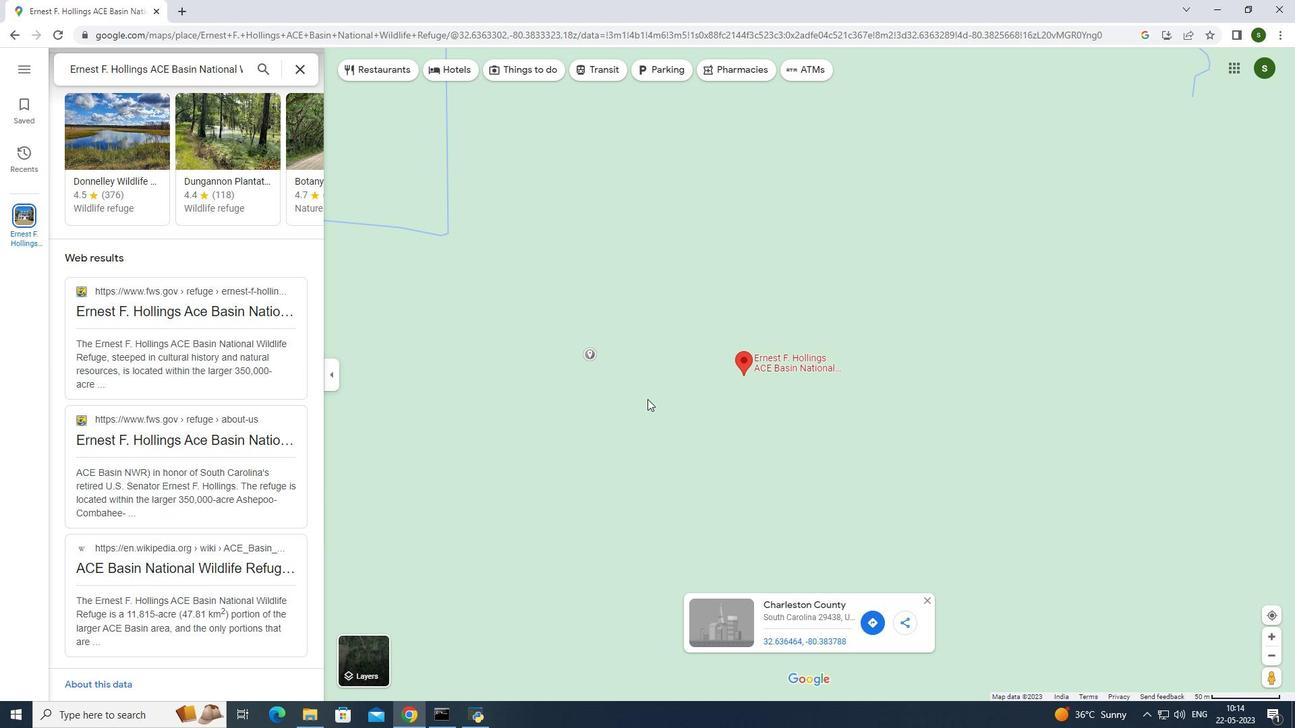 
Action: Mouse moved to (646, 399)
Screenshot: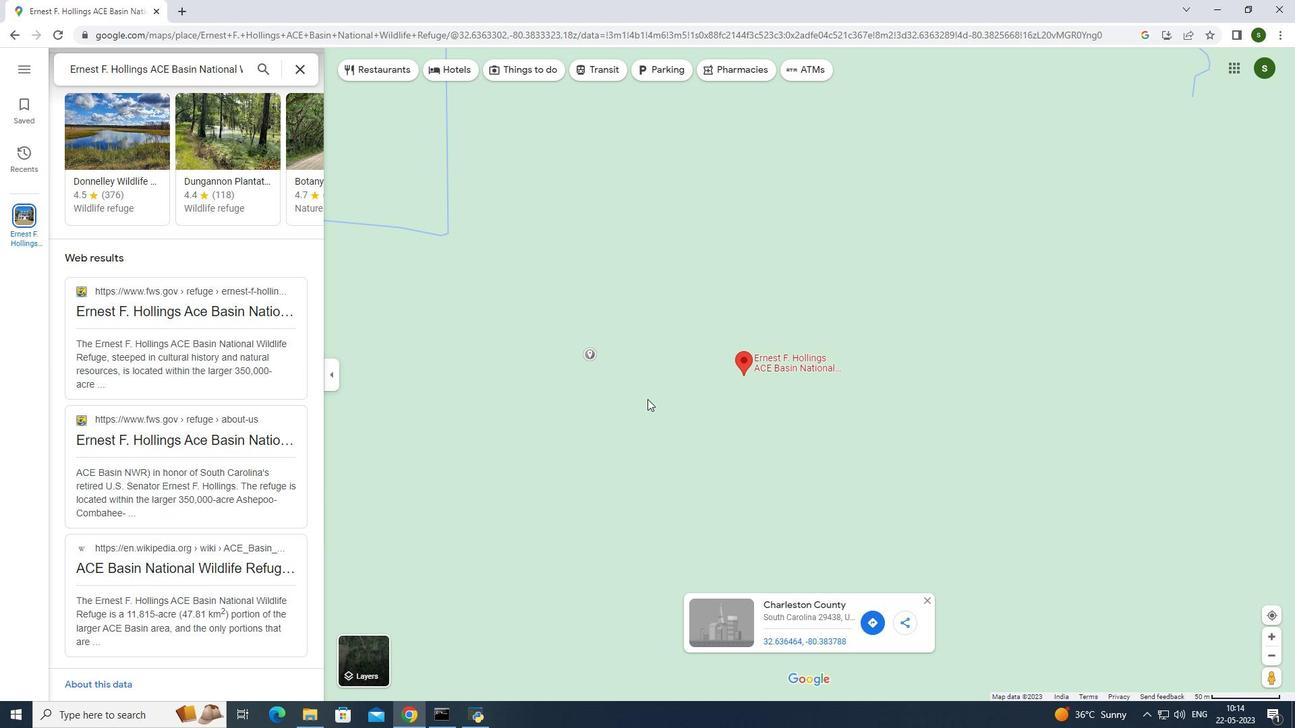 
Action: Mouse scrolled (646, 399) with delta (0, 0)
Screenshot: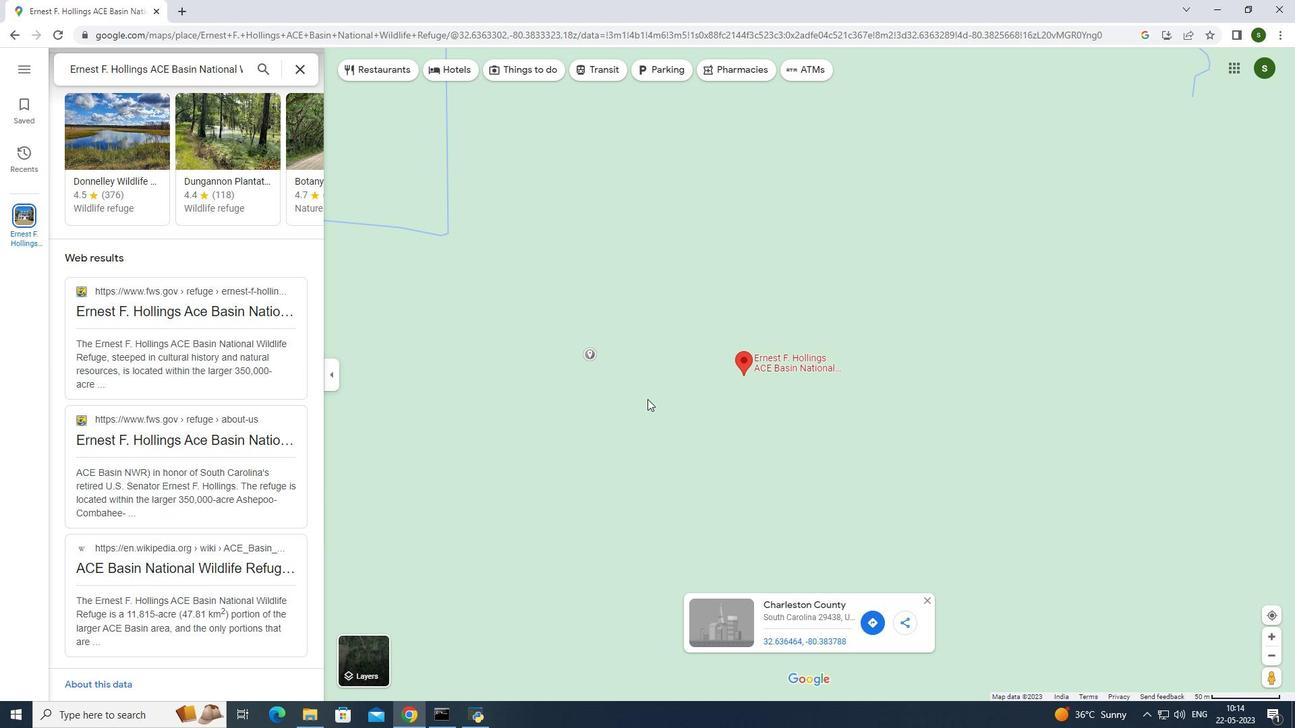 
Action: Mouse scrolled (646, 399) with delta (0, 0)
Screenshot: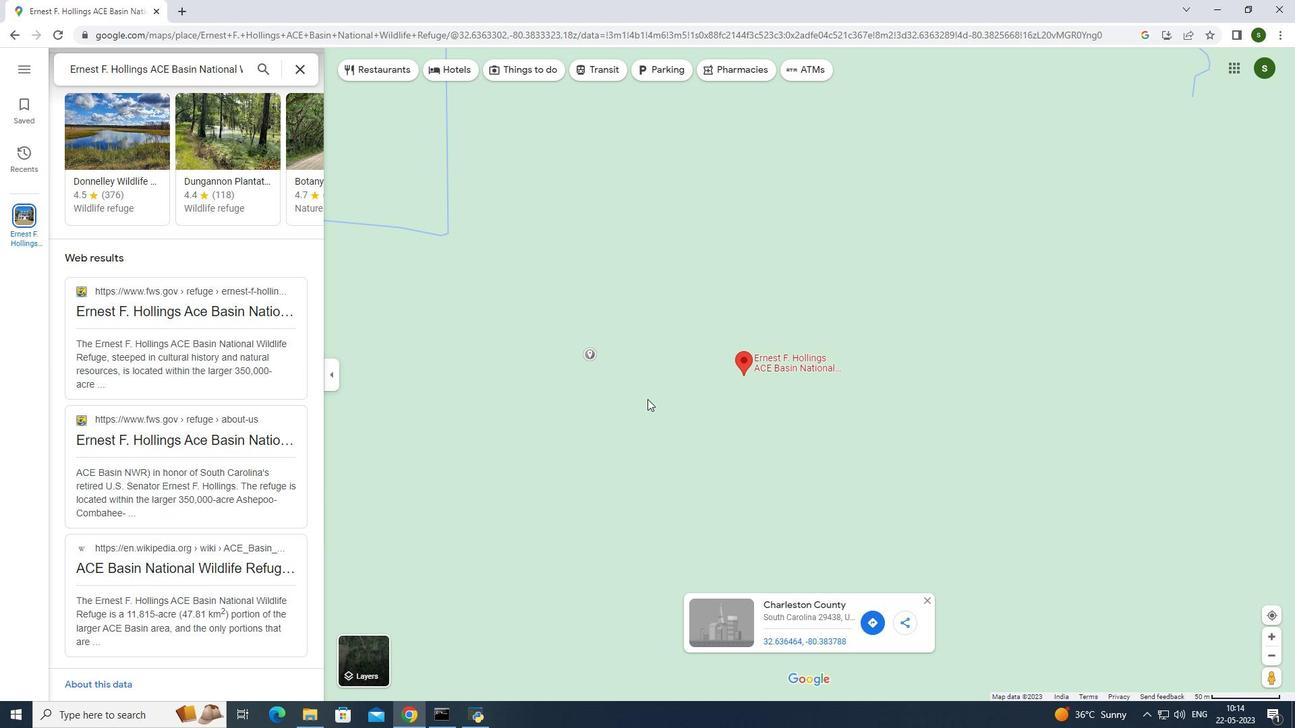 
Action: Mouse scrolled (646, 399) with delta (0, 0)
Screenshot: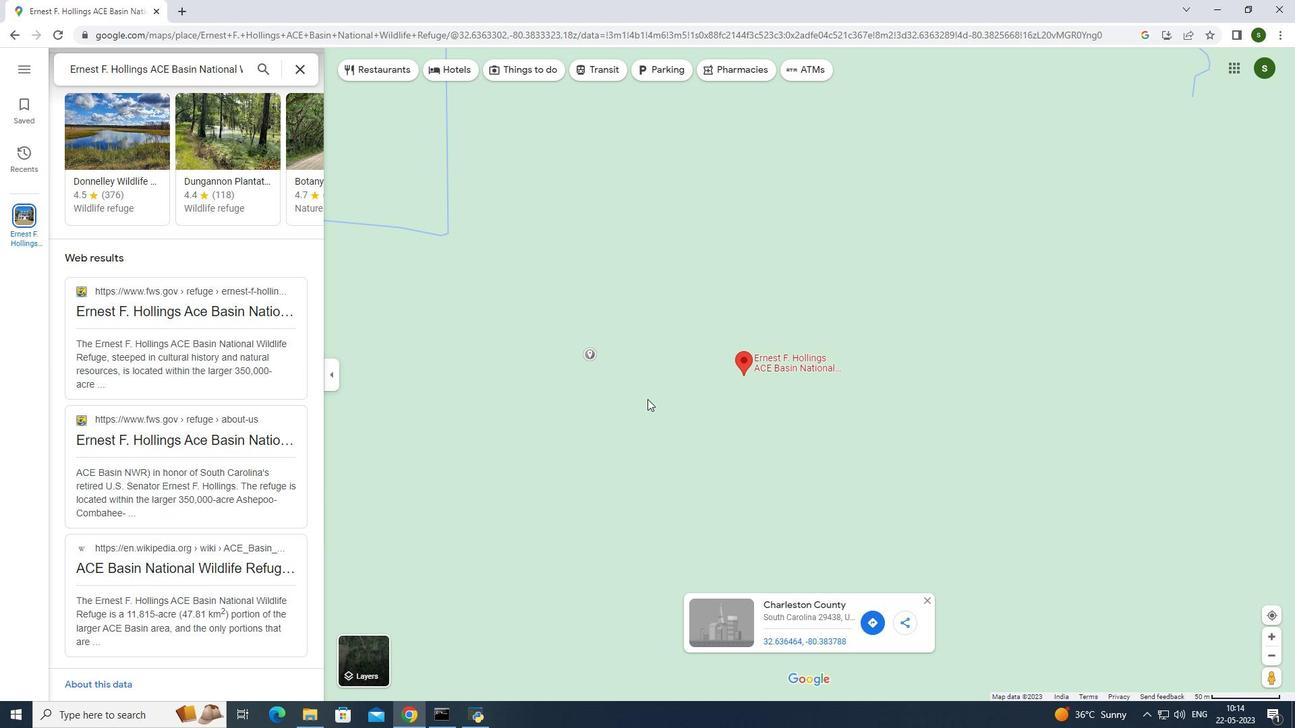 
Action: Mouse scrolled (646, 399) with delta (0, 0)
Screenshot: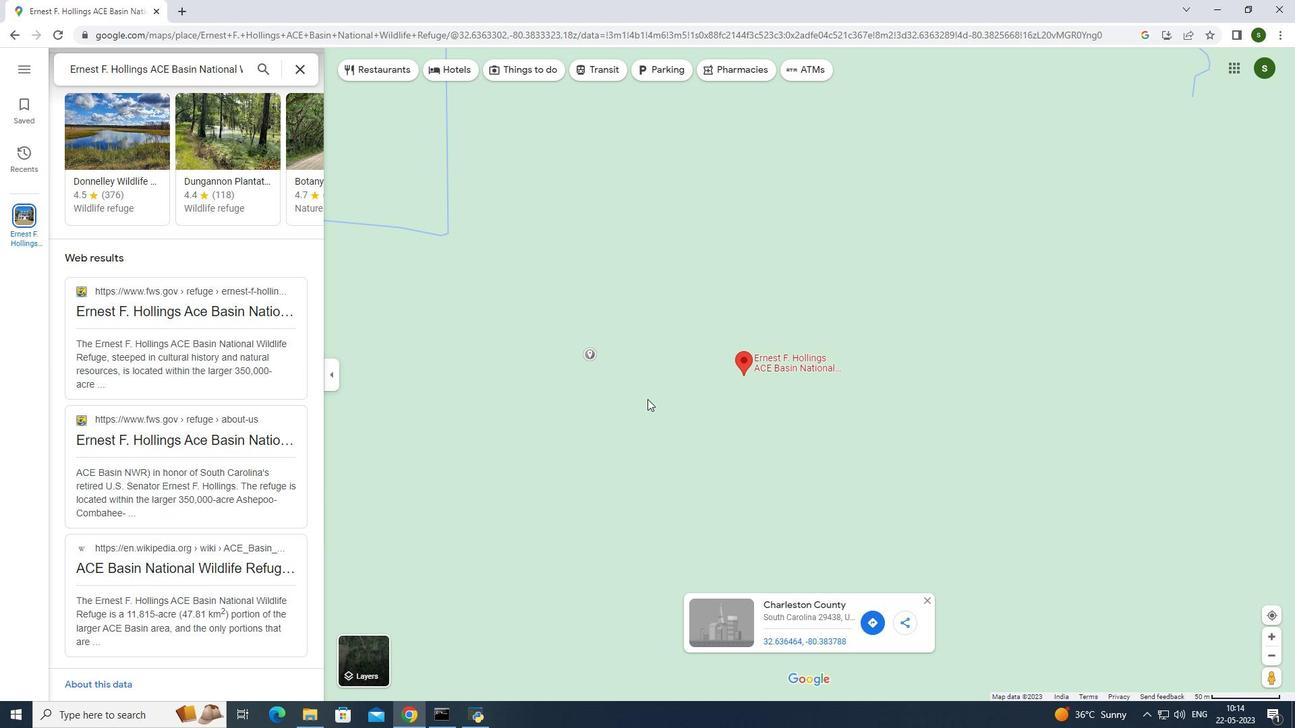 
Action: Mouse moved to (646, 399)
Screenshot: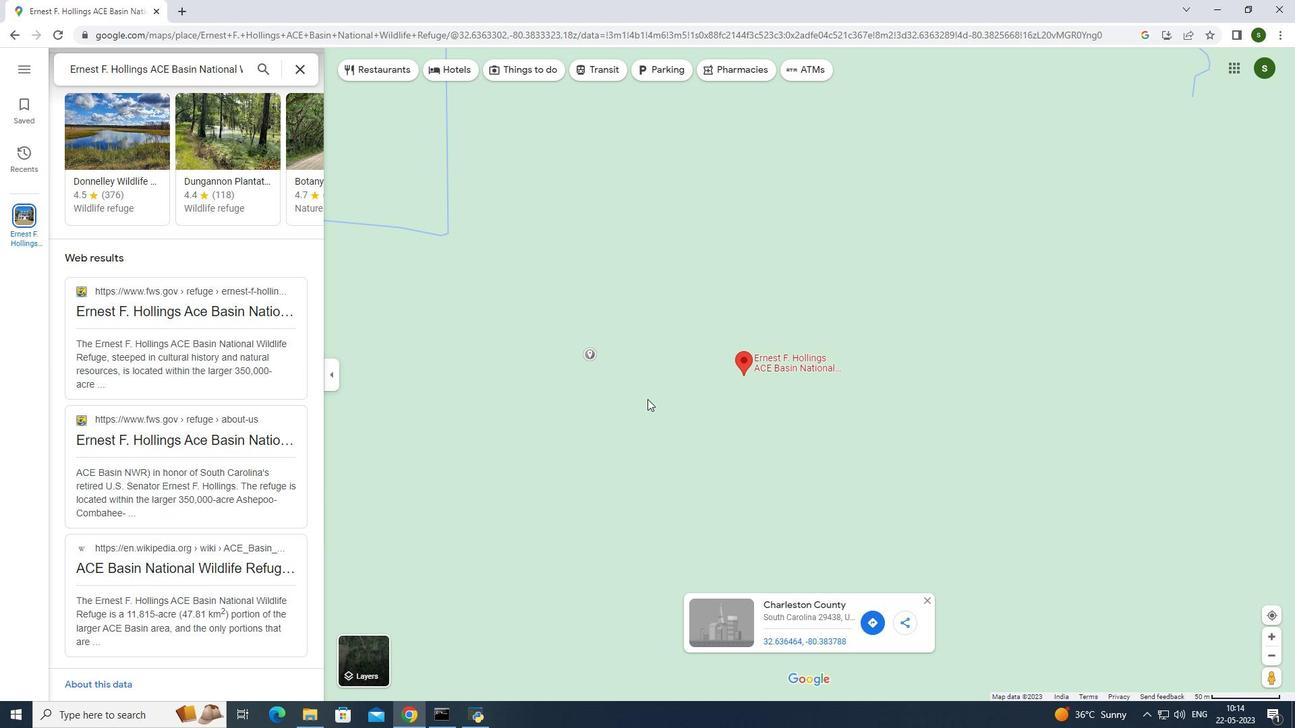 
Action: Mouse pressed left at (646, 399)
Screenshot: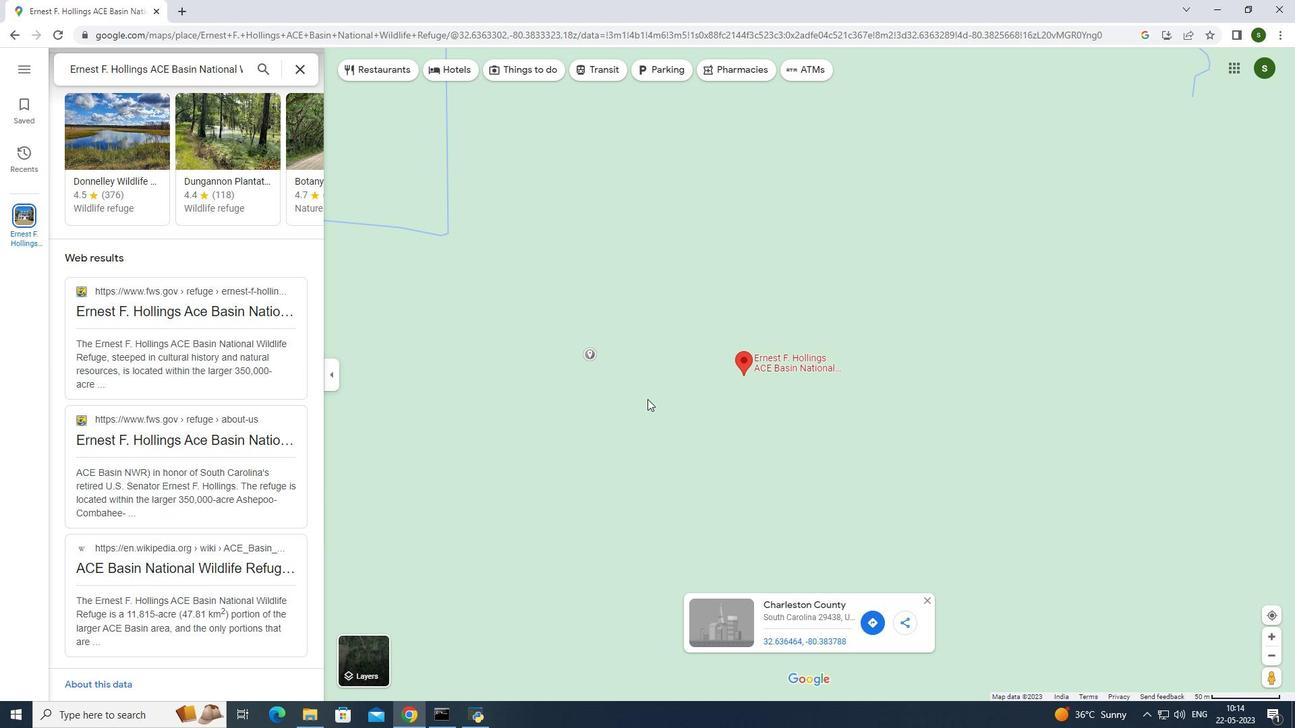 
Action: Mouse moved to (646, 399)
Screenshot: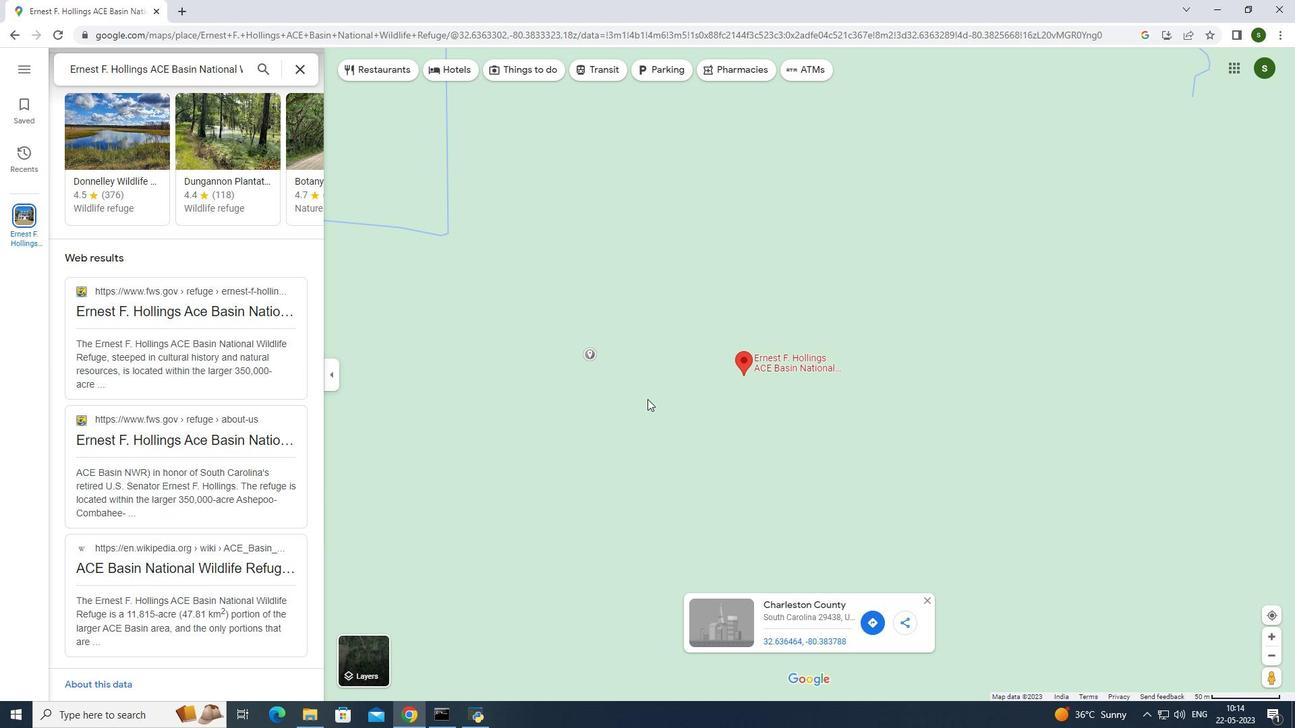 
Action: Mouse scrolled (646, 399) with delta (0, 0)
Screenshot: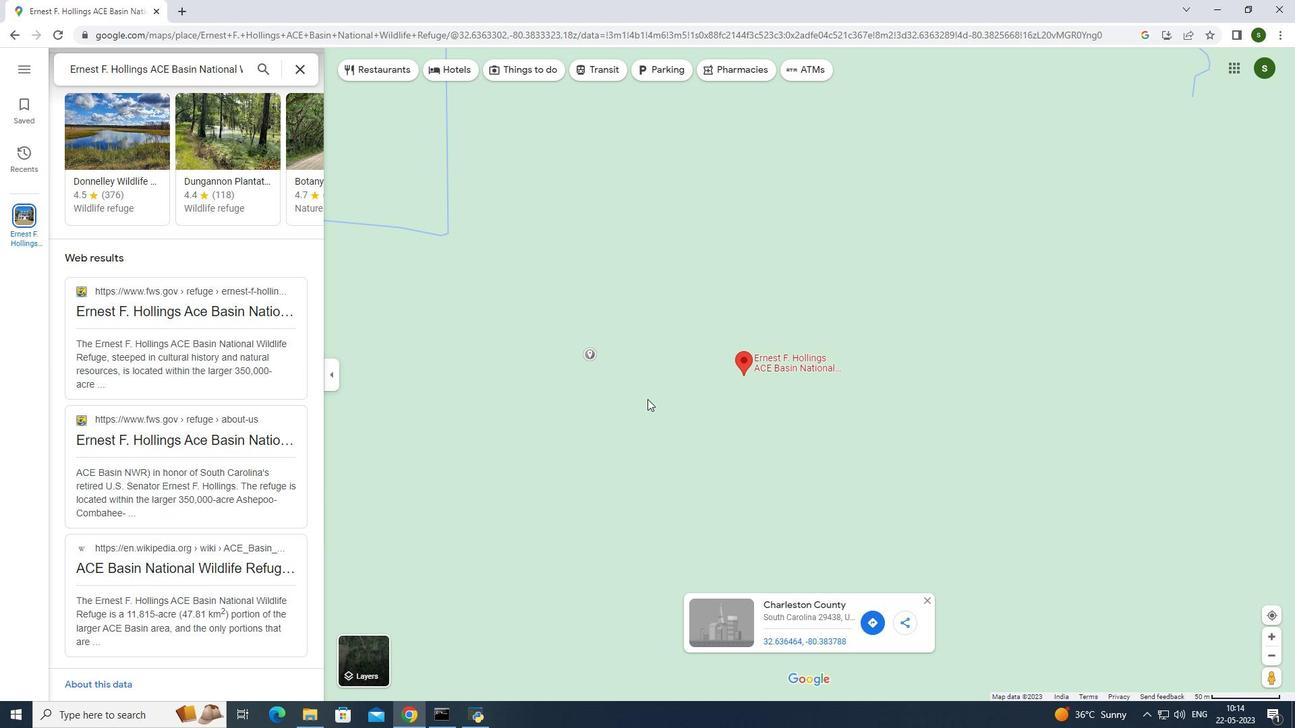 
Action: Mouse moved to (646, 399)
Screenshot: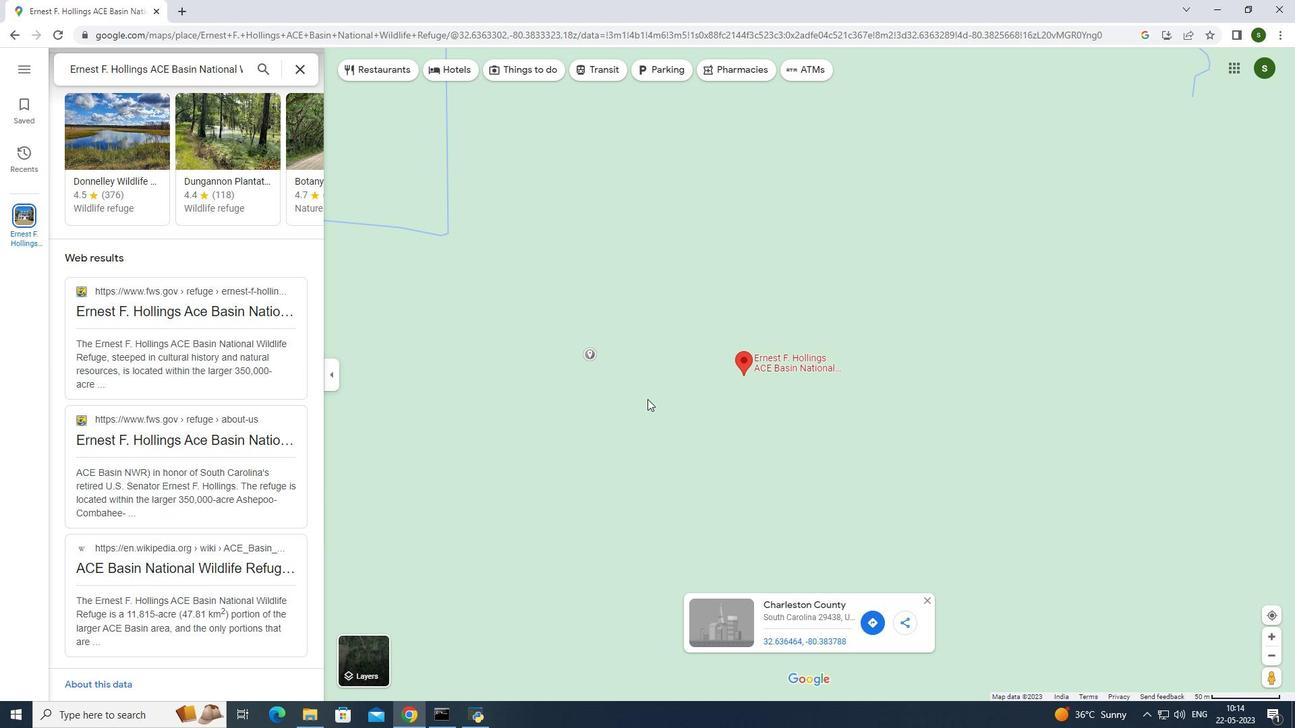 
Action: Mouse scrolled (646, 399) with delta (0, 0)
Screenshot: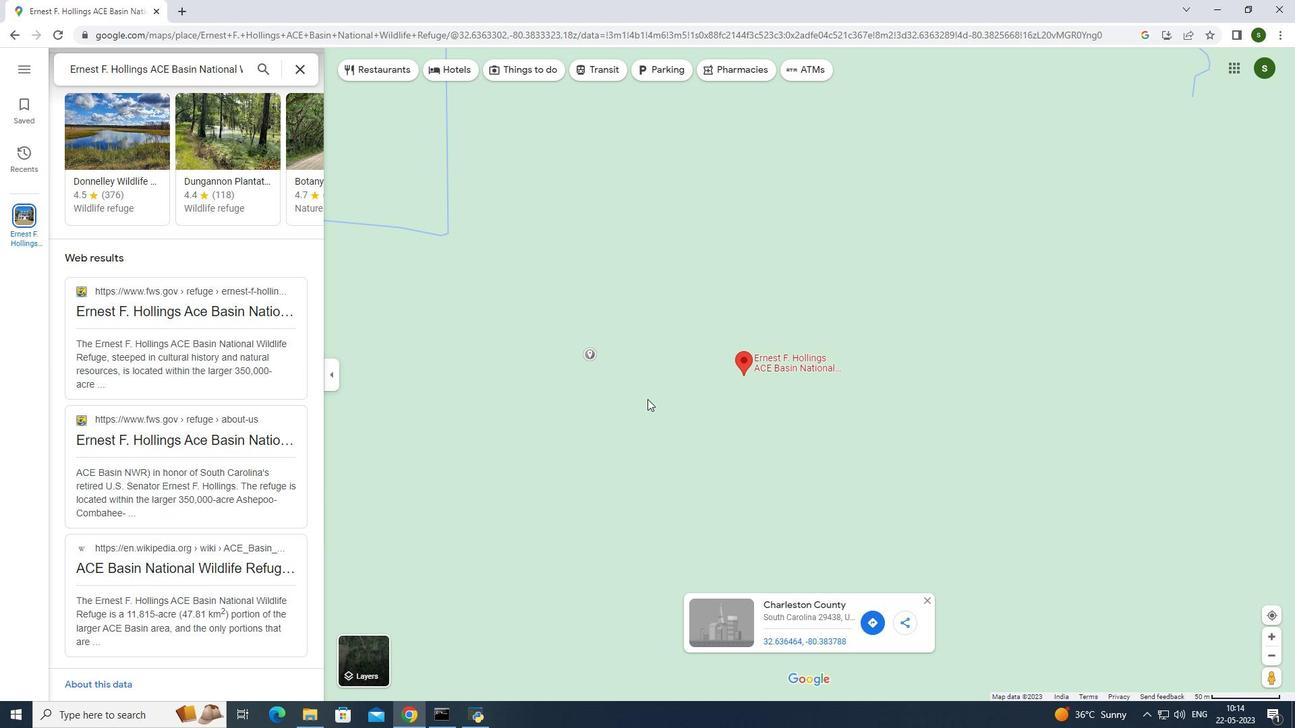 
Action: Mouse moved to (646, 399)
Screenshot: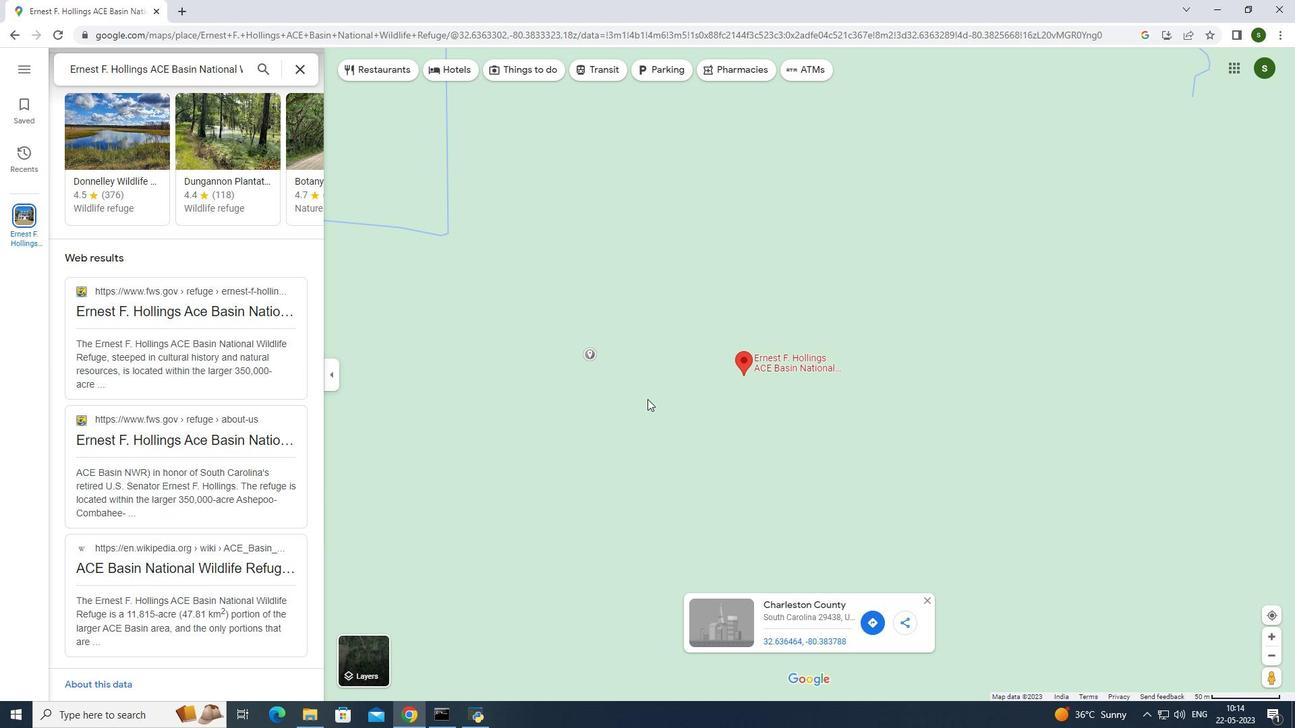 
Action: Mouse scrolled (646, 399) with delta (0, 0)
Screenshot: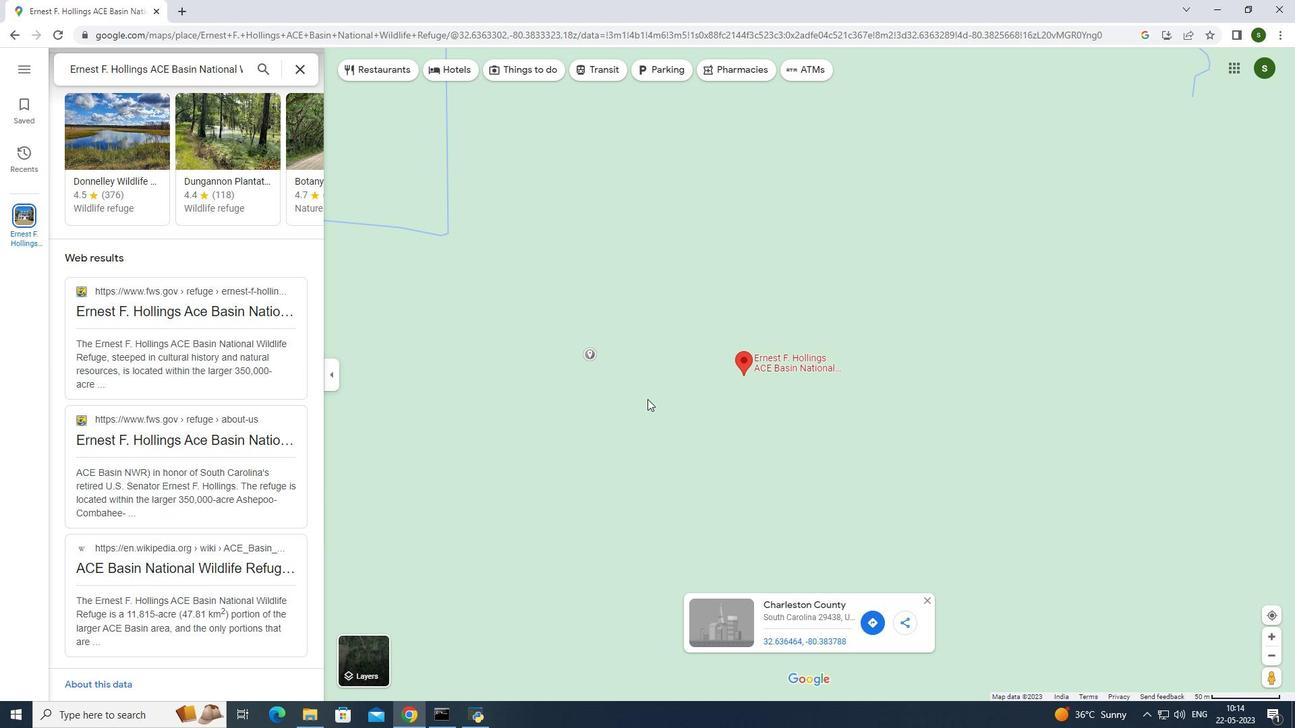 
Action: Mouse scrolled (646, 399) with delta (0, 0)
Screenshot: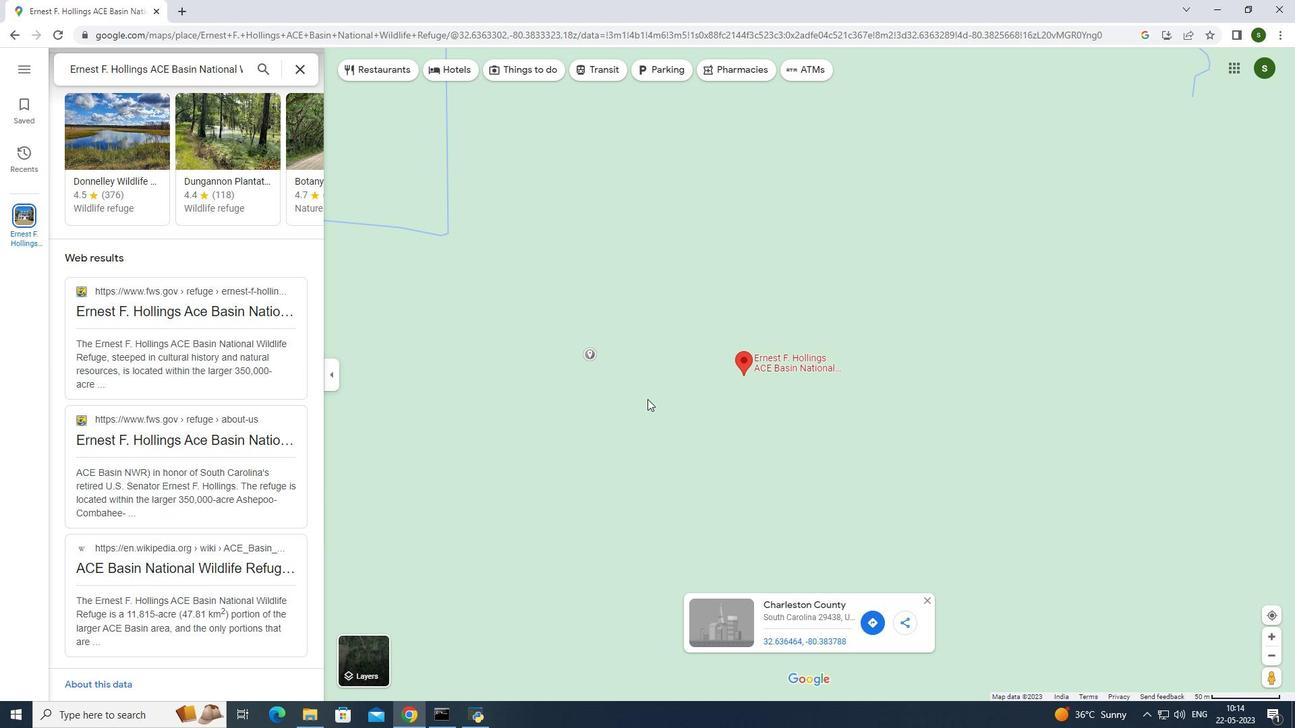
Action: Mouse scrolled (646, 399) with delta (0, 0)
Screenshot: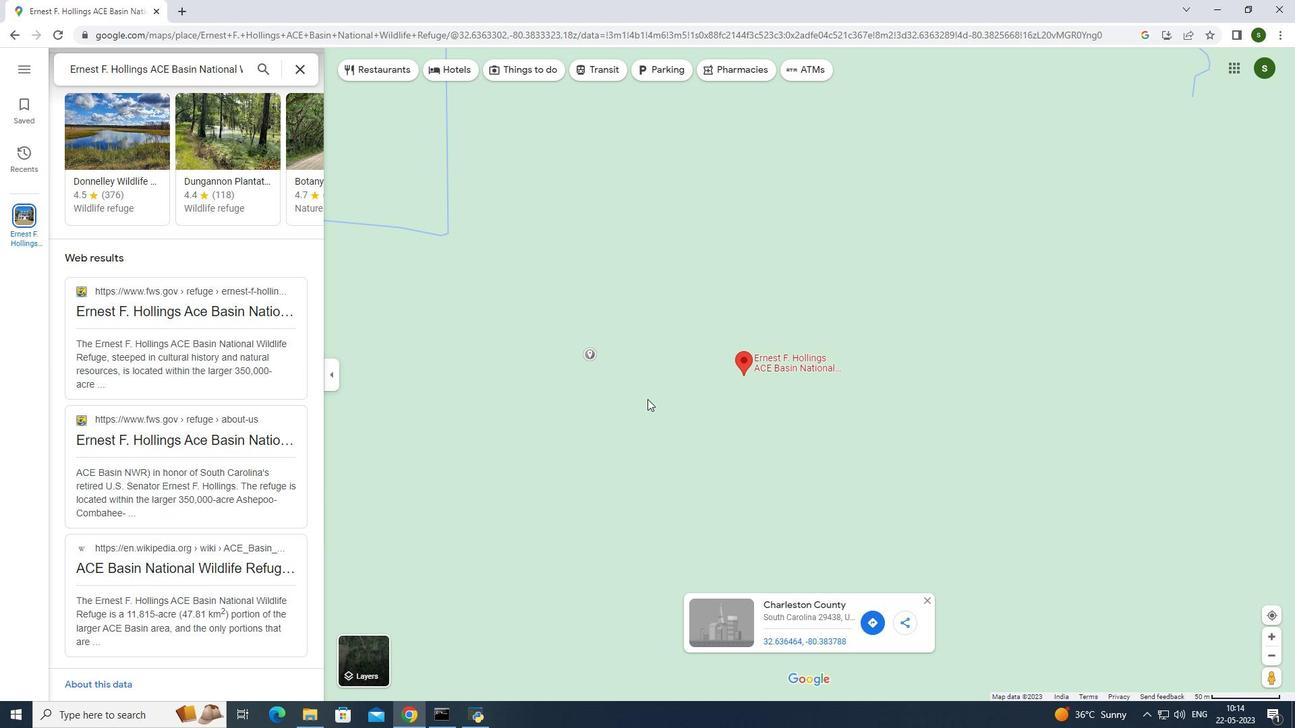 
Action: Mouse scrolled (646, 399) with delta (0, 0)
Screenshot: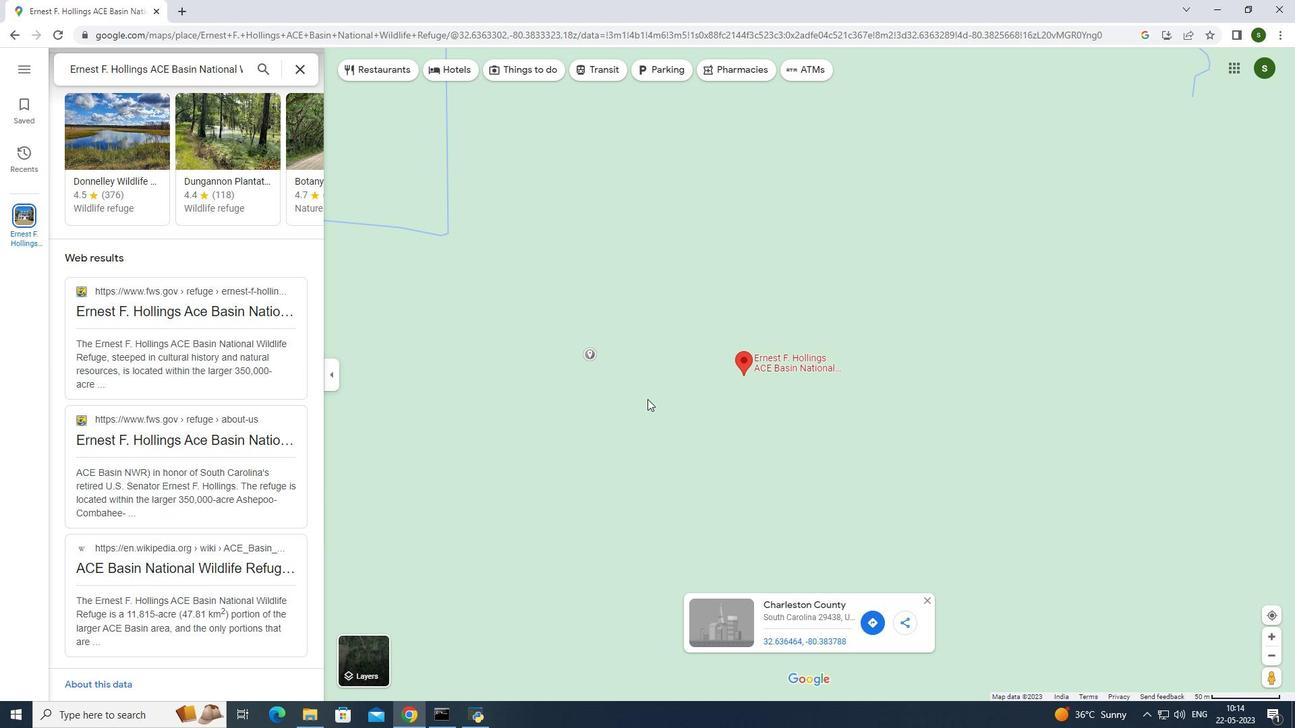 
Action: Mouse moved to (646, 399)
Screenshot: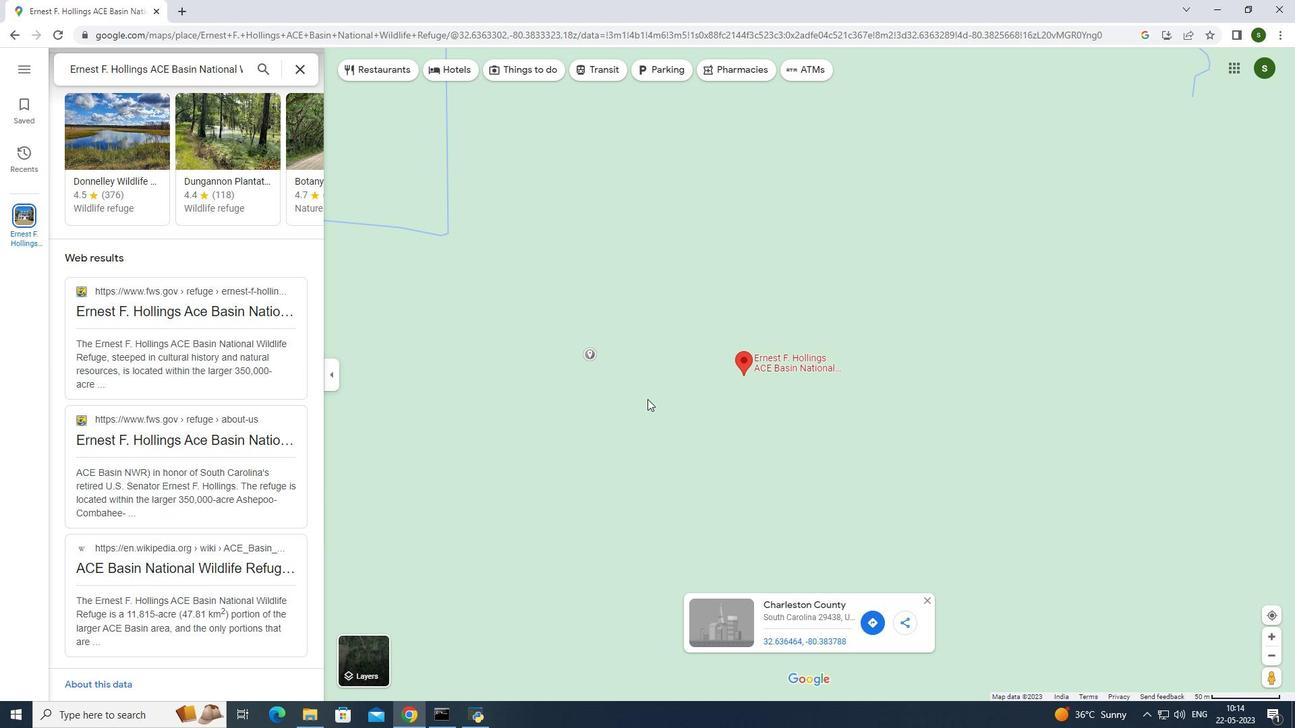 
Action: Mouse pressed left at (646, 399)
Screenshot: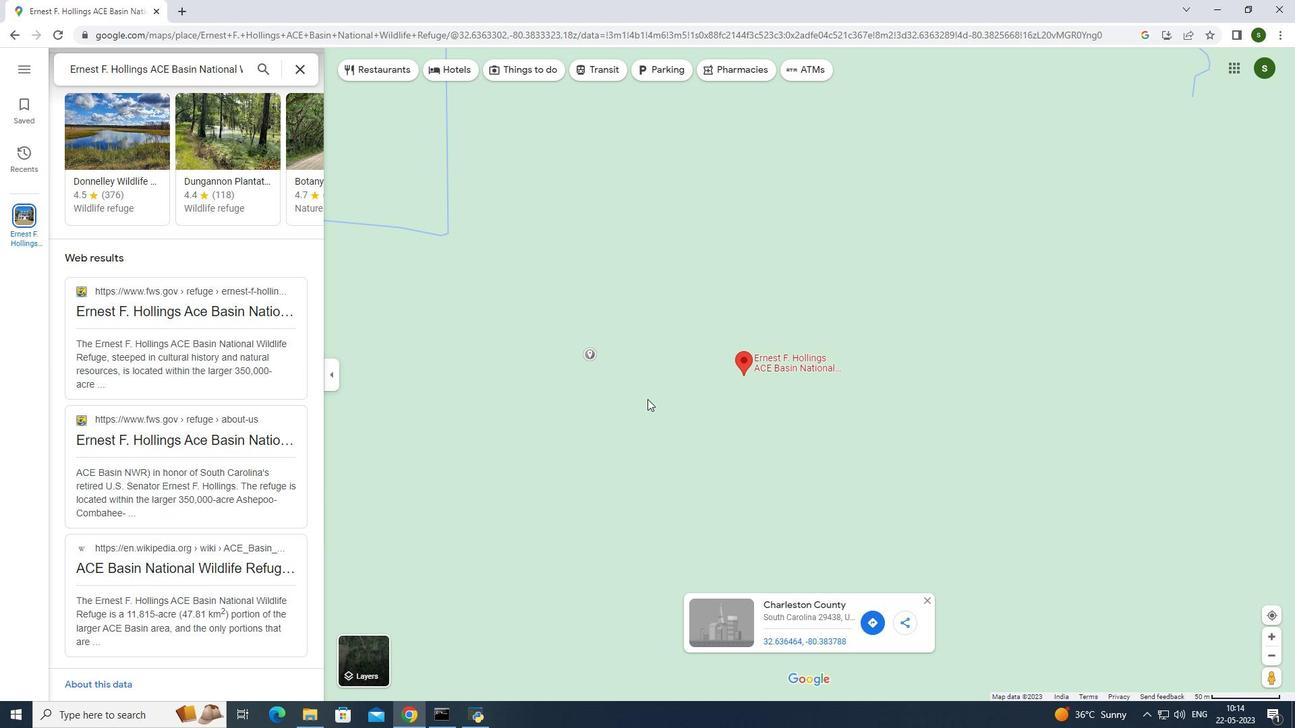 
Action: Mouse moved to (646, 399)
Screenshot: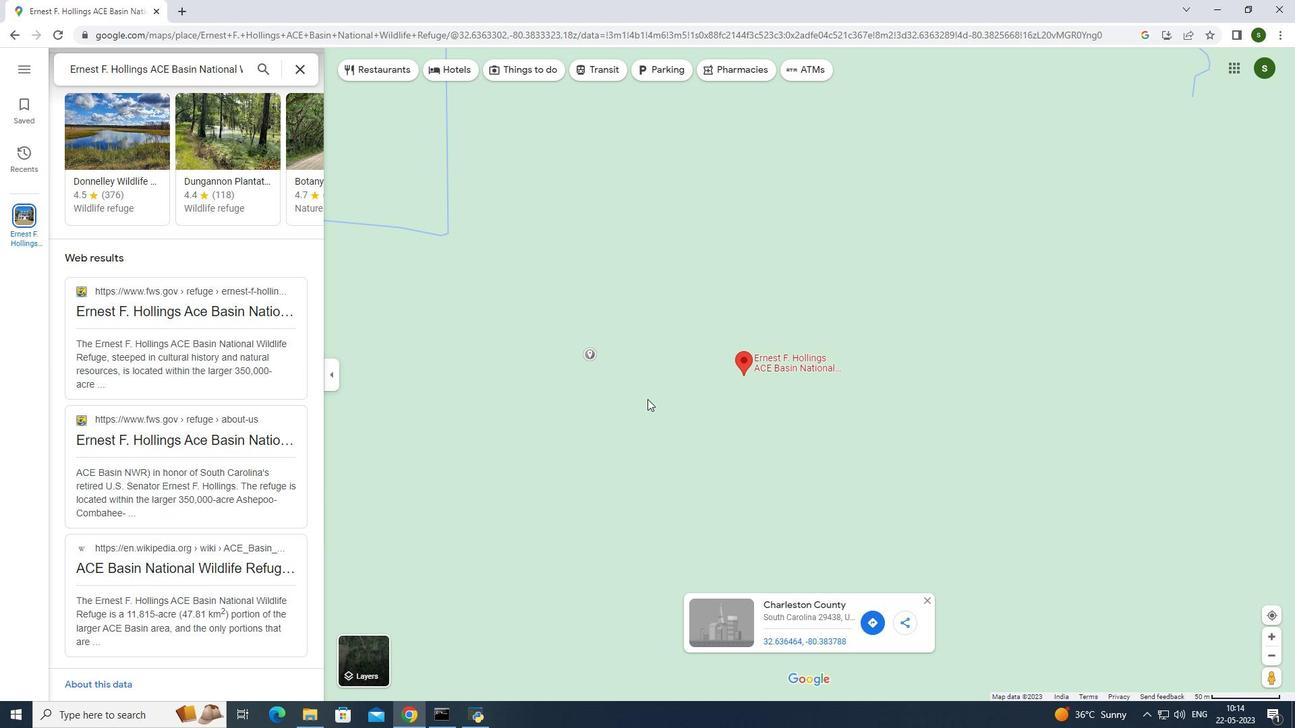 
Action: Mouse pressed left at (646, 399)
Screenshot: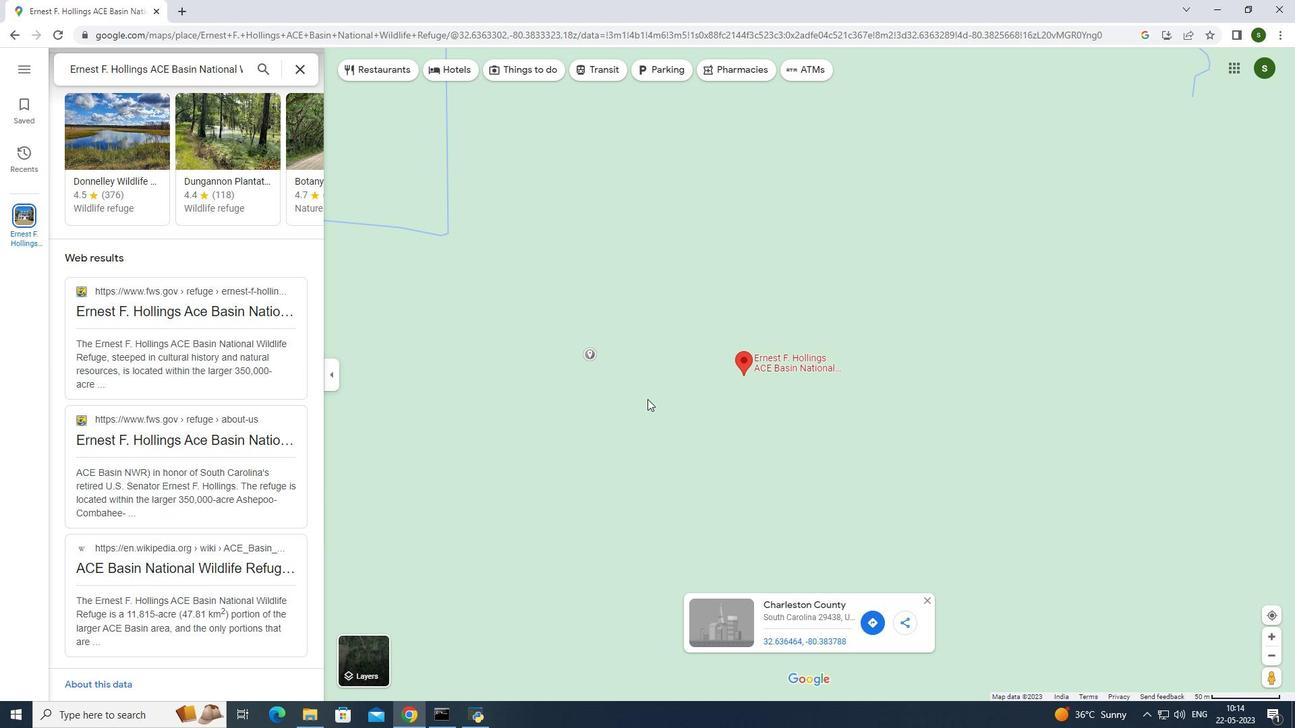 
Action: Mouse moved to (646, 399)
Screenshot: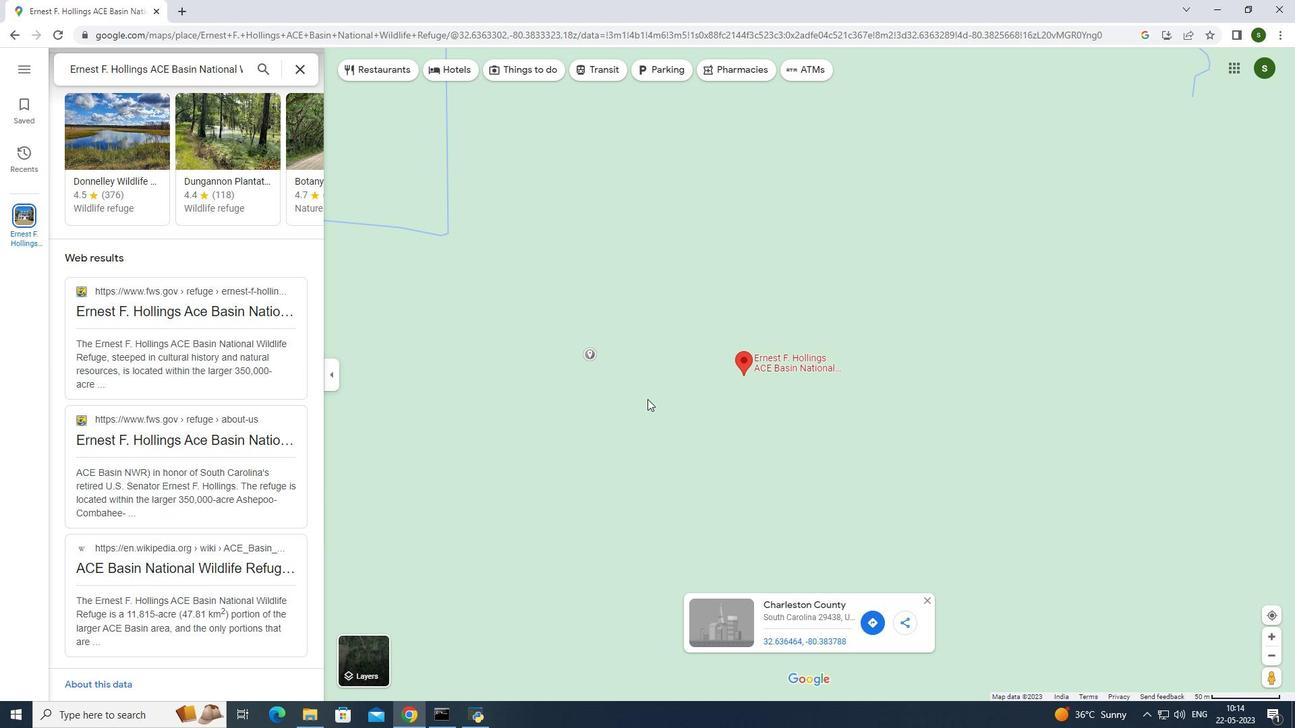 
Action: Mouse pressed left at (646, 399)
Screenshot: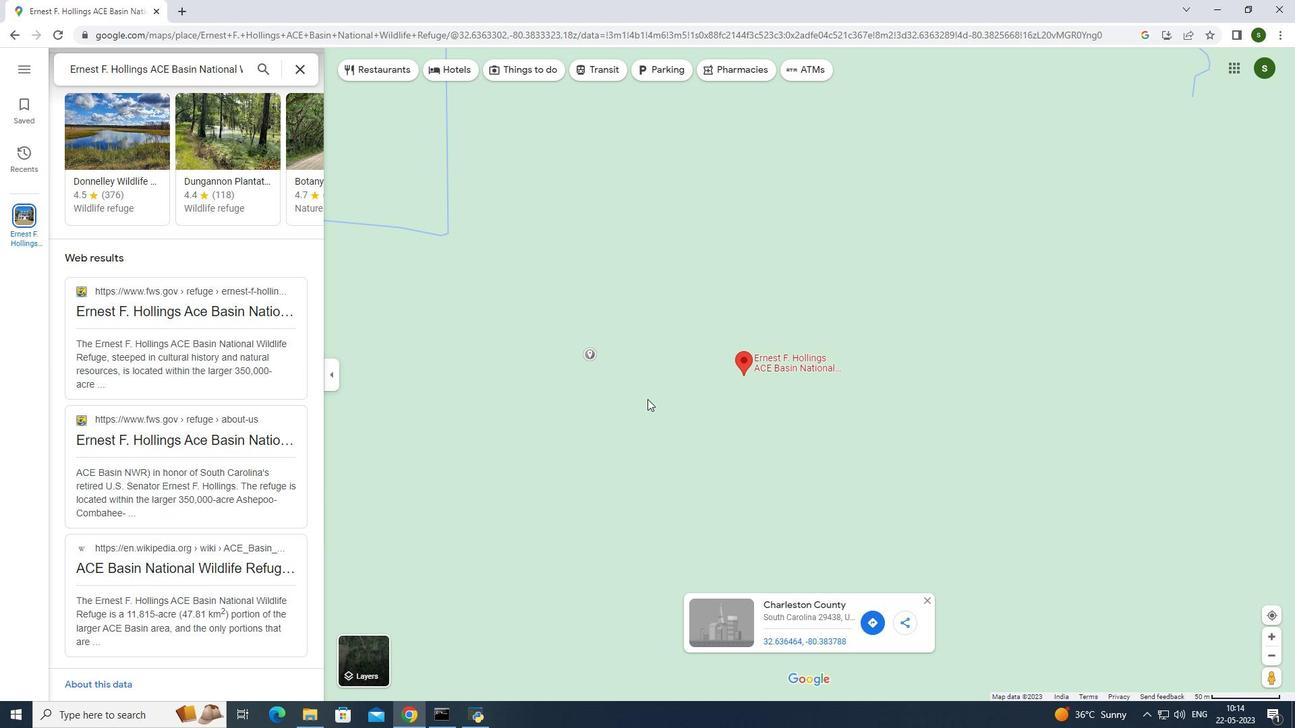 
Action: Mouse moved to (646, 399)
Screenshot: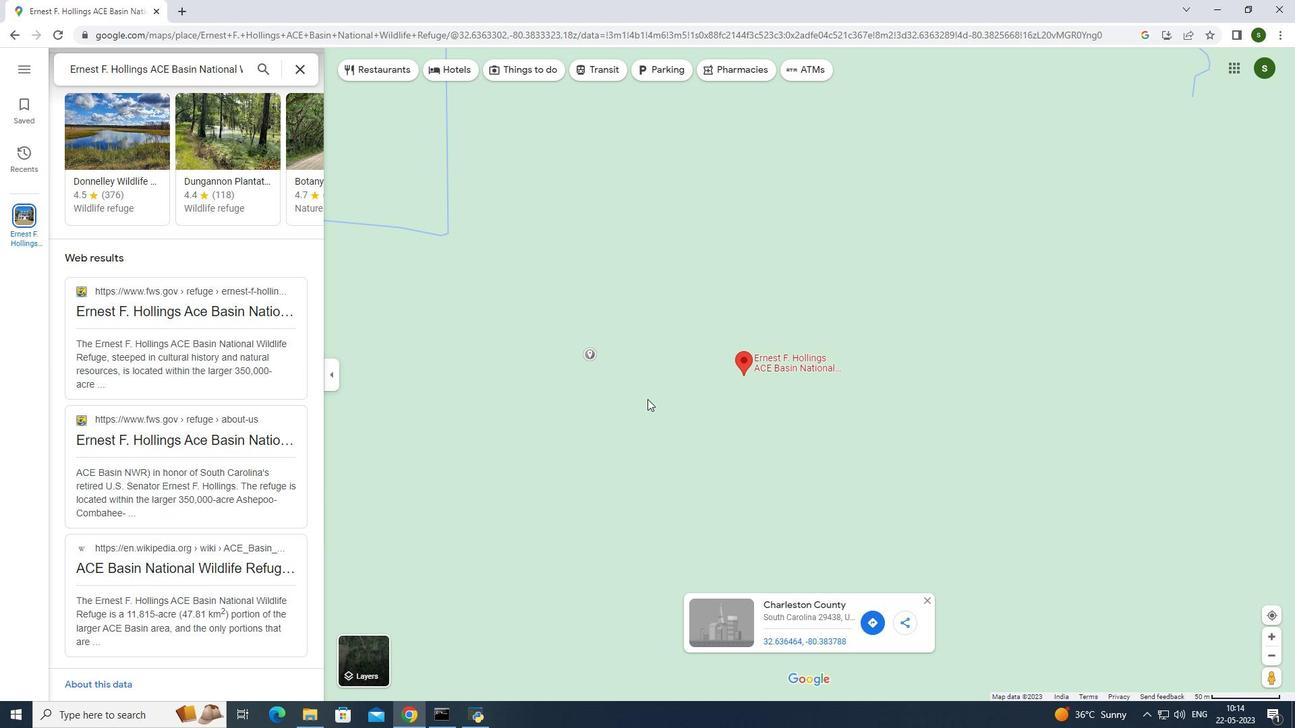 
Action: Mouse pressed left at (646, 399)
Screenshot: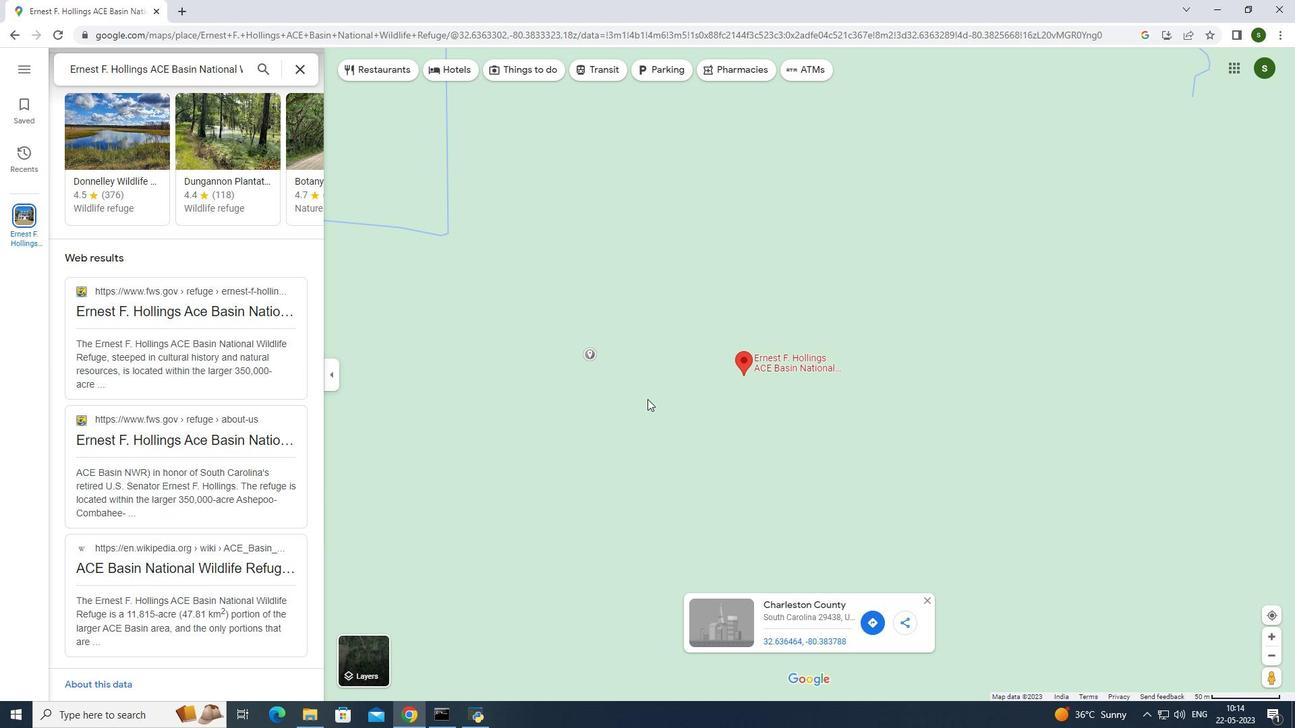 
Action: Mouse moved to (646, 399)
Screenshot: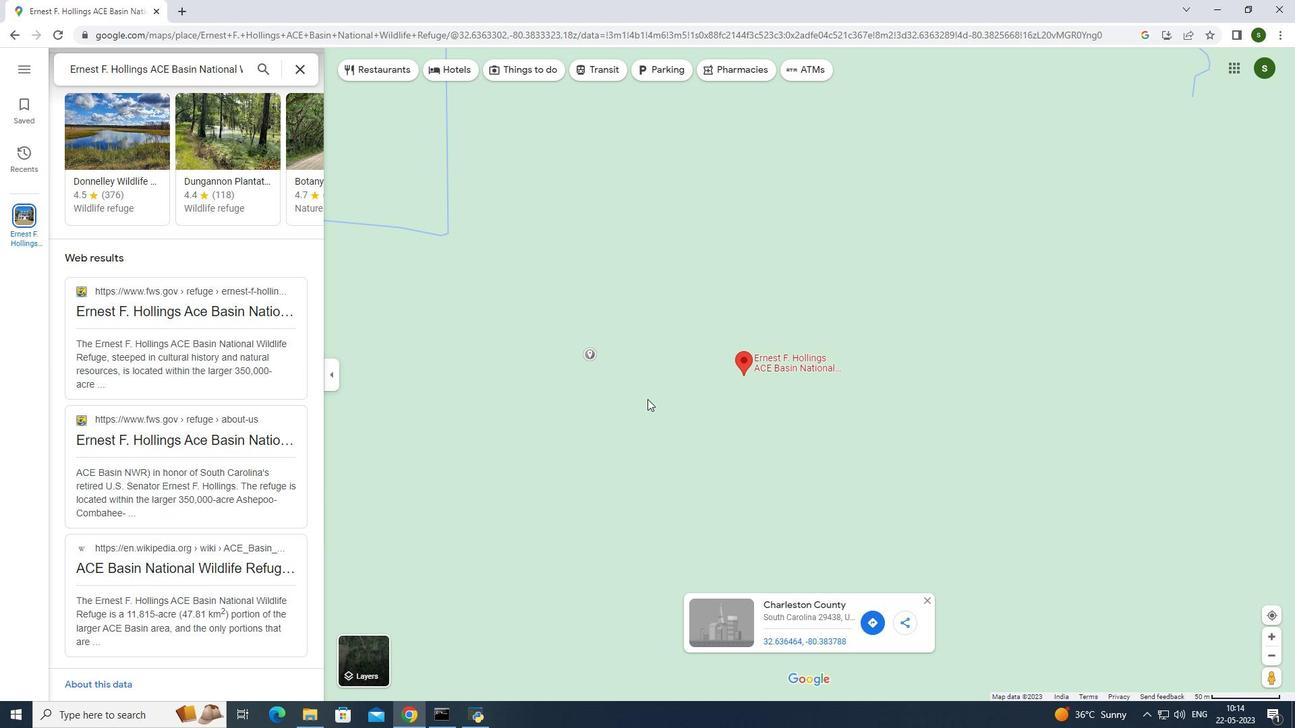 
Action: Mouse scrolled (646, 399) with delta (0, 0)
Screenshot: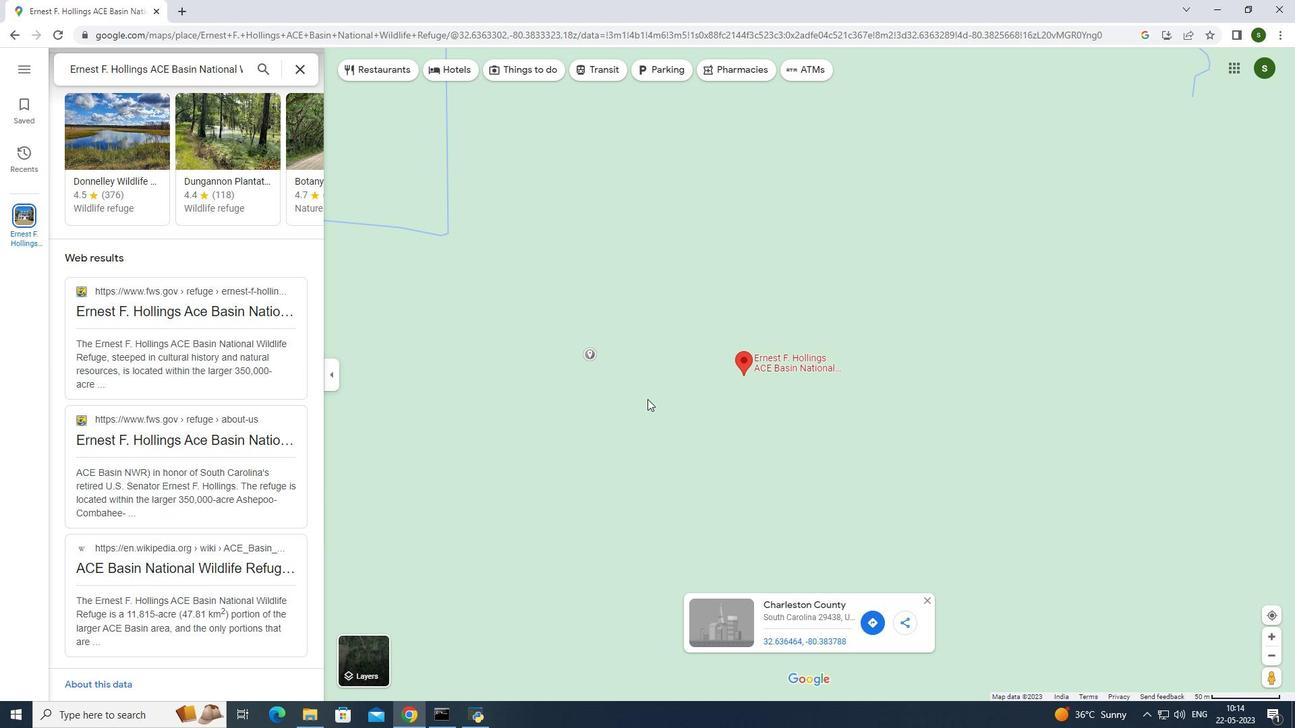 
Action: Mouse moved to (646, 399)
Screenshot: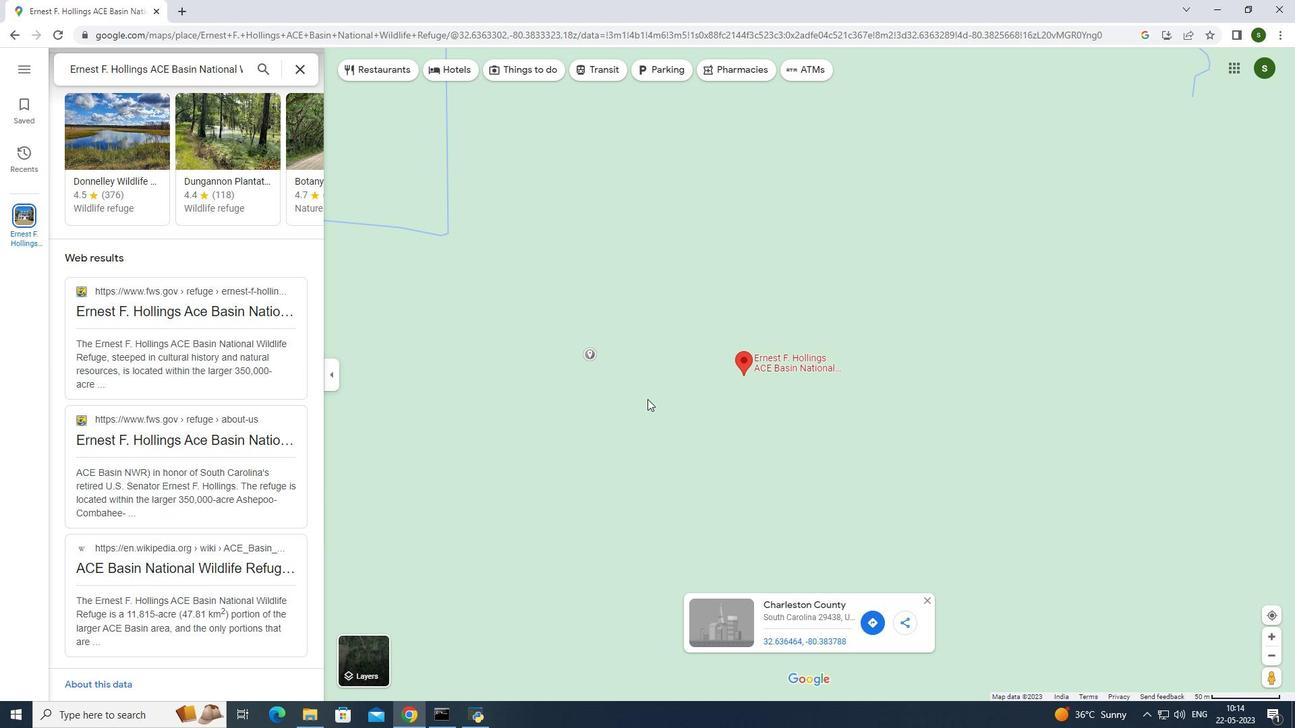 
Action: Mouse scrolled (646, 399) with delta (0, 0)
Screenshot: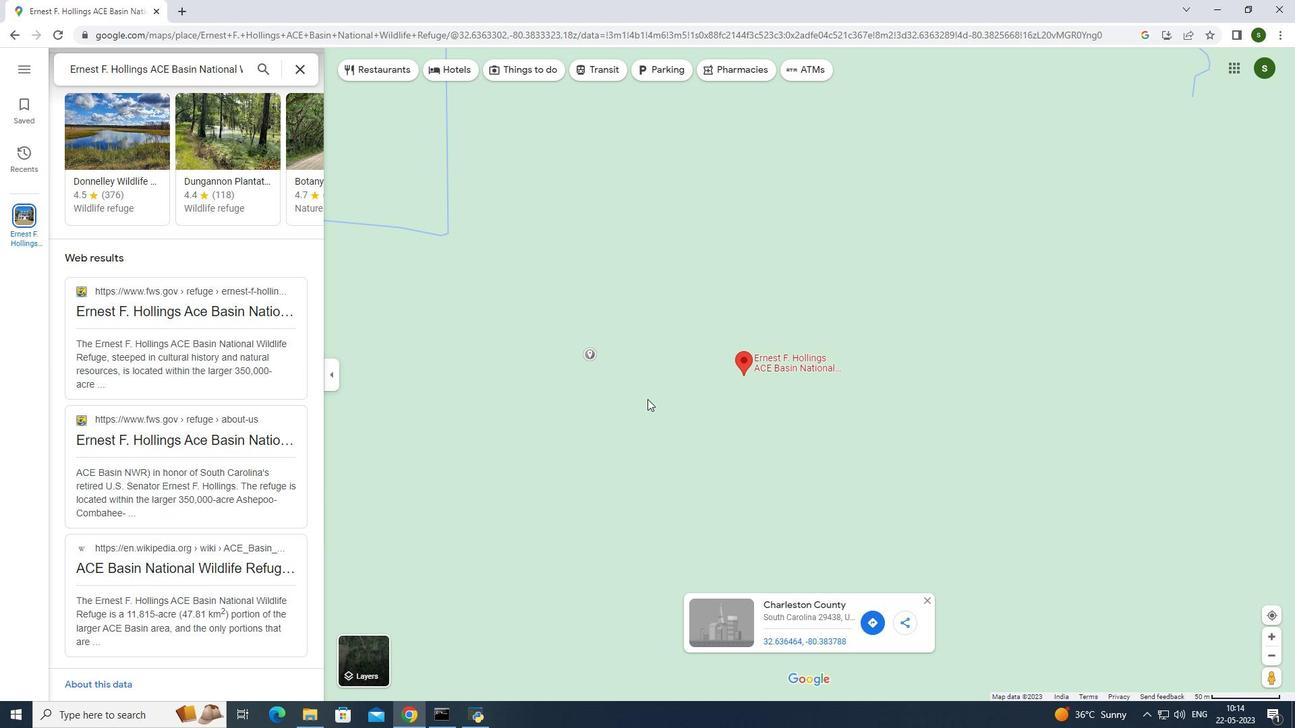 
Action: Mouse moved to (646, 399)
Screenshot: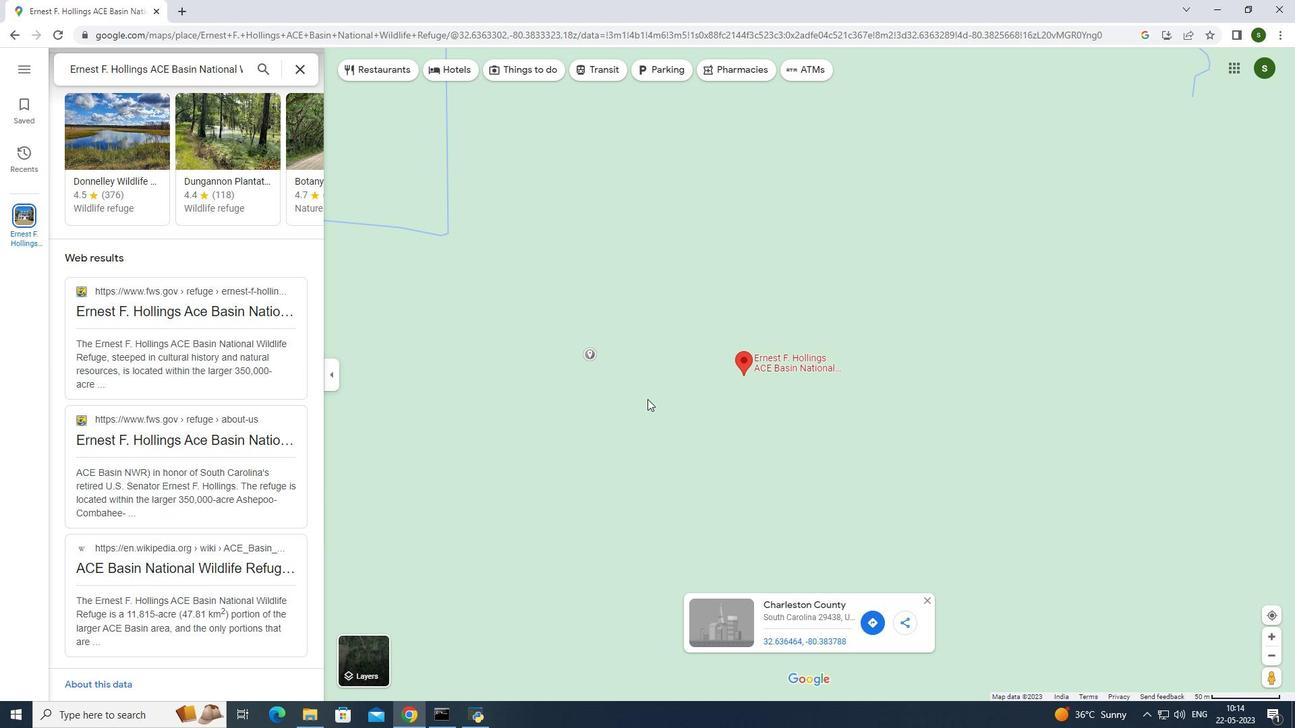 
Action: Mouse scrolled (646, 399) with delta (0, 0)
Screenshot: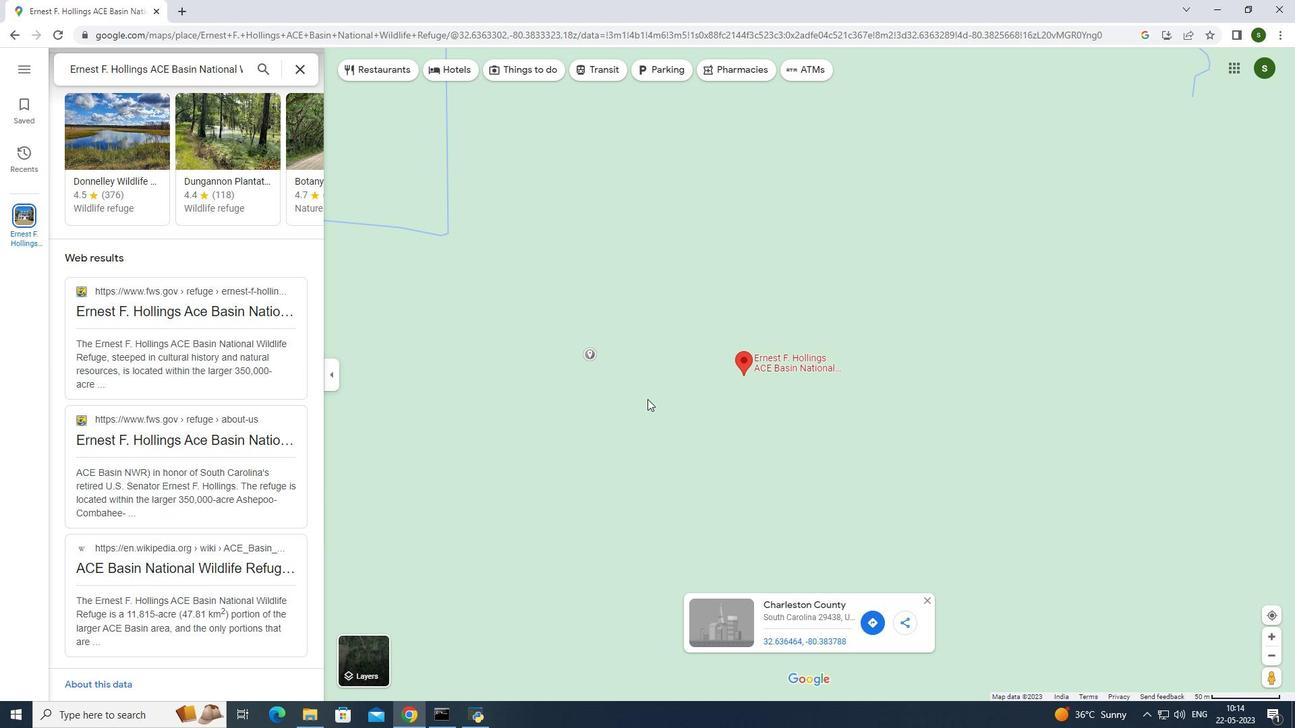 
Action: Mouse moved to (646, 399)
Screenshot: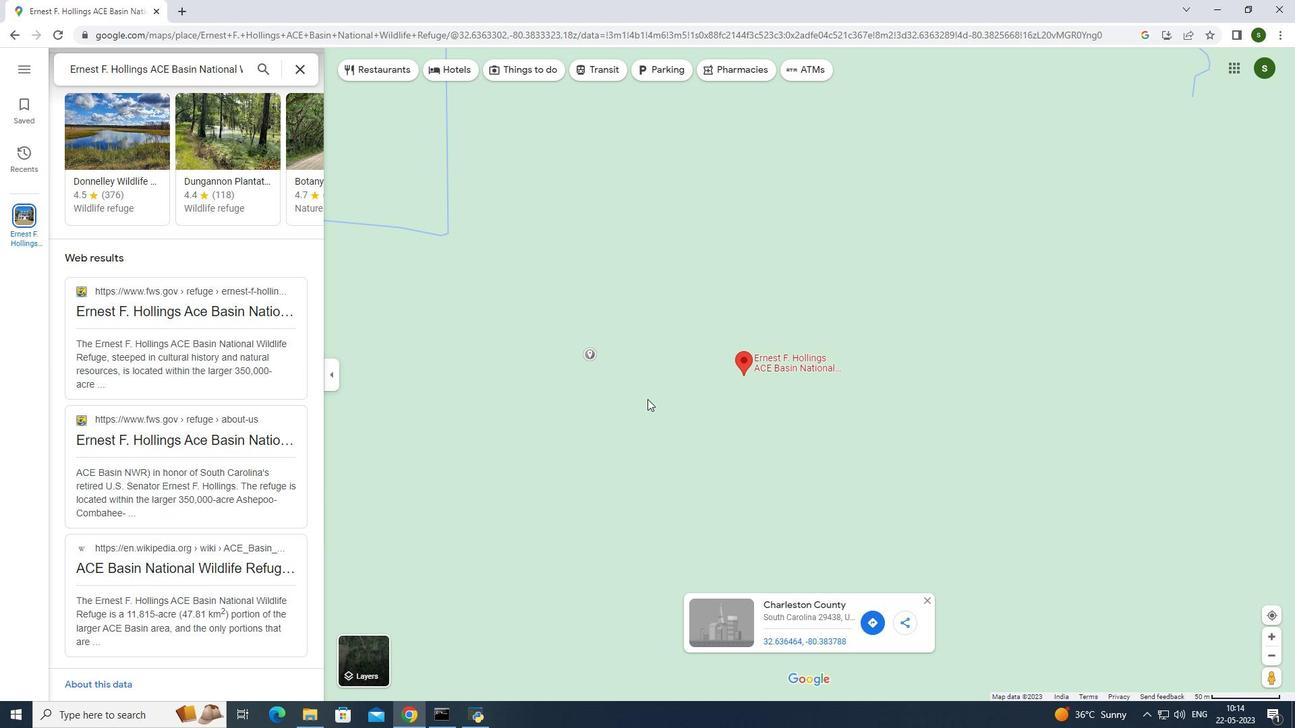 
Action: Mouse scrolled (646, 399) with delta (0, 0)
Screenshot: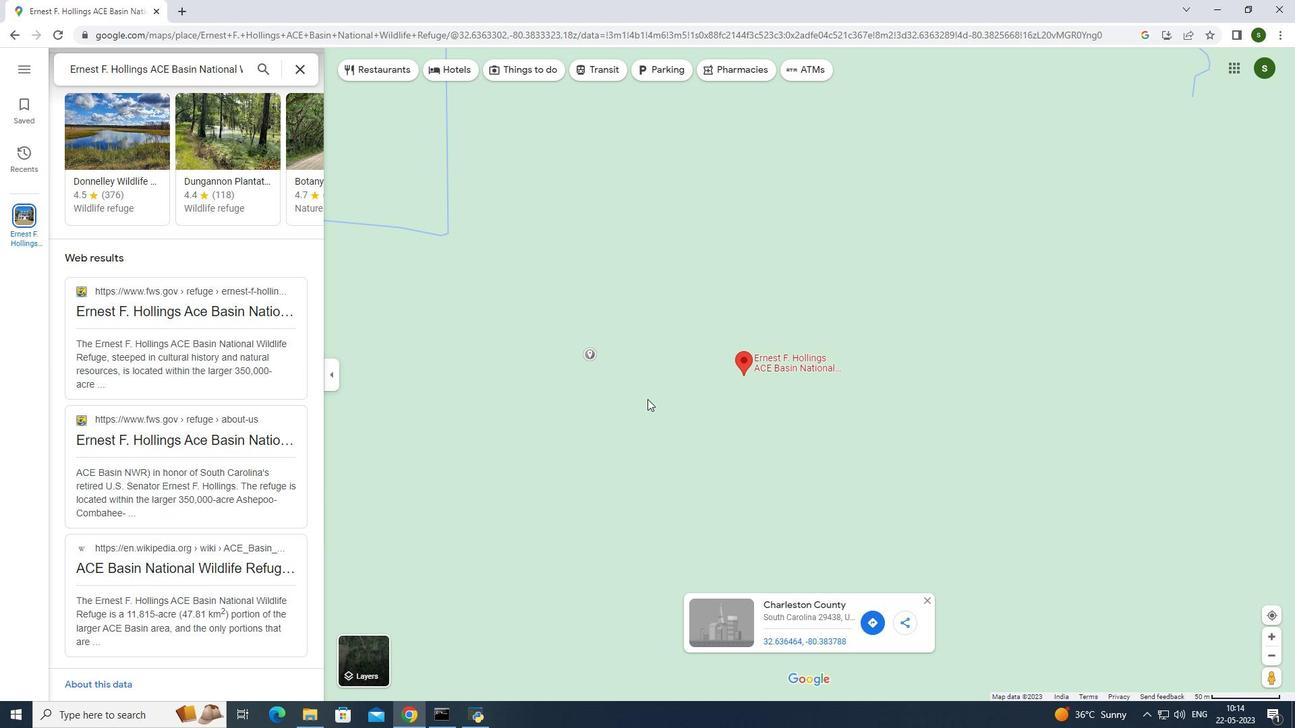 
Action: Mouse moved to (646, 399)
Screenshot: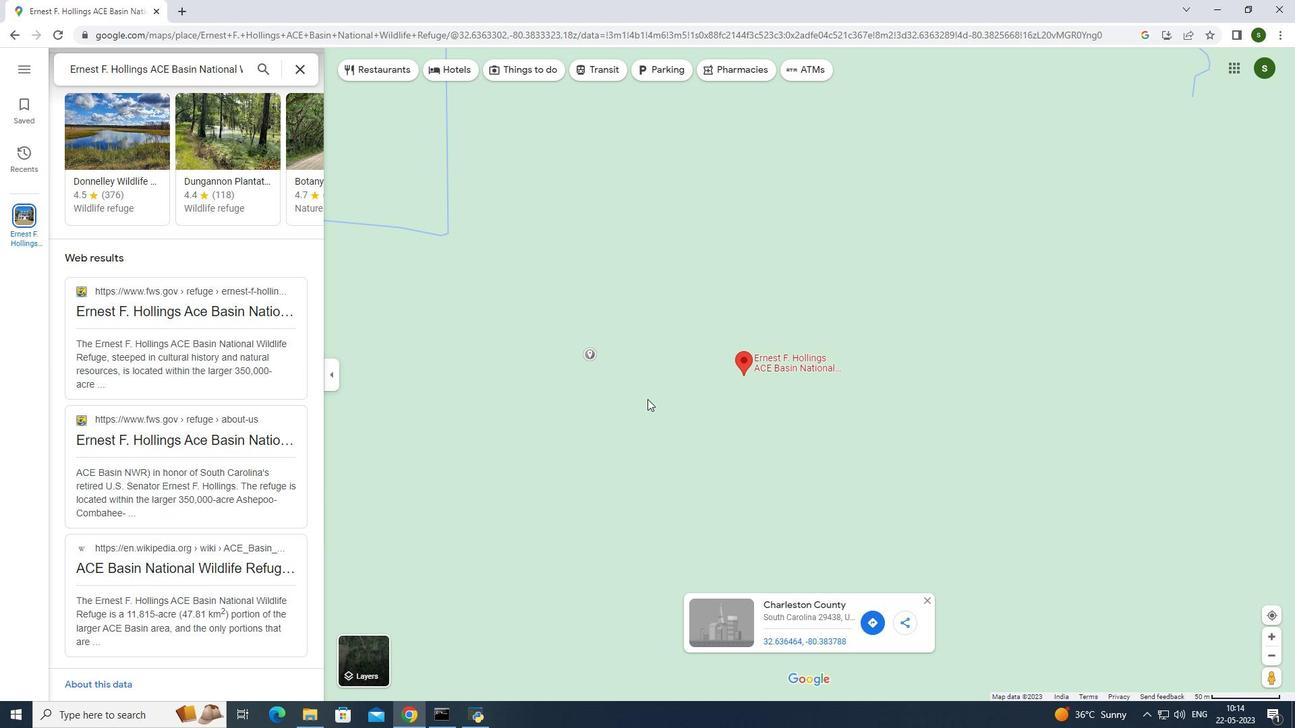 
Action: Mouse scrolled (646, 399) with delta (0, 0)
Screenshot: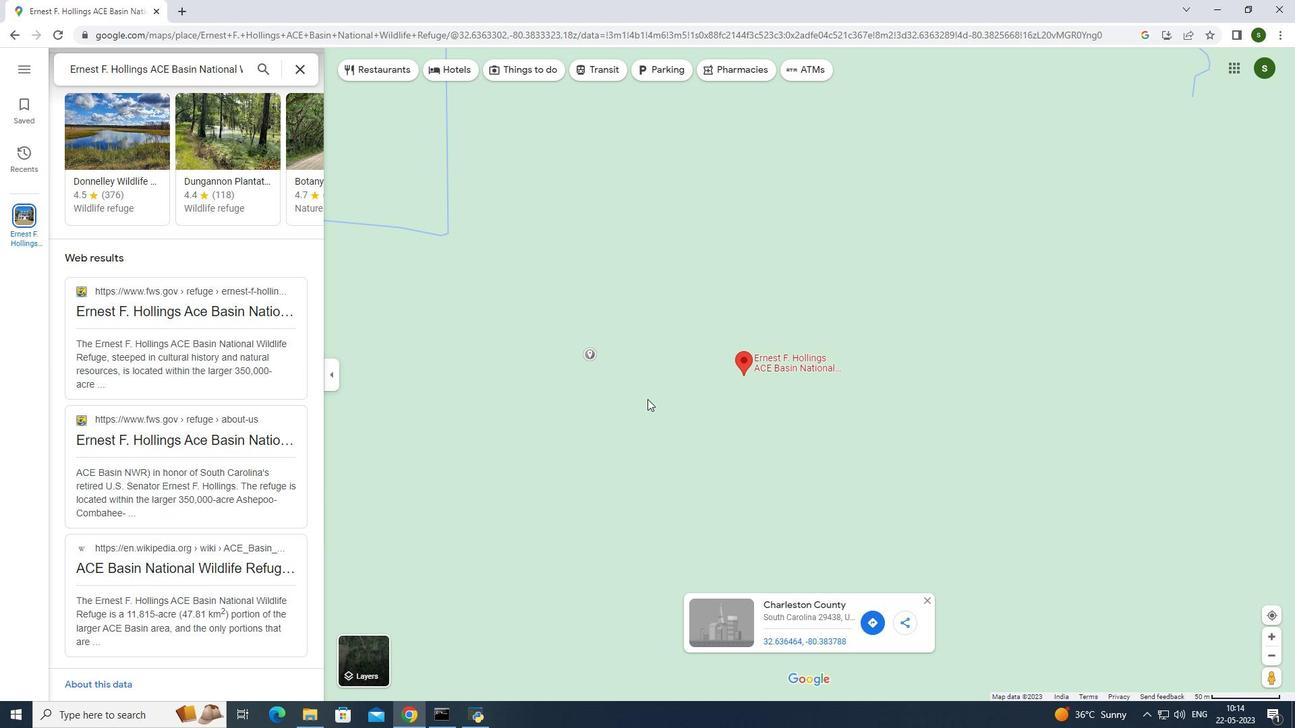 
Action: Mouse moved to (646, 399)
Screenshot: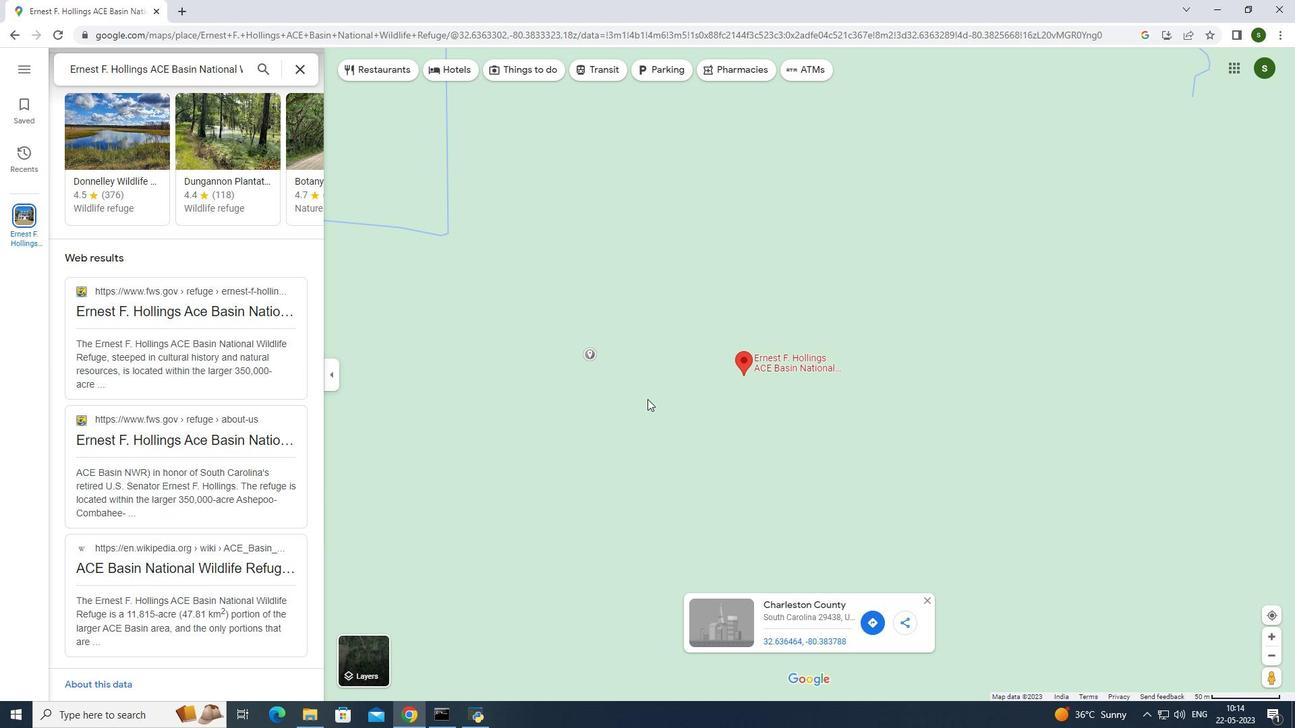 
Action: Mouse scrolled (646, 399) with delta (0, 0)
Screenshot: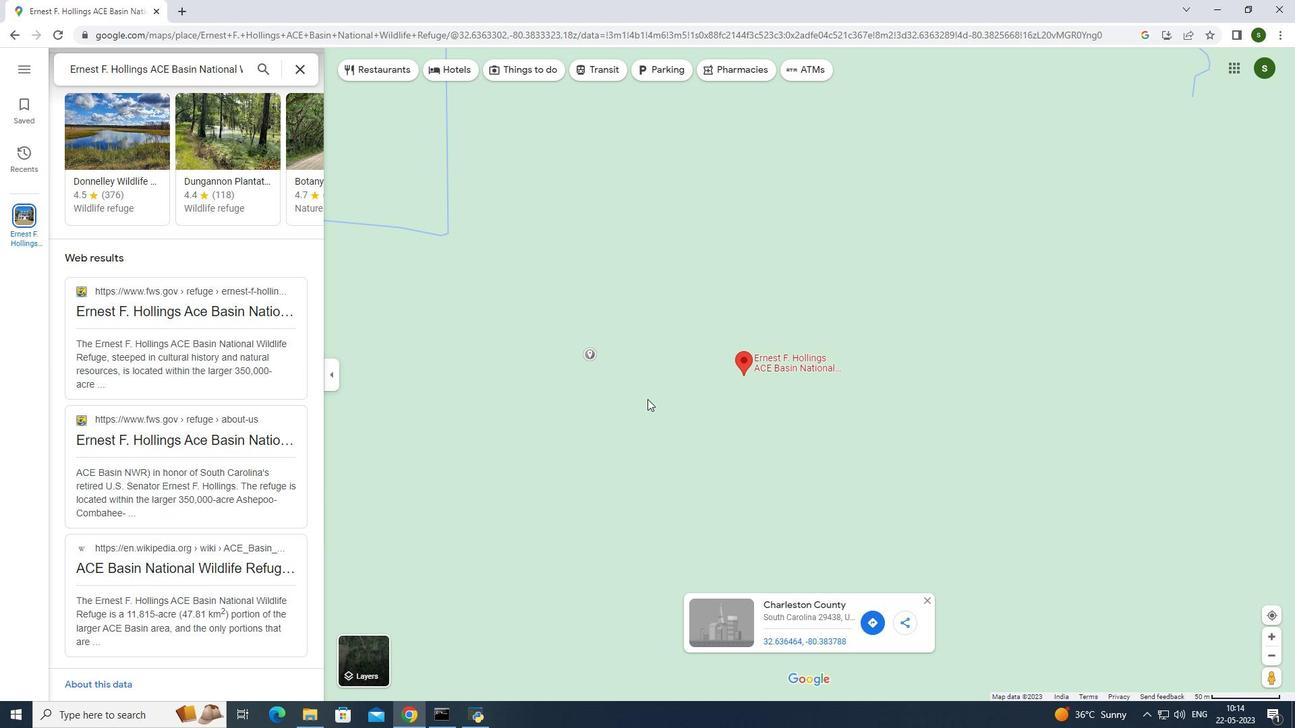 
Action: Mouse moved to (646, 399)
Screenshot: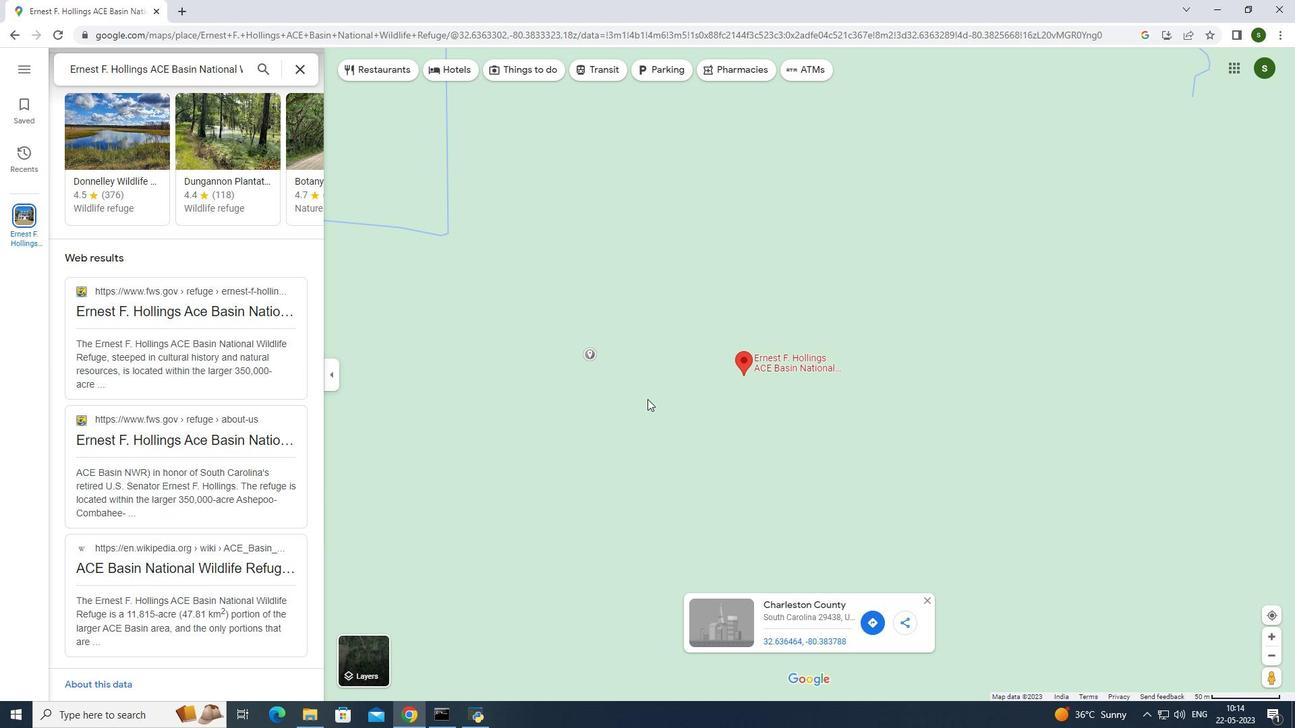 
Action: Mouse scrolled (646, 399) with delta (0, 0)
Screenshot: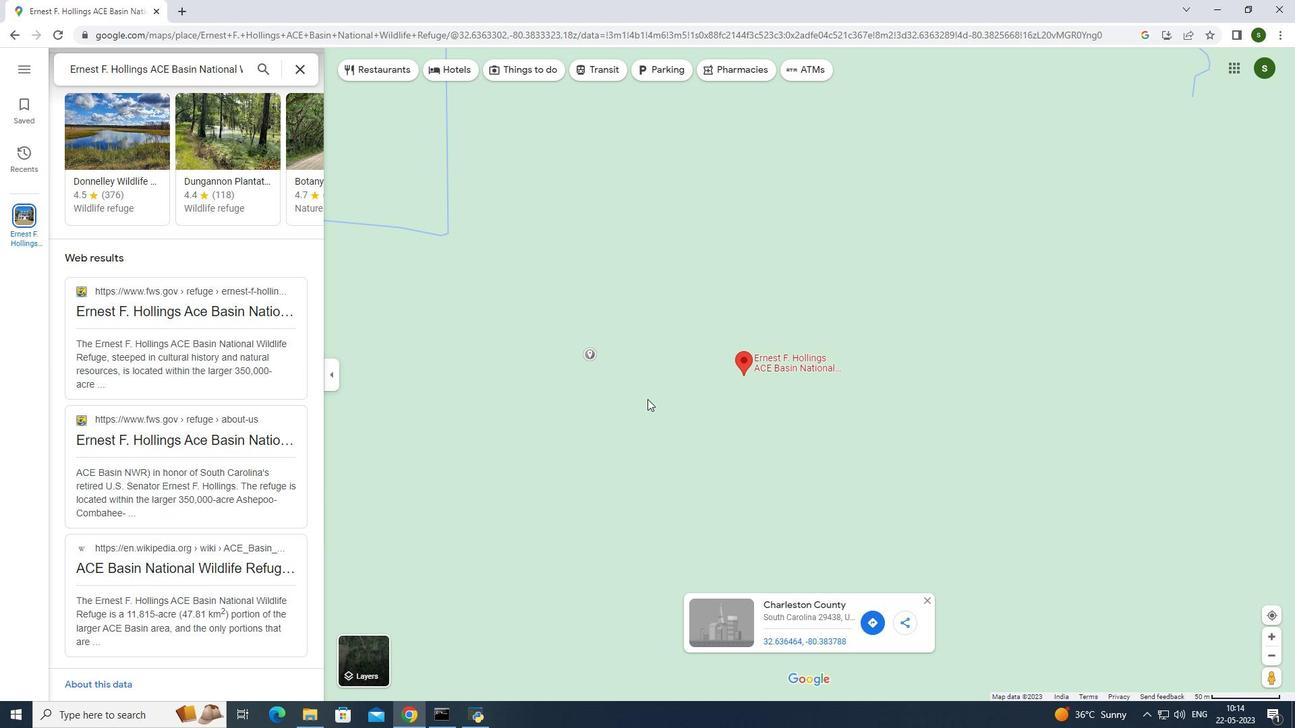 
Action: Mouse moved to (646, 399)
Screenshot: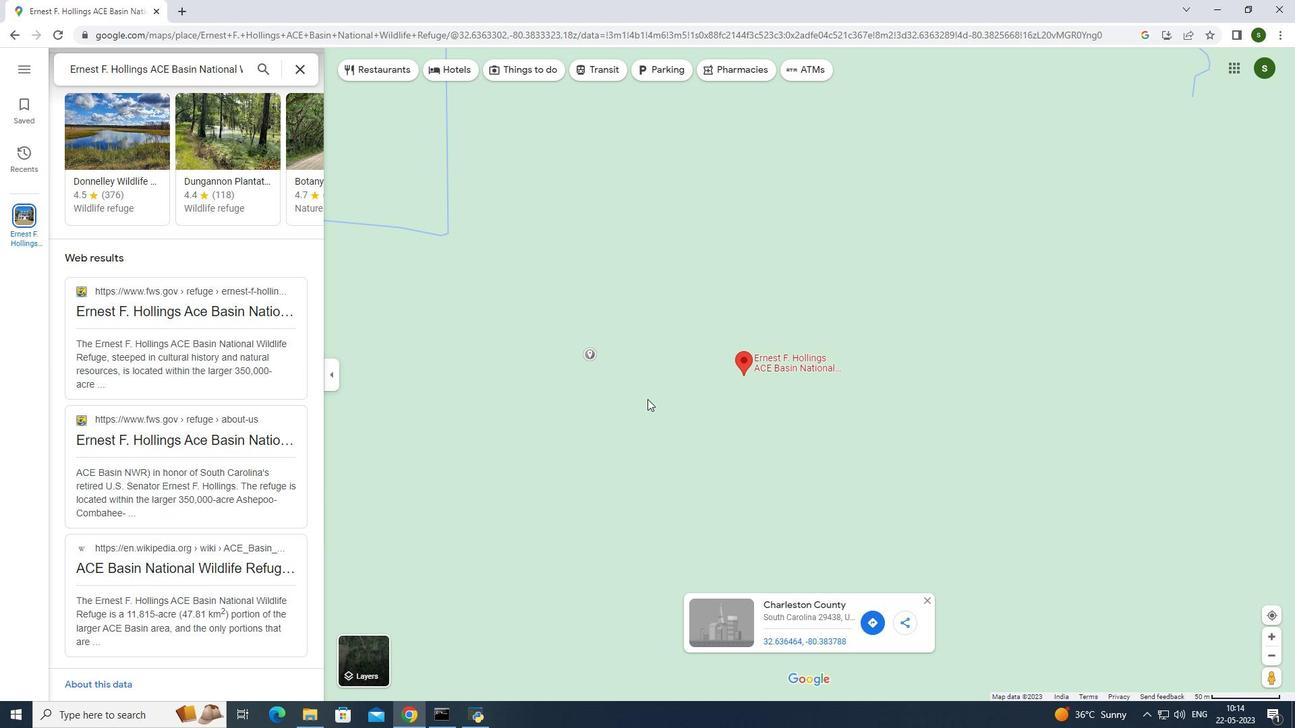 
Action: Mouse scrolled (646, 399) with delta (0, 0)
Screenshot: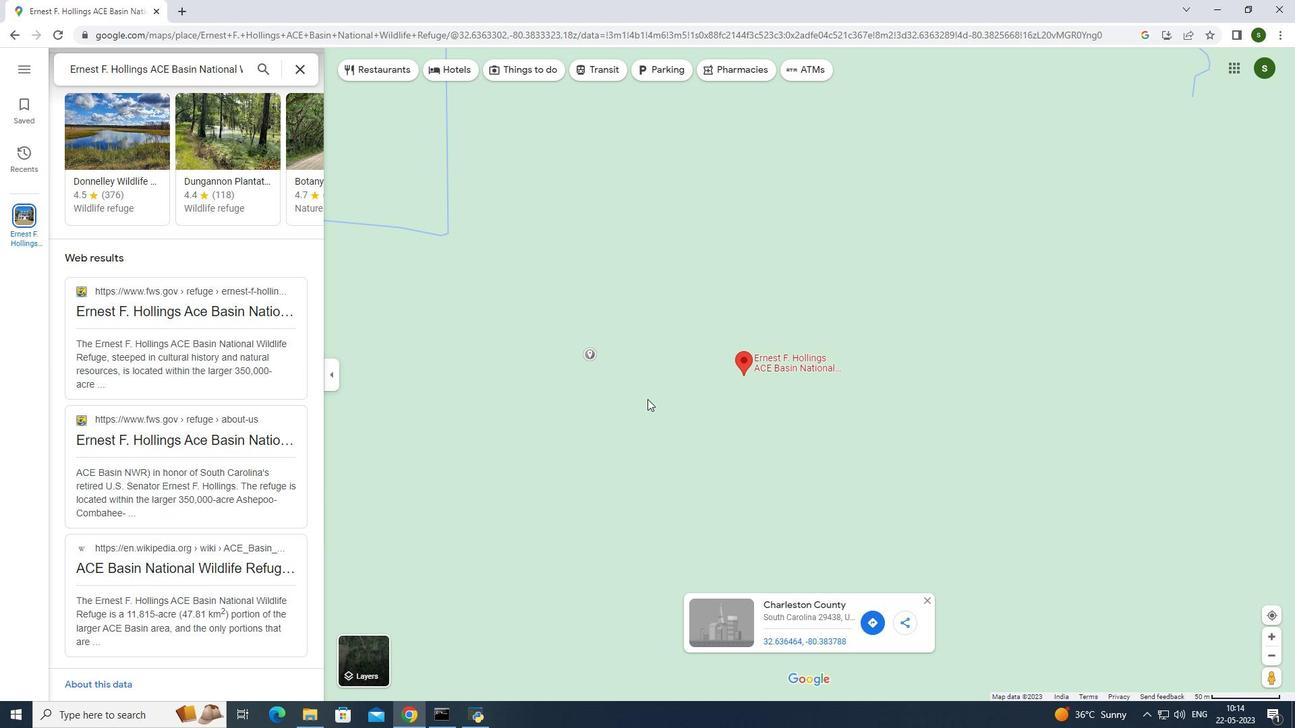 
Action: Mouse scrolled (646, 399) with delta (0, 0)
Screenshot: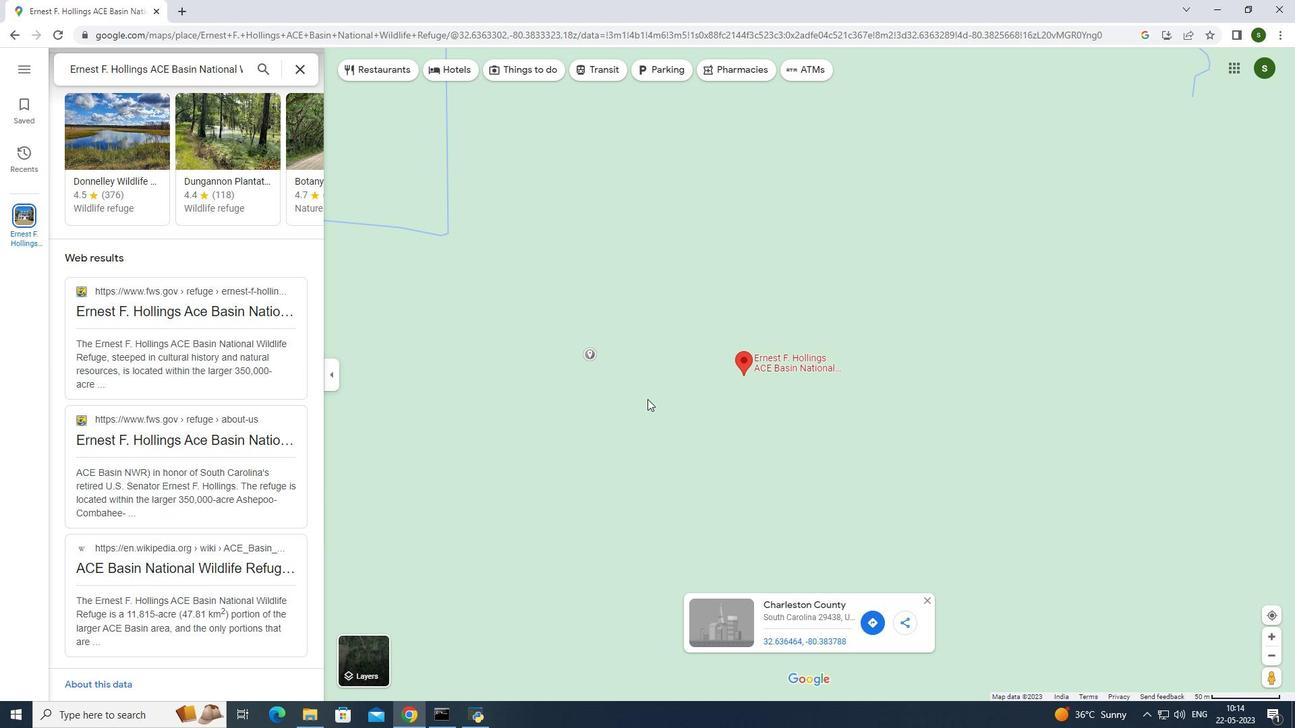 
Action: Mouse scrolled (646, 399) with delta (0, 0)
Screenshot: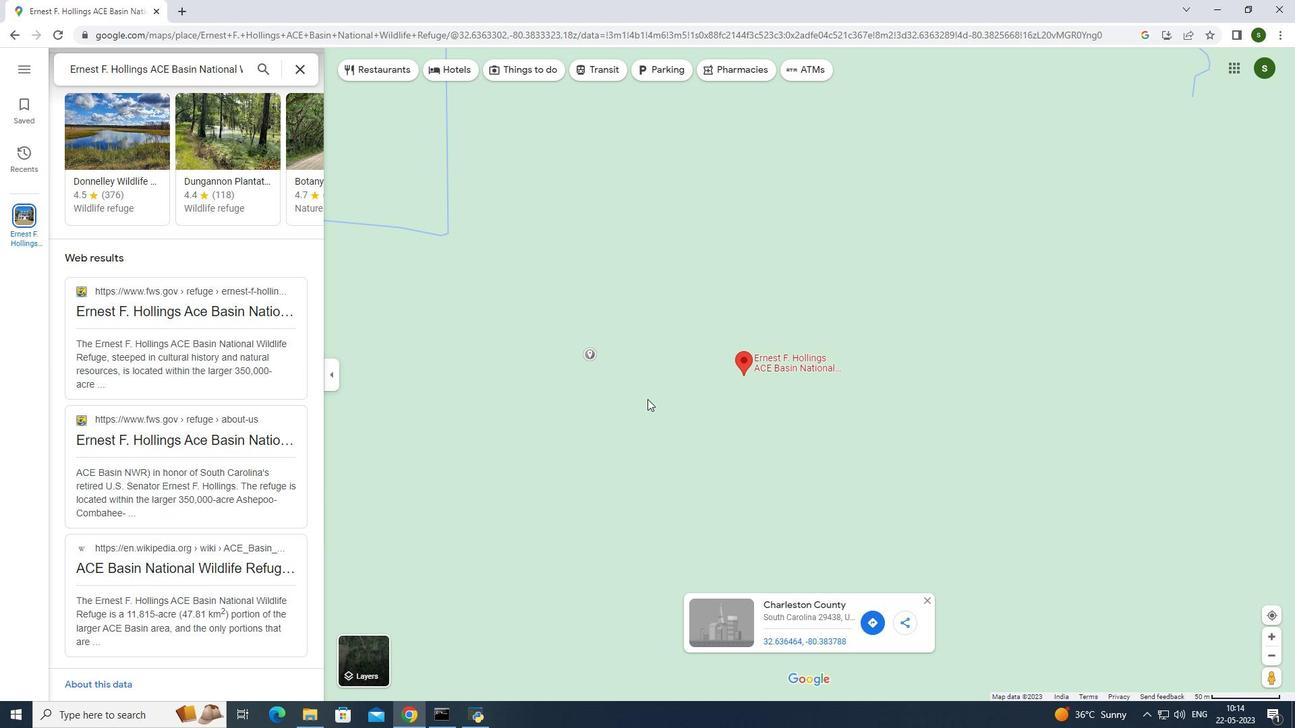
Action: Mouse scrolled (646, 399) with delta (0, 0)
Screenshot: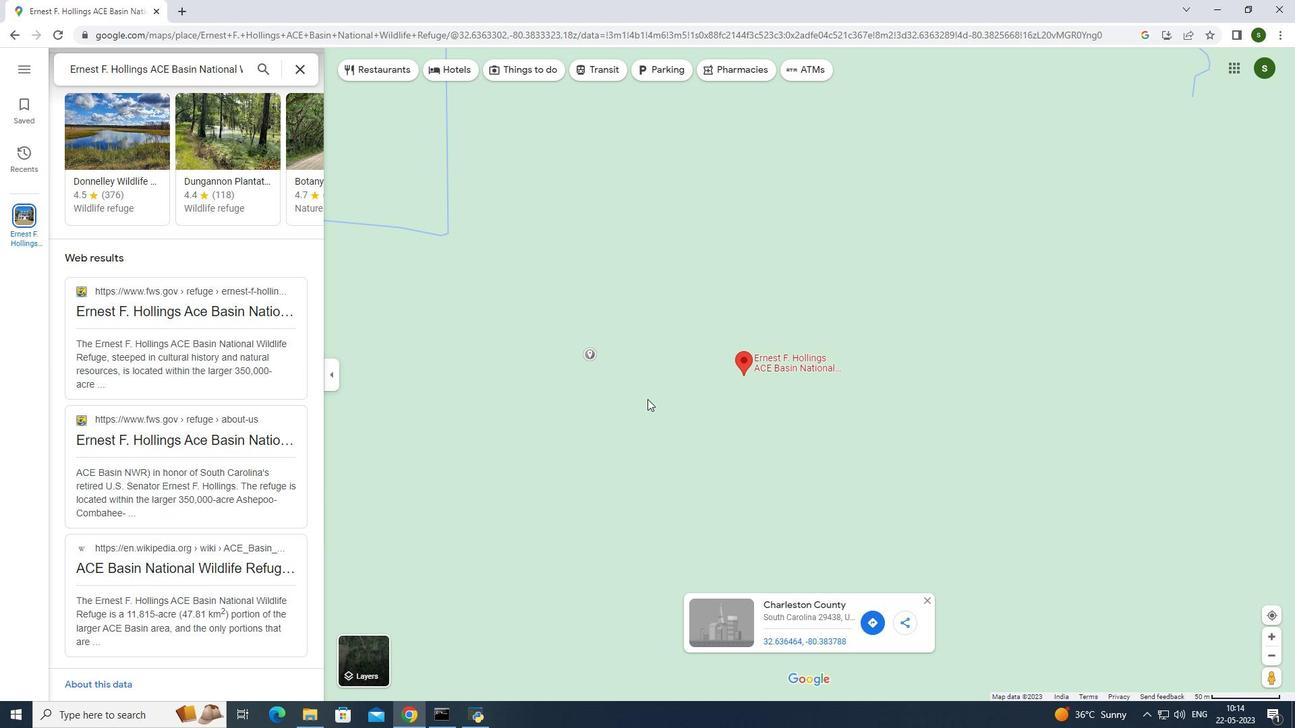 
Action: Mouse scrolled (646, 399) with delta (0, 0)
Screenshot: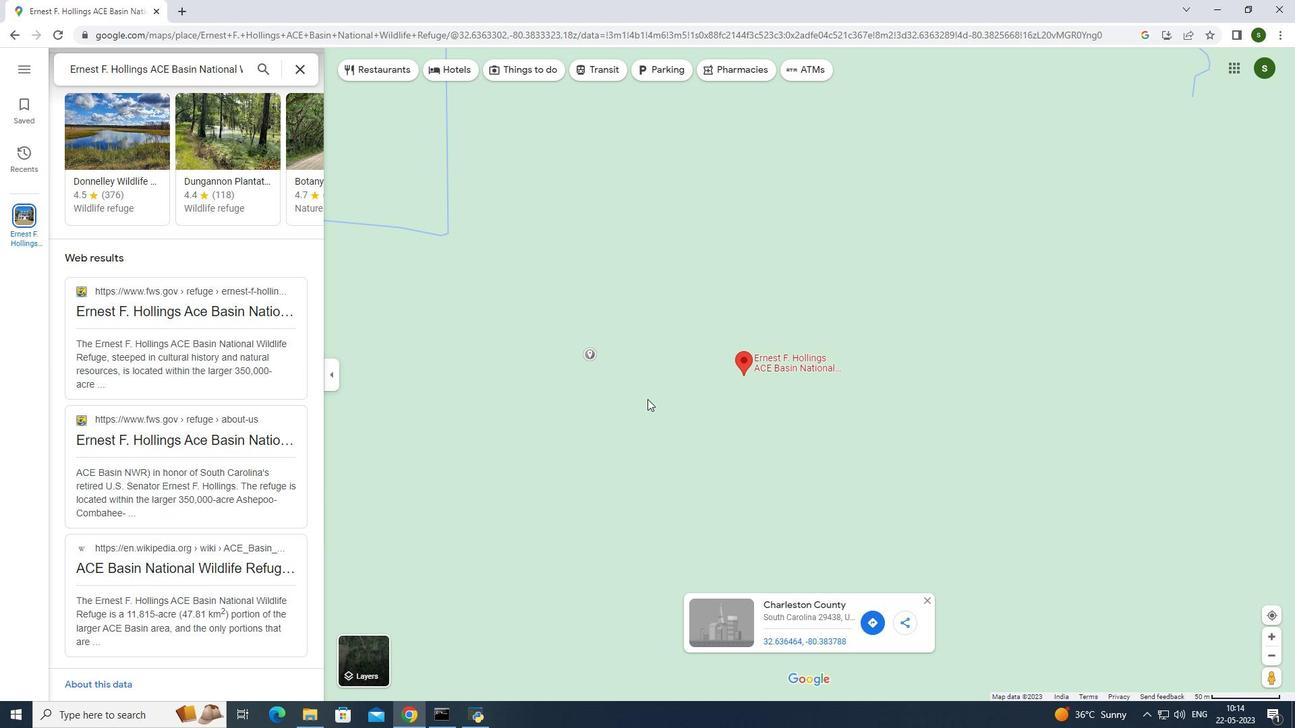 
Action: Mouse moved to (646, 399)
Screenshot: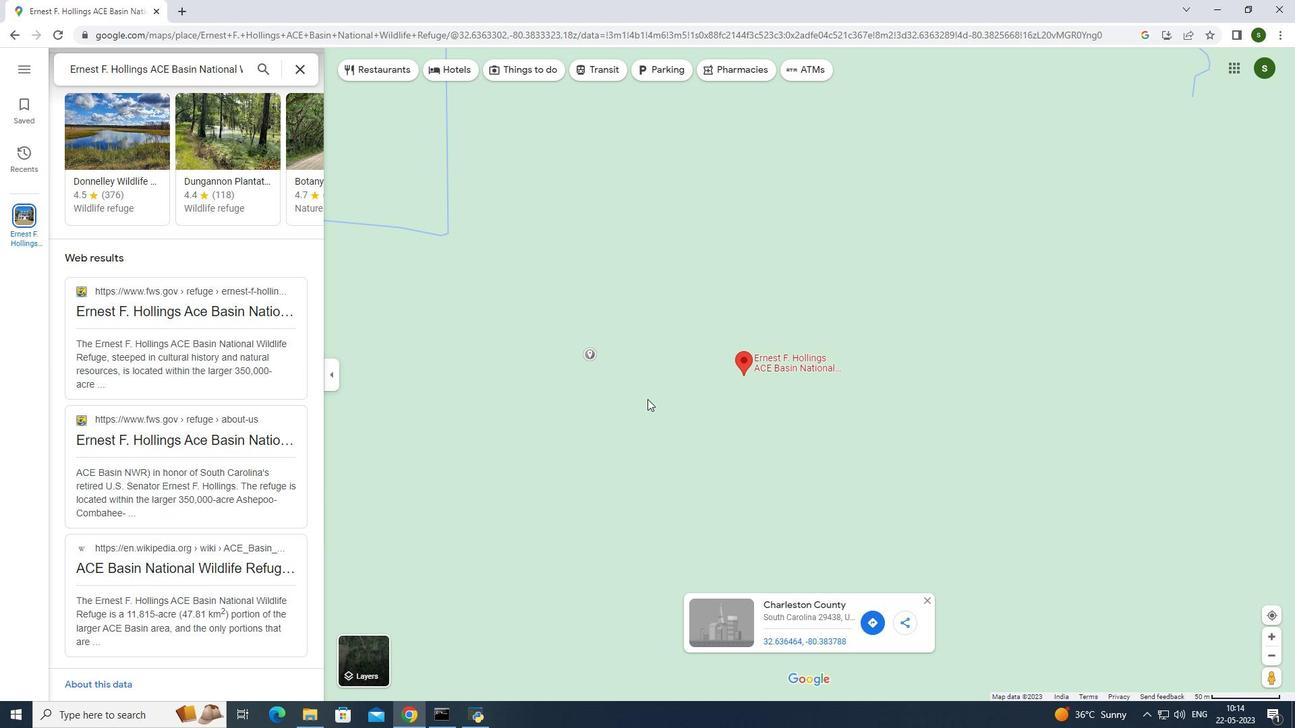
Action: Mouse scrolled (646, 399) with delta (0, 0)
Screenshot: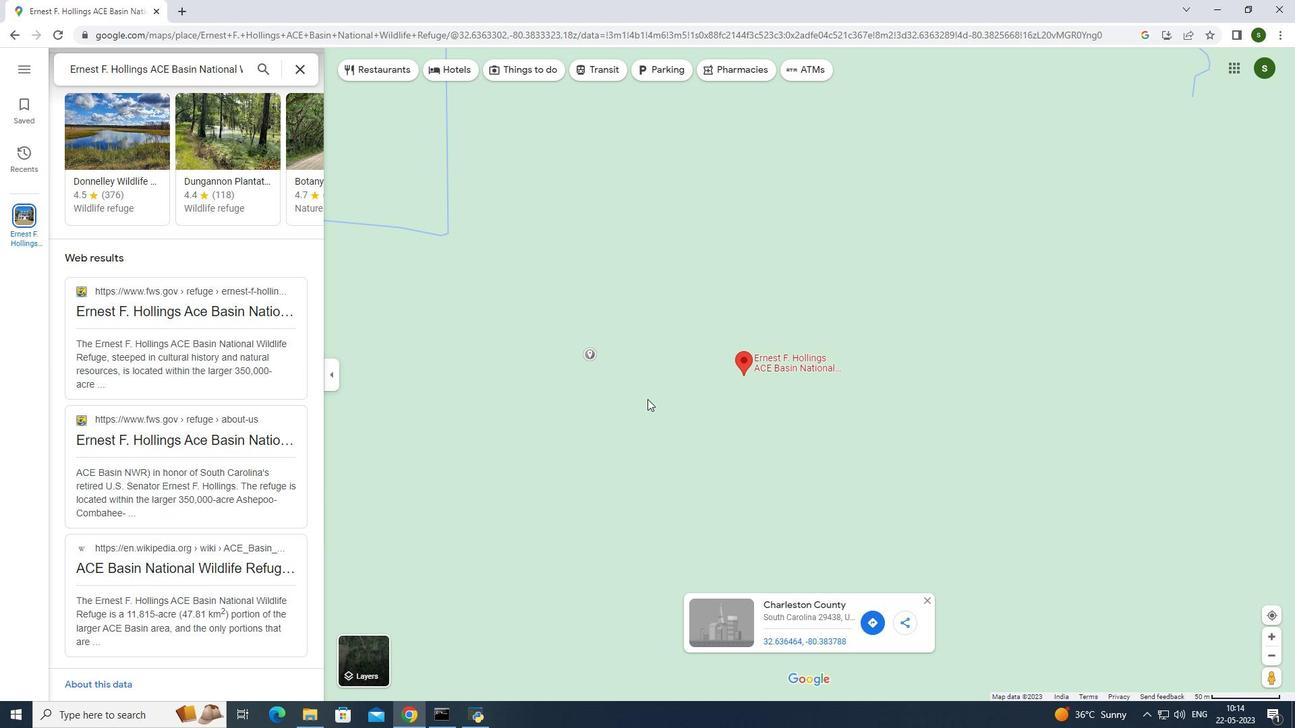 
Action: Mouse moved to (646, 399)
Screenshot: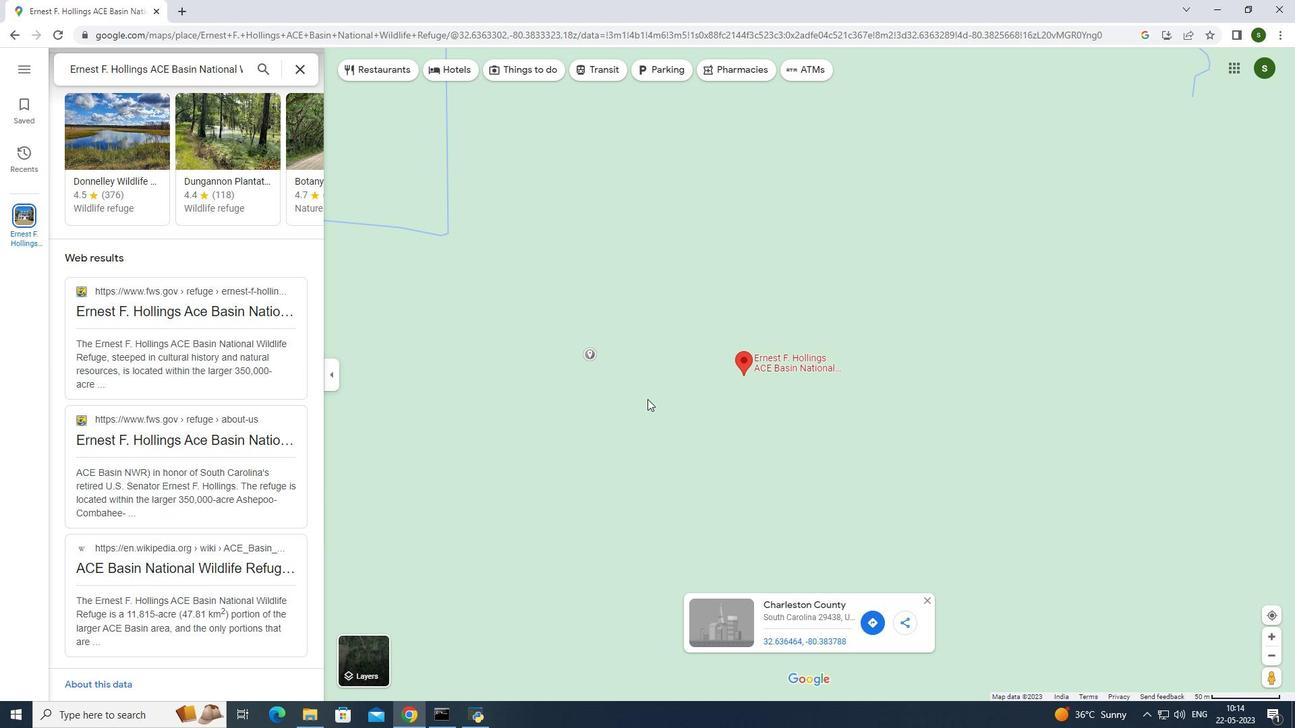 
Action: Mouse scrolled (646, 399) with delta (0, 0)
Screenshot: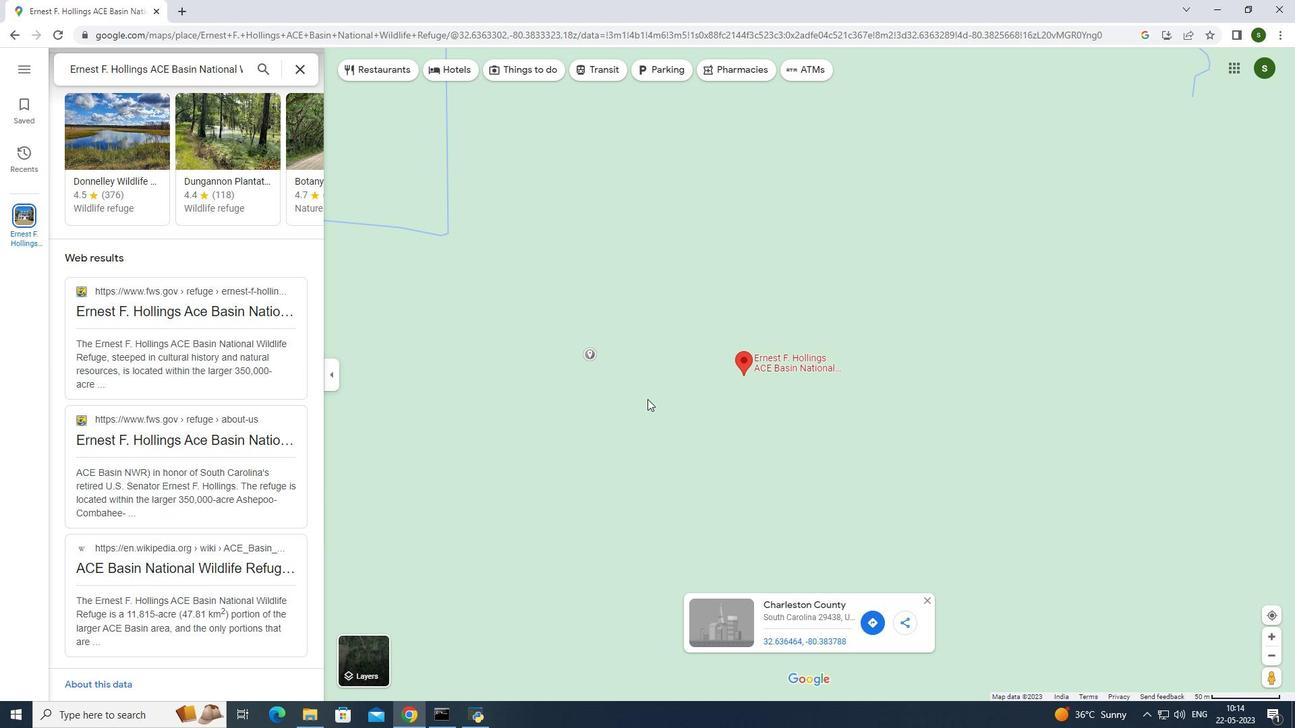 
Action: Mouse moved to (646, 399)
Screenshot: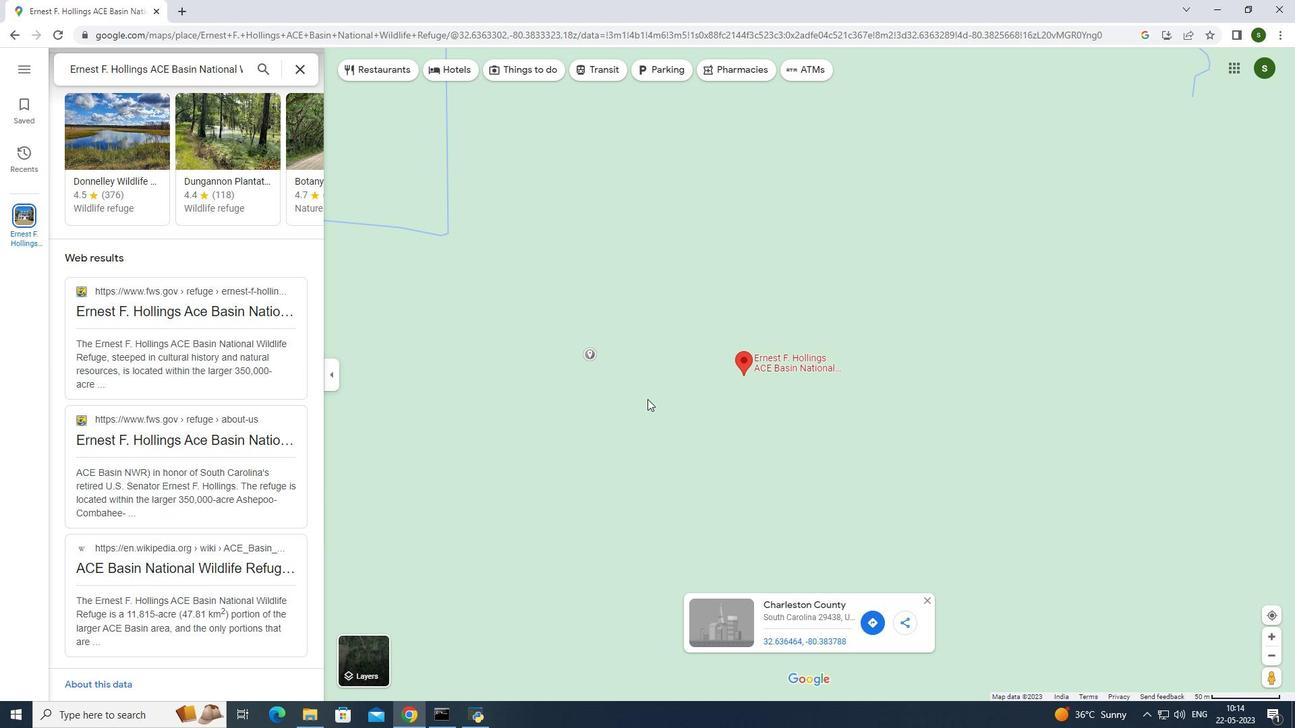 
Action: Mouse scrolled (646, 399) with delta (0, 0)
Screenshot: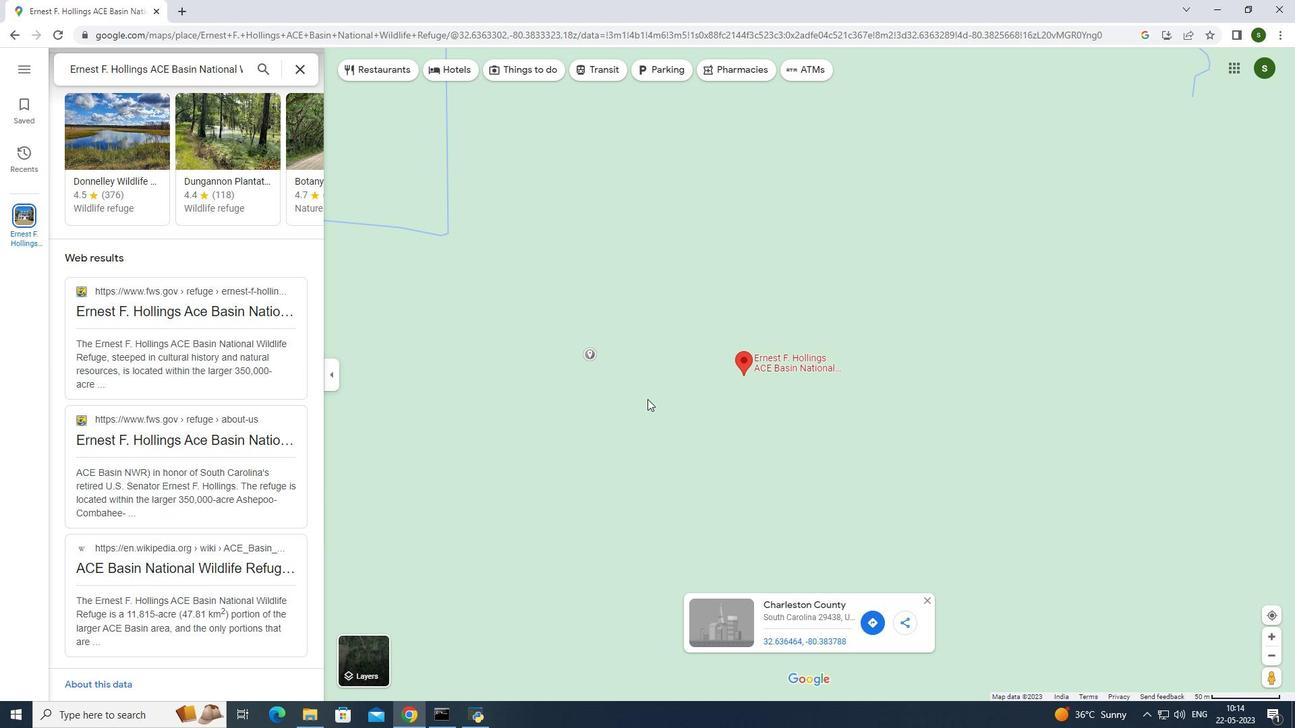 
Action: Mouse scrolled (646, 399) with delta (0, 0)
Screenshot: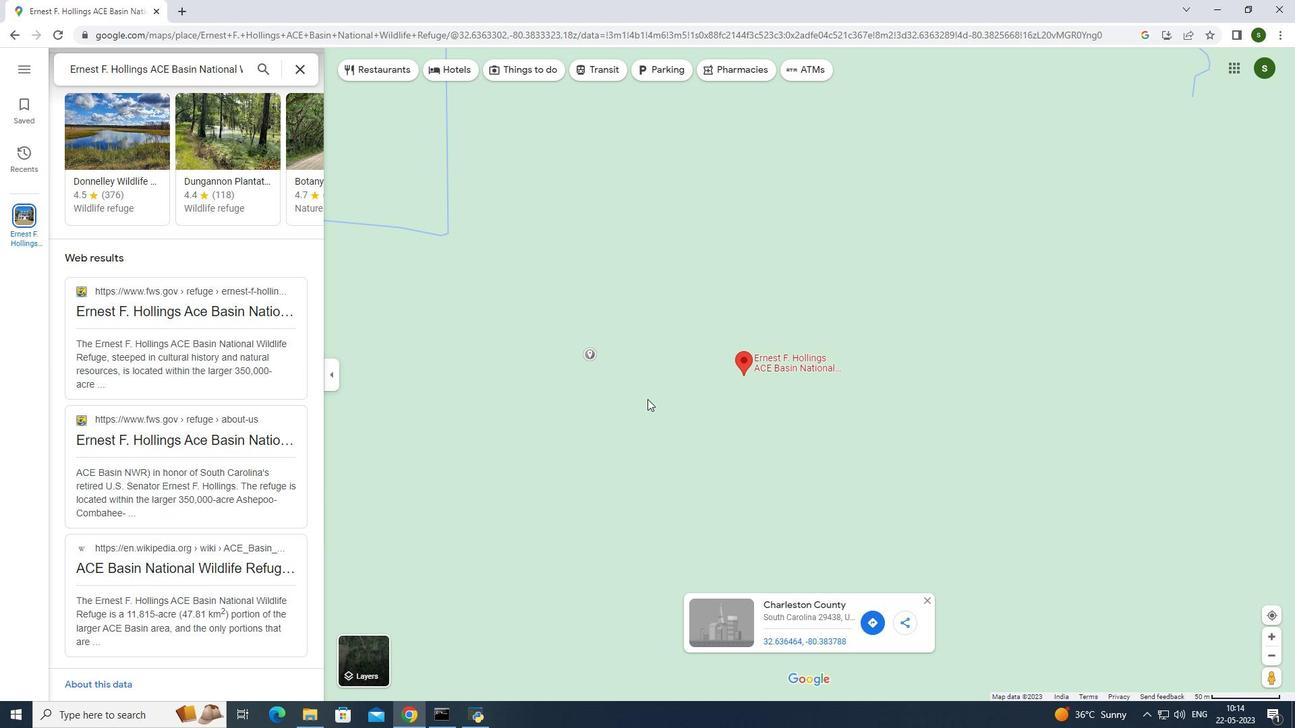 
Action: Mouse moved to (646, 399)
Screenshot: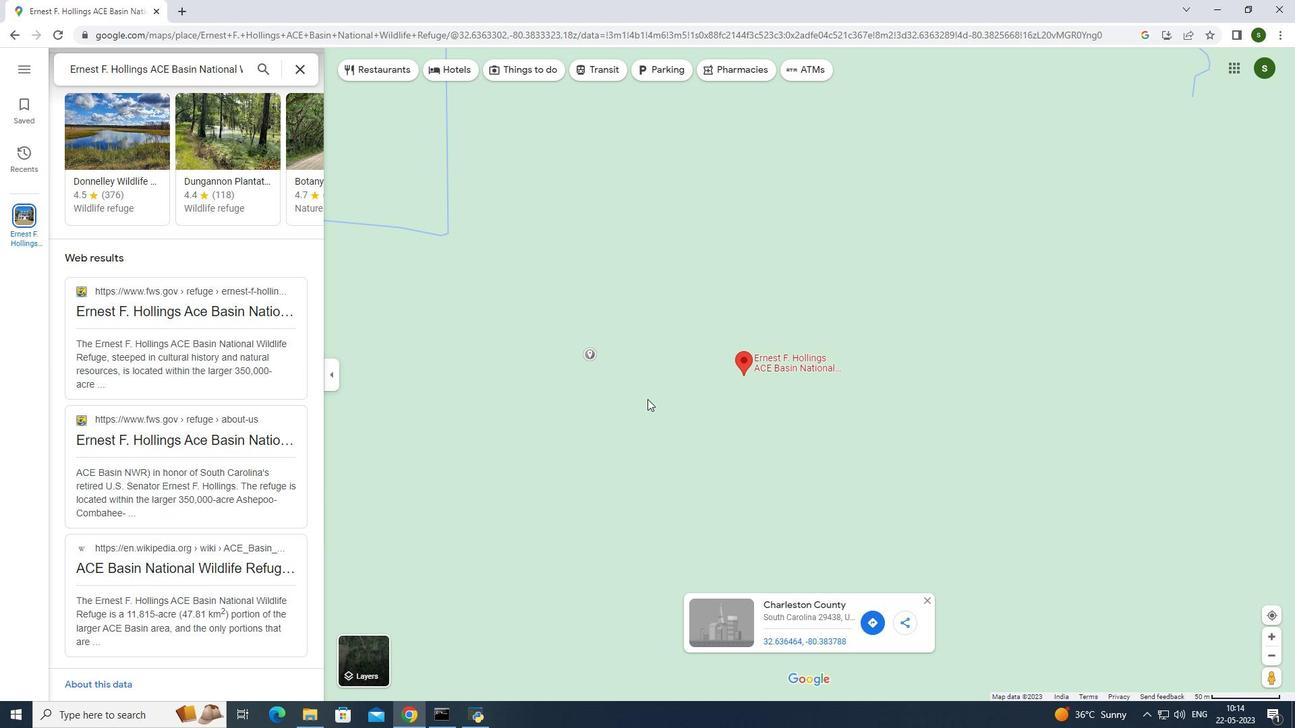
Action: Mouse pressed left at (646, 399)
Screenshot: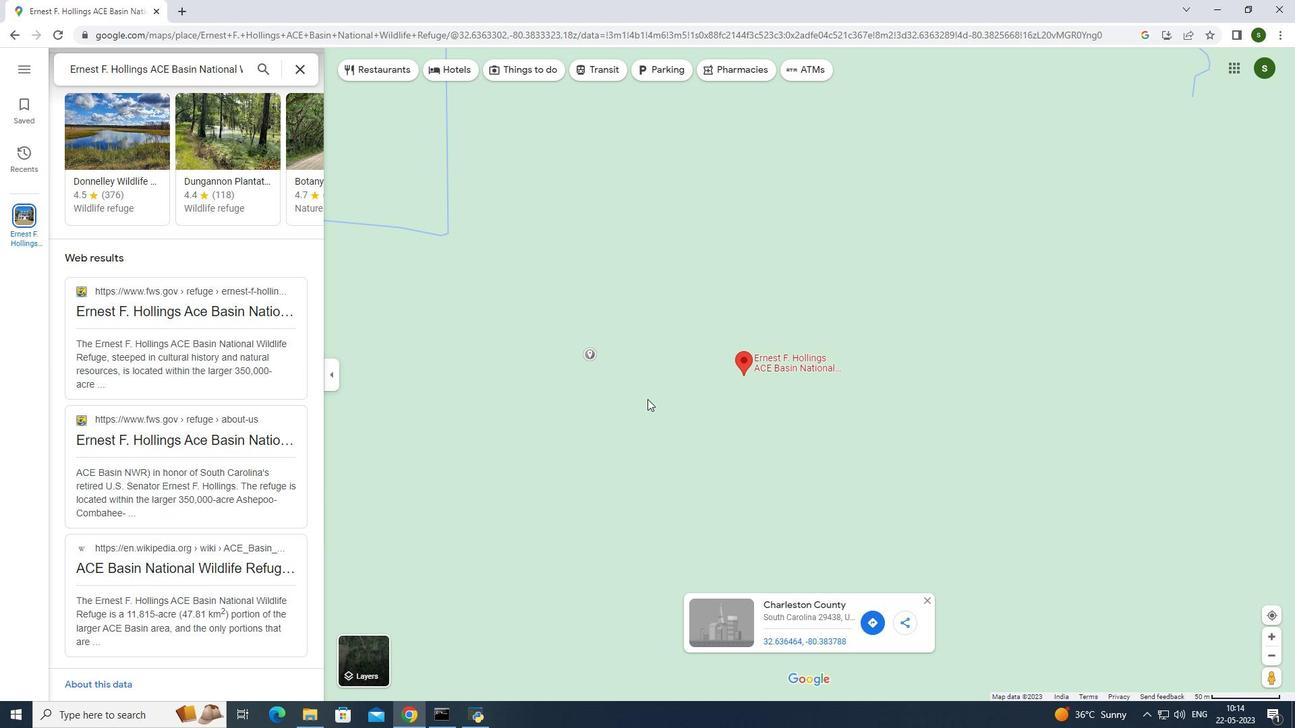
Action: Mouse moved to (646, 399)
Screenshot: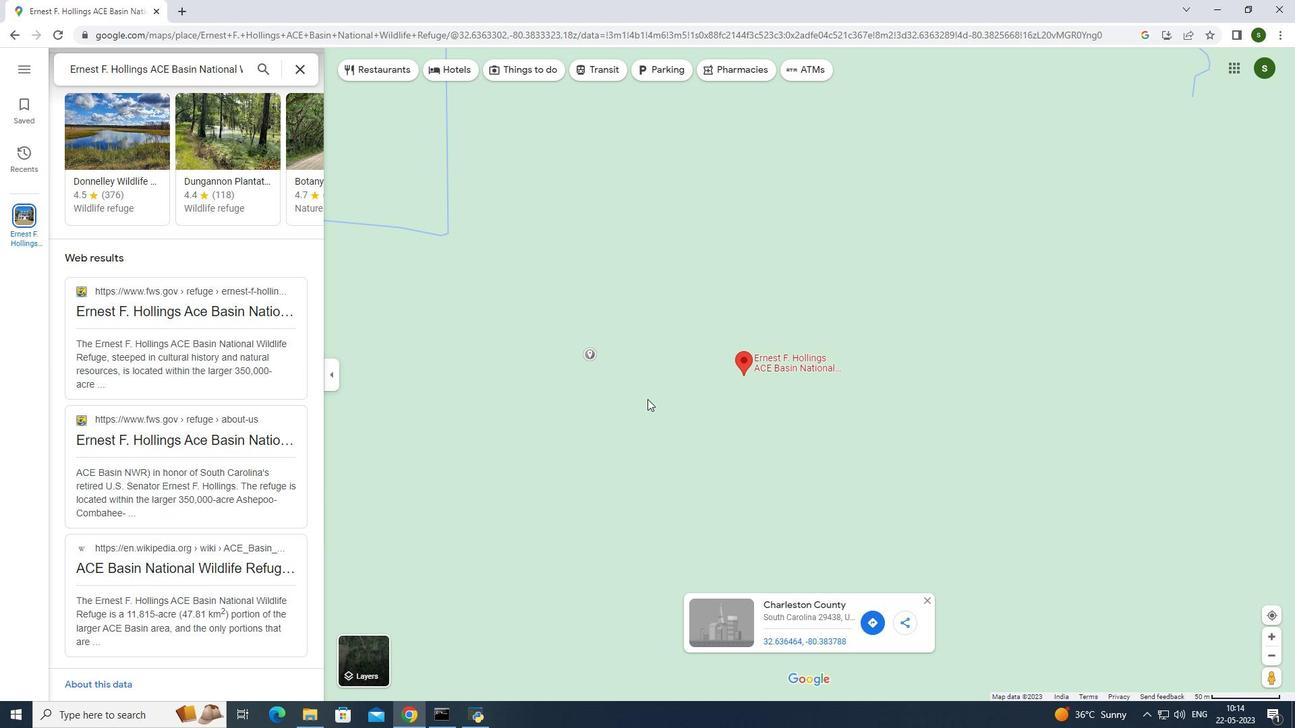 
Action: Mouse scrolled (646, 399) with delta (0, 0)
Screenshot: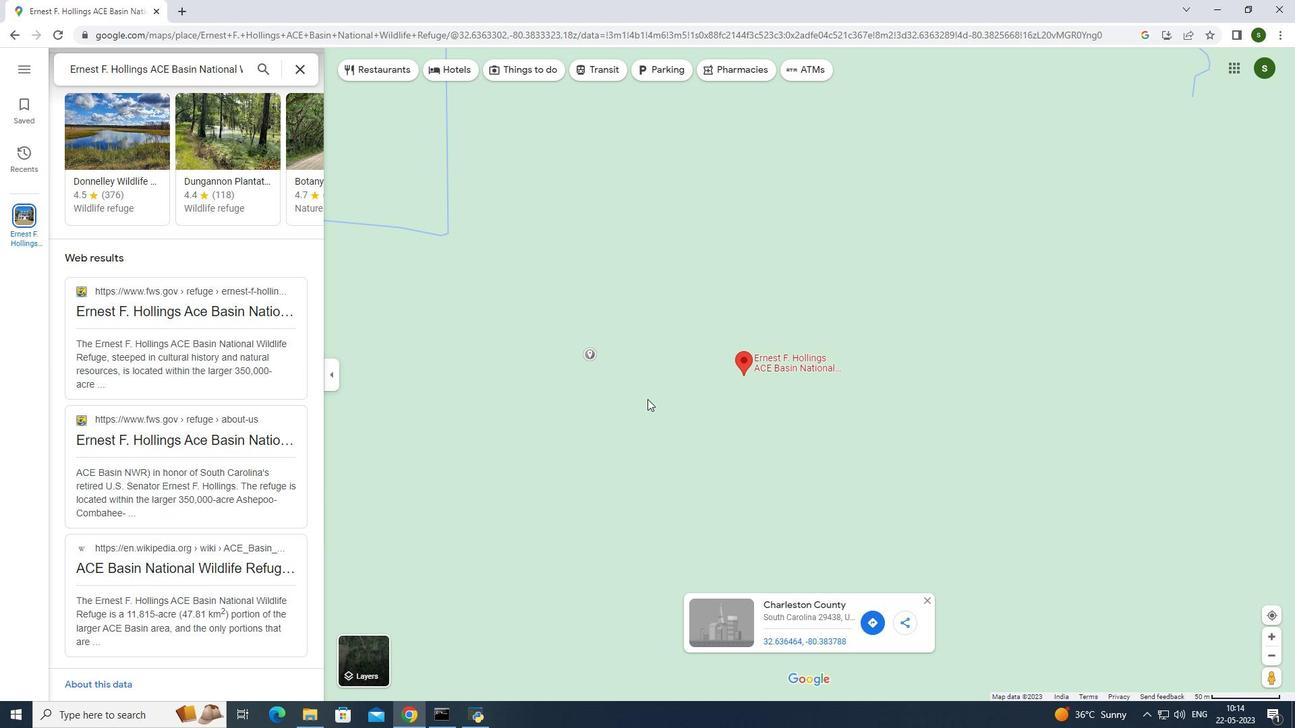 
Action: Mouse moved to (646, 399)
Screenshot: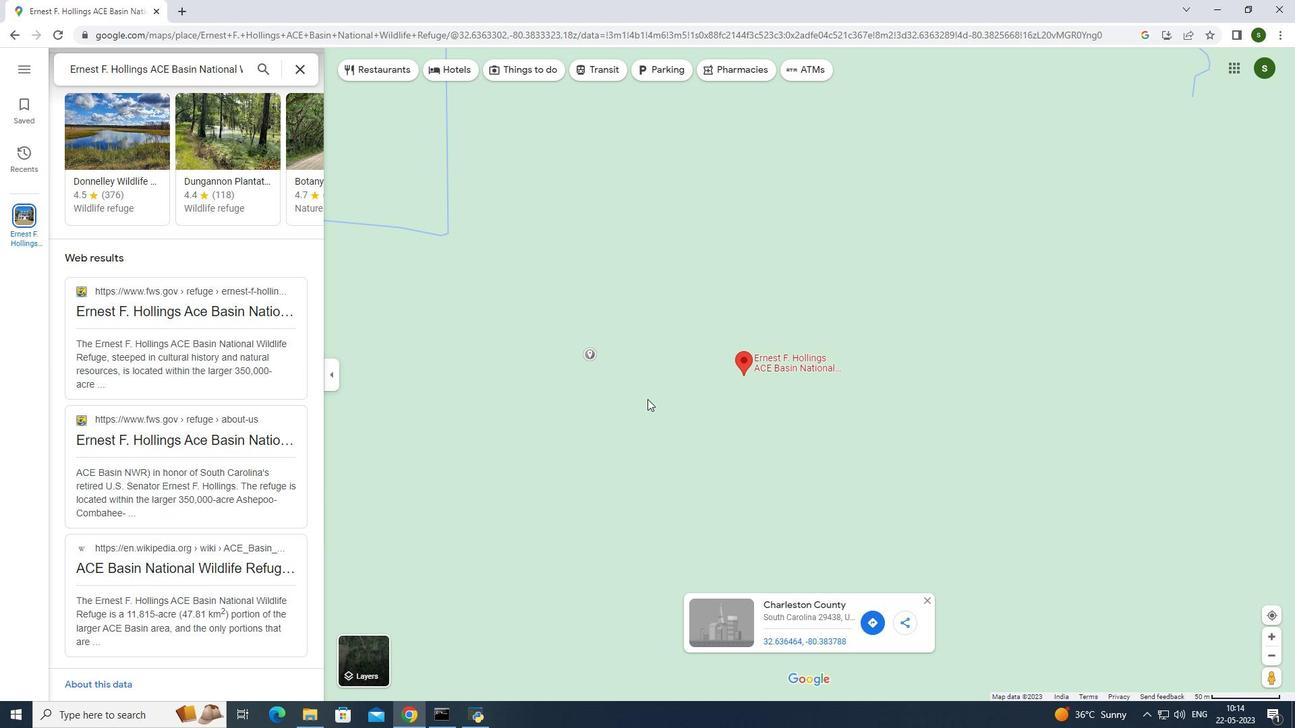 
Action: Mouse scrolled (646, 399) with delta (0, 0)
Screenshot: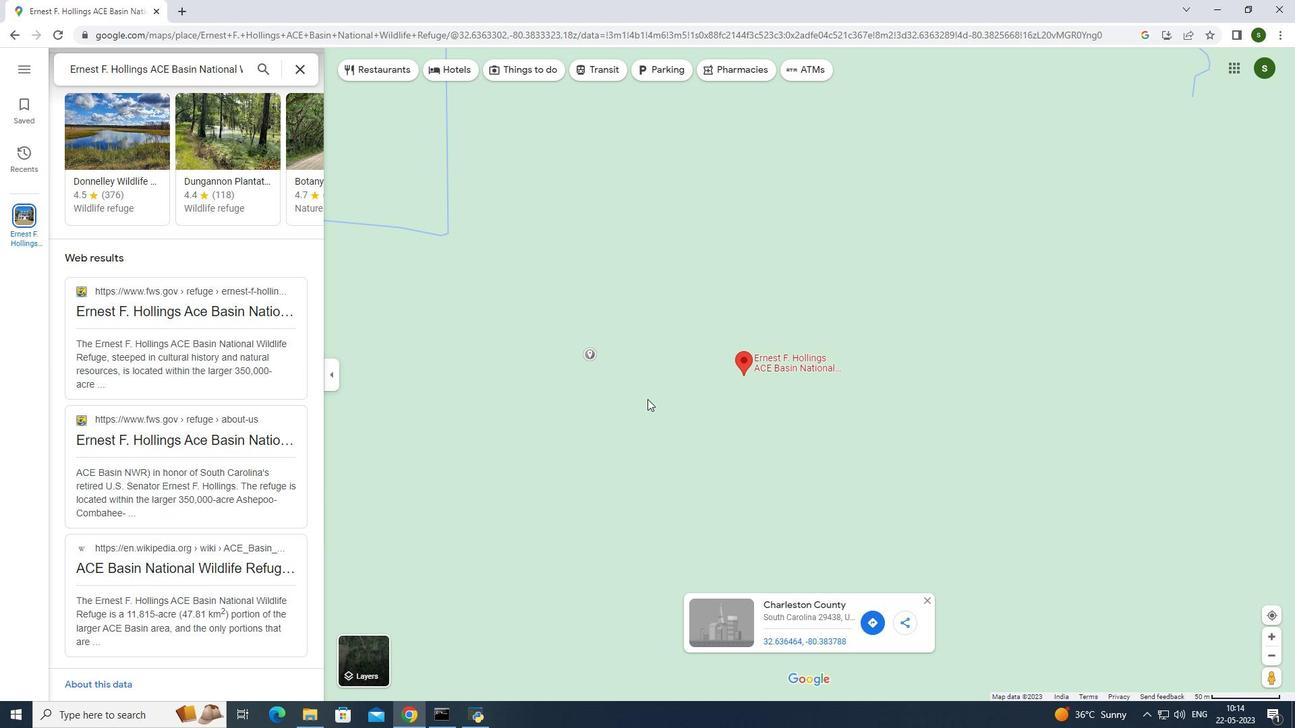 
Action: Mouse scrolled (646, 399) with delta (0, 0)
Screenshot: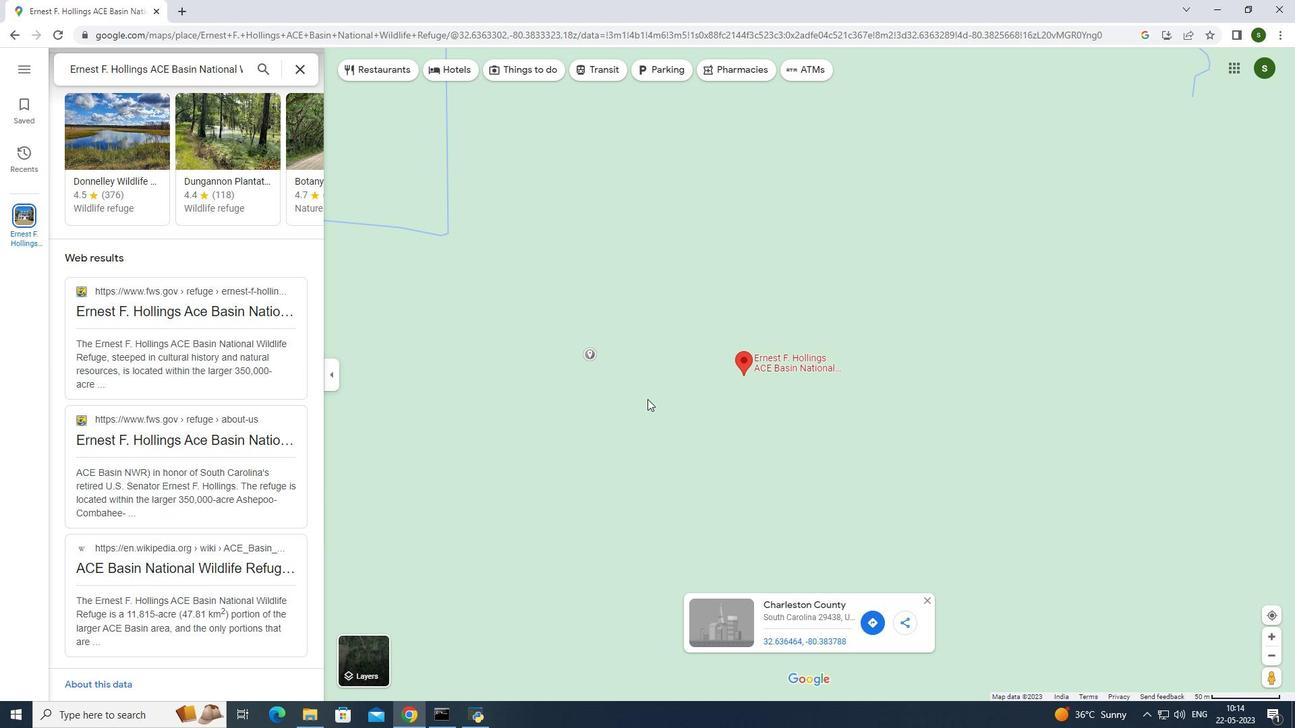 
Action: Mouse scrolled (646, 399) with delta (0, 0)
Screenshot: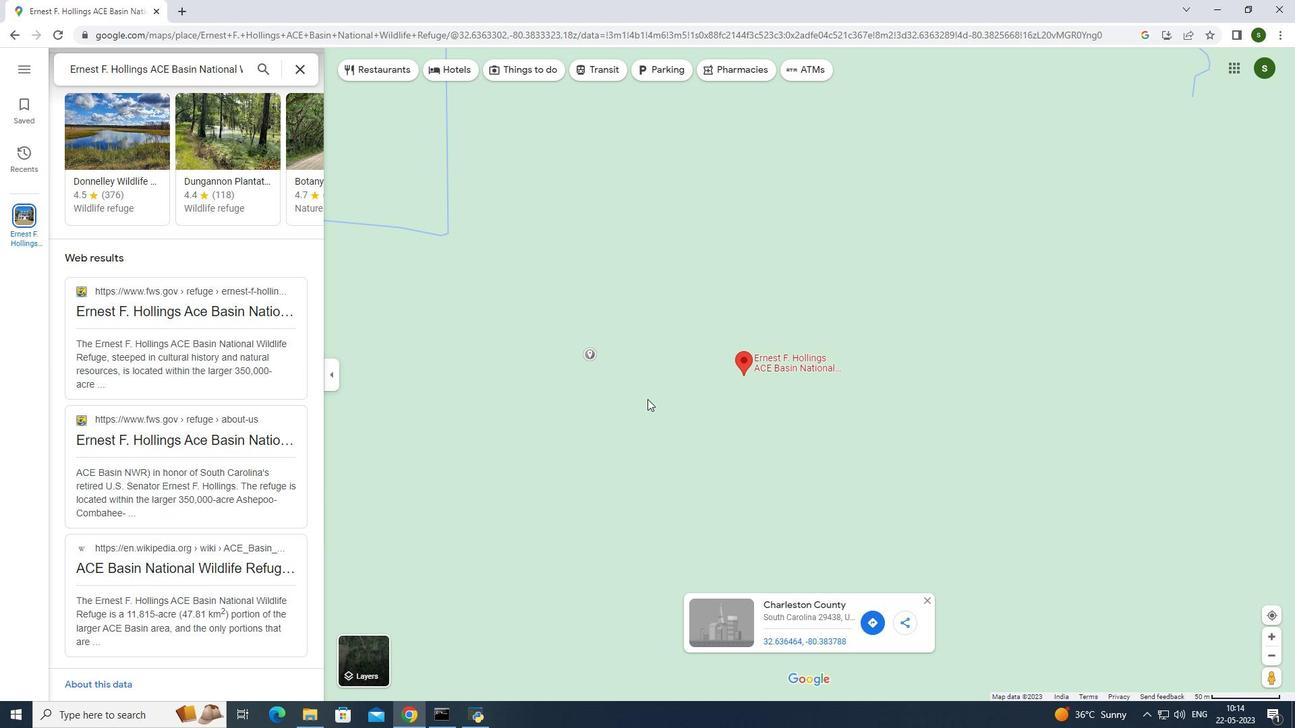 
Action: Mouse scrolled (646, 399) with delta (0, 0)
Screenshot: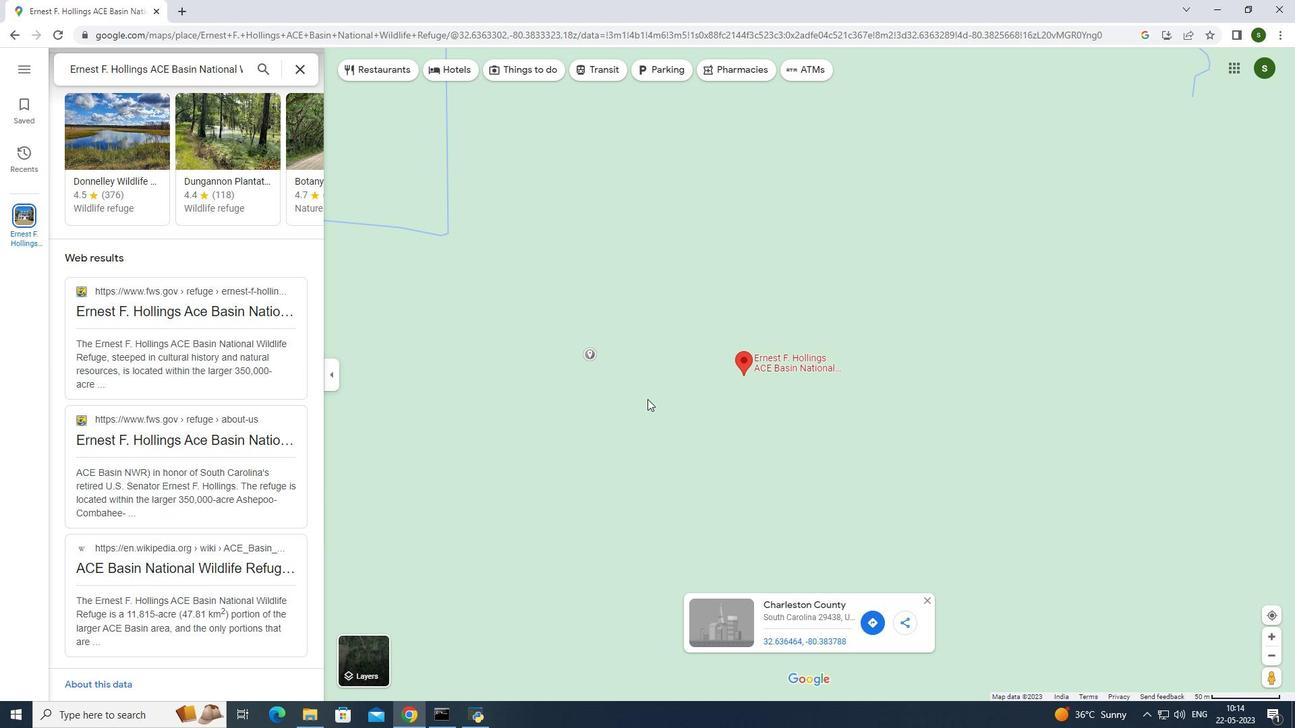 
Action: Mouse scrolled (646, 399) with delta (0, 0)
Screenshot: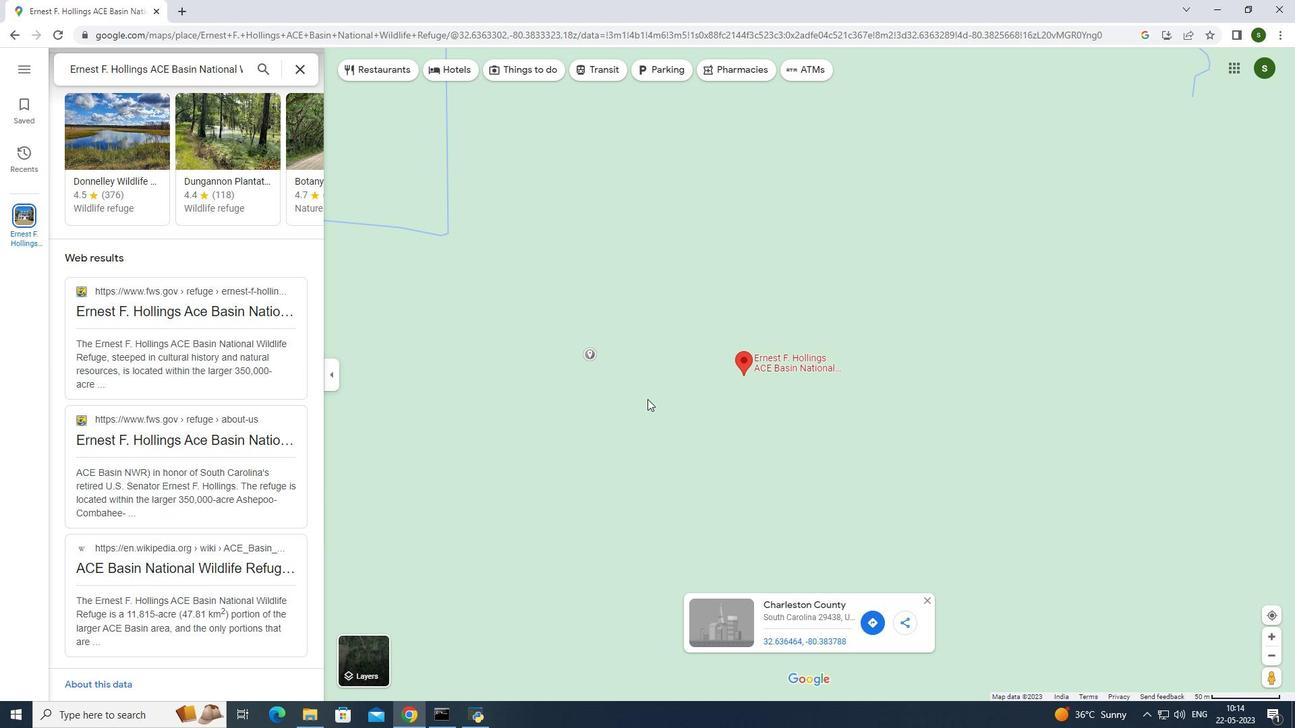 
Action: Mouse moved to (646, 399)
Screenshot: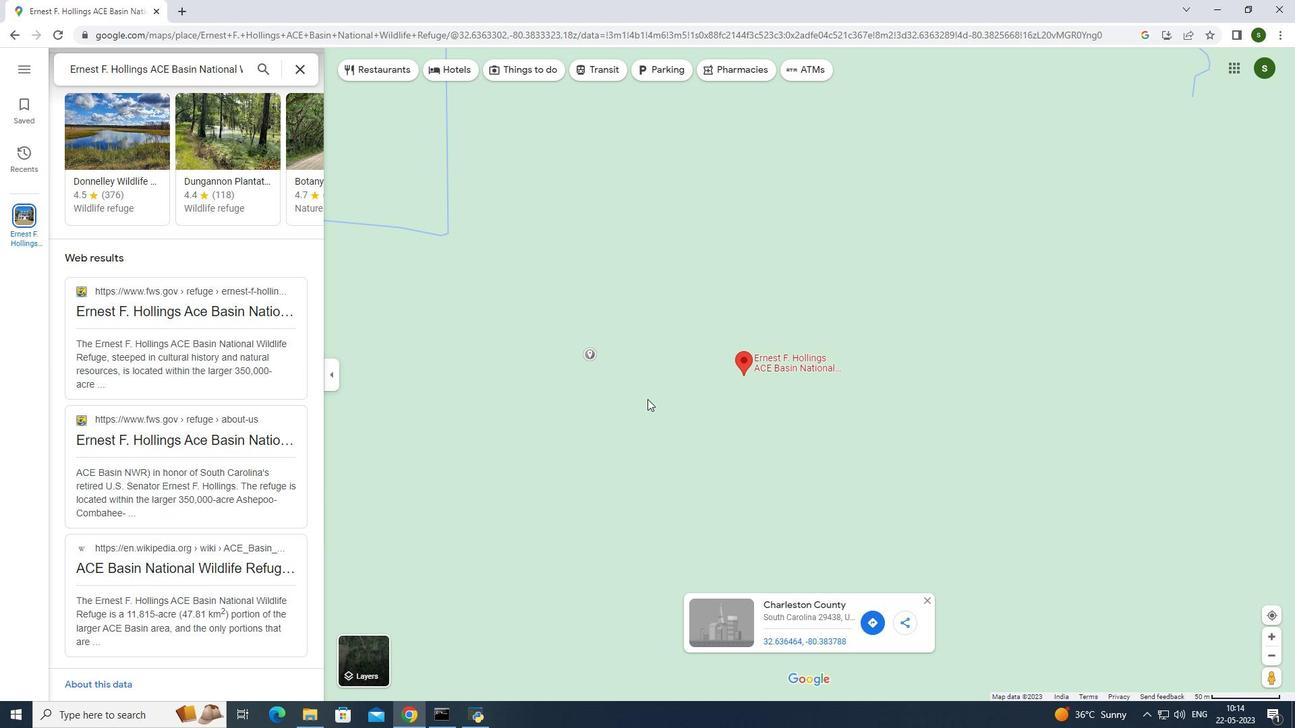
Action: Mouse scrolled (646, 399) with delta (0, 0)
Screenshot: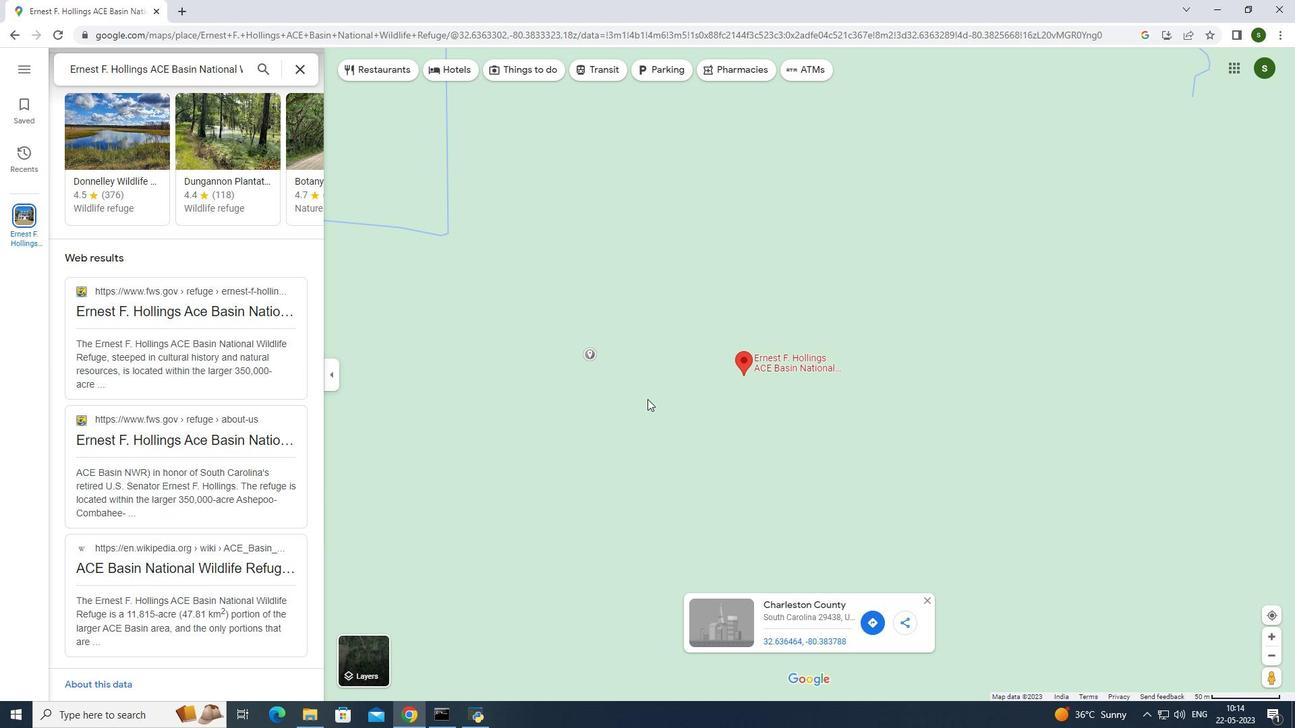 
Action: Mouse scrolled (646, 399) with delta (0, 0)
Screenshot: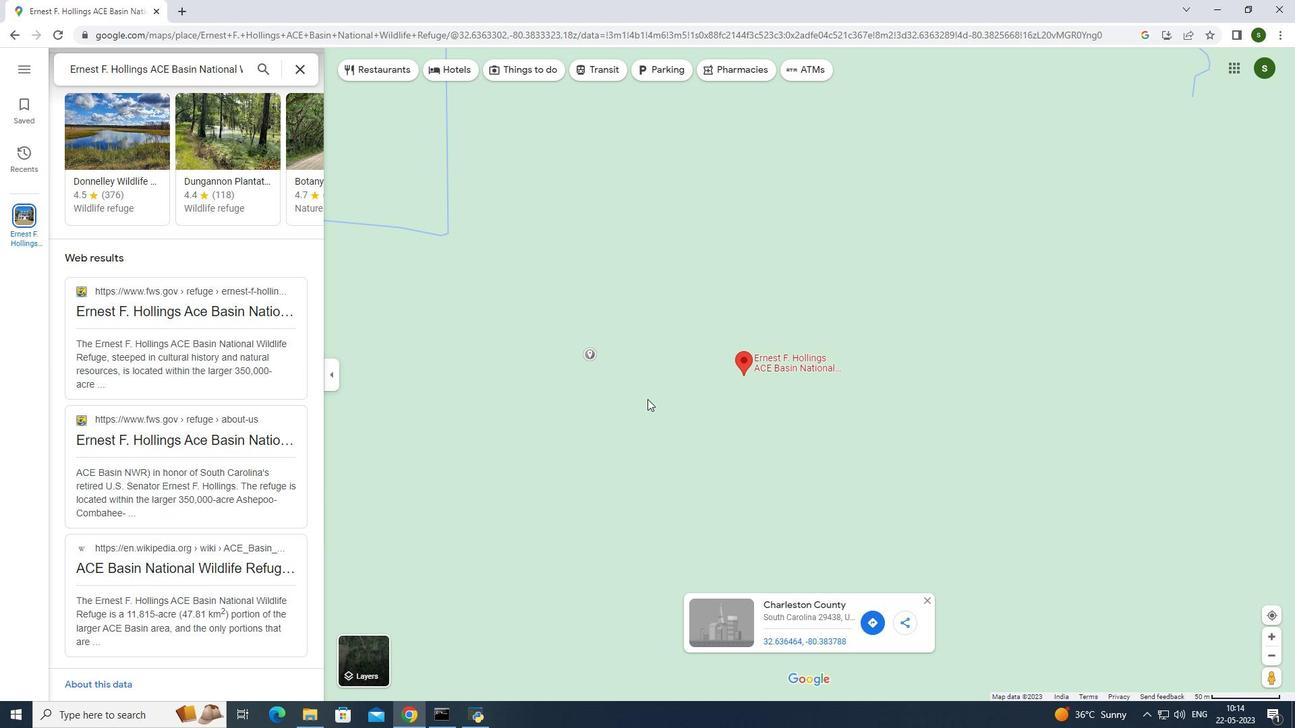 
Action: Mouse scrolled (646, 399) with delta (0, 0)
Screenshot: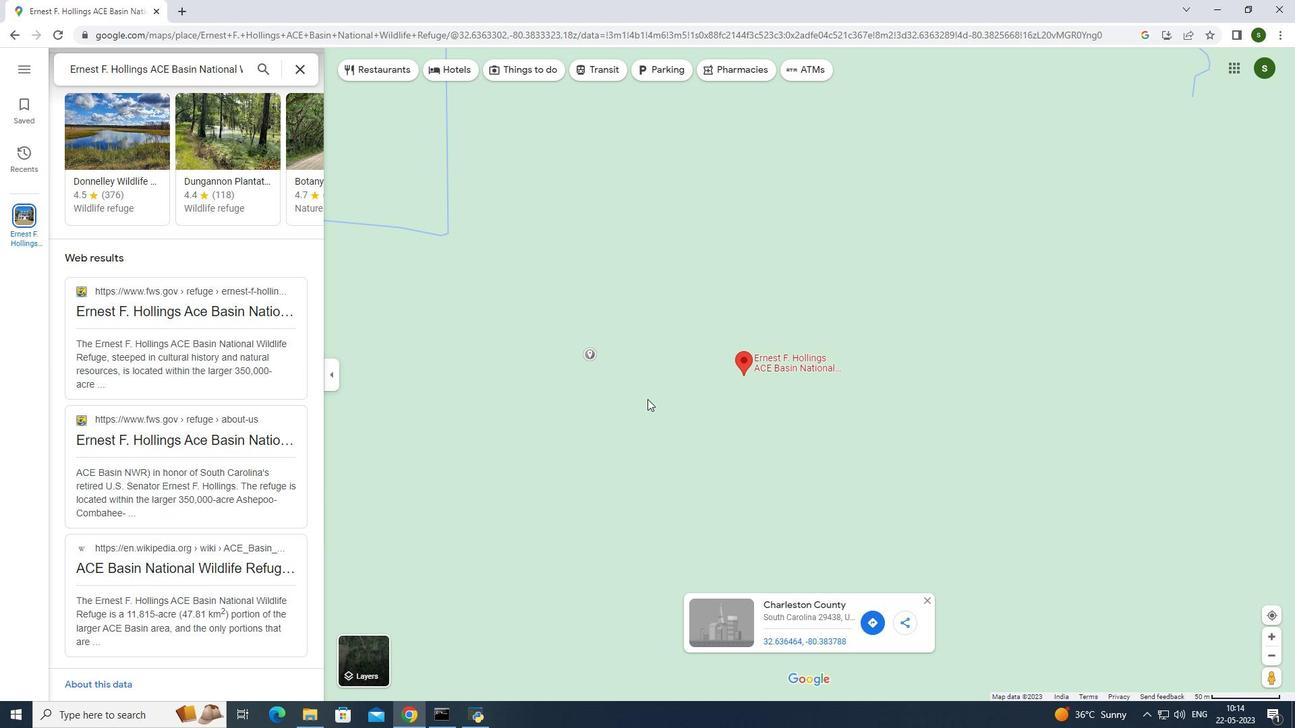 
Action: Mouse scrolled (646, 399) with delta (0, 0)
Screenshot: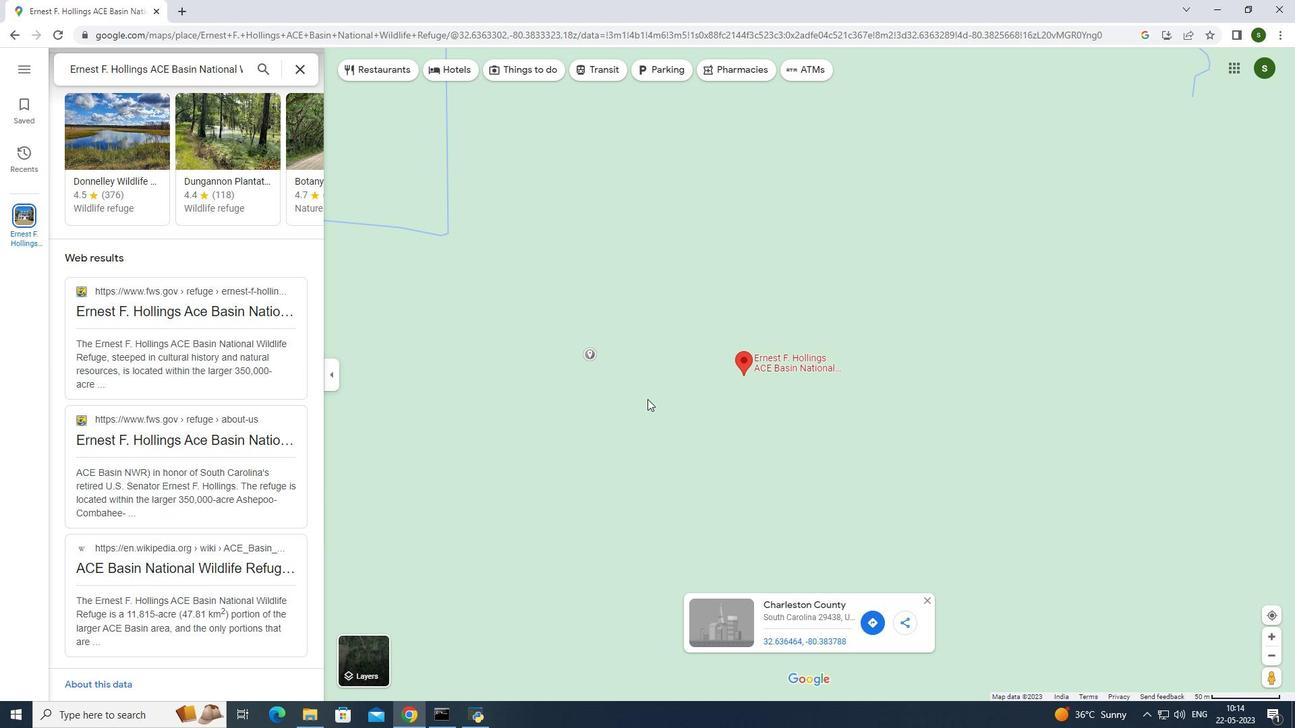 
Action: Mouse scrolled (646, 399) with delta (0, 0)
Screenshot: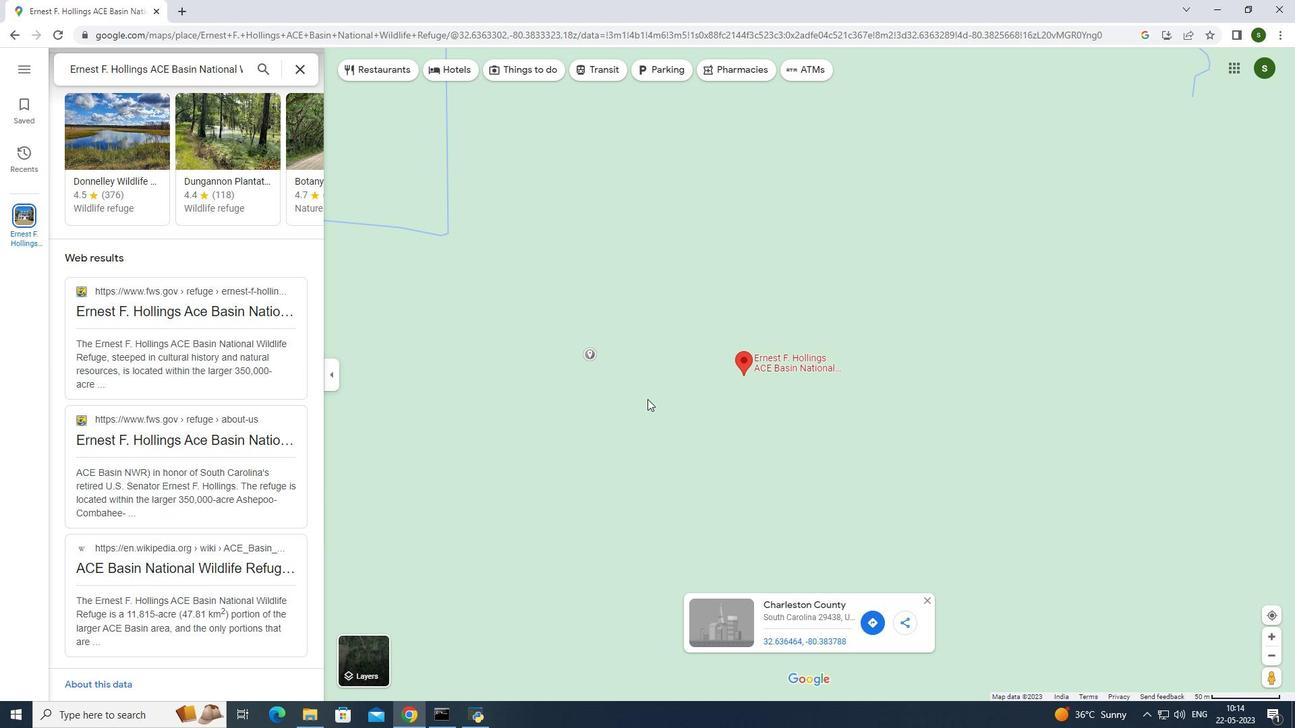 
Action: Mouse scrolled (646, 399) with delta (0, 0)
Screenshot: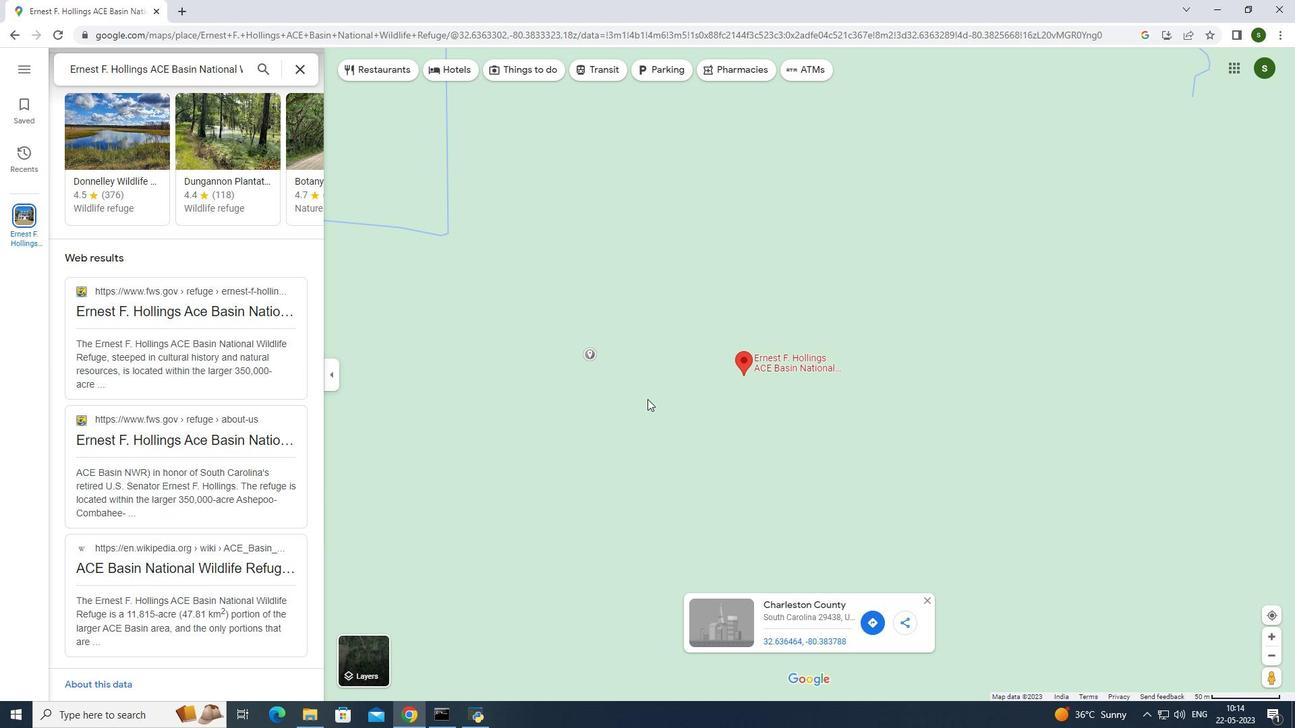 
Action: Mouse scrolled (646, 399) with delta (0, 0)
Screenshot: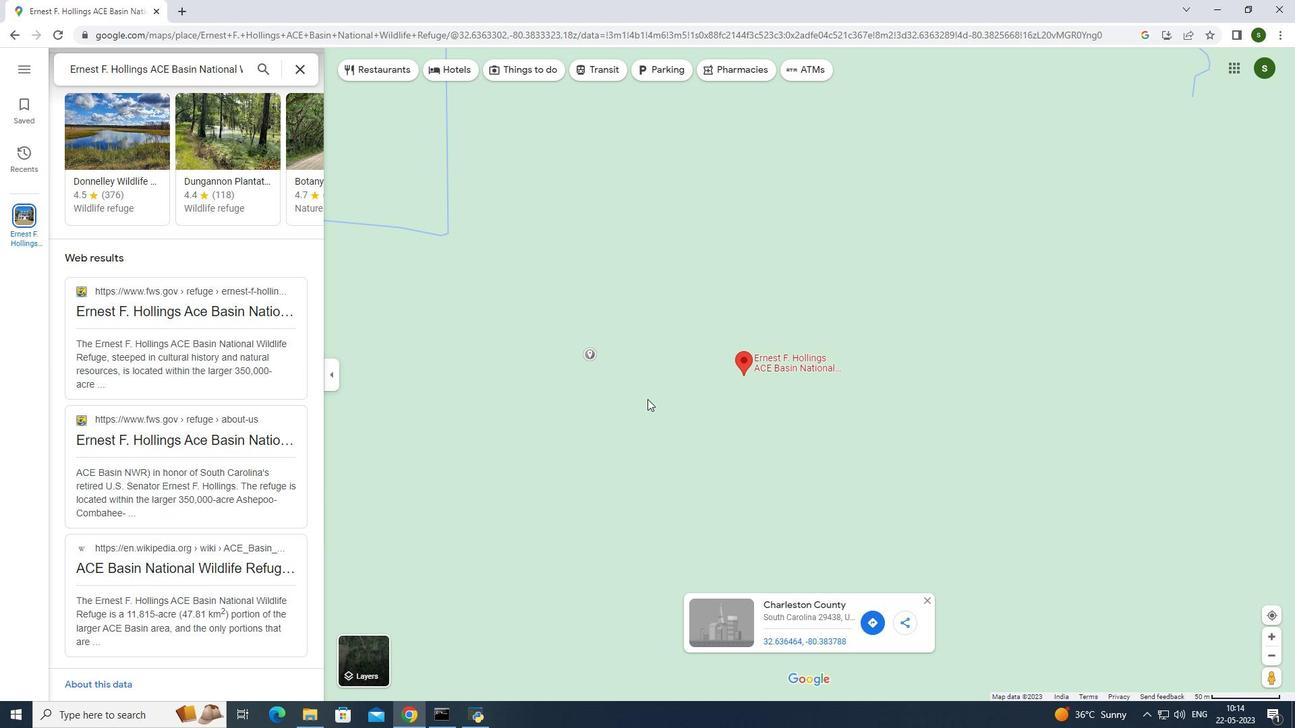 
Action: Mouse scrolled (646, 399) with delta (0, 0)
Screenshot: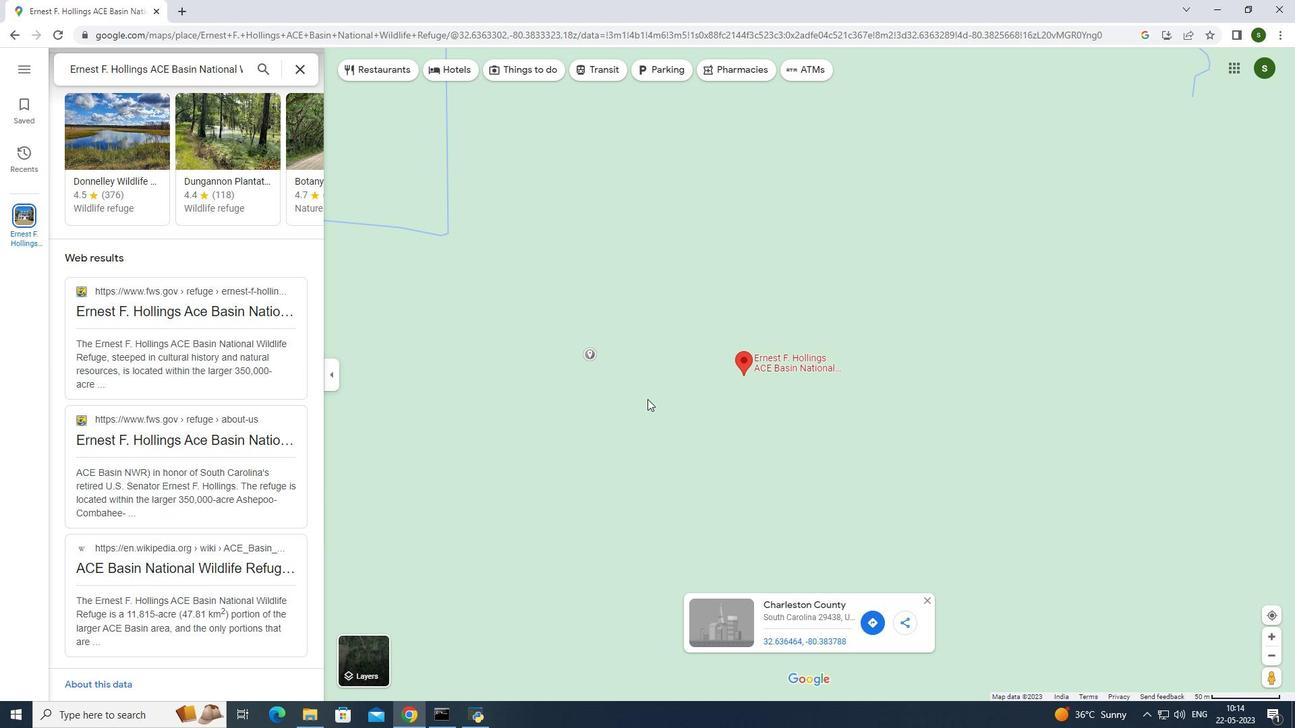 
Action: Mouse scrolled (646, 399) with delta (0, 0)
Screenshot: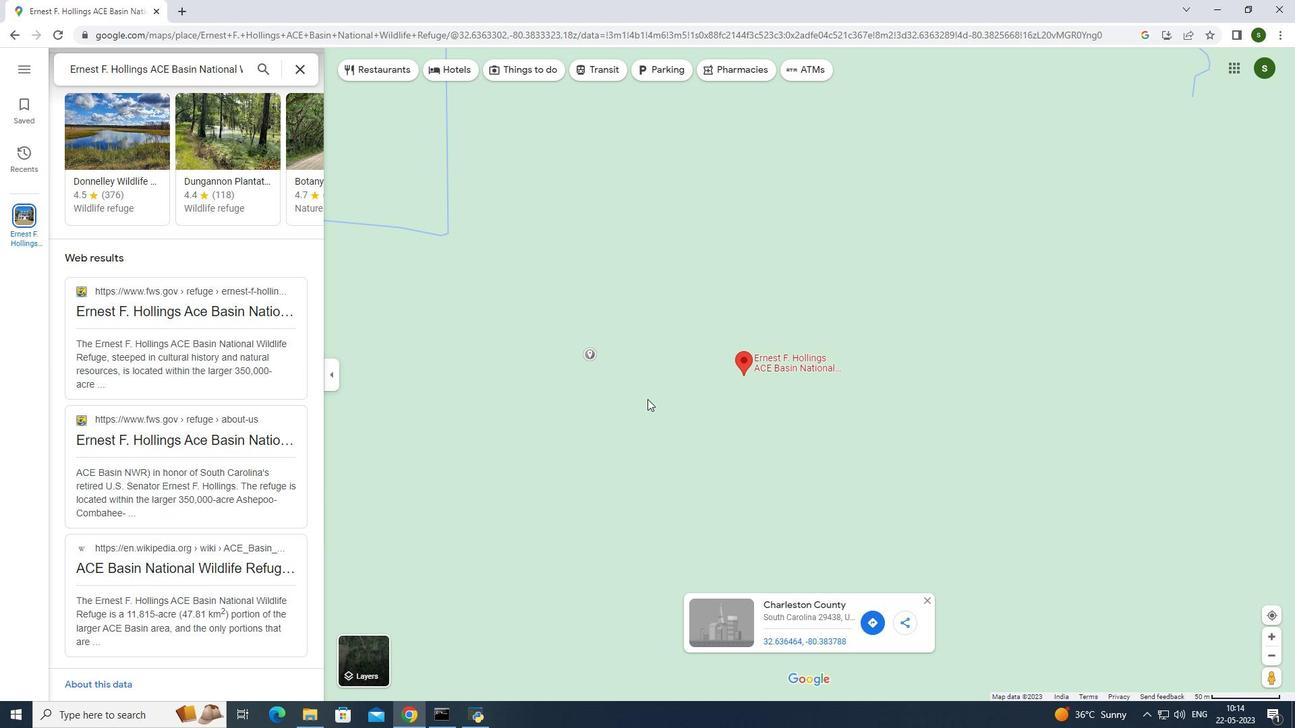 
Action: Mouse scrolled (646, 399) with delta (0, 0)
Screenshot: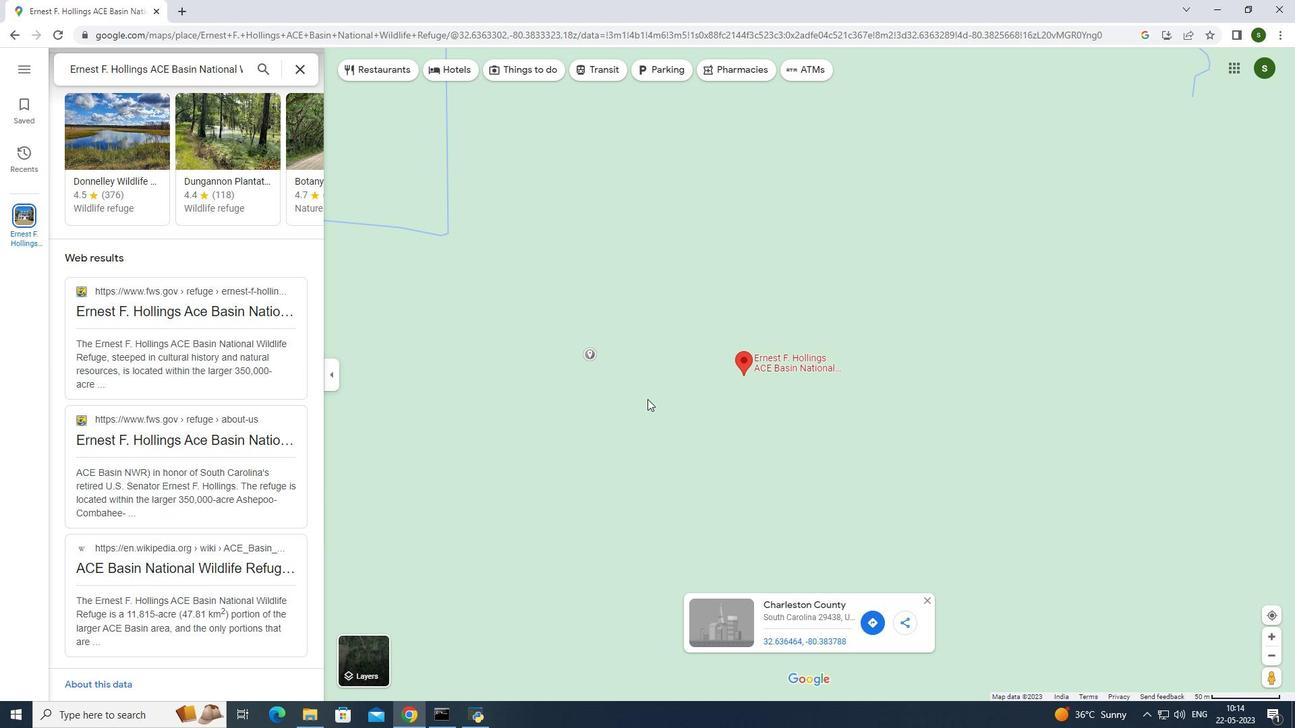 
Action: Mouse moved to (646, 399)
Screenshot: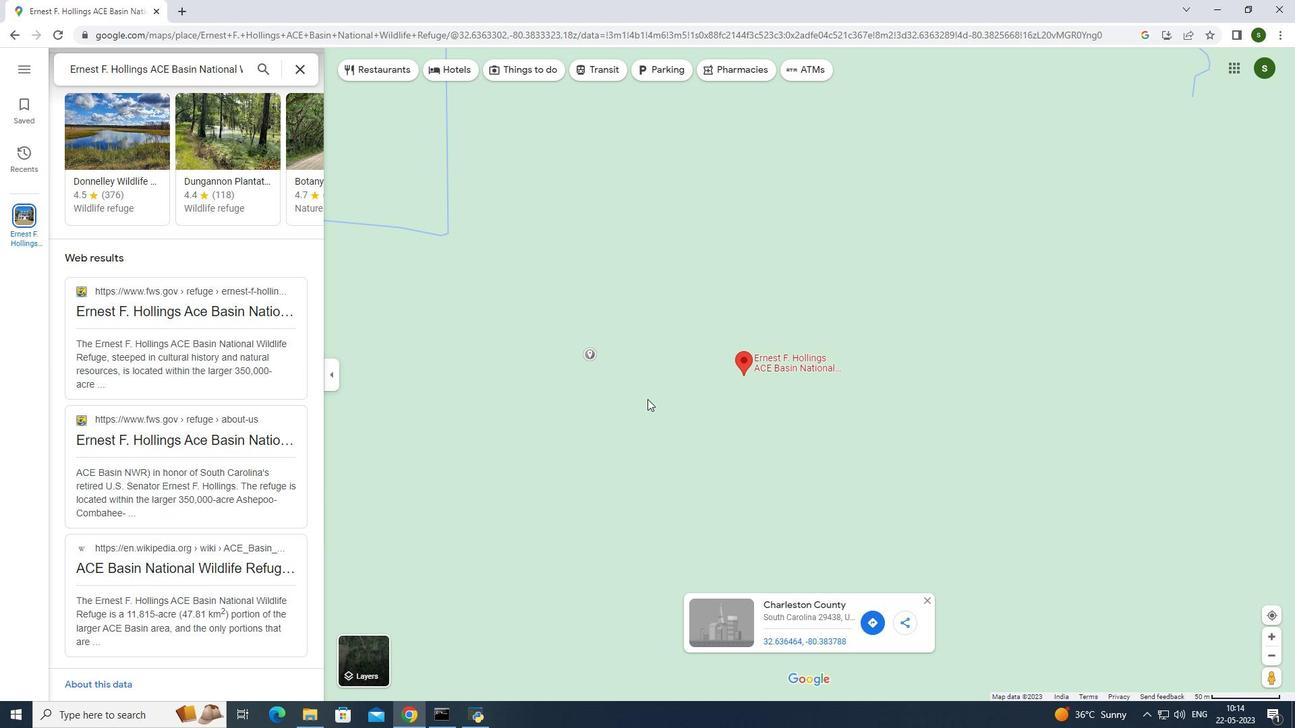 
Action: Mouse scrolled (646, 399) with delta (0, 0)
Screenshot: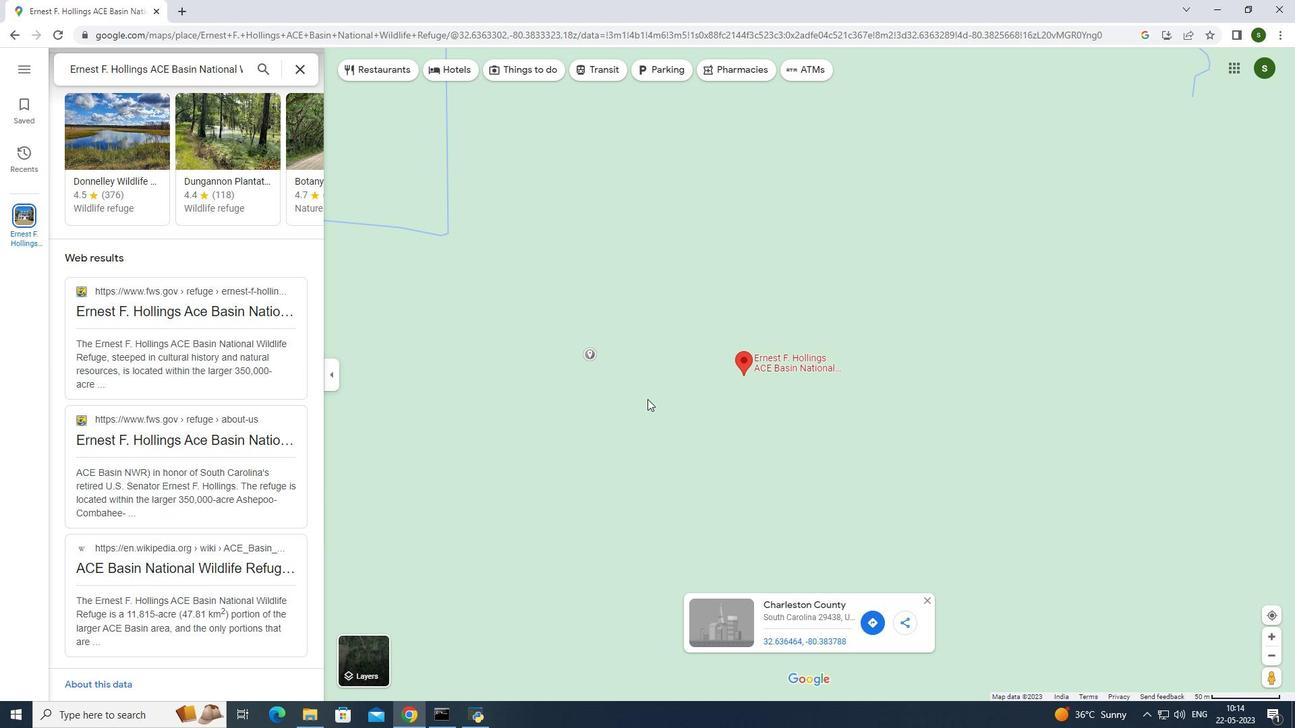 
Action: Mouse moved to (646, 399)
Screenshot: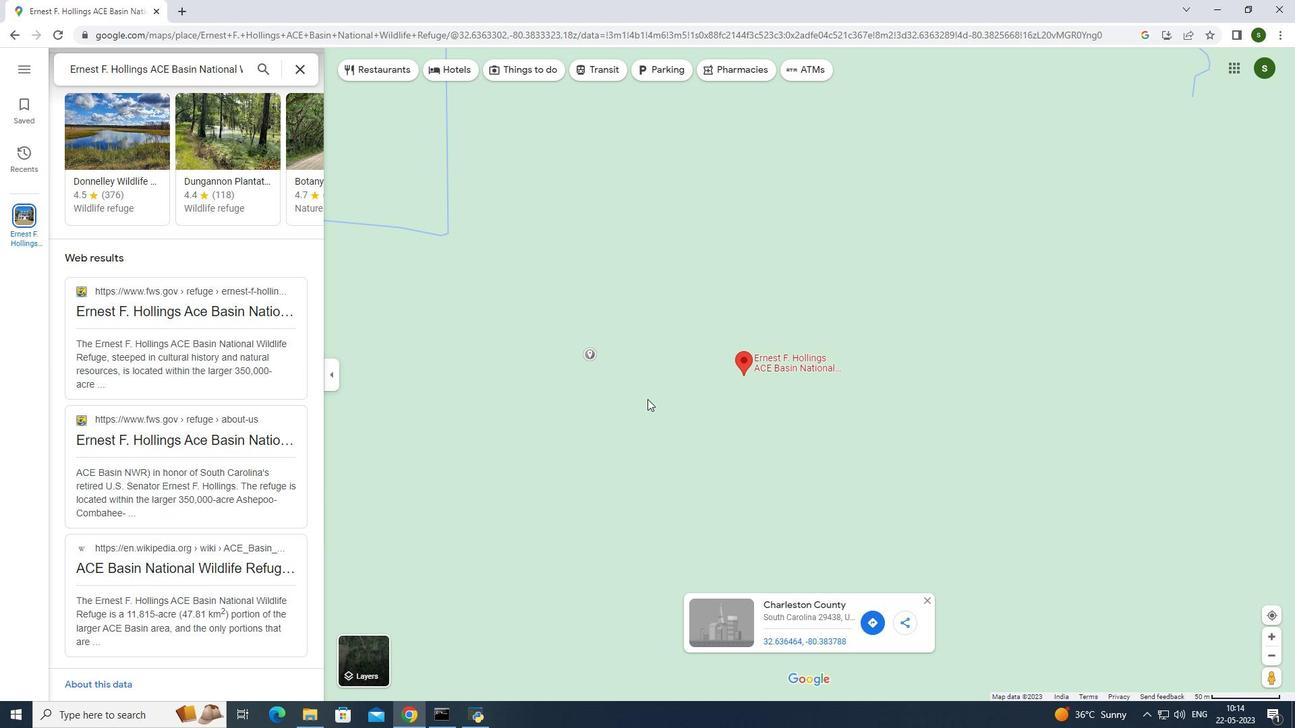 
Action: Mouse scrolled (646, 399) with delta (0, 0)
Screenshot: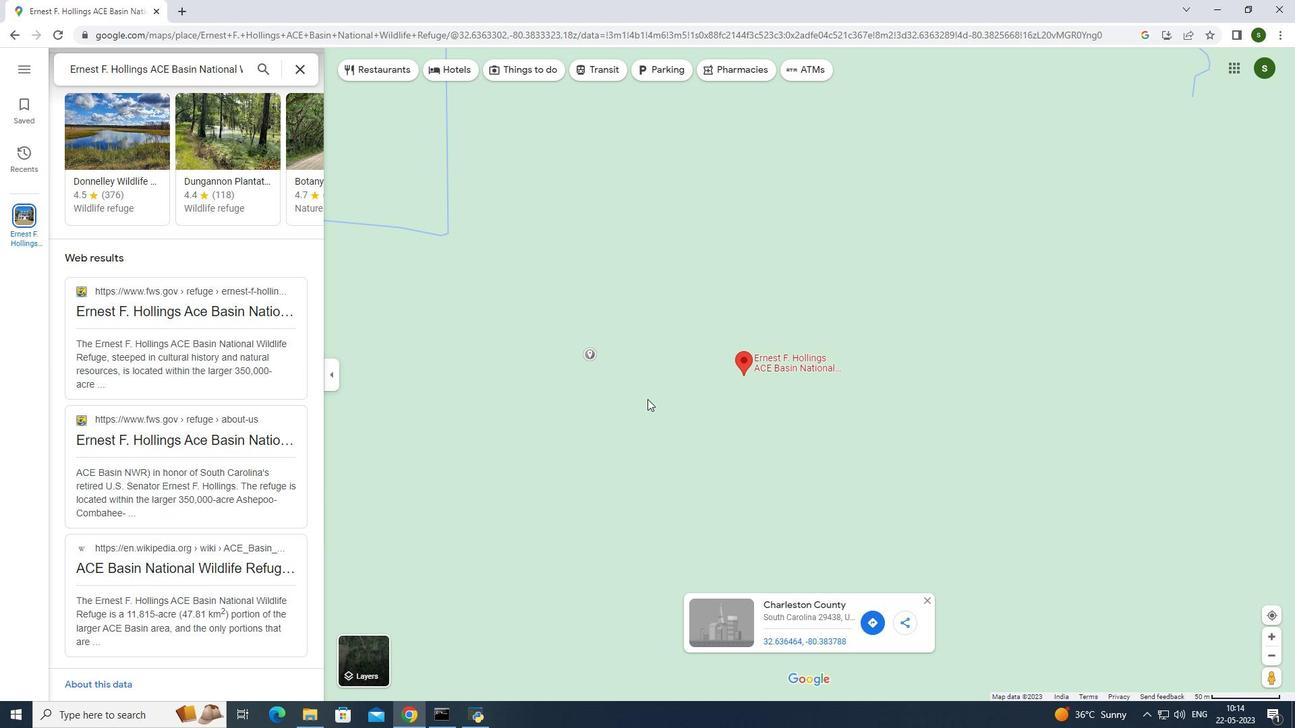 
Action: Mouse moved to (646, 399)
Screenshot: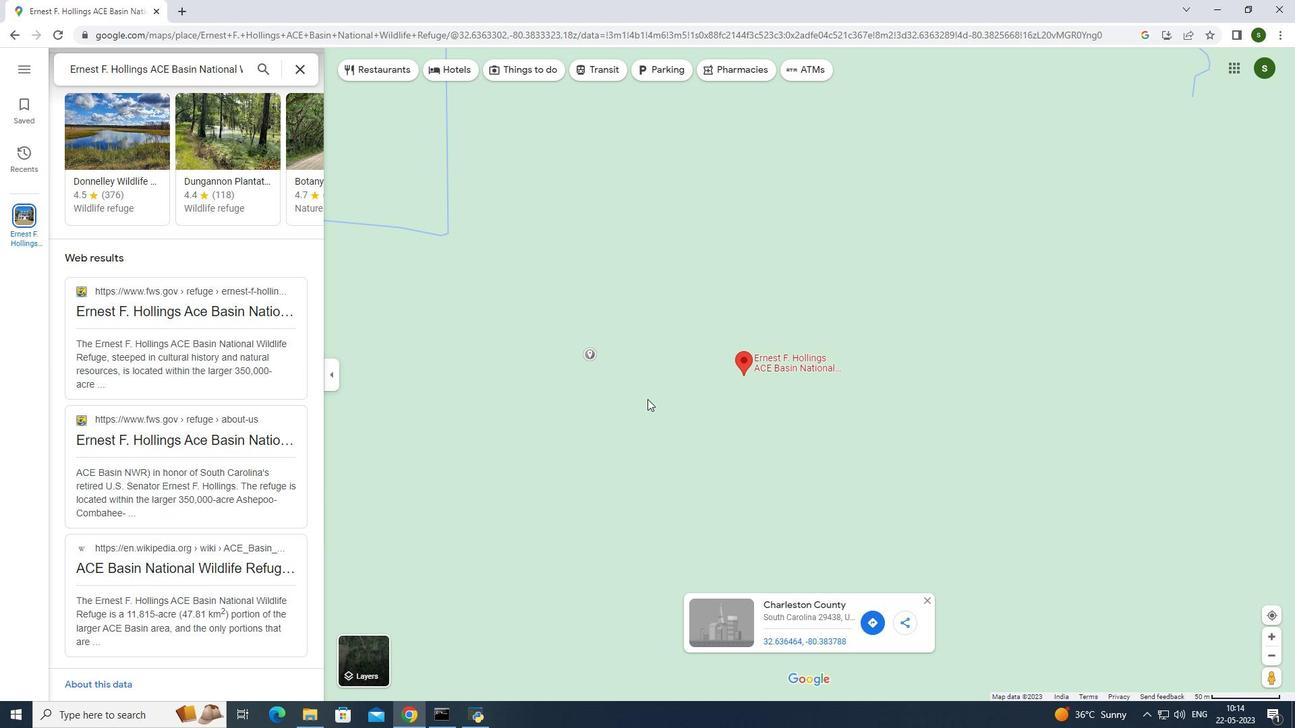 
Action: Mouse scrolled (646, 399) with delta (0, 0)
Screenshot: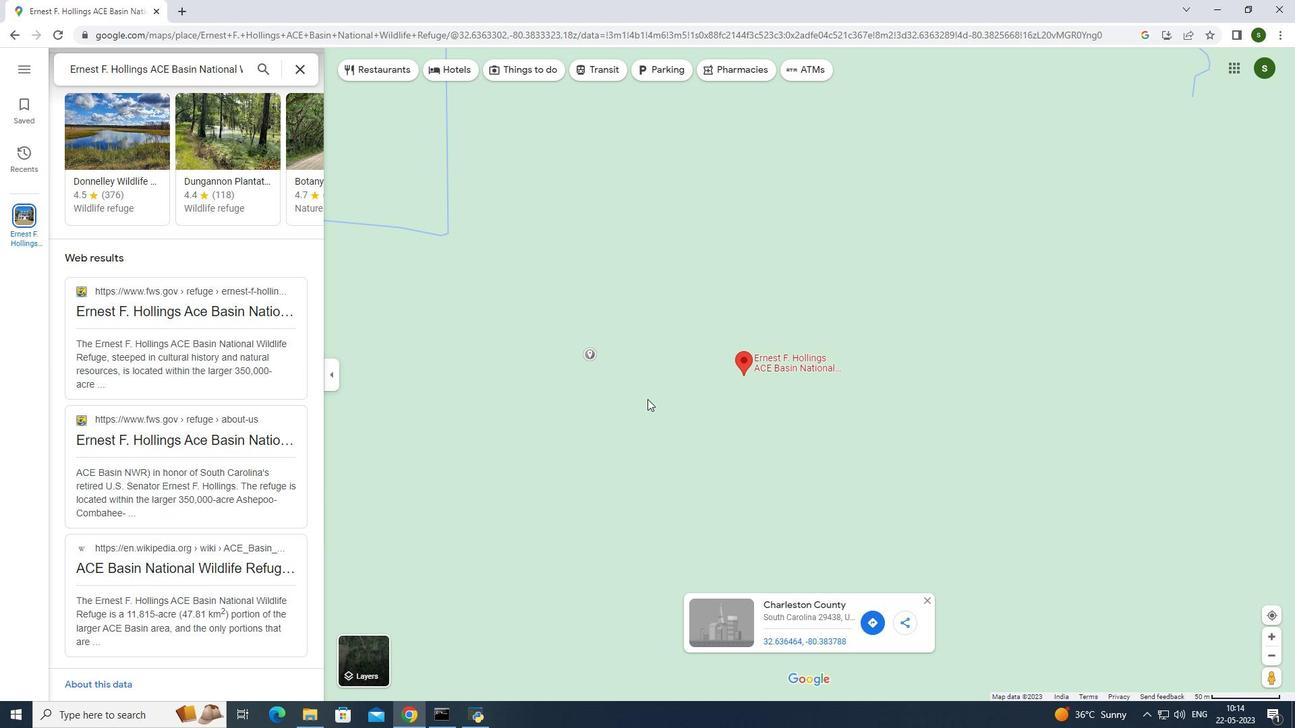 
Action: Mouse moved to (646, 399)
Screenshot: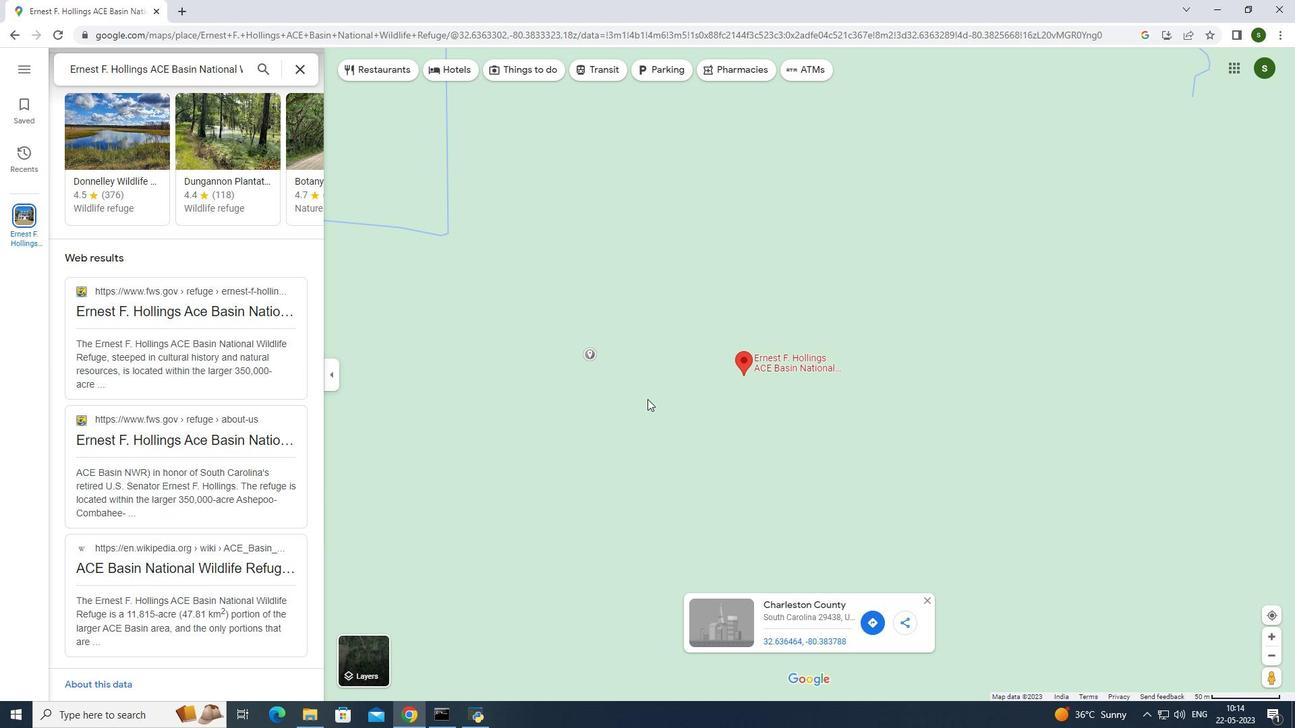 
Action: Mouse scrolled (646, 399) with delta (0, 0)
Screenshot: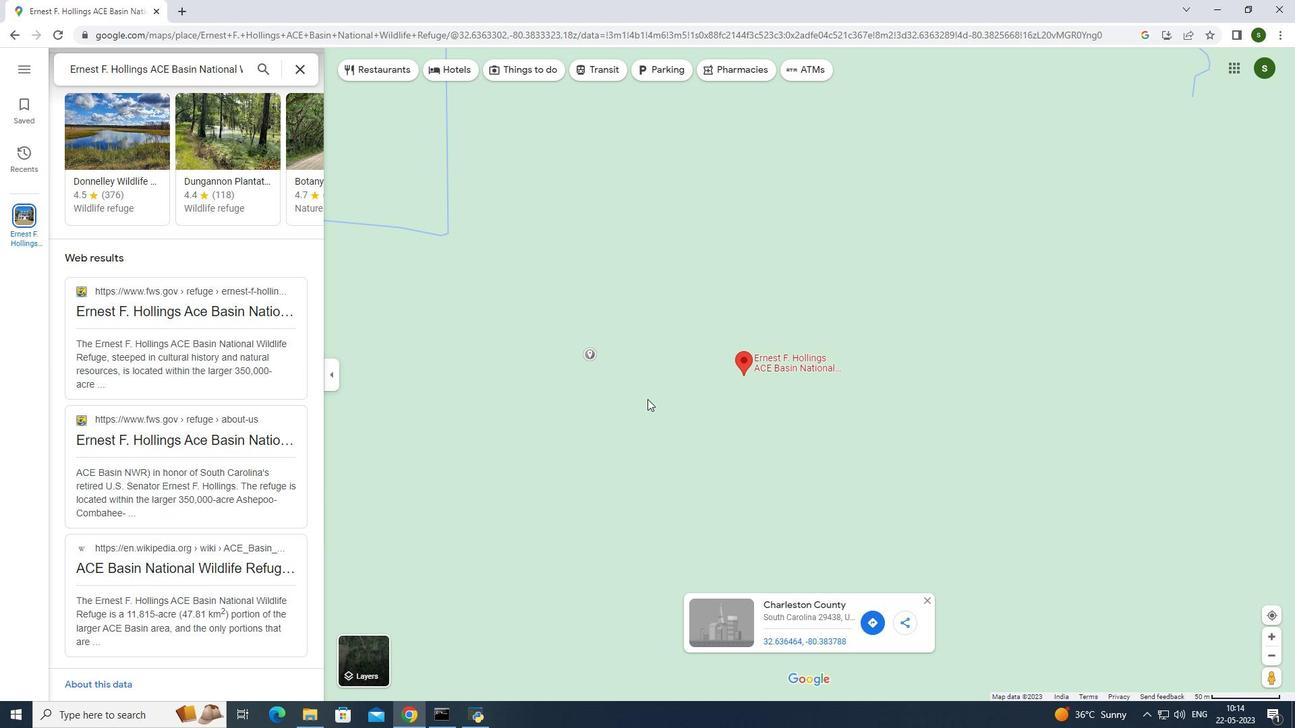 
Action: Mouse moved to (646, 399)
Screenshot: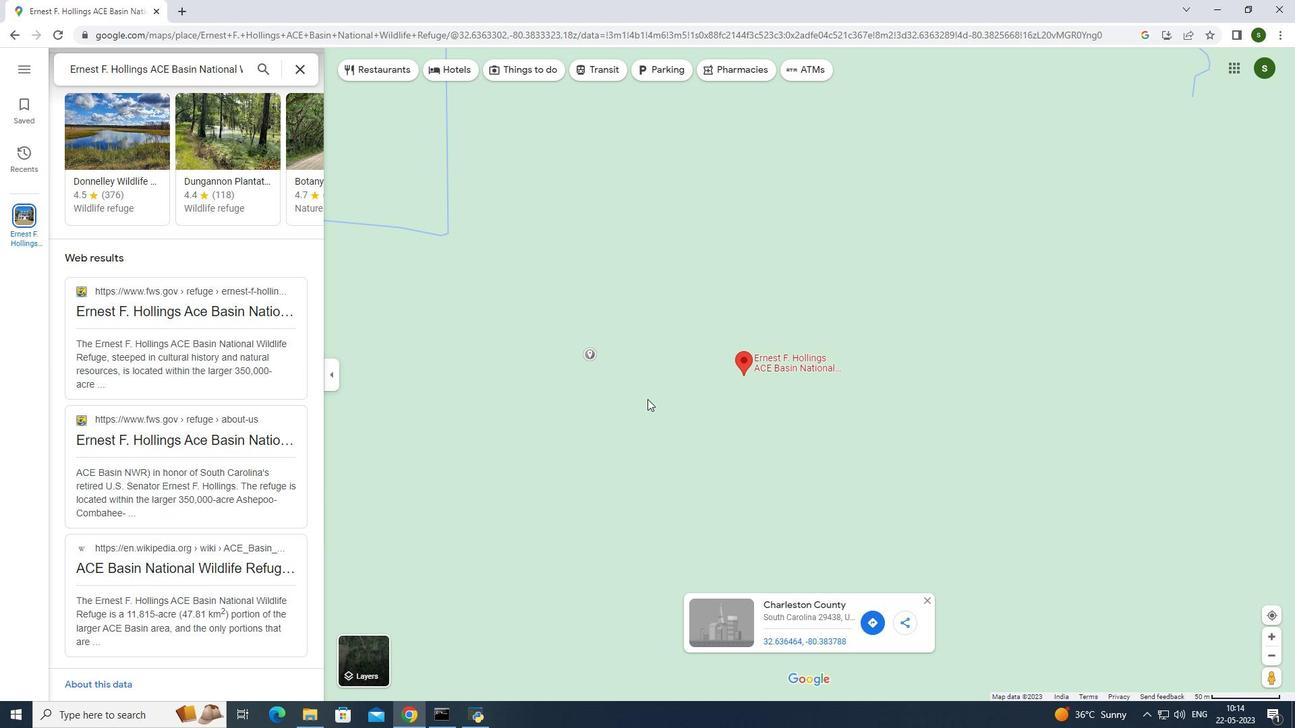 
Action: Mouse scrolled (646, 399) with delta (0, 0)
Screenshot: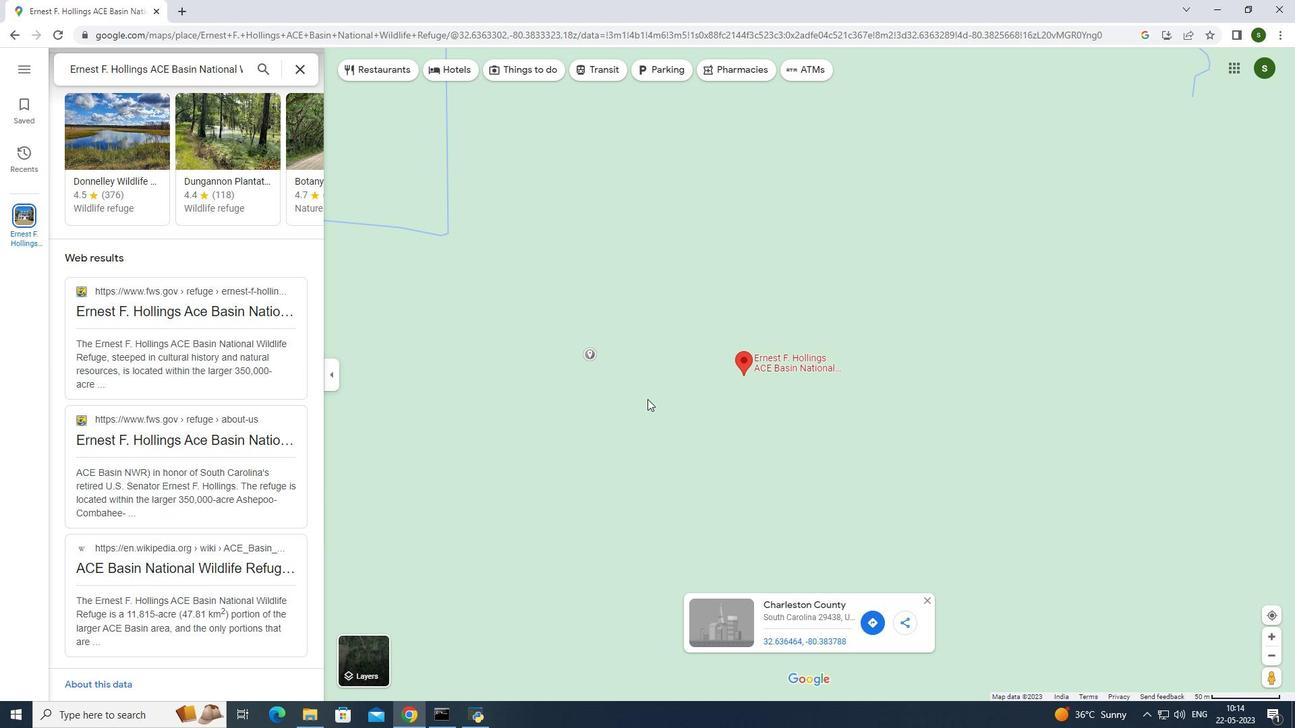 
Action: Mouse moved to (646, 399)
Screenshot: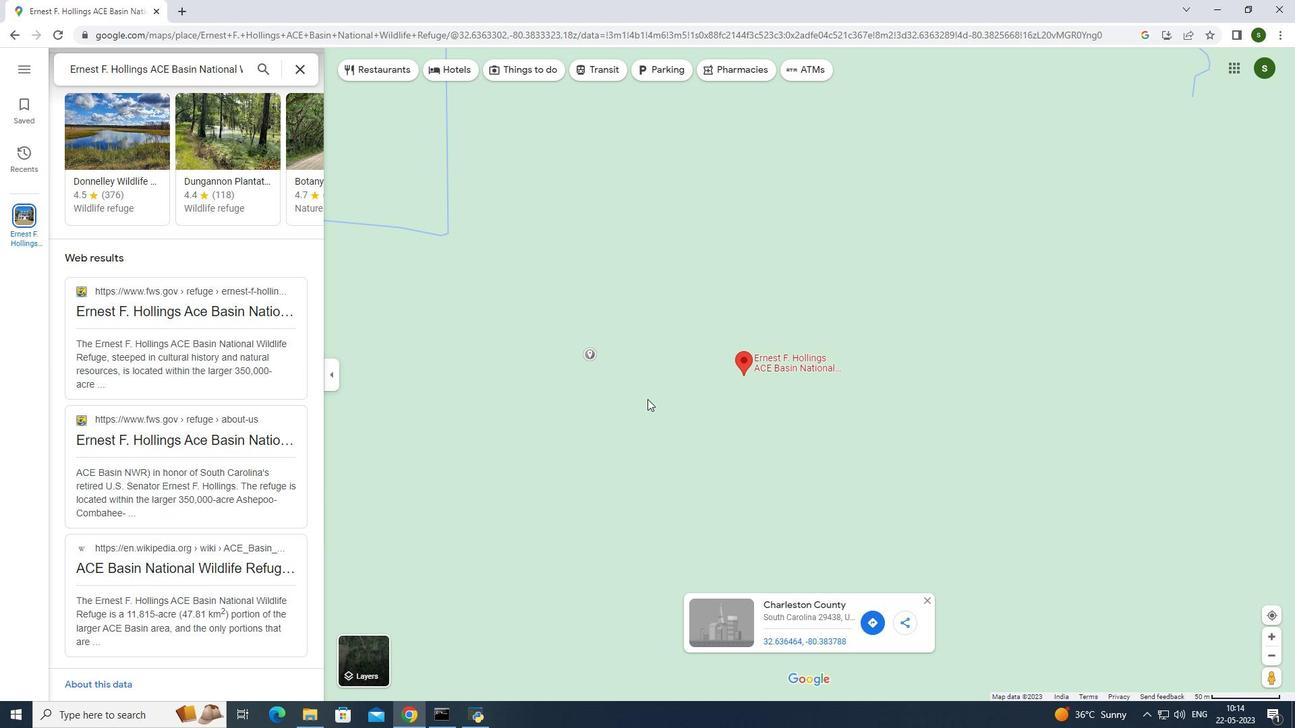 
Action: Mouse scrolled (646, 399) with delta (0, 0)
Screenshot: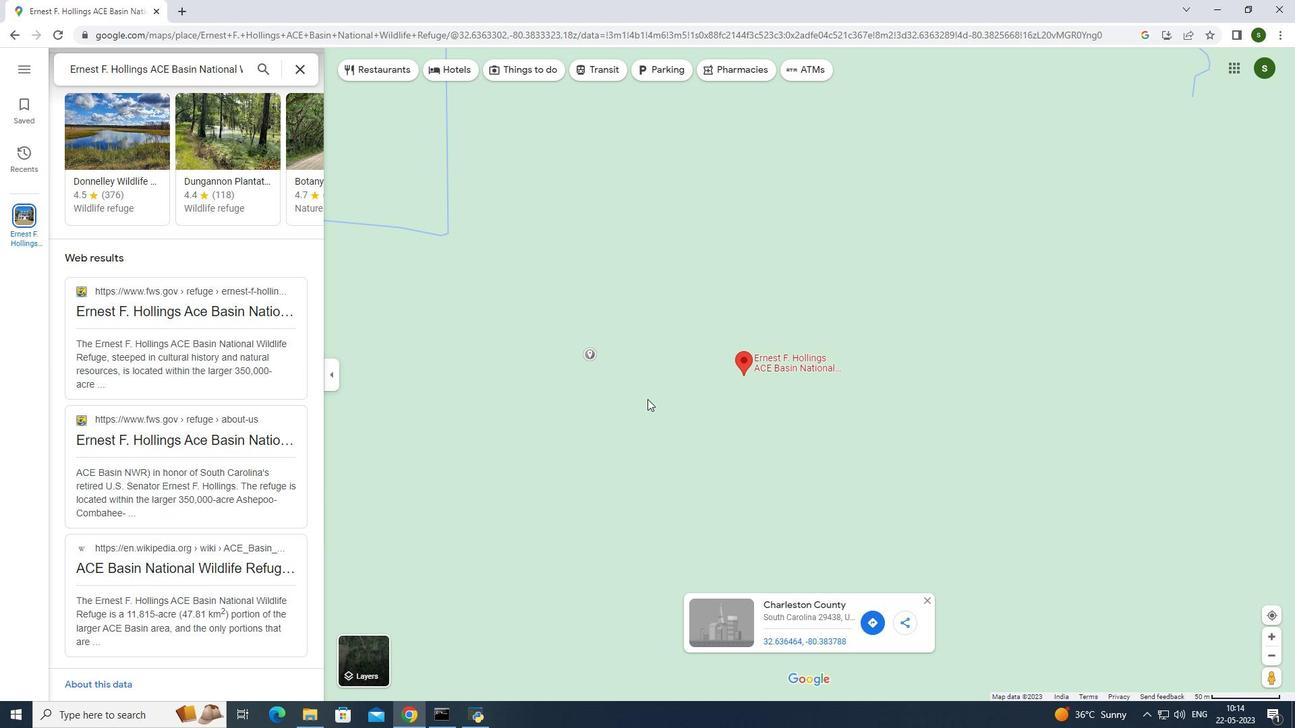 
Action: Mouse scrolled (646, 399) with delta (0, 0)
Screenshot: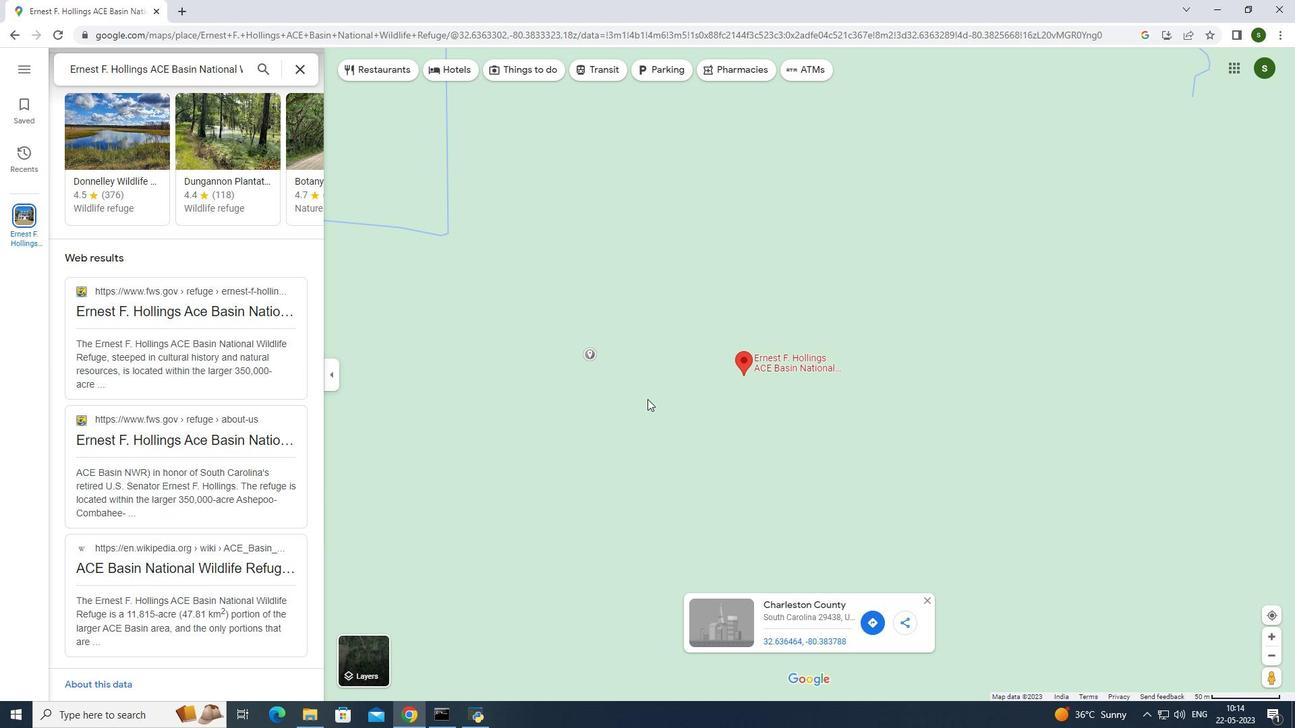 
Action: Mouse scrolled (646, 399) with delta (0, 0)
Screenshot: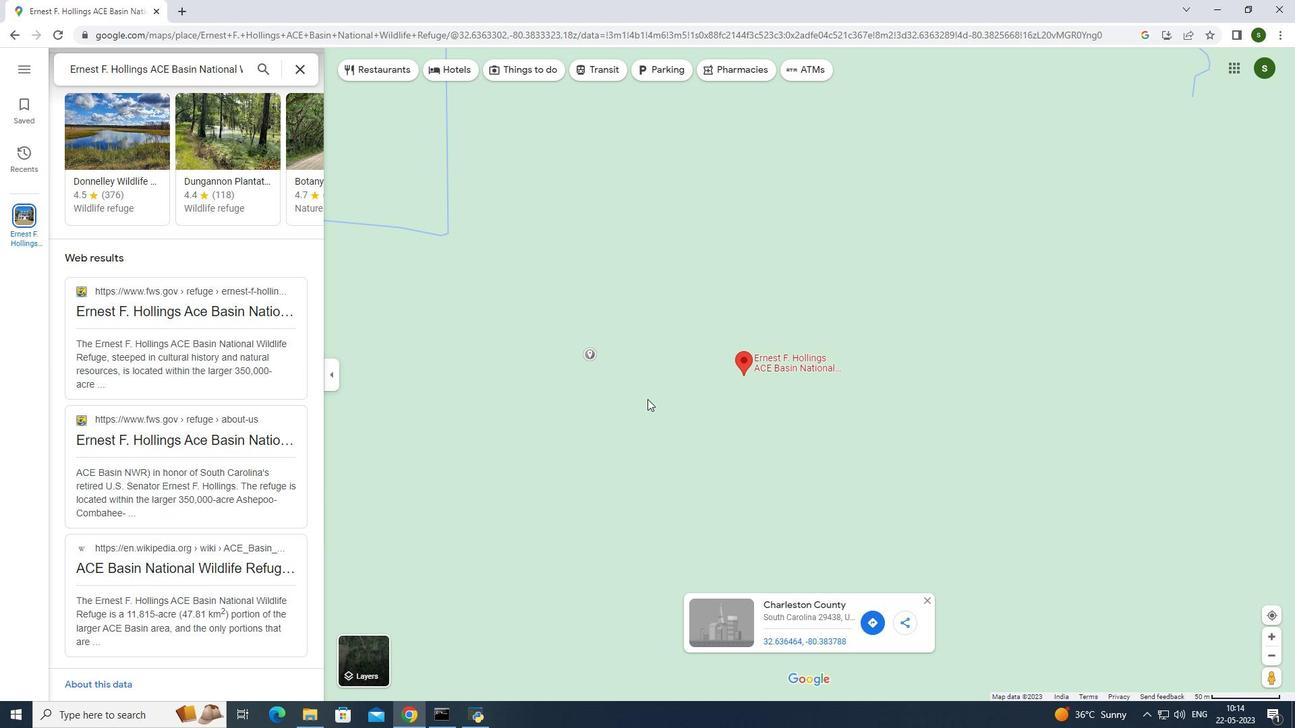 
Action: Mouse scrolled (646, 399) with delta (0, 0)
Screenshot: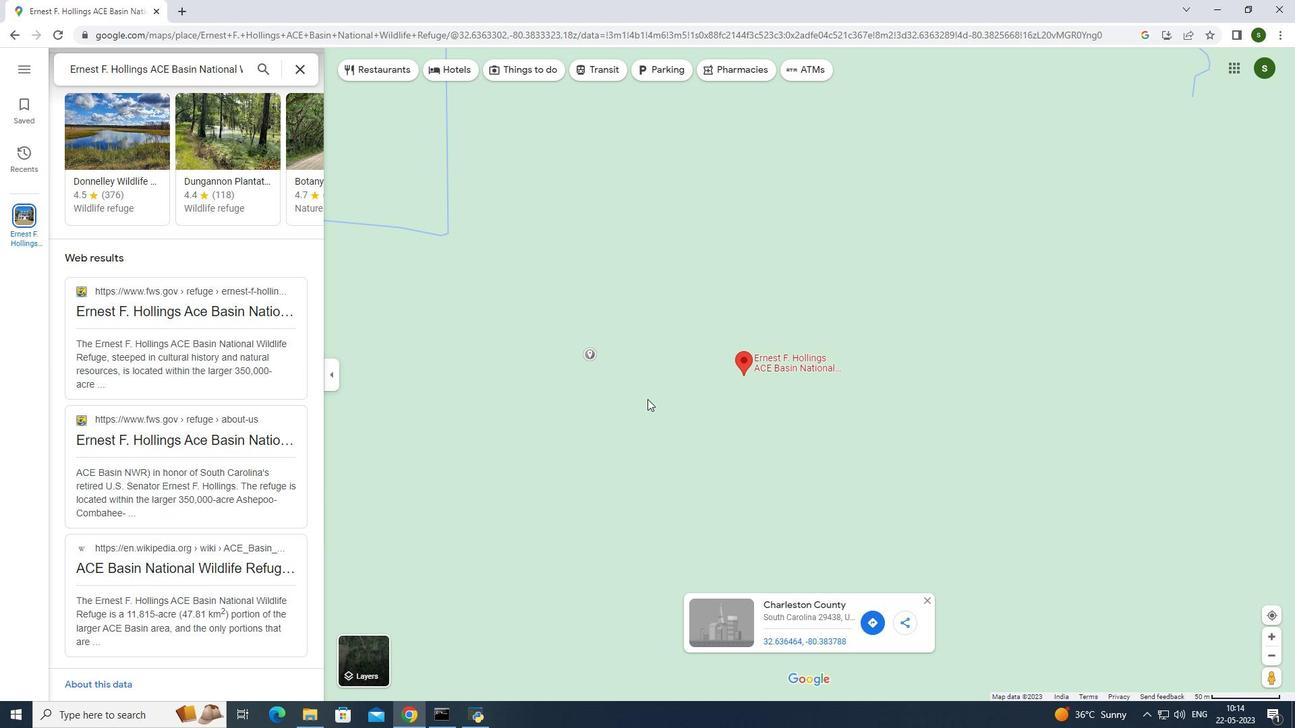 
Action: Mouse scrolled (646, 399) with delta (0, 0)
Screenshot: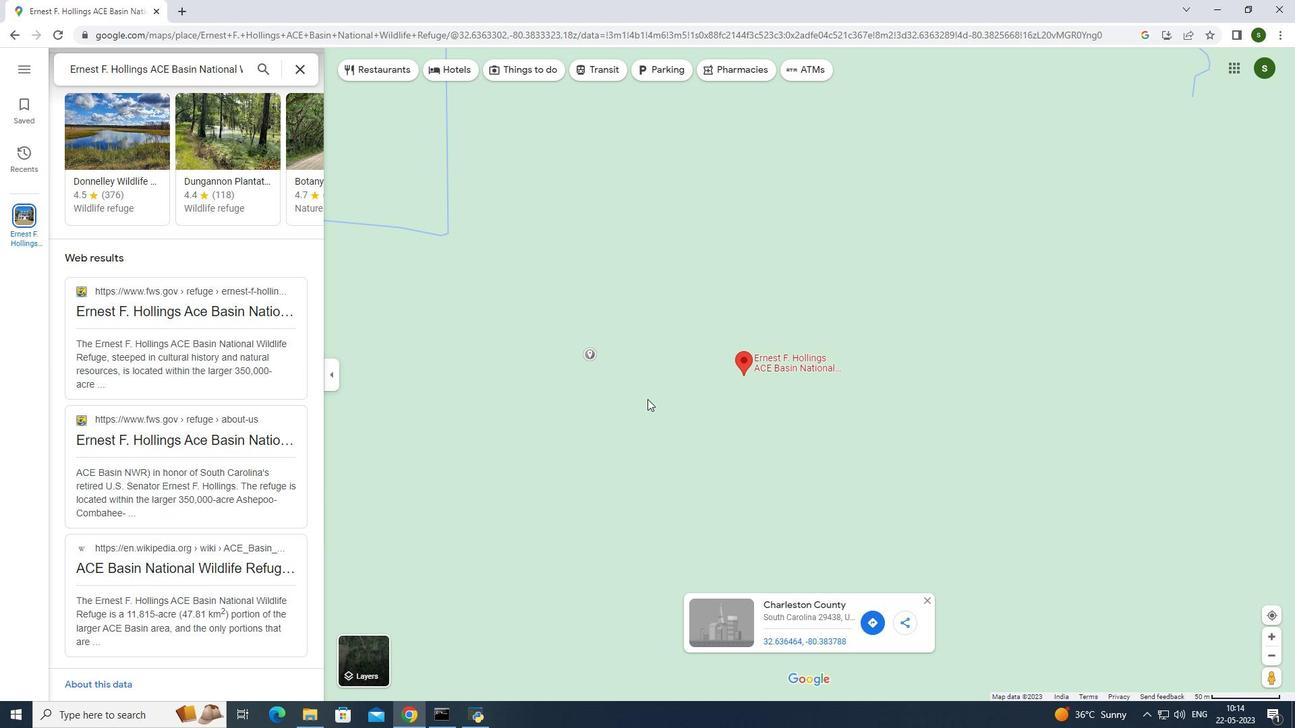 
Action: Mouse moved to (646, 399)
Screenshot: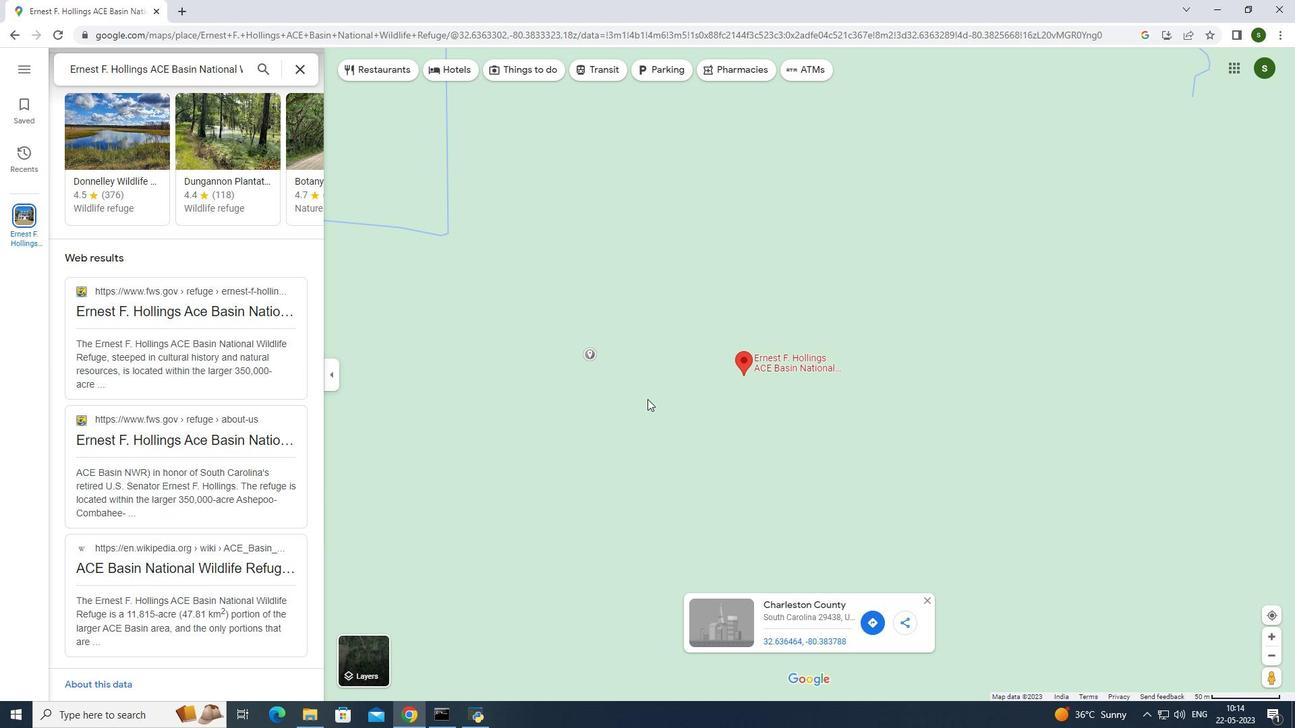 
Action: Mouse scrolled (646, 399) with delta (0, 0)
Screenshot: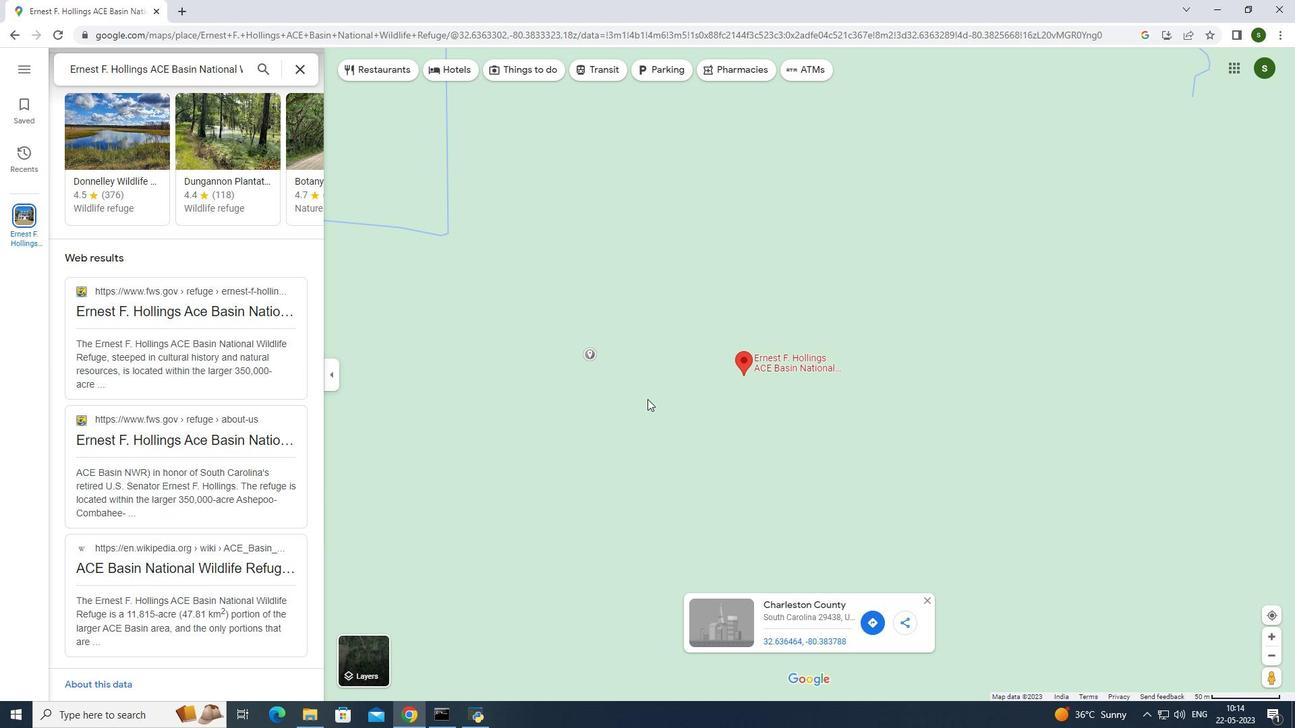 
Action: Mouse scrolled (646, 399) with delta (0, 0)
Screenshot: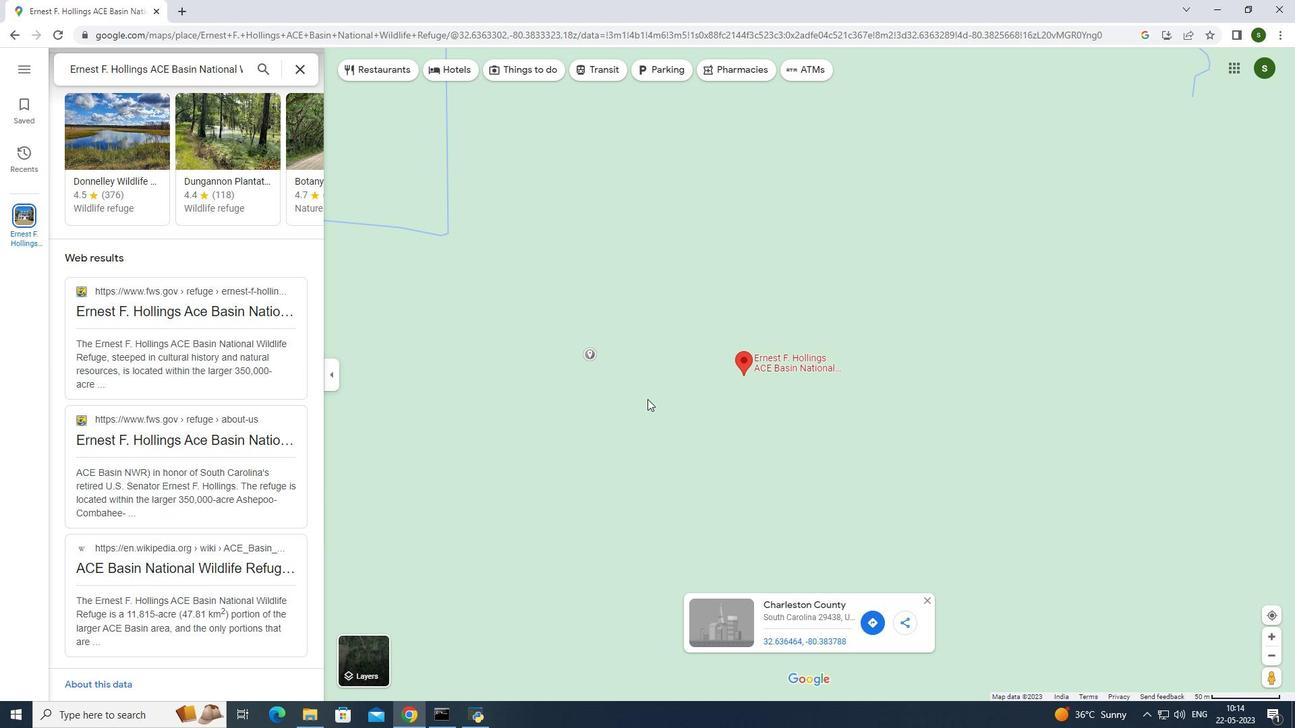 
Action: Mouse scrolled (646, 399) with delta (0, 0)
Screenshot: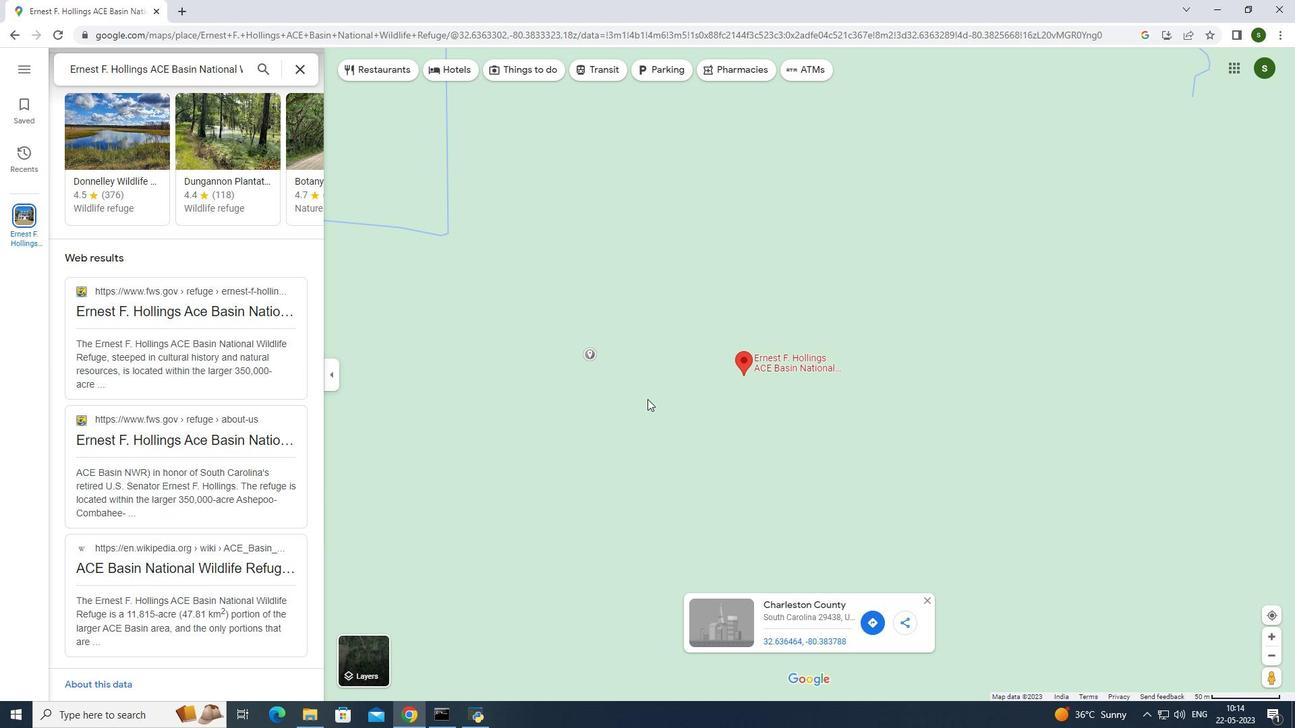 
Action: Mouse scrolled (646, 399) with delta (0, 0)
Screenshot: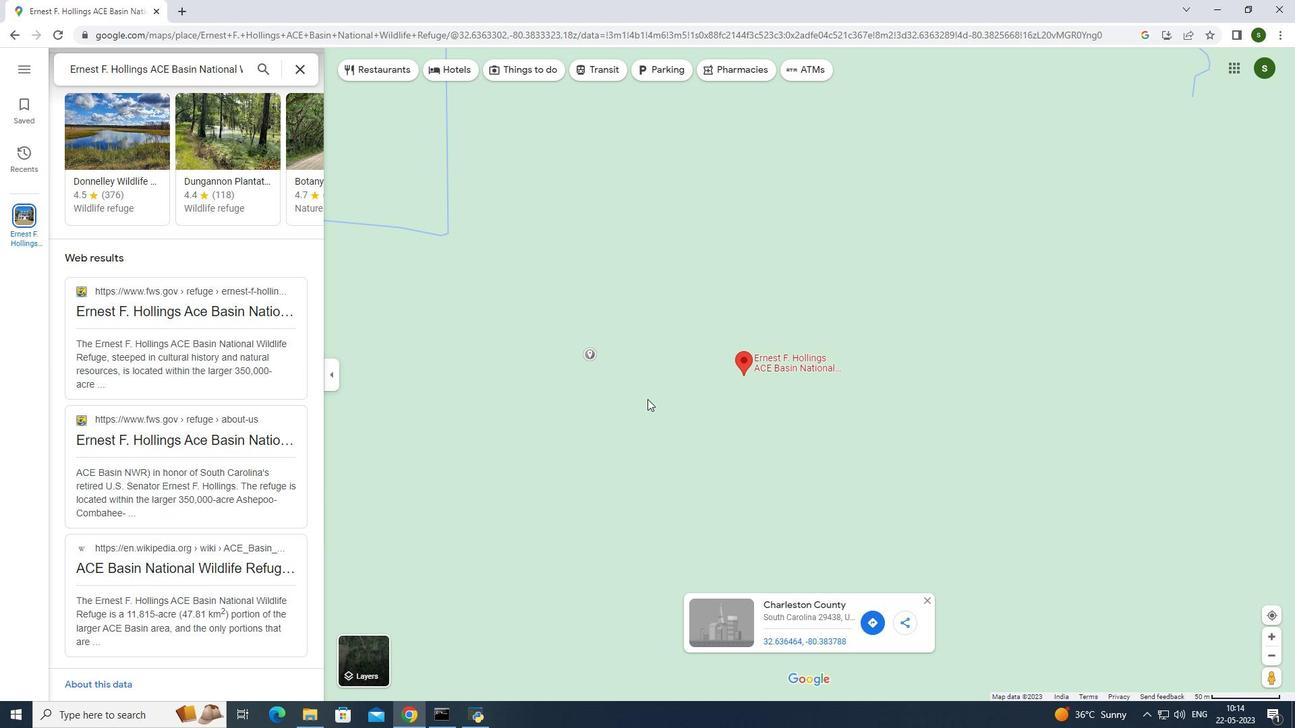 
Action: Mouse scrolled (646, 399) with delta (0, 0)
Screenshot: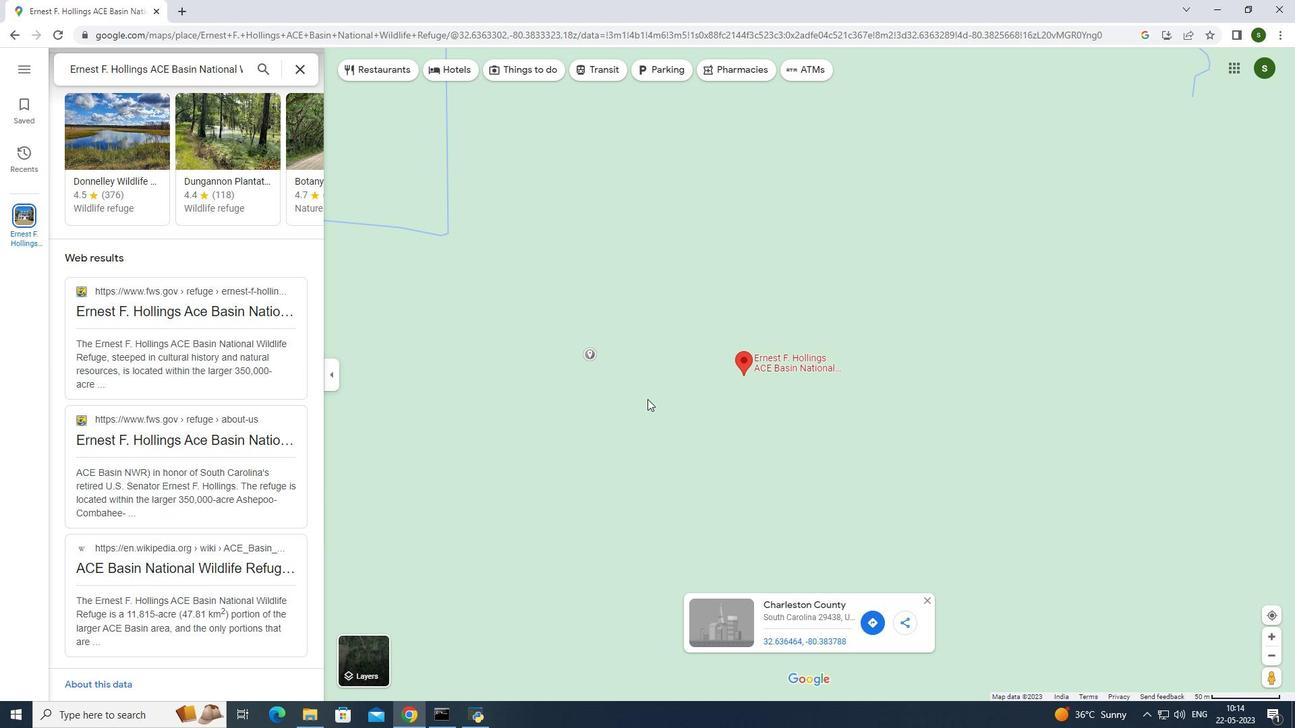 
Action: Mouse scrolled (646, 399) with delta (0, 0)
Screenshot: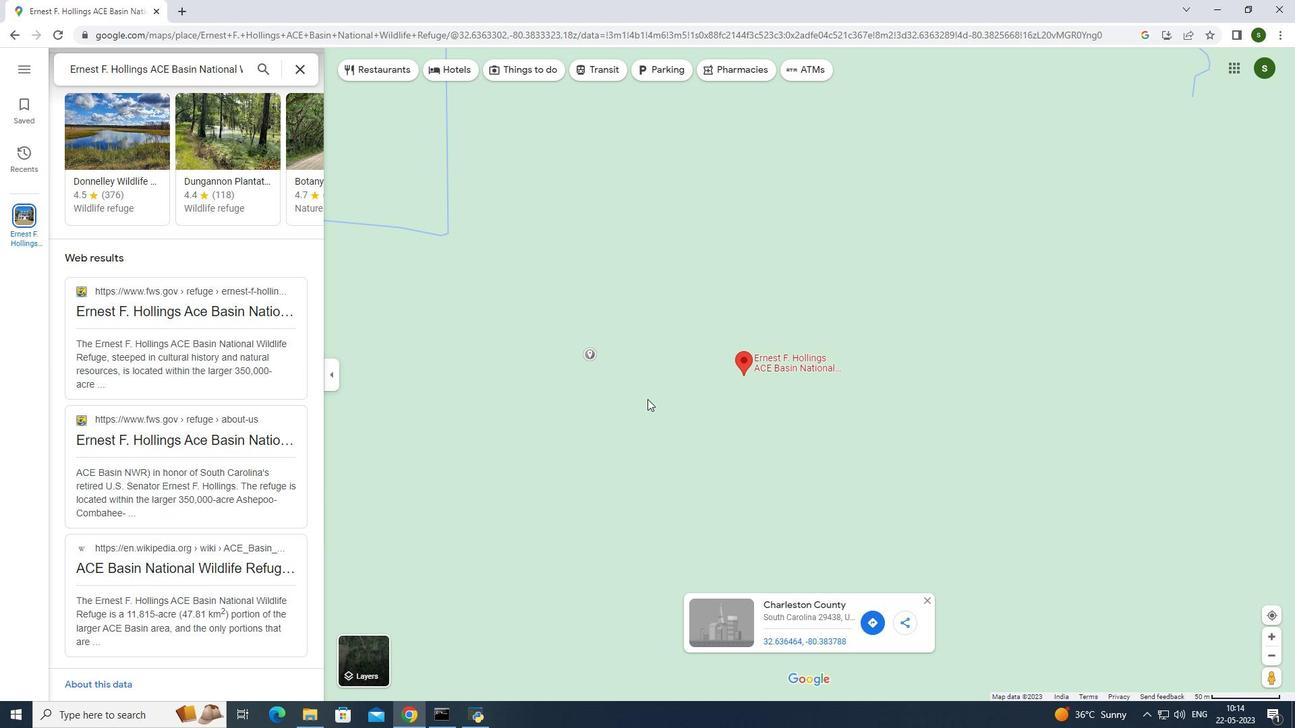 
Action: Mouse scrolled (646, 399) with delta (0, 0)
Screenshot: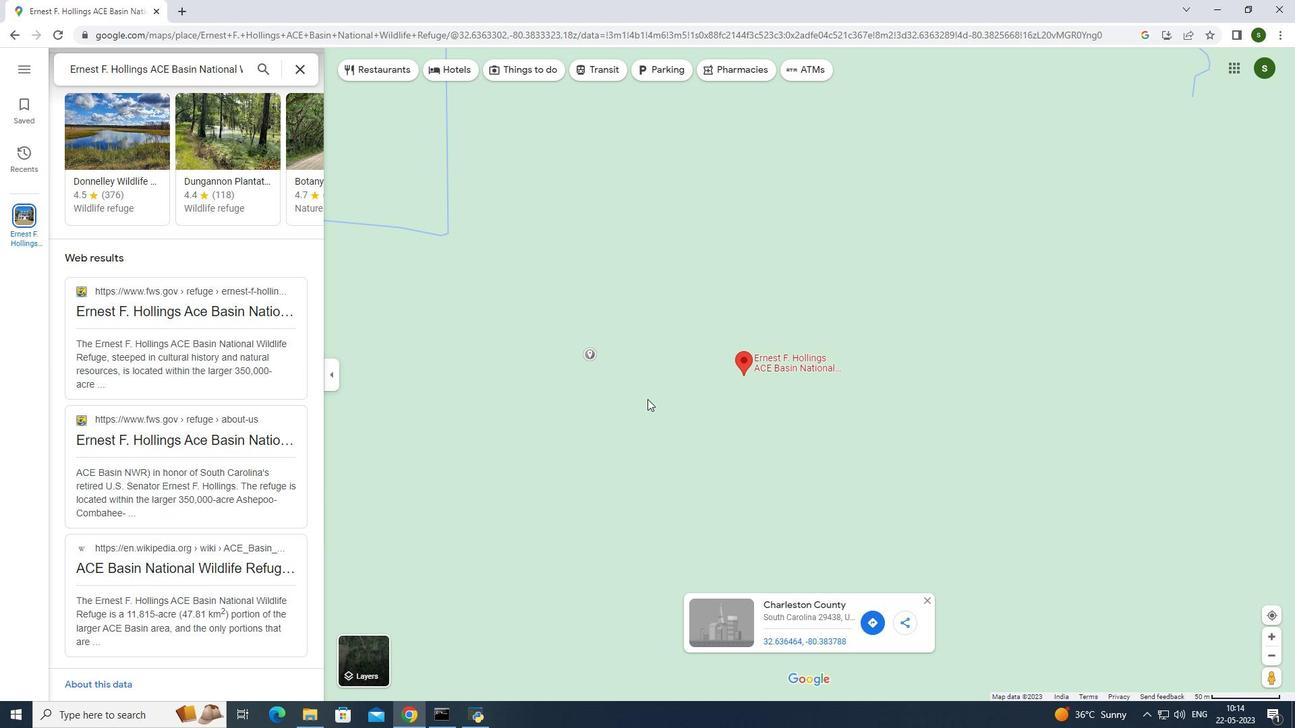 
Action: Mouse scrolled (646, 399) with delta (0, 0)
Screenshot: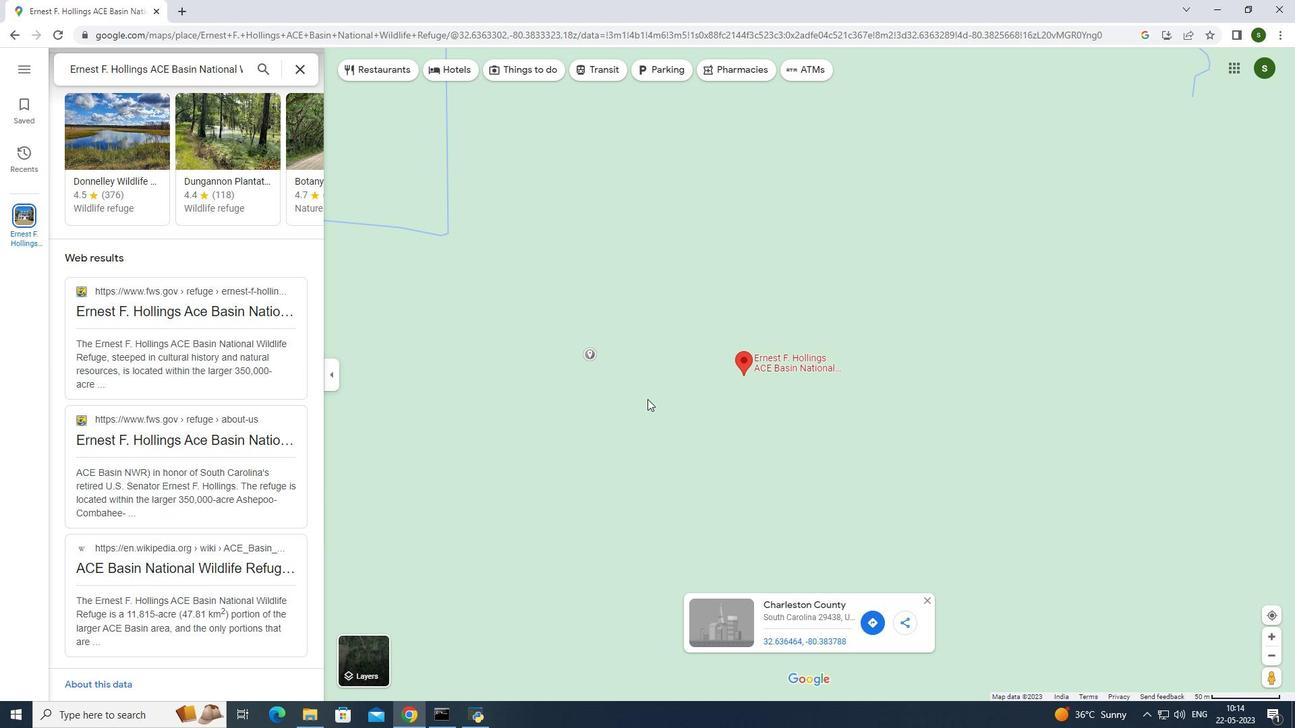 
Action: Mouse moved to (646, 399)
Screenshot: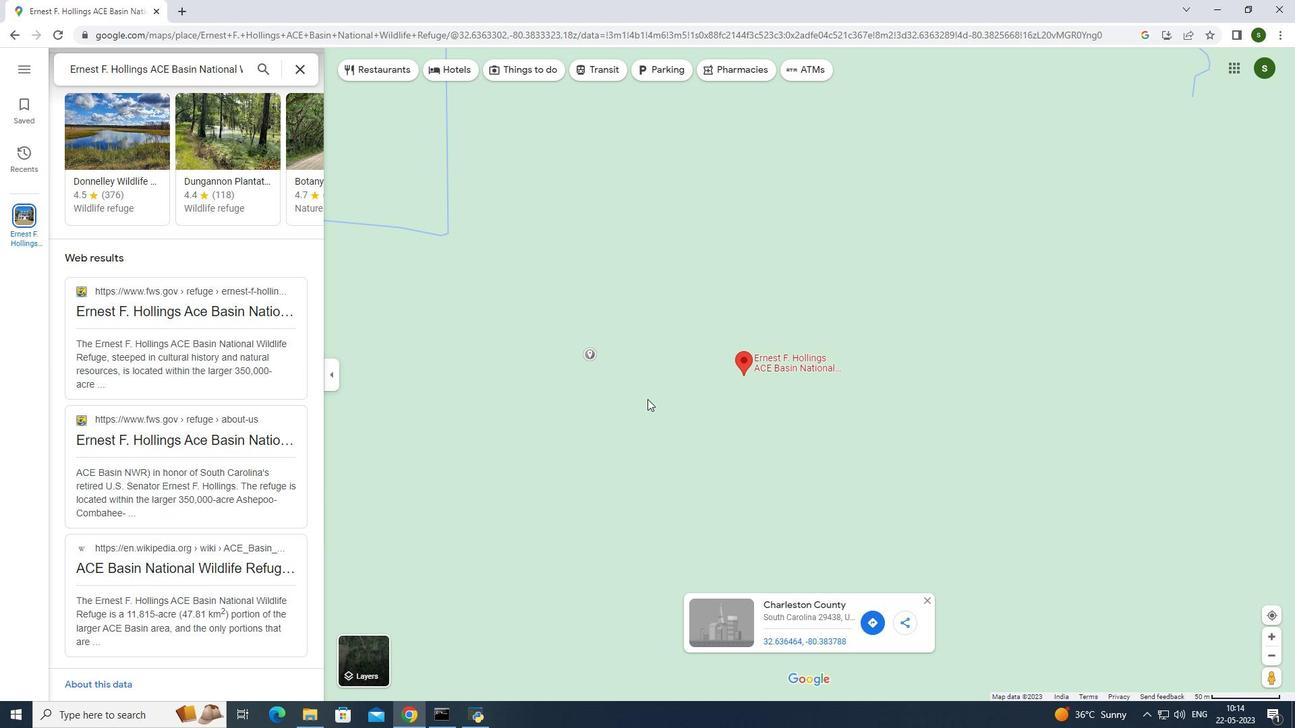 
Action: Mouse scrolled (646, 399) with delta (0, 0)
Screenshot: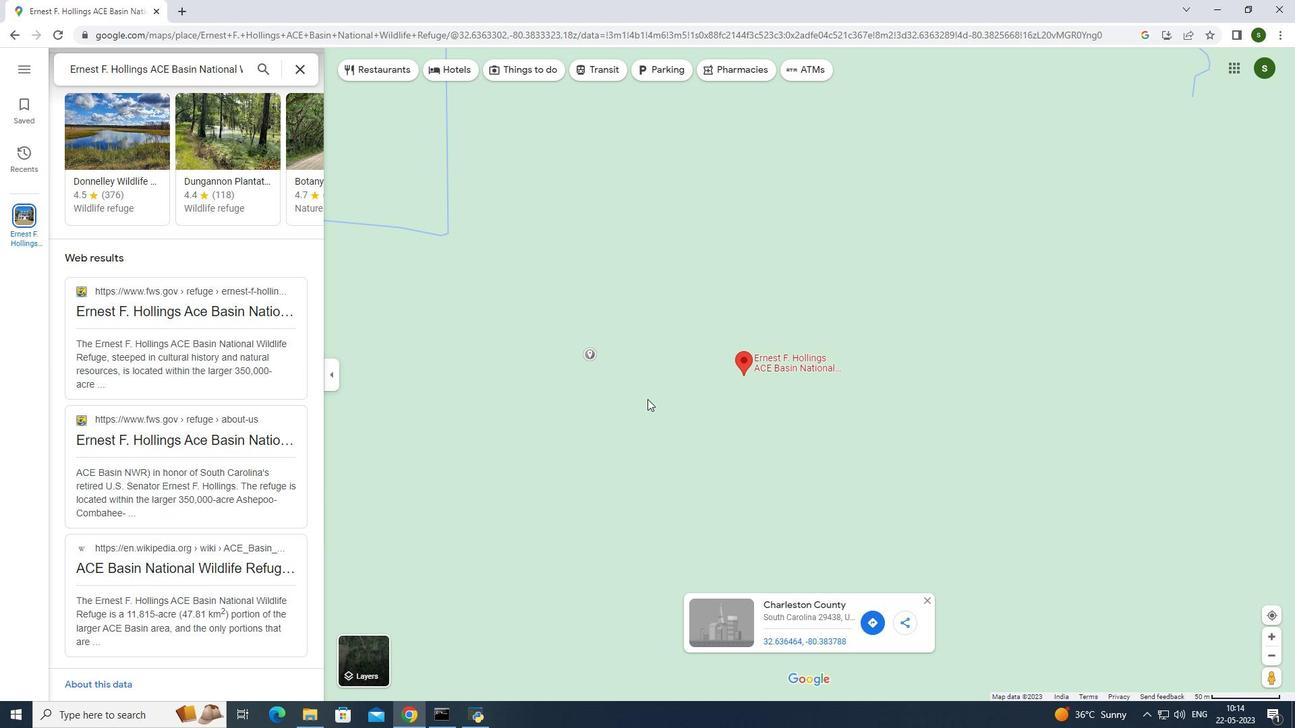 
Action: Mouse moved to (646, 399)
Screenshot: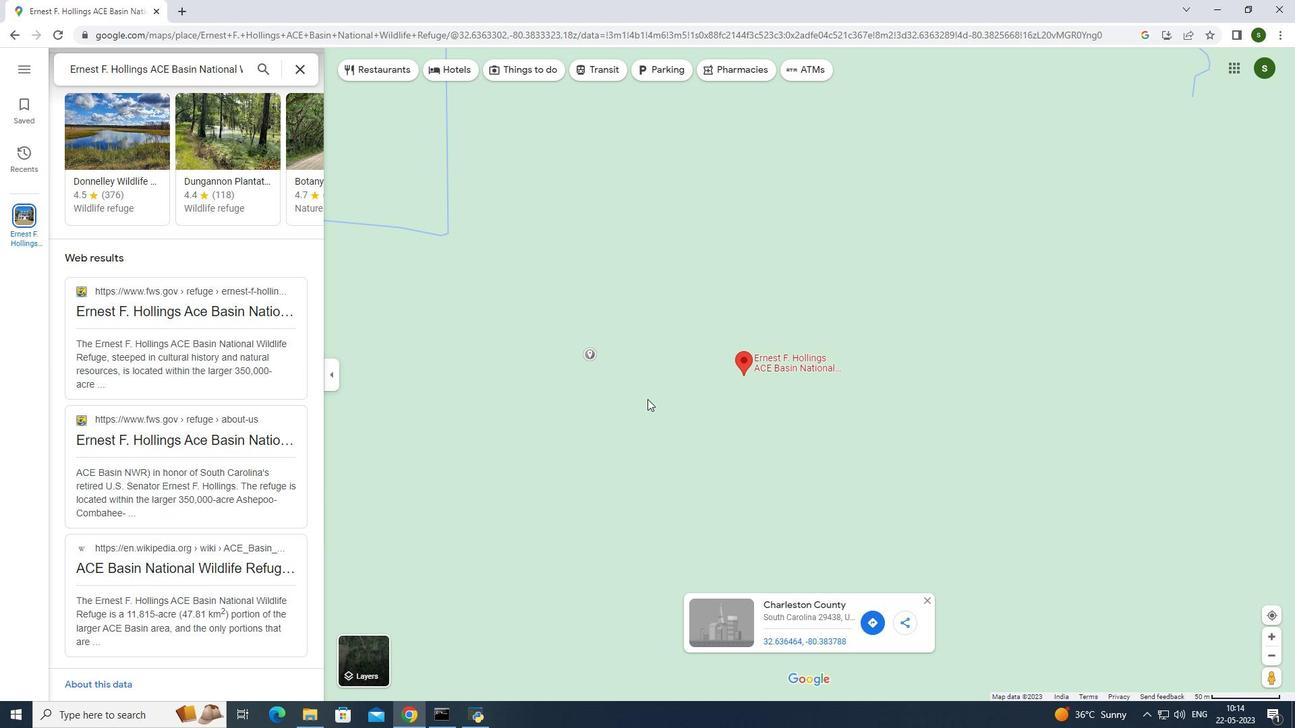 
Action: Mouse pressed left at (646, 399)
Screenshot: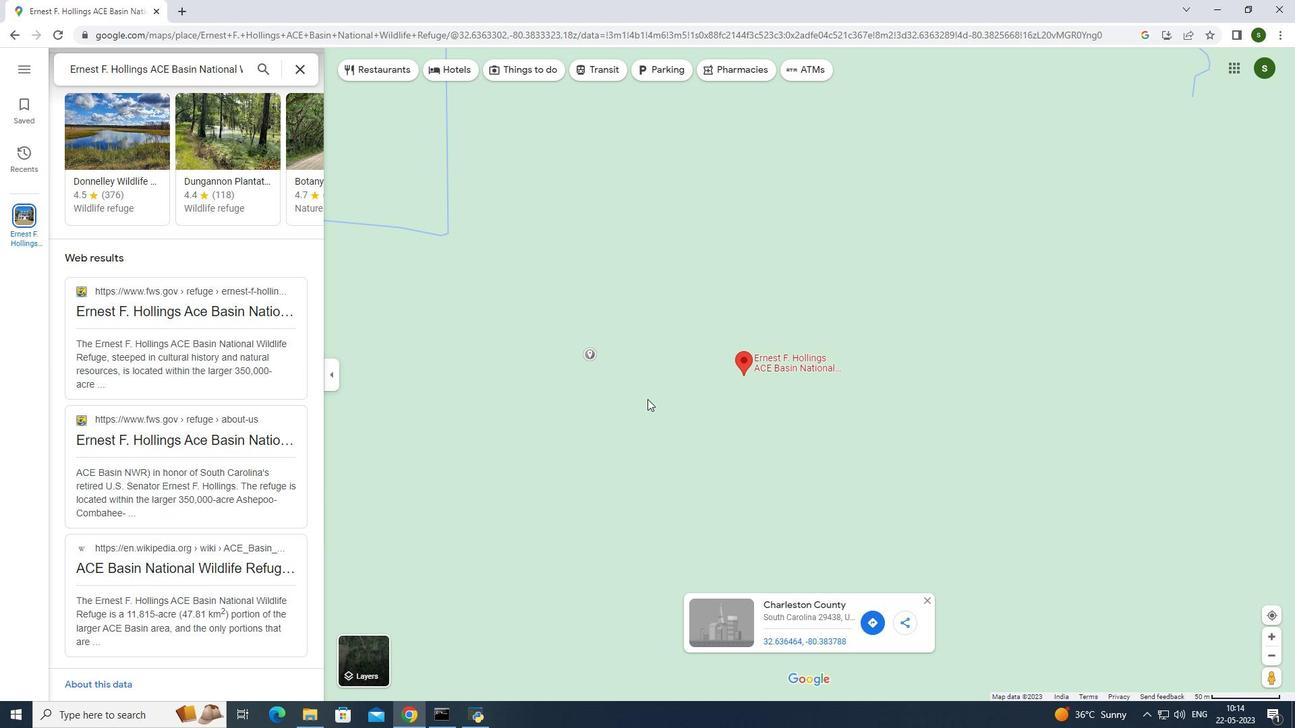 
Action: Mouse pressed left at (646, 399)
